 Task: Research Airbnb options in San Pa Tong, Thailand from 8th November, 2023 to 16th November, 2023 for 2 adults.1  bedroom having 1 bed and 1 bathroom. Property type can be hotel. Amenities needed are: wifi. Booking option can be shelf check-in. Look for 5 properties as per requirement.
Action: Mouse moved to (498, 117)
Screenshot: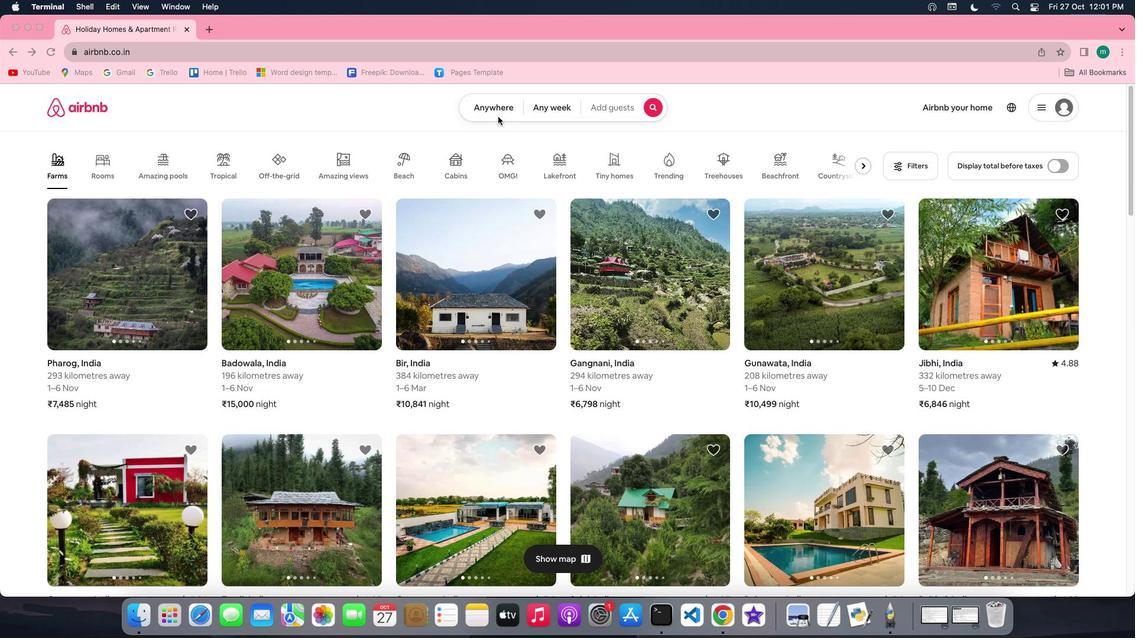
Action: Mouse pressed left at (498, 117)
Screenshot: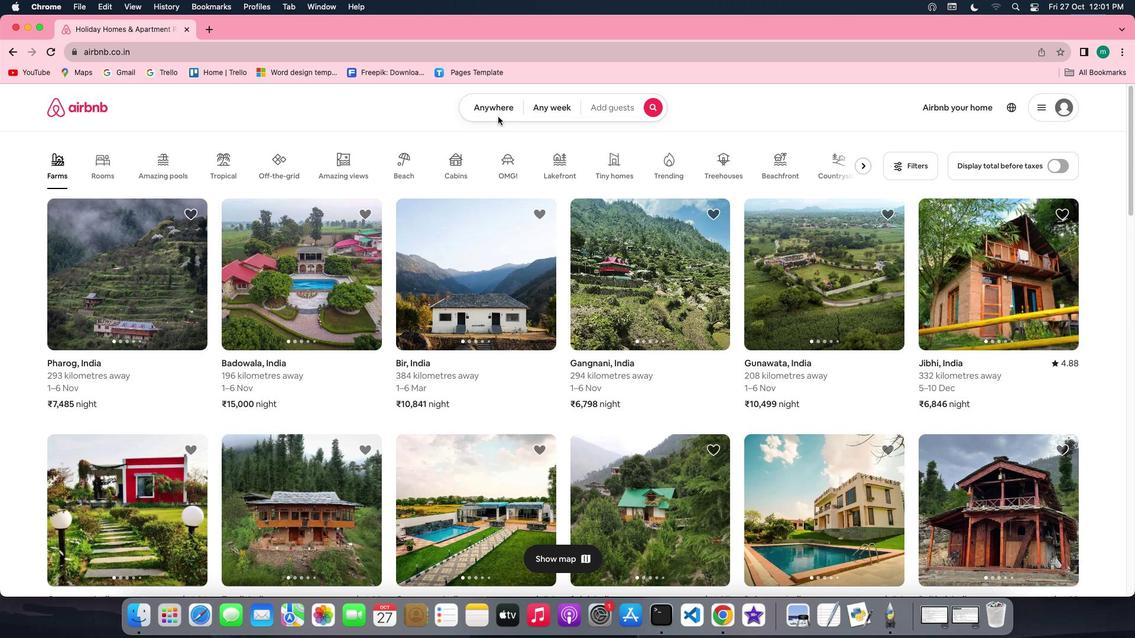 
Action: Mouse moved to (495, 108)
Screenshot: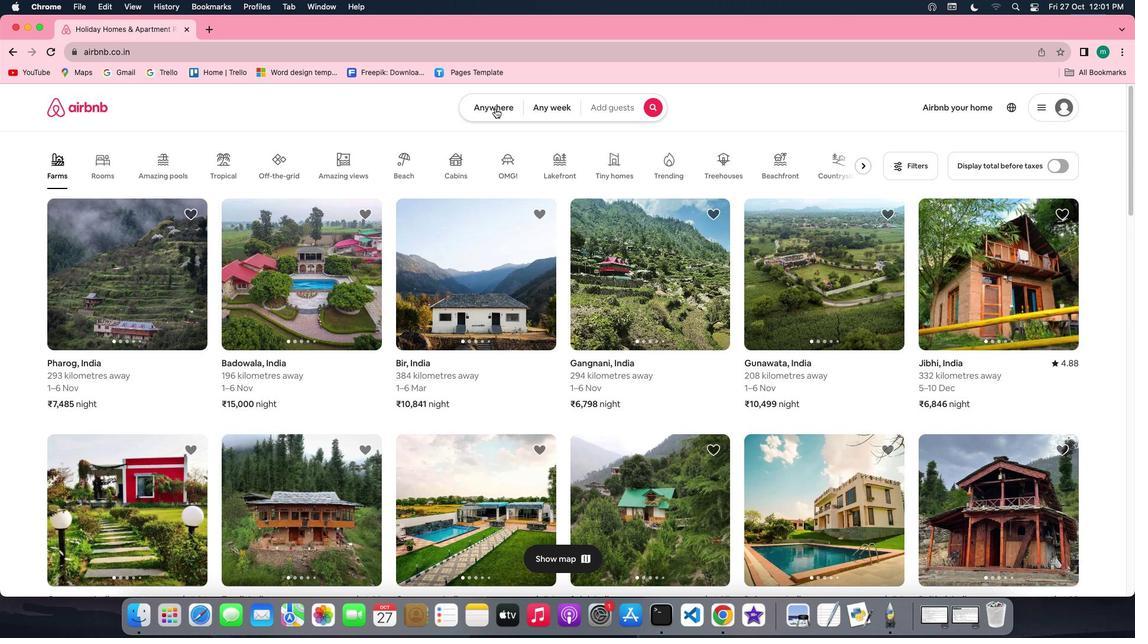 
Action: Mouse pressed left at (495, 108)
Screenshot: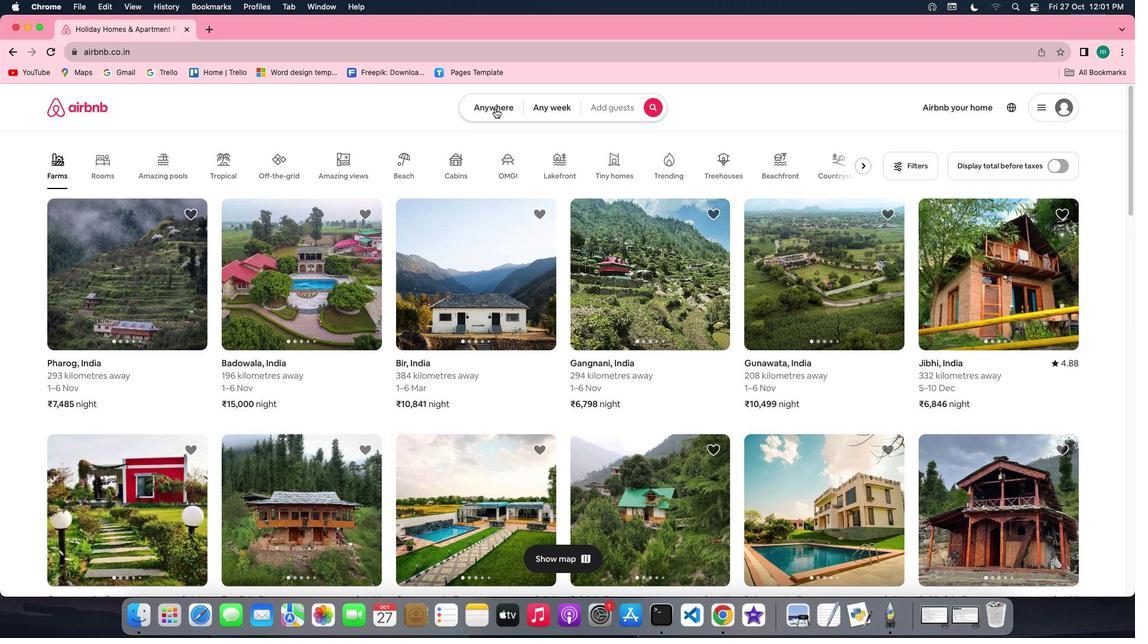 
Action: Mouse moved to (423, 151)
Screenshot: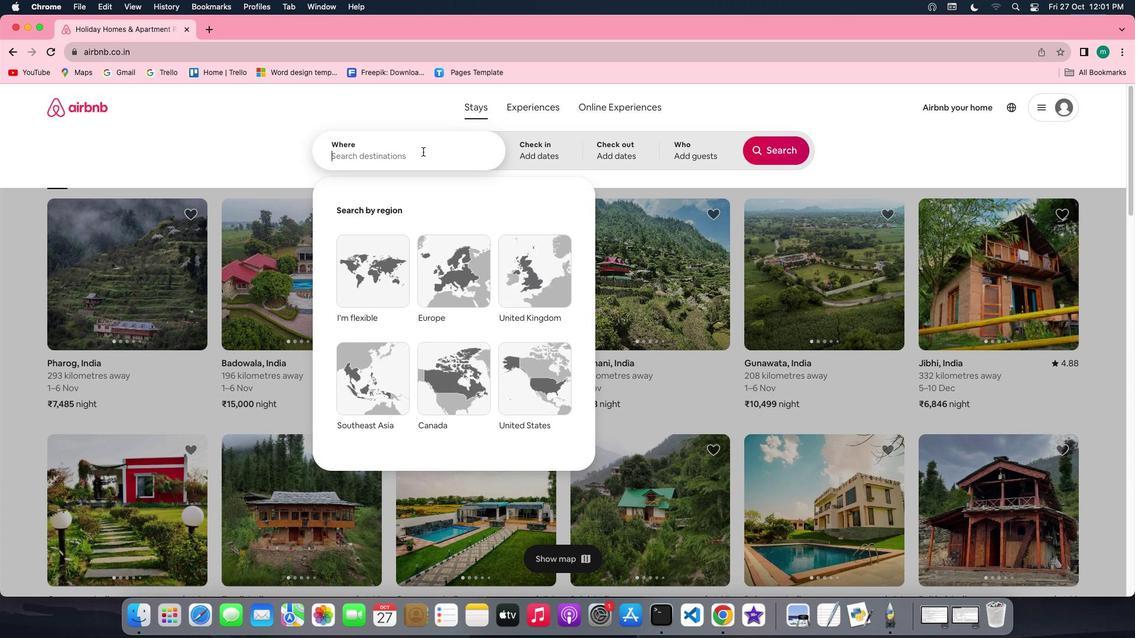 
Action: Key pressed Key.shift'S''a''n'Key.spaceKey.shift'P''a'Key.spaceKey.shift'T''o''n''g'','Key.spaceKey.shift'T''h''a''i''l''a''n''d'
Screenshot: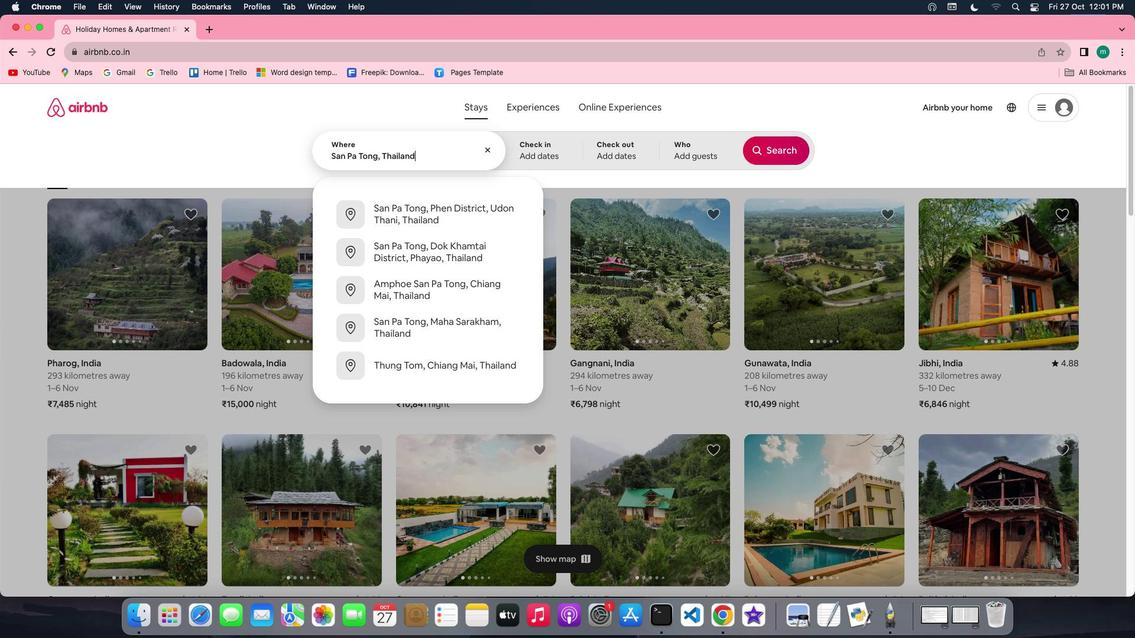 
Action: Mouse moved to (551, 133)
Screenshot: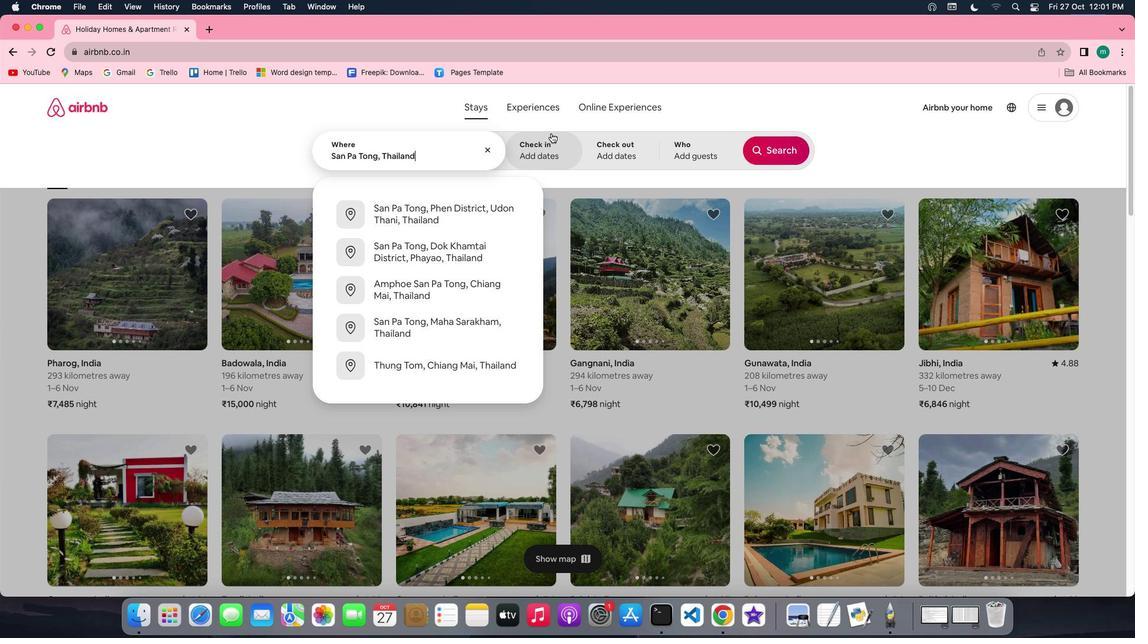
Action: Mouse pressed left at (551, 133)
Screenshot: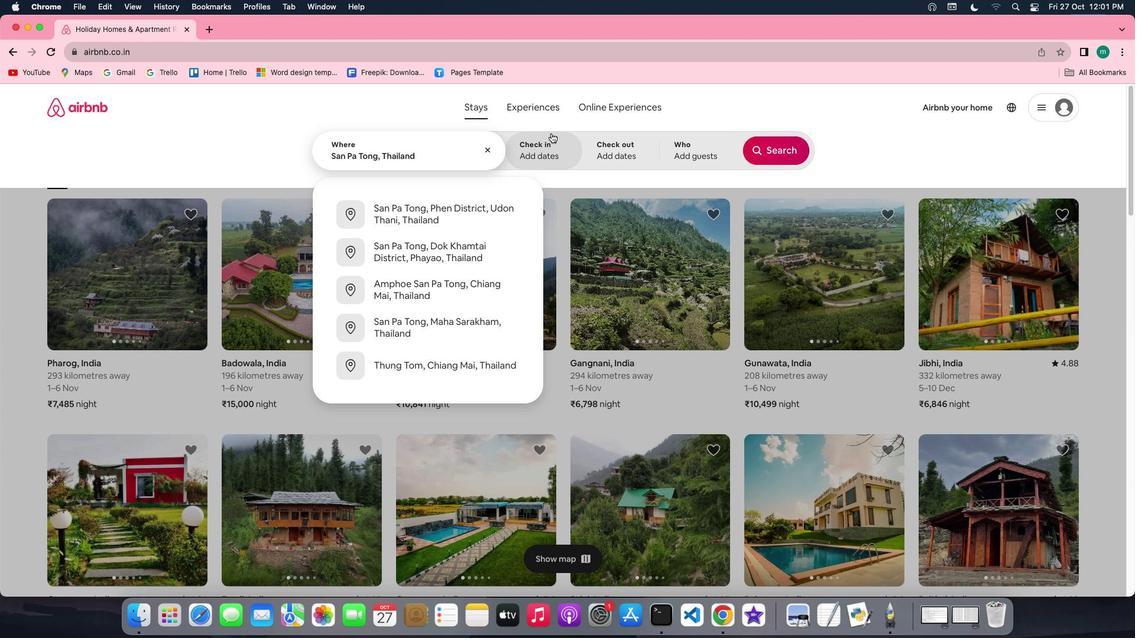 
Action: Mouse moved to (674, 326)
Screenshot: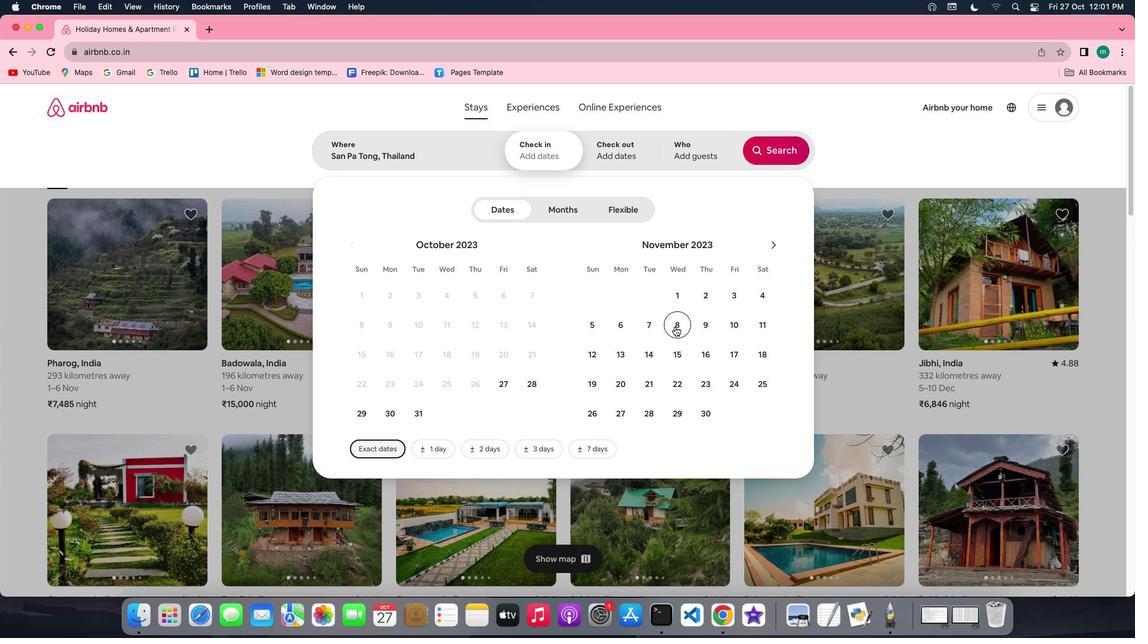
Action: Mouse pressed left at (674, 326)
Screenshot: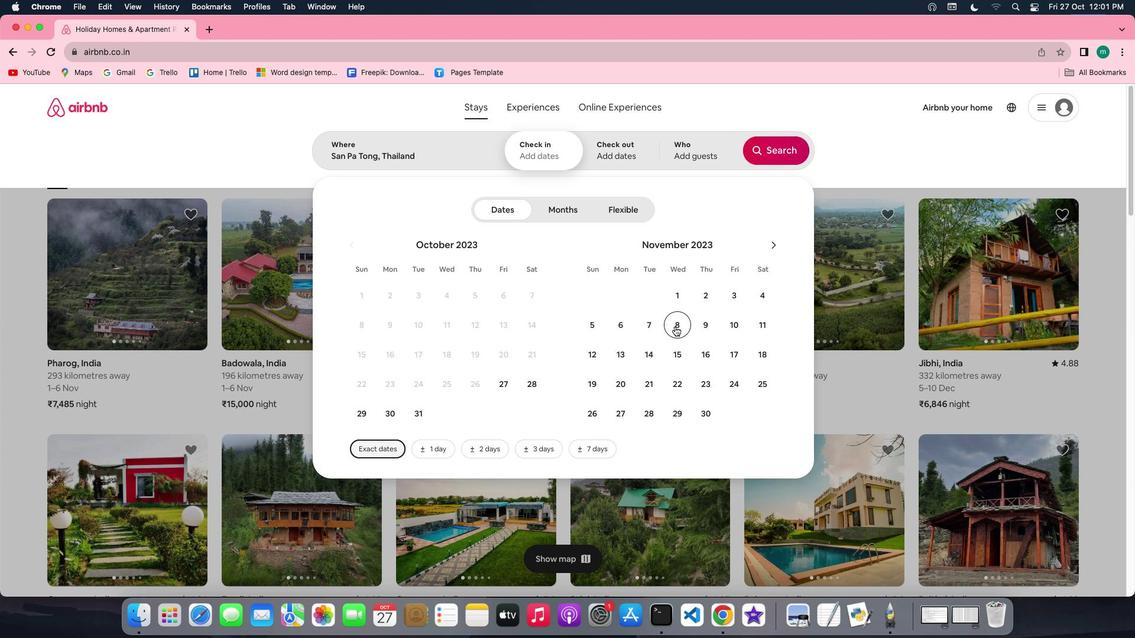 
Action: Mouse moved to (707, 353)
Screenshot: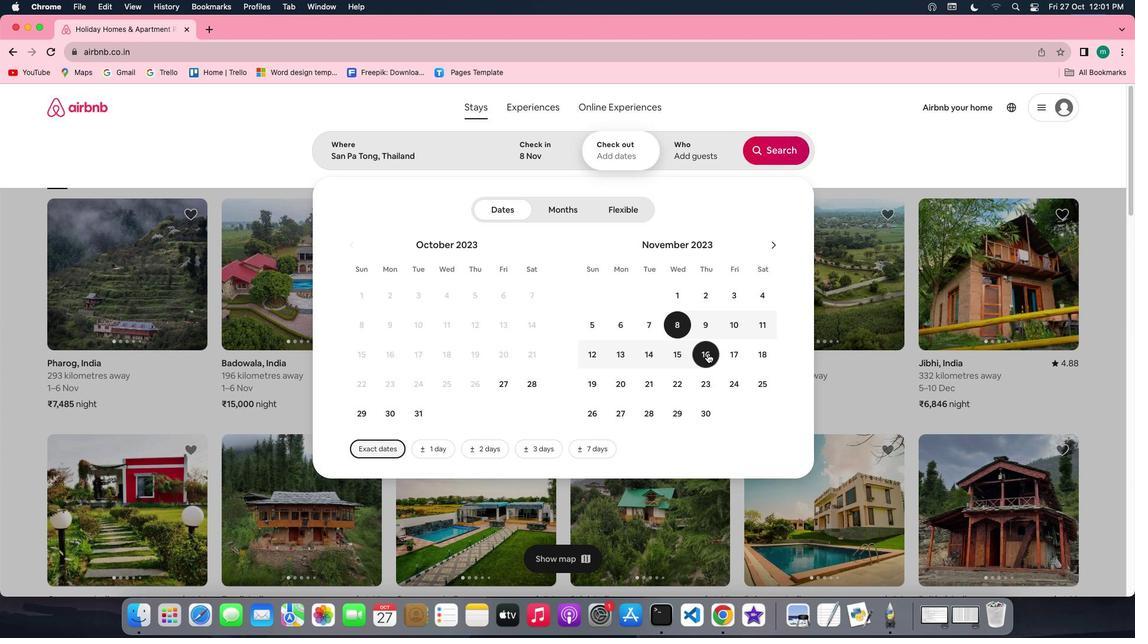 
Action: Mouse pressed left at (707, 353)
Screenshot: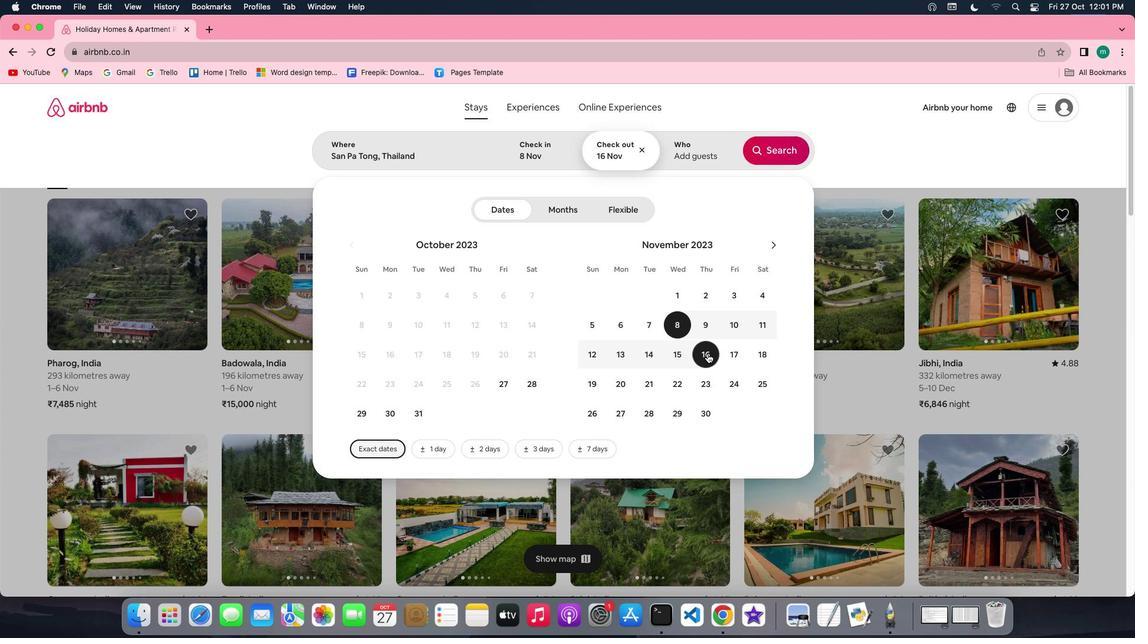 
Action: Mouse moved to (704, 143)
Screenshot: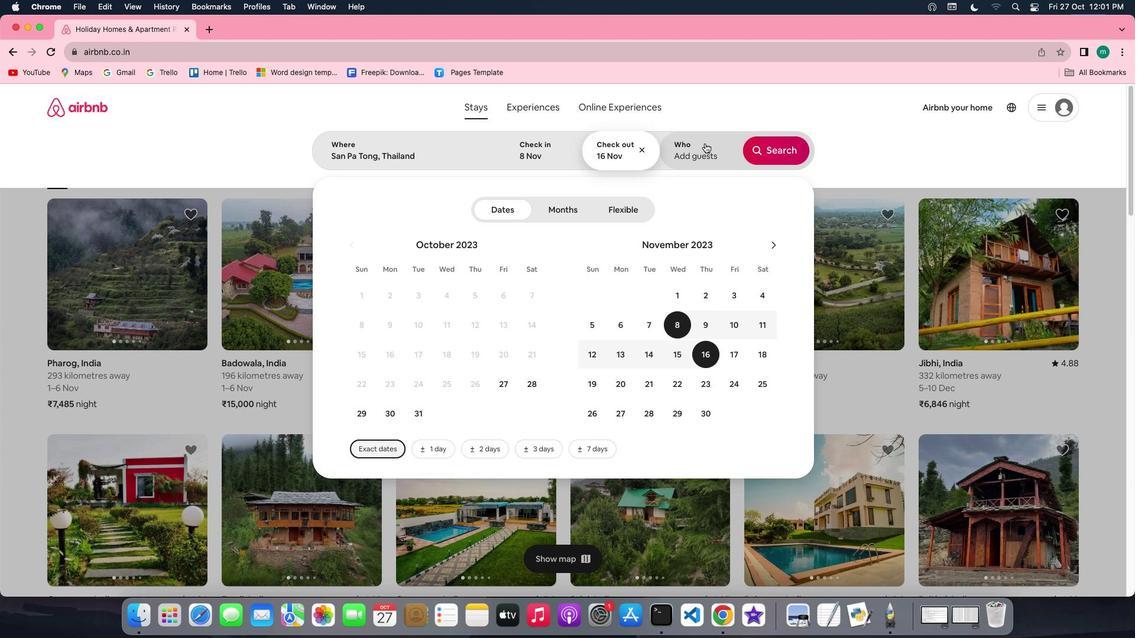 
Action: Mouse pressed left at (704, 143)
Screenshot: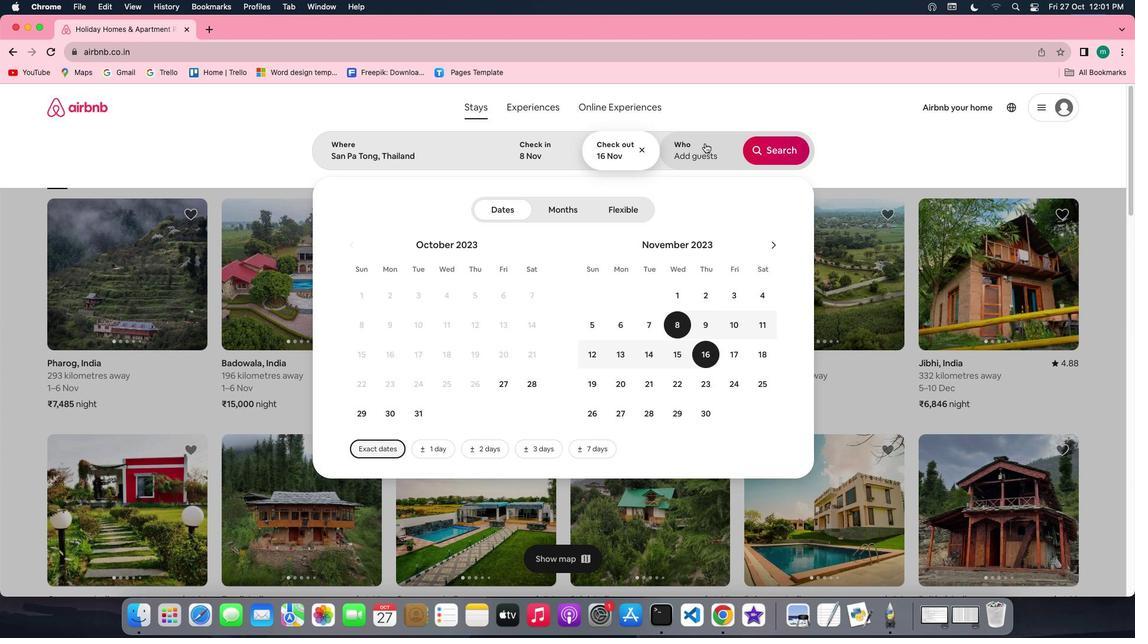 
Action: Mouse moved to (778, 215)
Screenshot: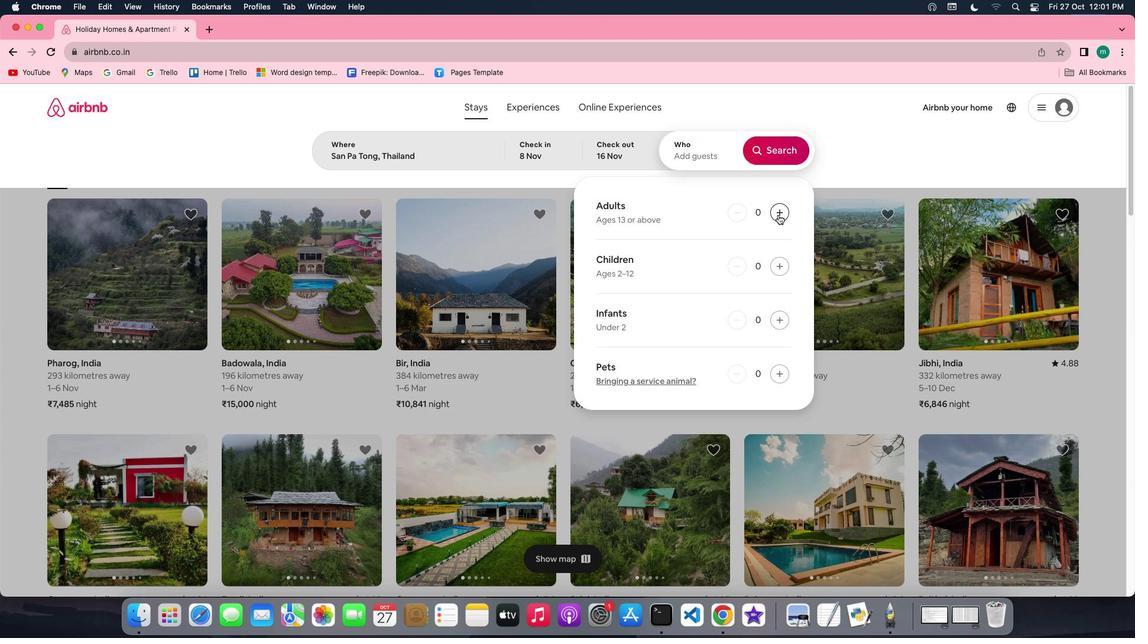 
Action: Mouse pressed left at (778, 215)
Screenshot: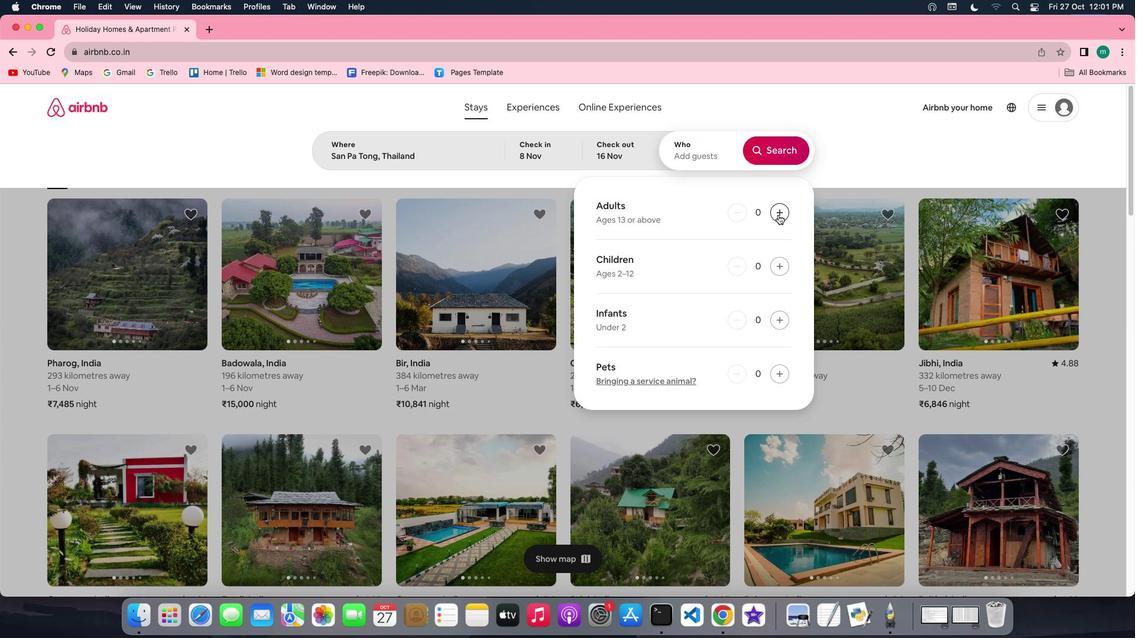 
Action: Mouse pressed left at (778, 215)
Screenshot: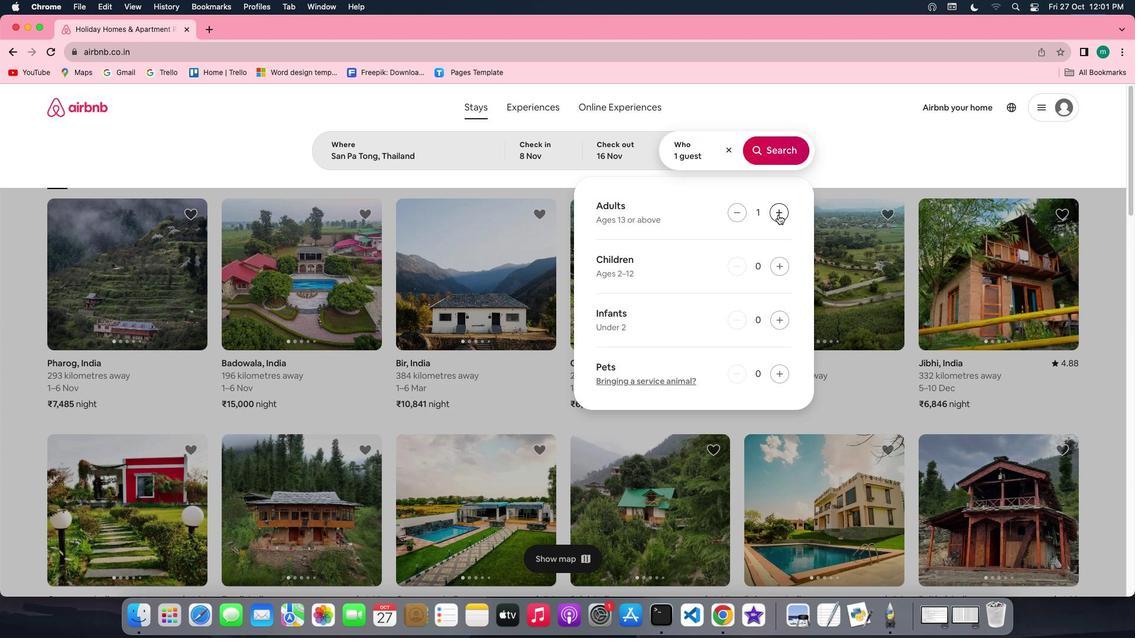 
Action: Mouse moved to (777, 148)
Screenshot: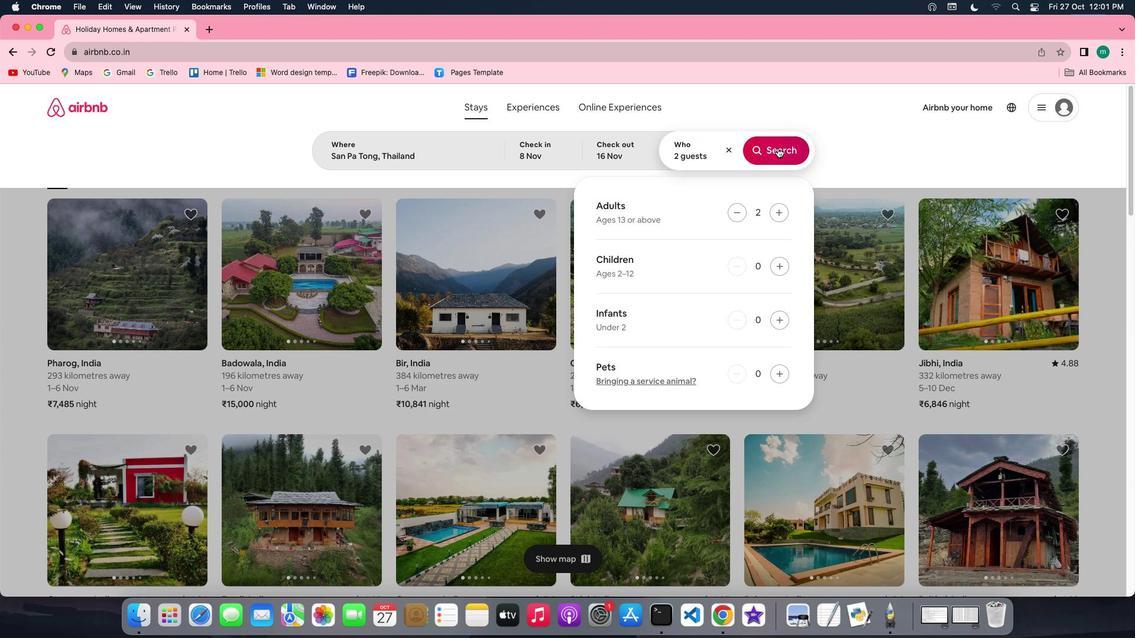 
Action: Mouse pressed left at (777, 148)
Screenshot: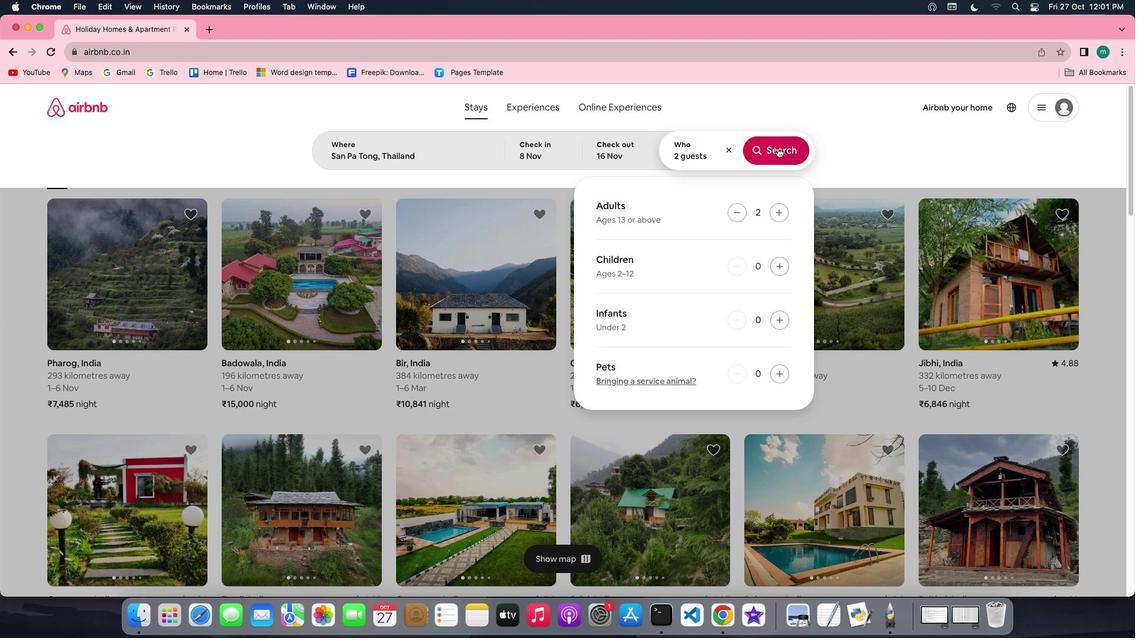 
Action: Mouse moved to (944, 152)
Screenshot: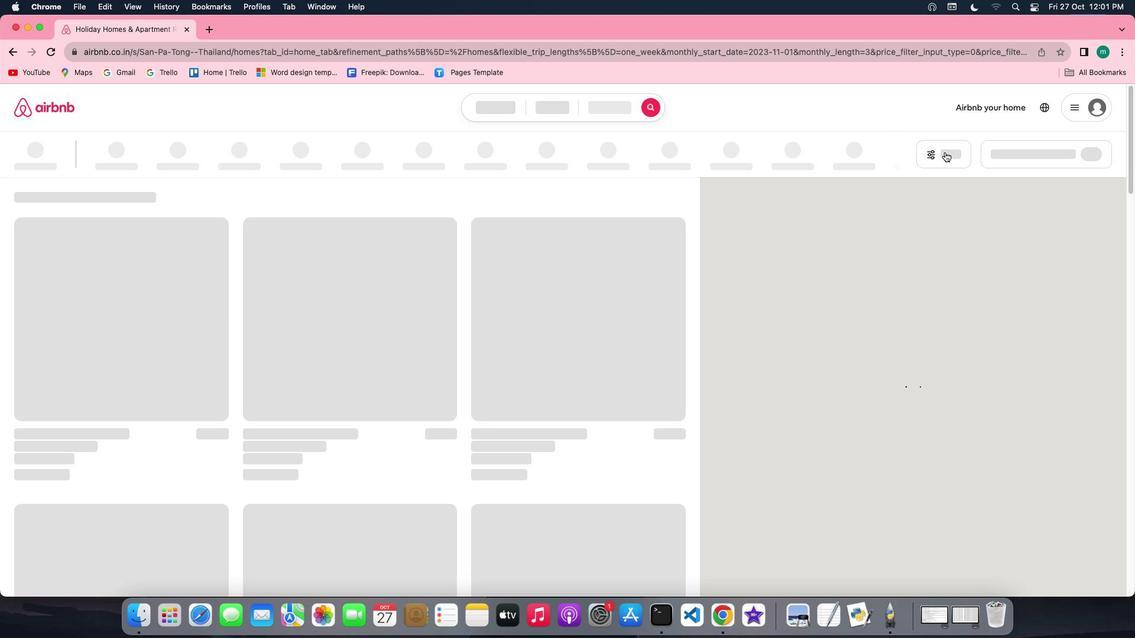 
Action: Mouse pressed left at (944, 152)
Screenshot: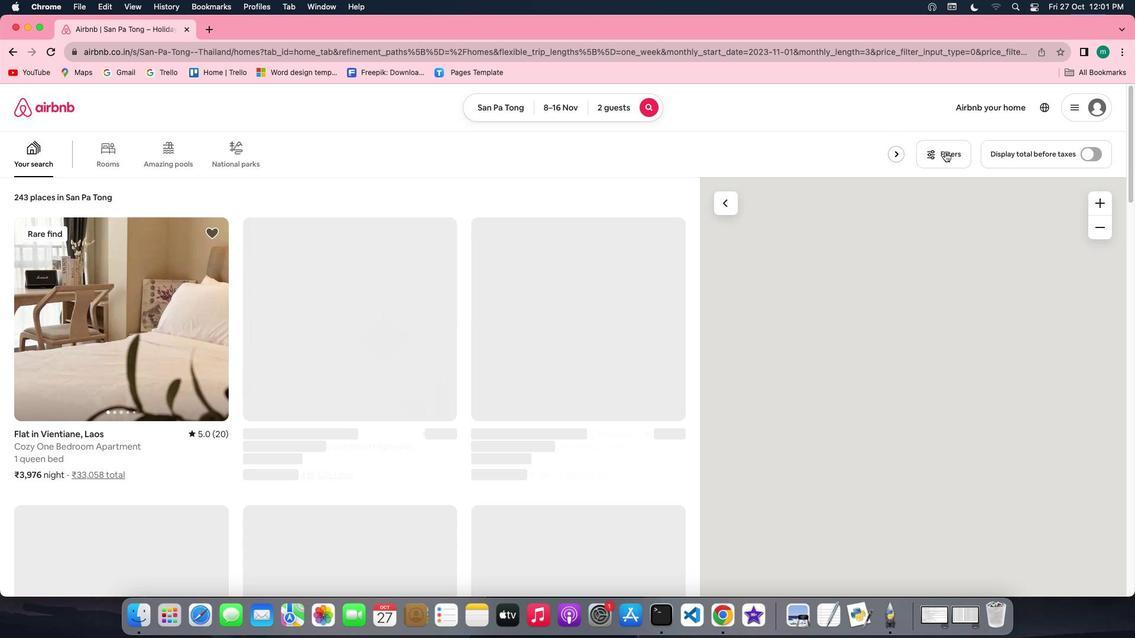 
Action: Mouse moved to (575, 312)
Screenshot: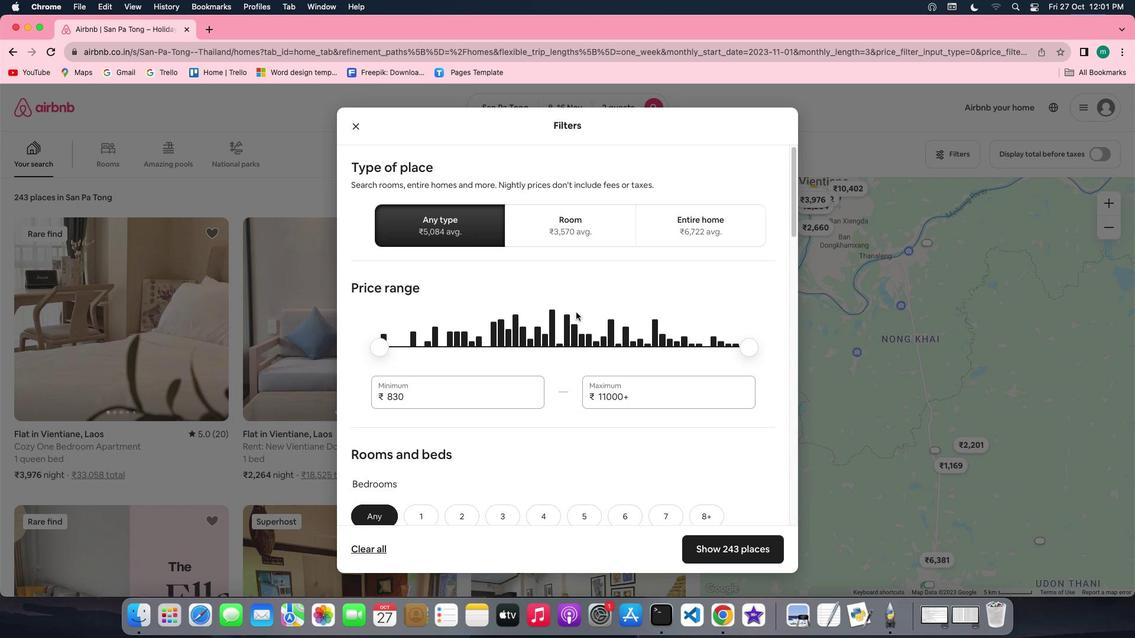 
Action: Mouse scrolled (575, 312) with delta (0, 0)
Screenshot: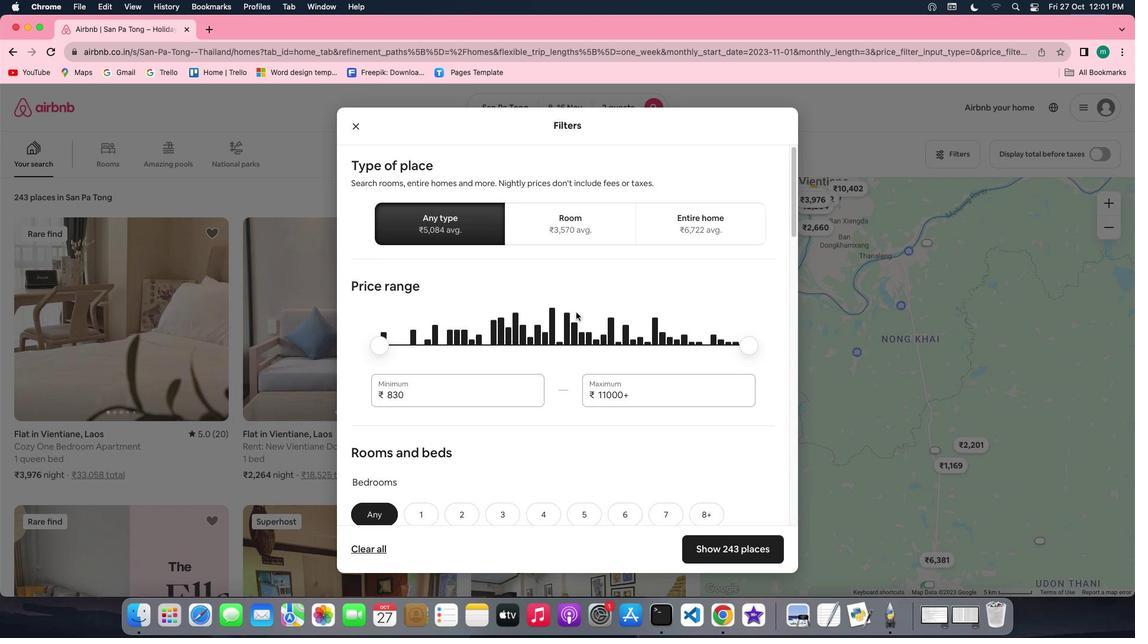 
Action: Mouse scrolled (575, 312) with delta (0, 0)
Screenshot: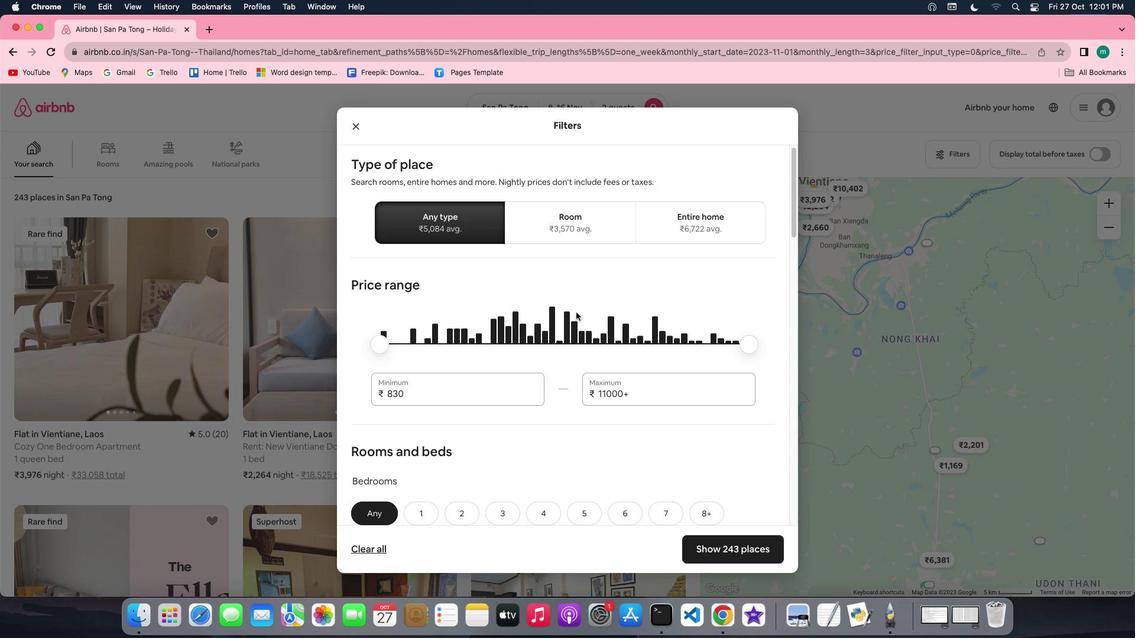 
Action: Mouse scrolled (575, 312) with delta (0, 0)
Screenshot: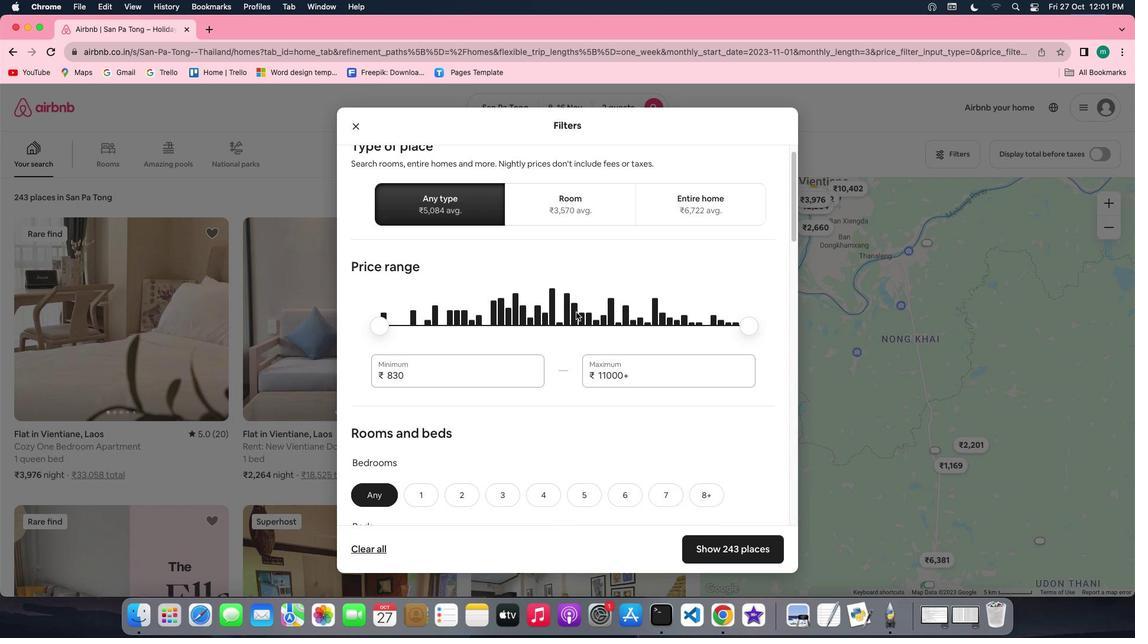 
Action: Mouse scrolled (575, 312) with delta (0, 0)
Screenshot: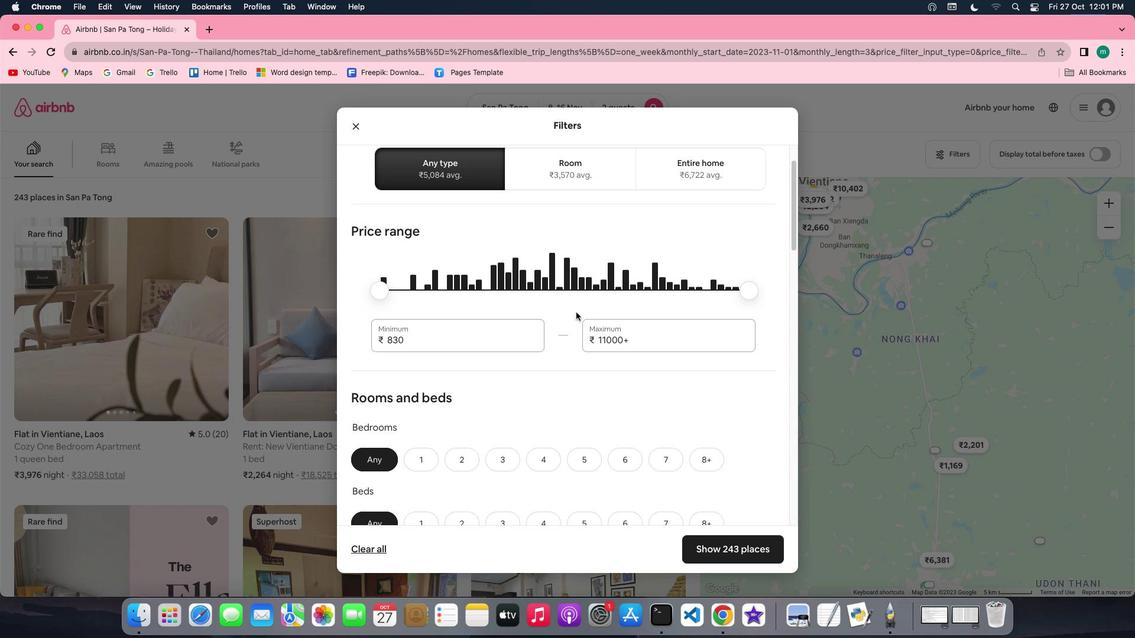 
Action: Mouse scrolled (575, 312) with delta (0, 0)
Screenshot: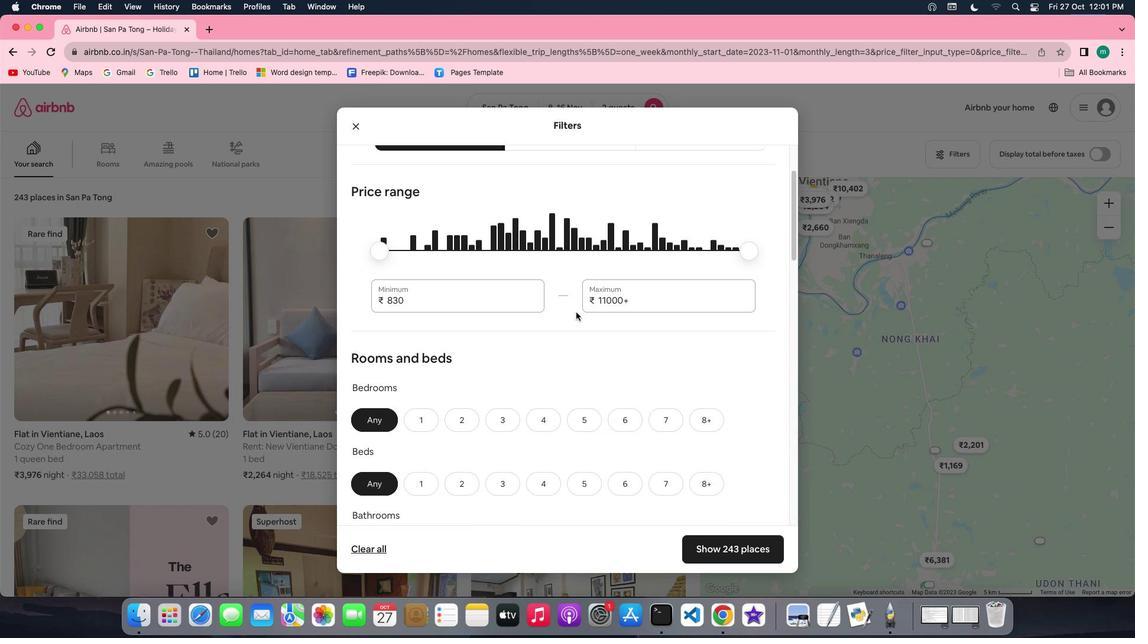 
Action: Mouse scrolled (575, 312) with delta (0, 0)
Screenshot: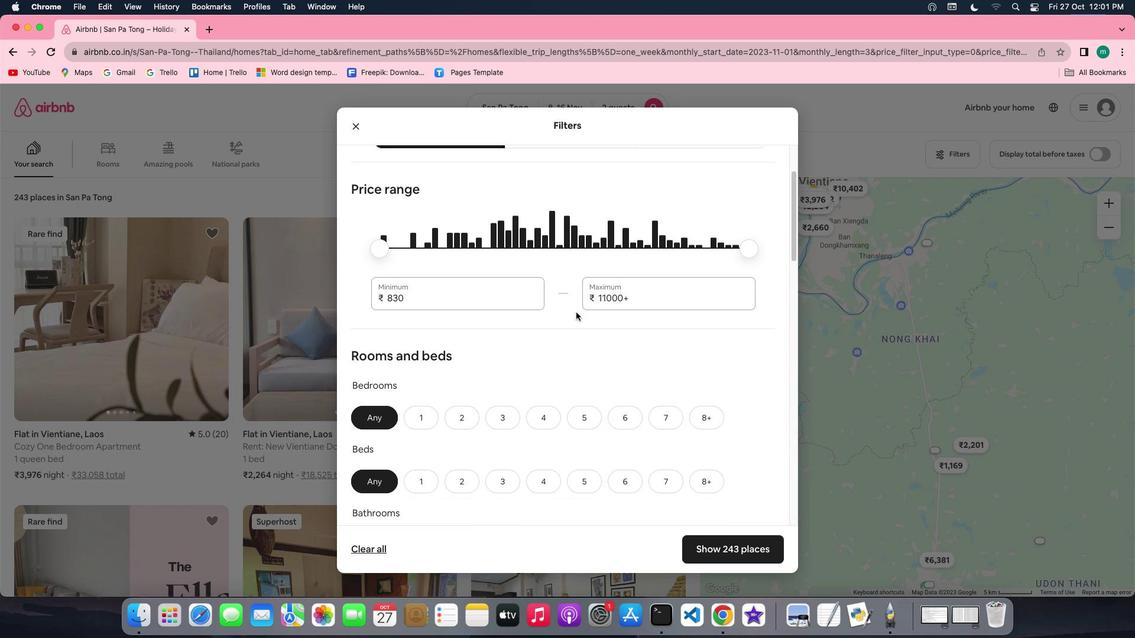 
Action: Mouse scrolled (575, 312) with delta (0, -1)
Screenshot: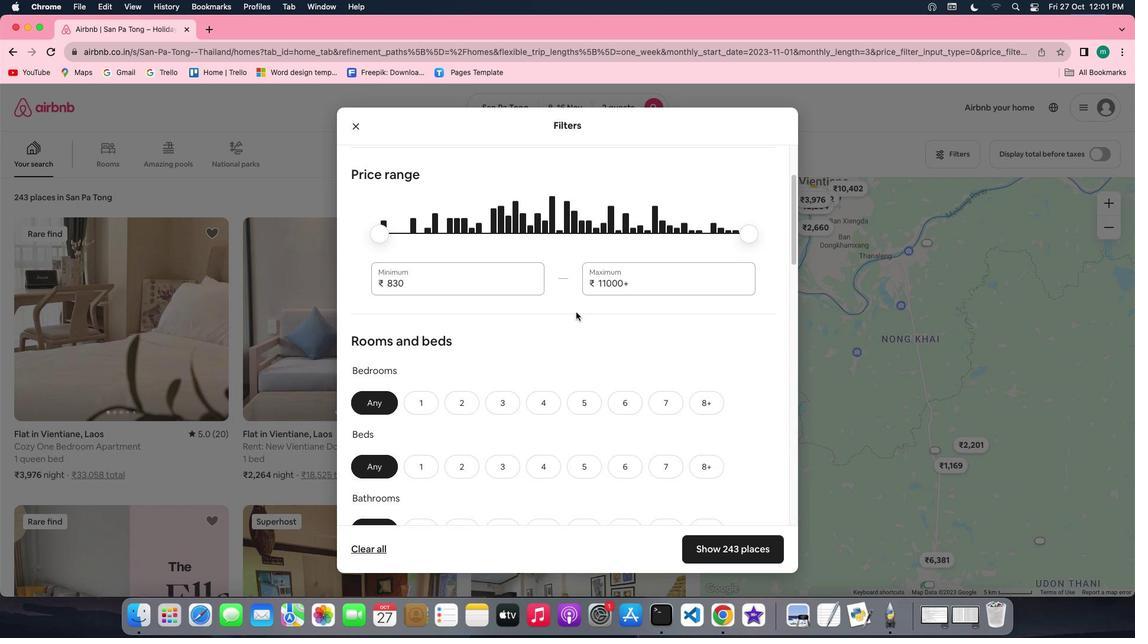 
Action: Mouse scrolled (575, 312) with delta (0, -1)
Screenshot: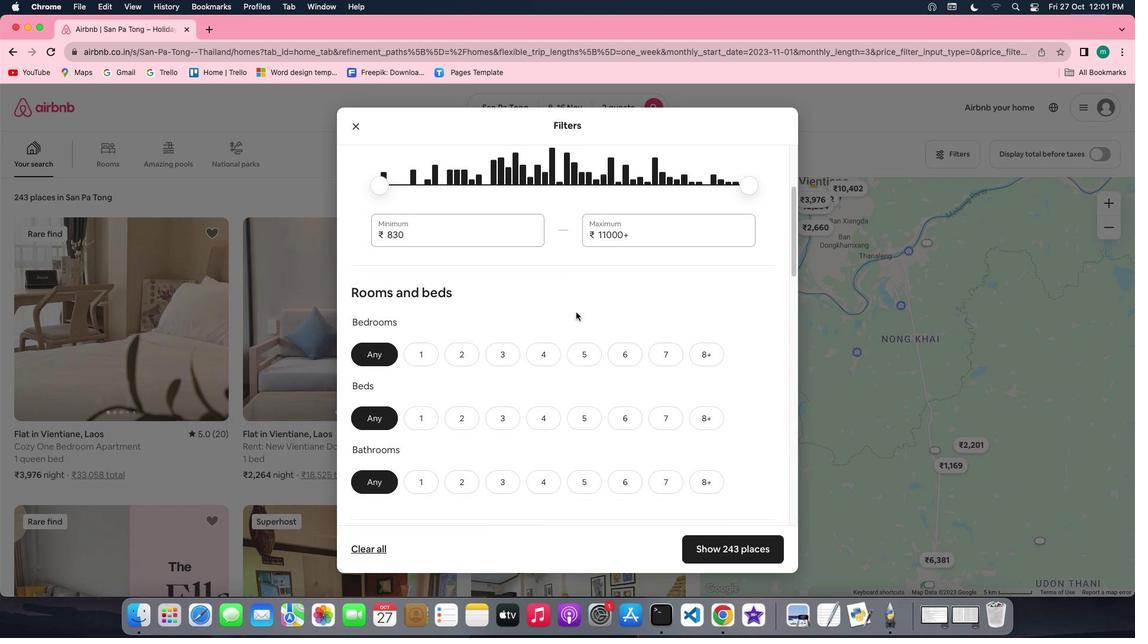 
Action: Mouse scrolled (575, 312) with delta (0, 0)
Screenshot: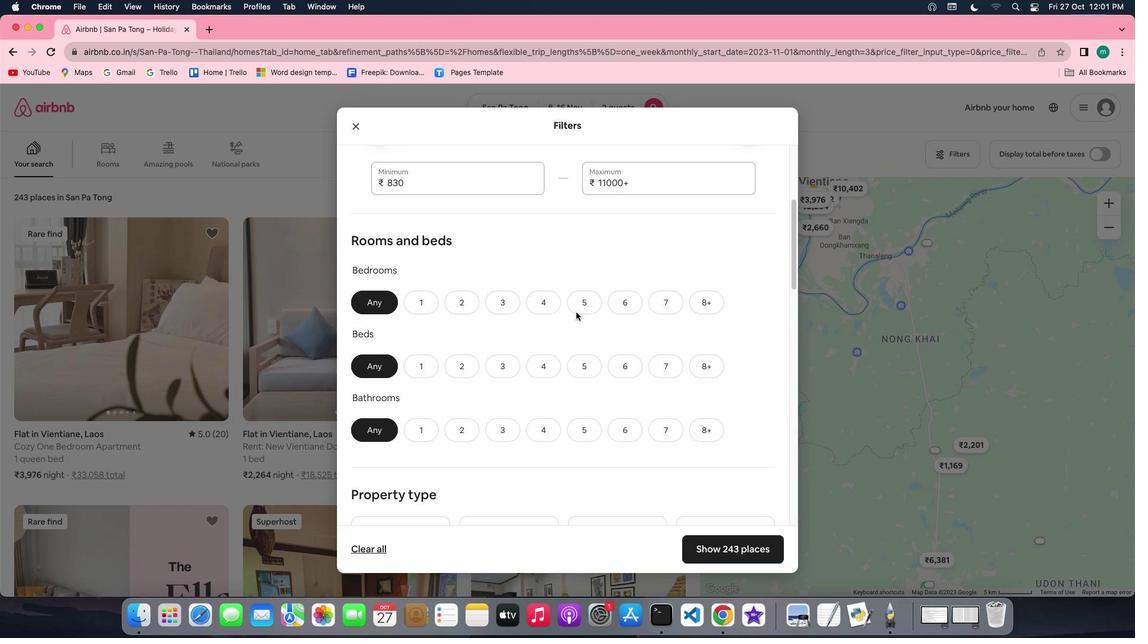 
Action: Mouse scrolled (575, 312) with delta (0, 0)
Screenshot: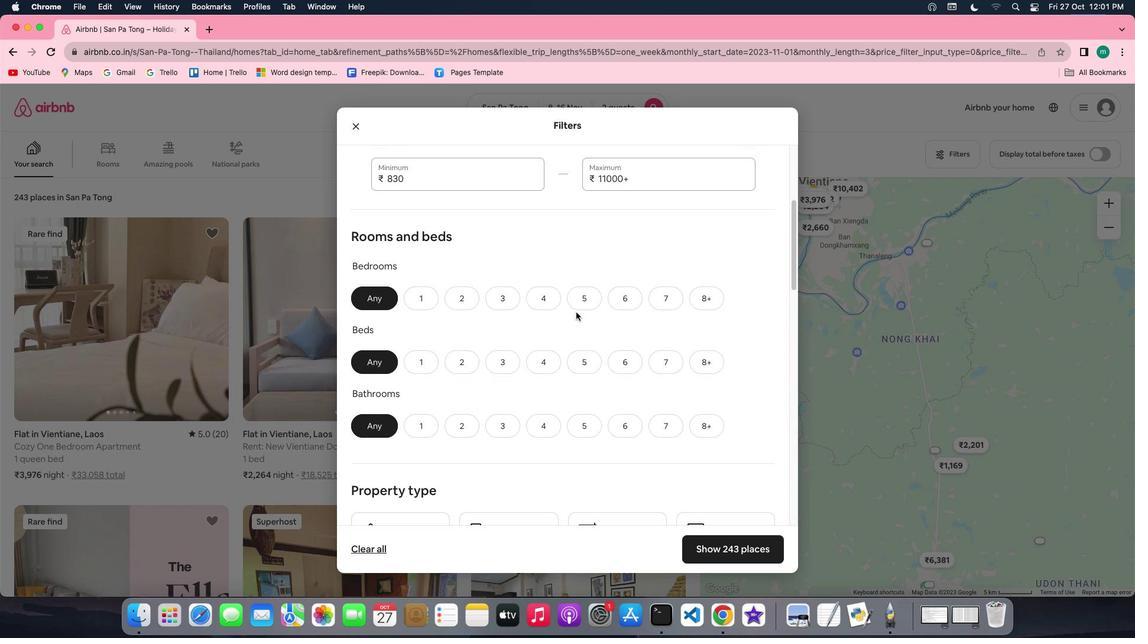 
Action: Mouse scrolled (575, 312) with delta (0, 0)
Screenshot: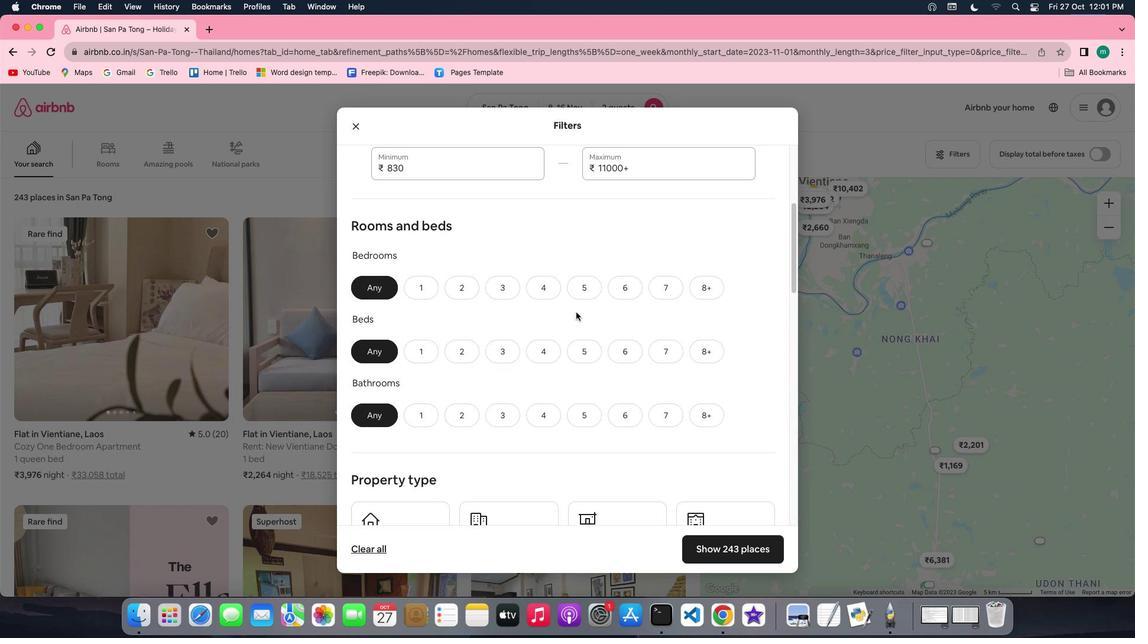 
Action: Mouse moved to (417, 259)
Screenshot: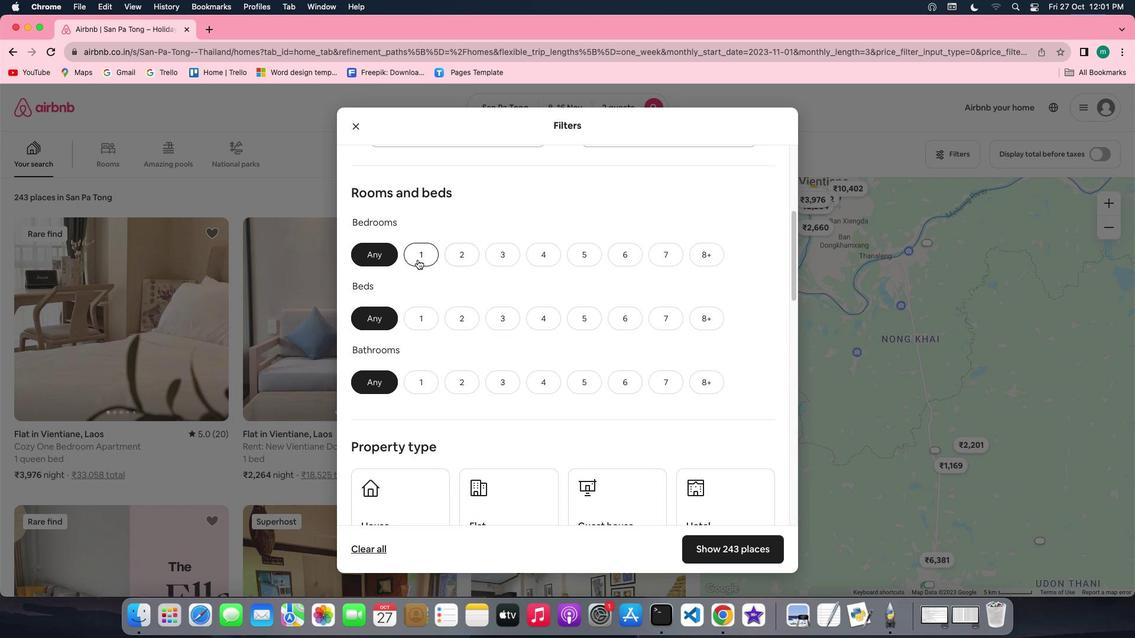 
Action: Mouse pressed left at (417, 259)
Screenshot: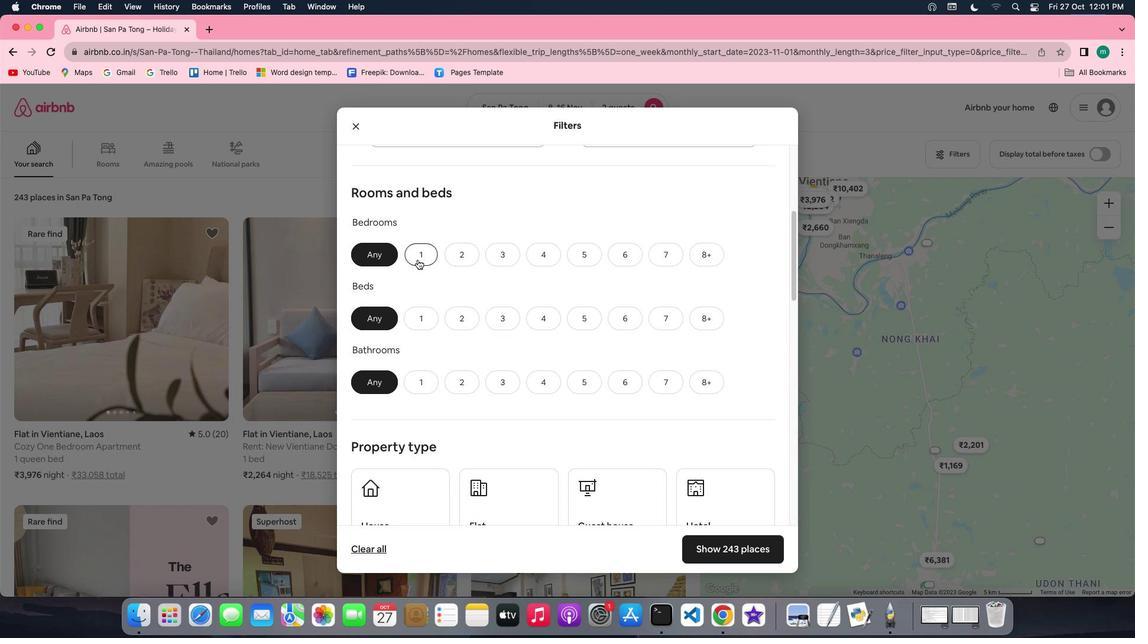 
Action: Mouse moved to (430, 312)
Screenshot: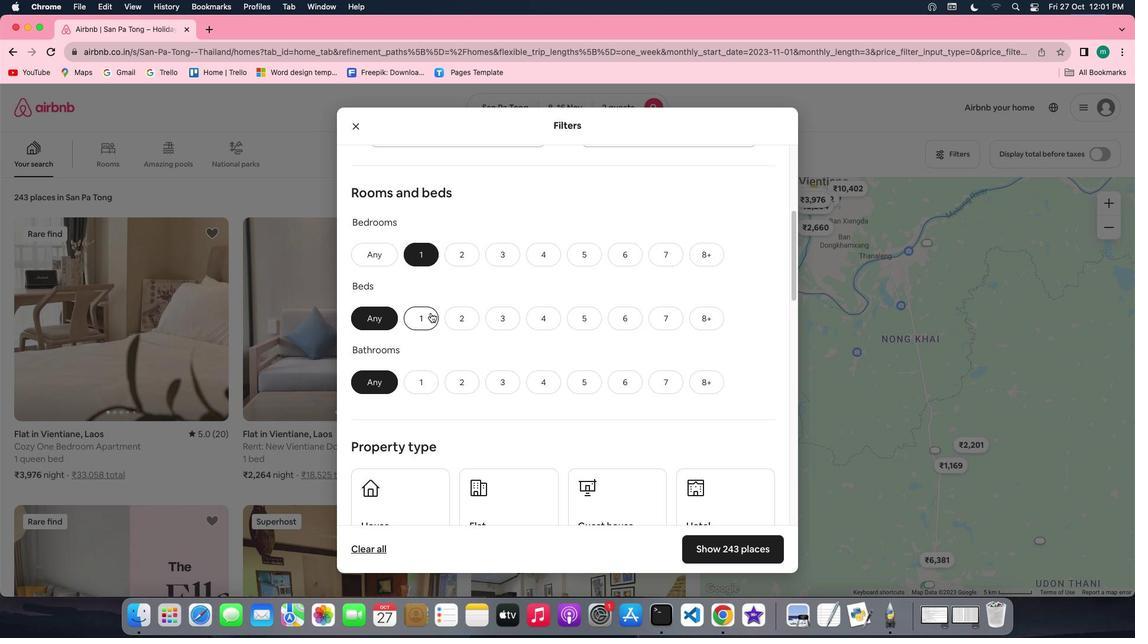 
Action: Mouse pressed left at (430, 312)
Screenshot: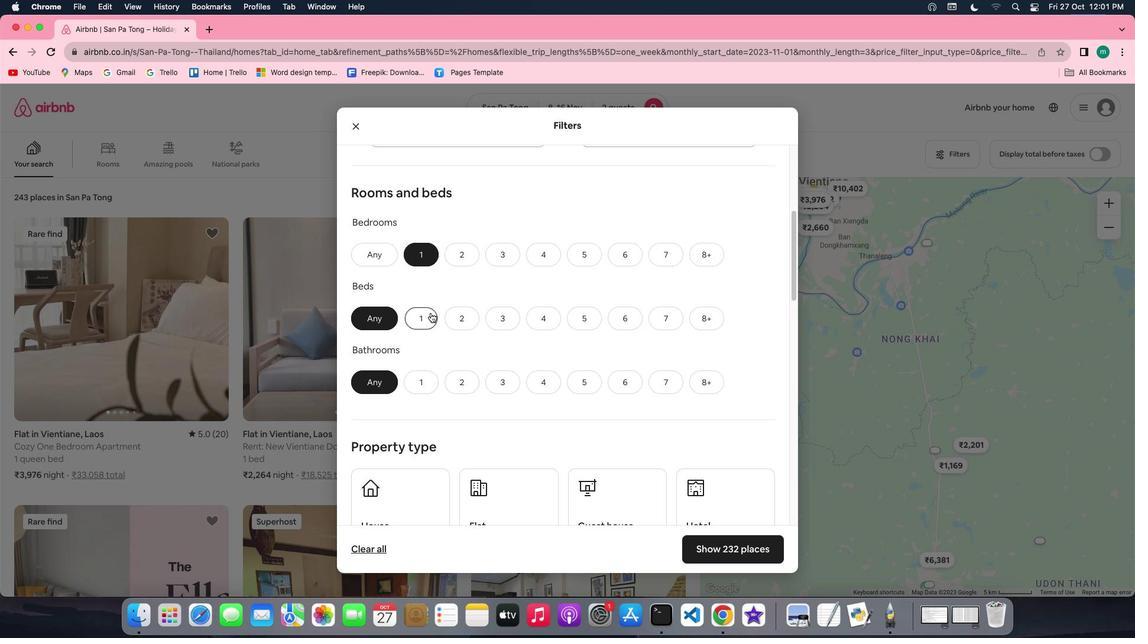 
Action: Mouse moved to (428, 383)
Screenshot: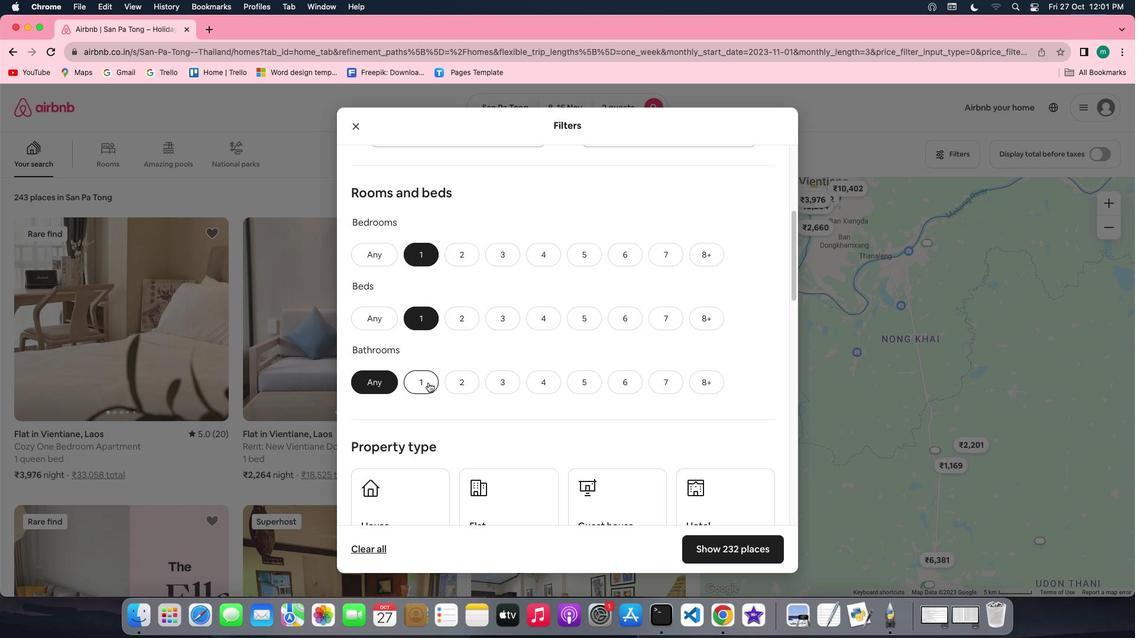 
Action: Mouse pressed left at (428, 383)
Screenshot: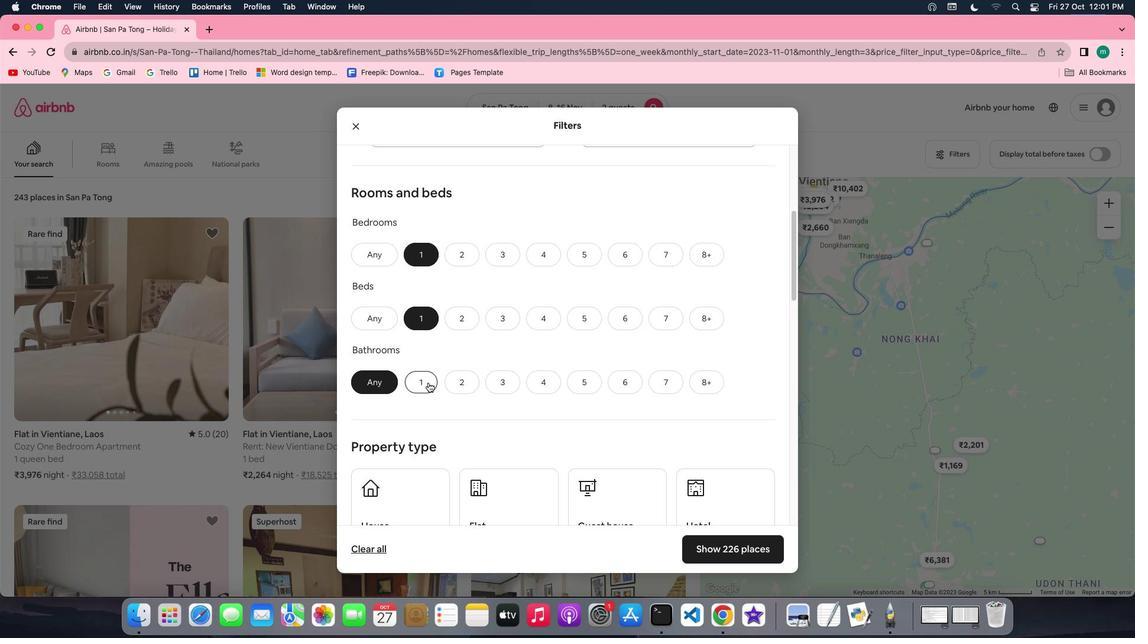 
Action: Mouse moved to (683, 377)
Screenshot: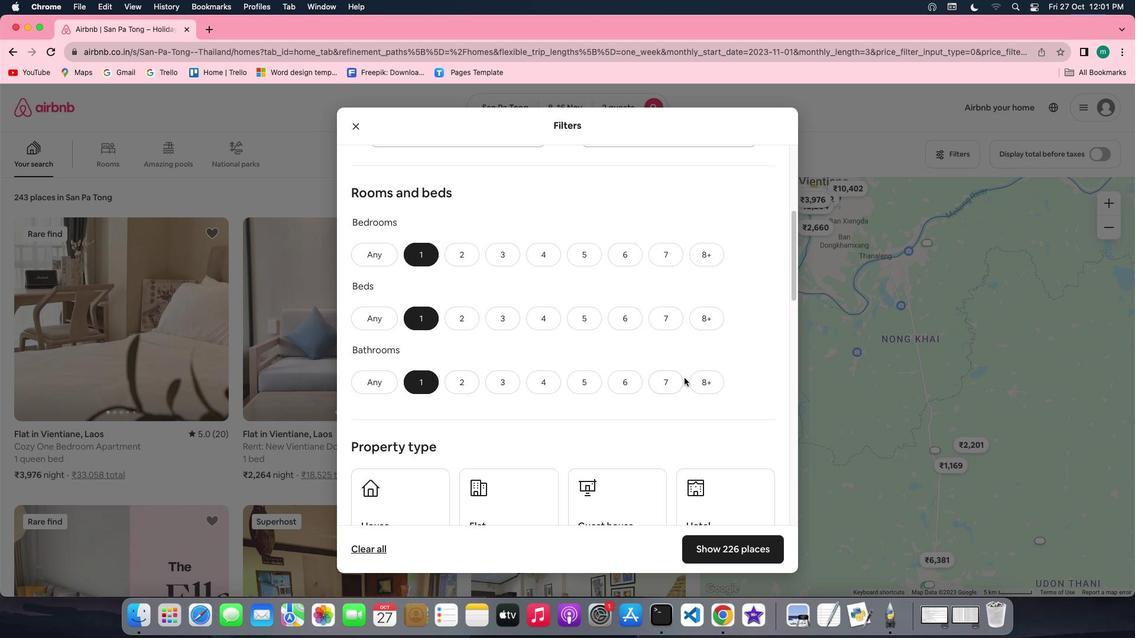 
Action: Mouse scrolled (683, 377) with delta (0, 0)
Screenshot: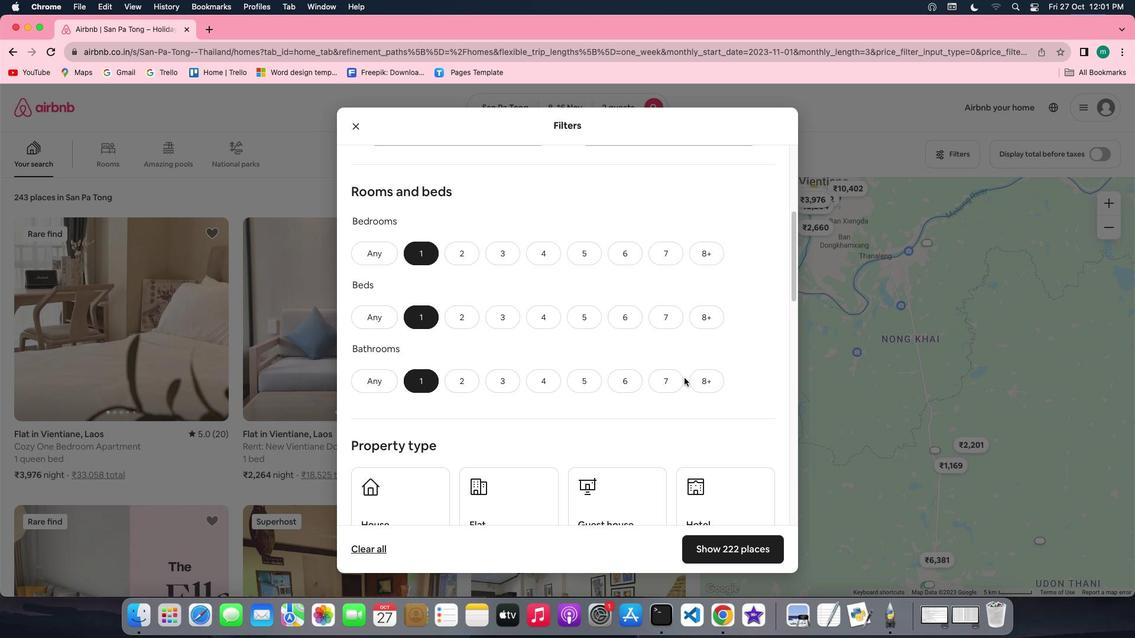 
Action: Mouse scrolled (683, 377) with delta (0, 0)
Screenshot: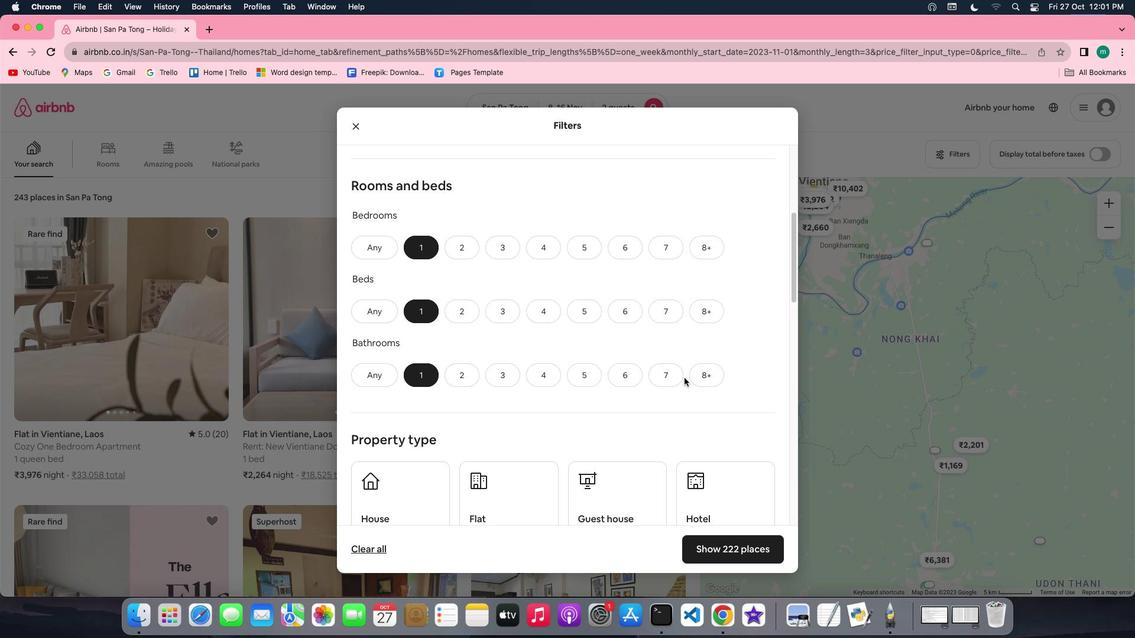 
Action: Mouse scrolled (683, 377) with delta (0, 0)
Screenshot: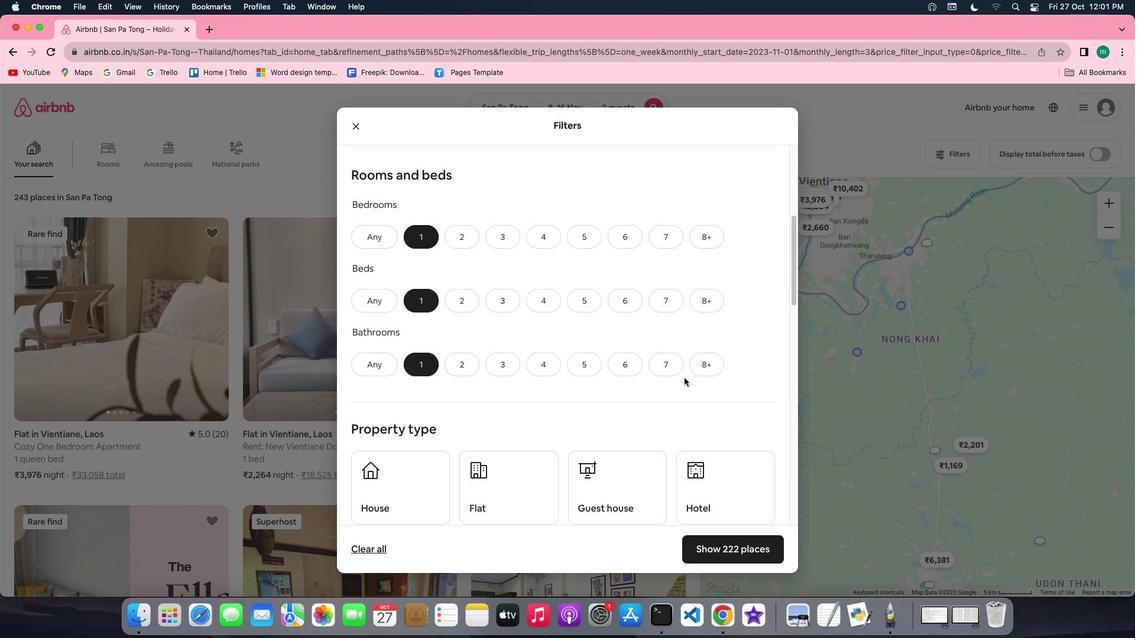 
Action: Mouse scrolled (683, 377) with delta (0, 0)
Screenshot: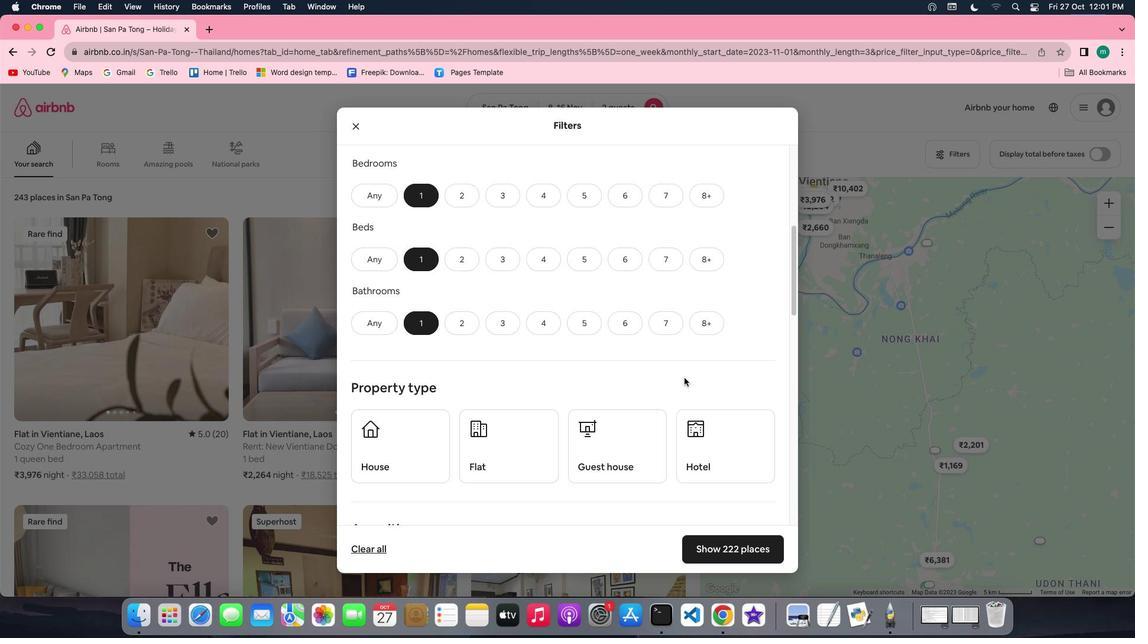 
Action: Mouse scrolled (683, 377) with delta (0, 0)
Screenshot: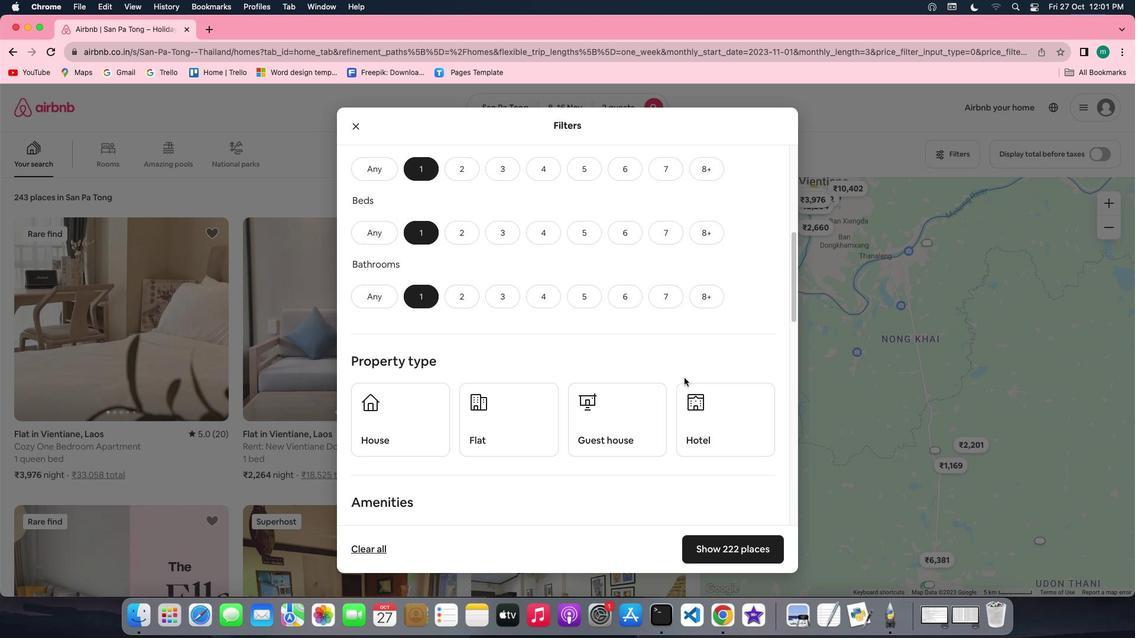
Action: Mouse scrolled (683, 377) with delta (0, 0)
Screenshot: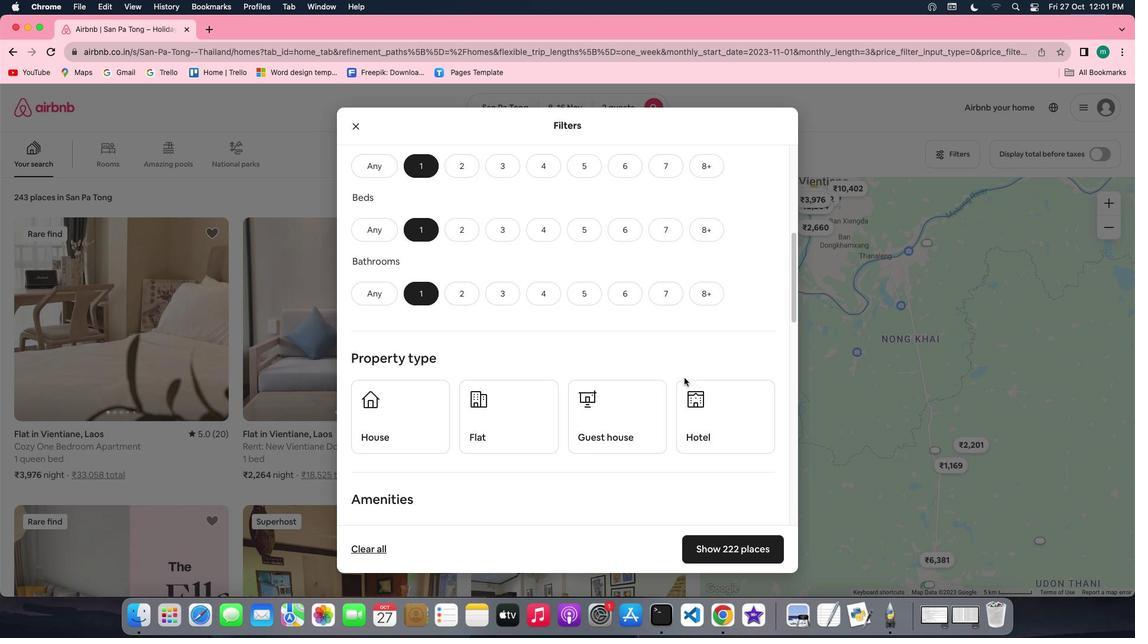 
Action: Mouse scrolled (683, 377) with delta (0, 0)
Screenshot: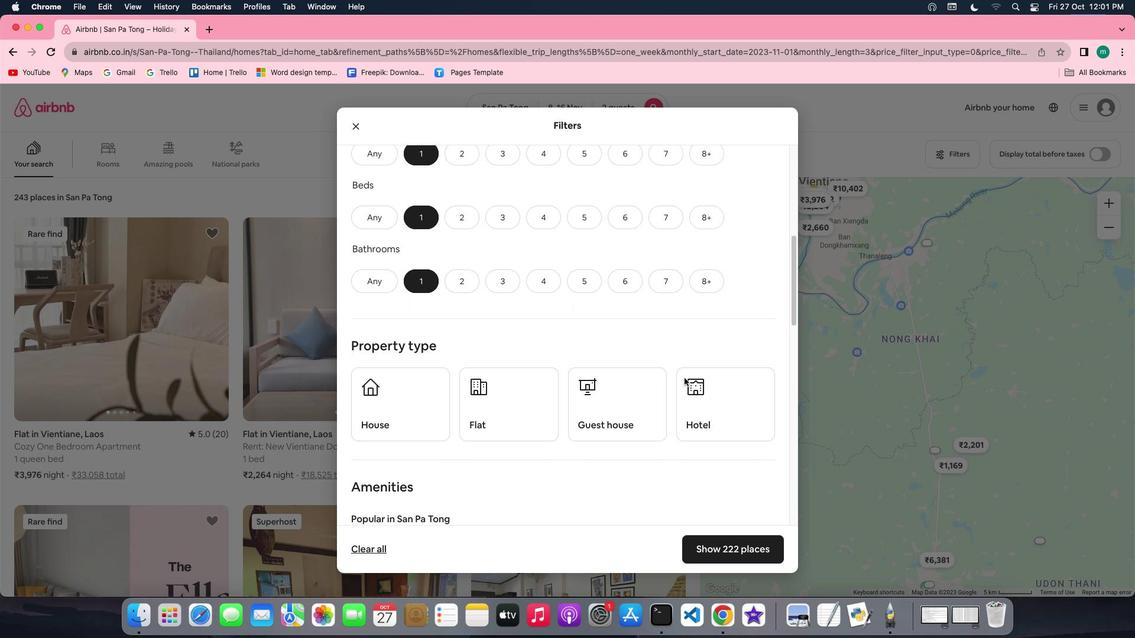 
Action: Mouse scrolled (683, 377) with delta (0, 0)
Screenshot: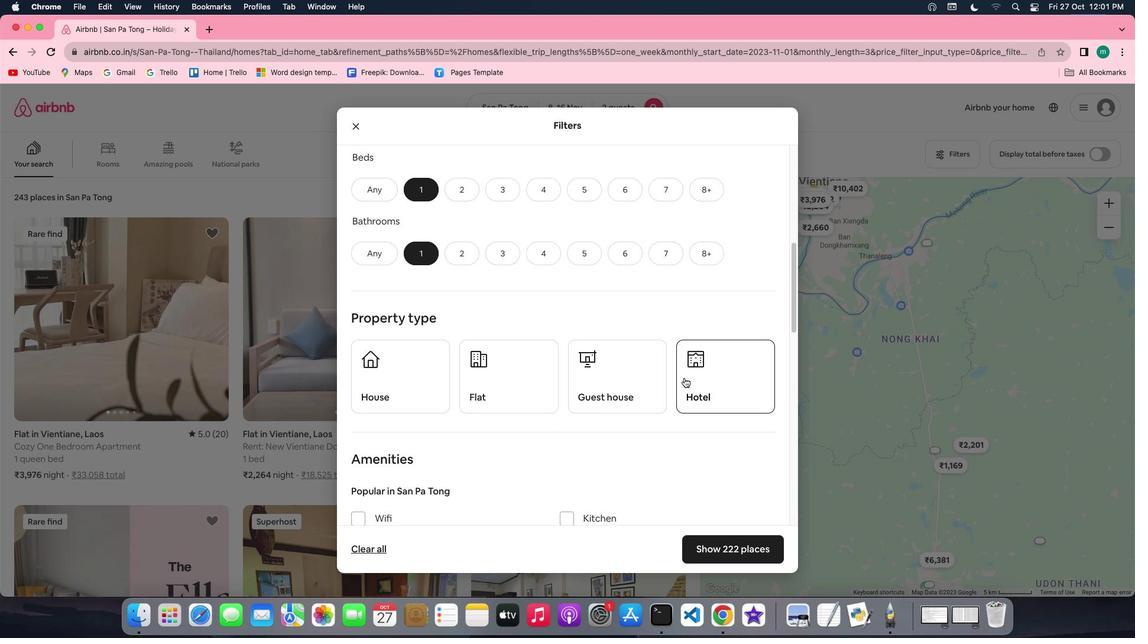 
Action: Mouse scrolled (683, 377) with delta (0, 0)
Screenshot: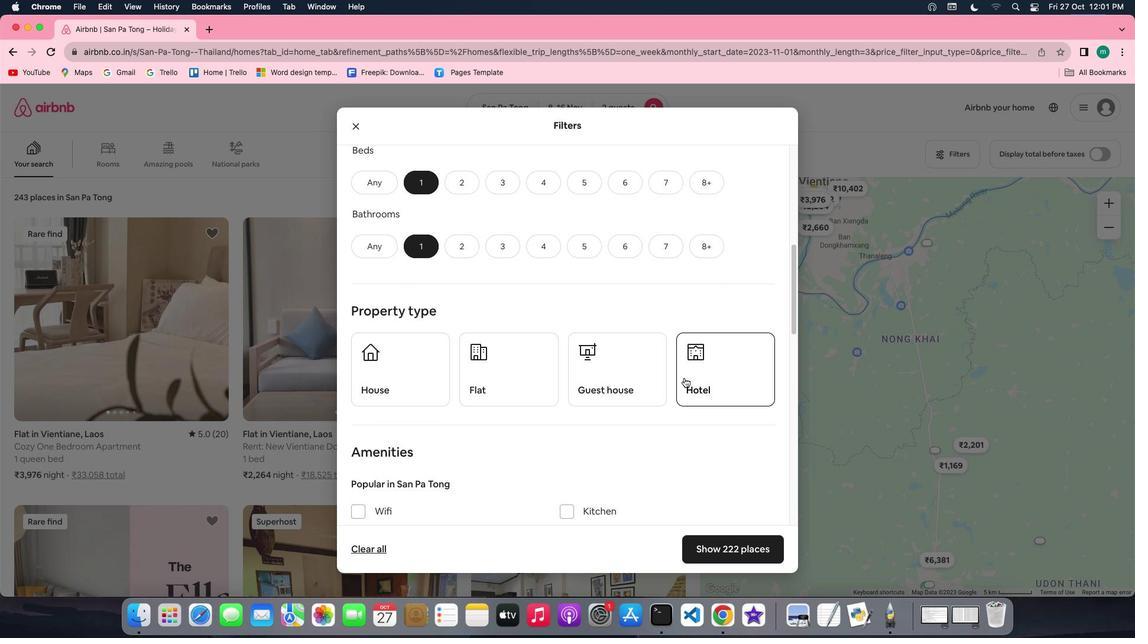 
Action: Mouse scrolled (683, 377) with delta (0, 0)
Screenshot: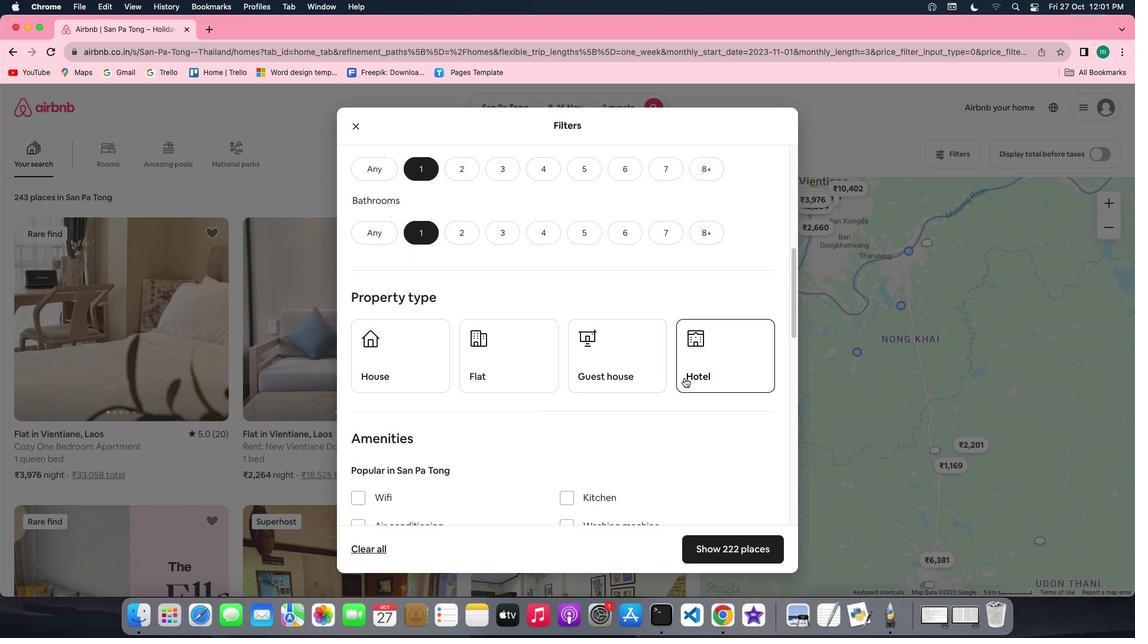 
Action: Mouse scrolled (683, 377) with delta (0, 0)
Screenshot: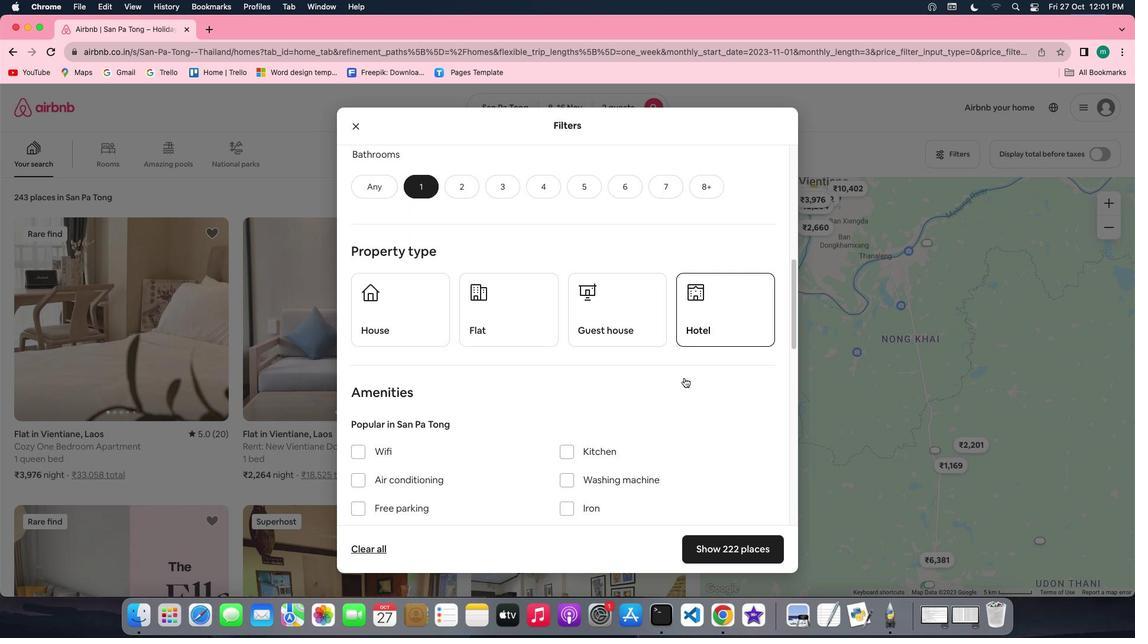 
Action: Mouse moved to (715, 292)
Screenshot: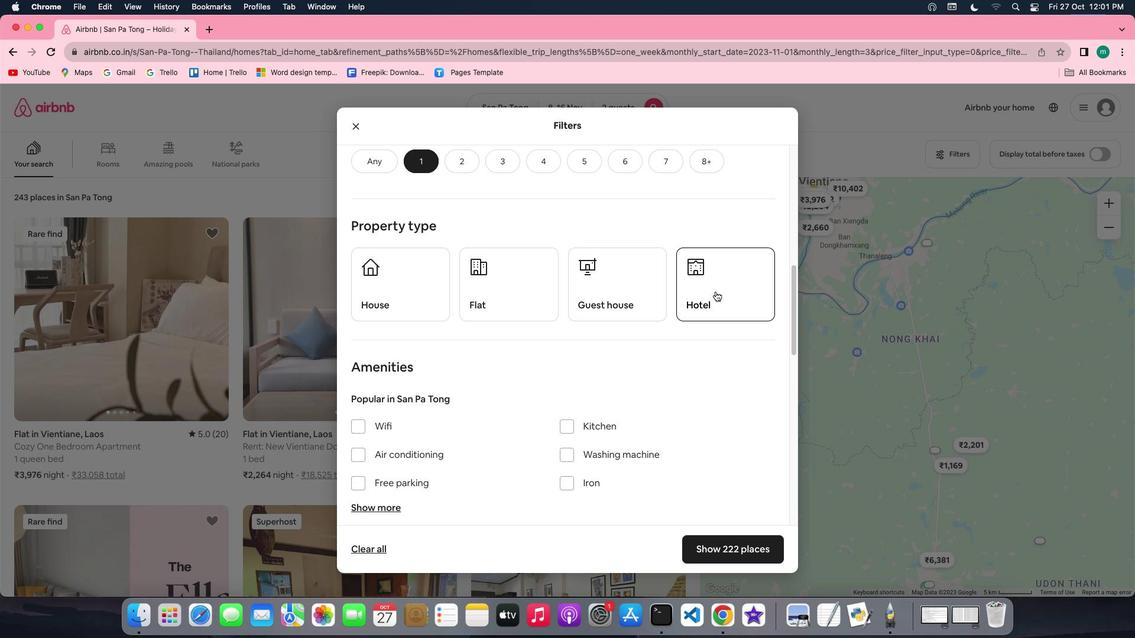 
Action: Mouse pressed left at (715, 292)
Screenshot: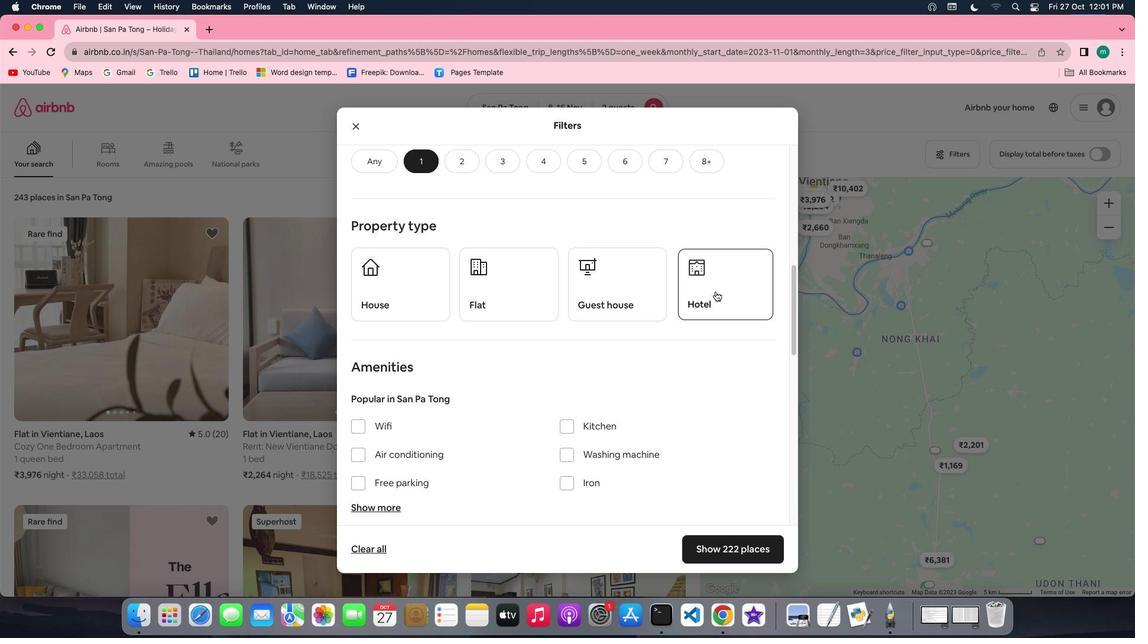 
Action: Mouse moved to (731, 384)
Screenshot: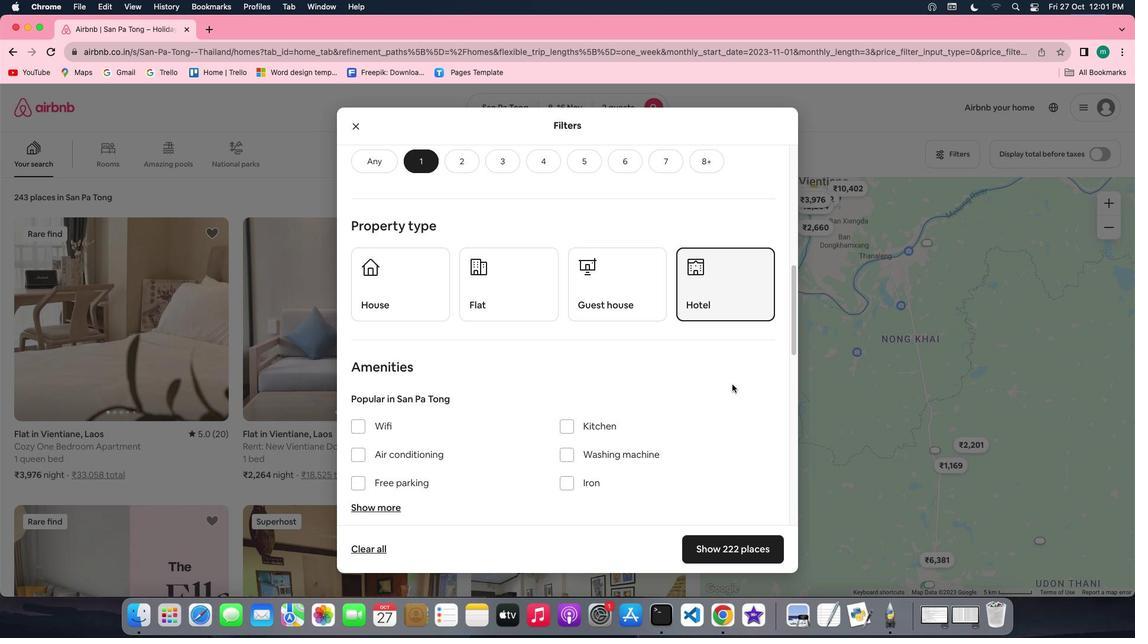 
Action: Mouse scrolled (731, 384) with delta (0, 0)
Screenshot: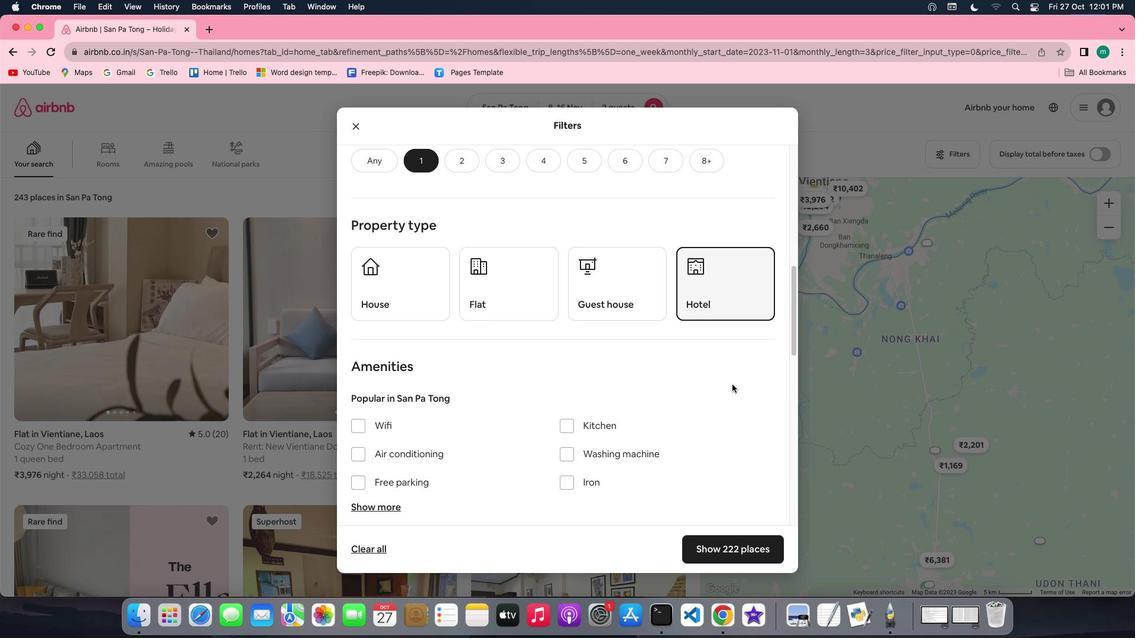 
Action: Mouse scrolled (731, 384) with delta (0, 0)
Screenshot: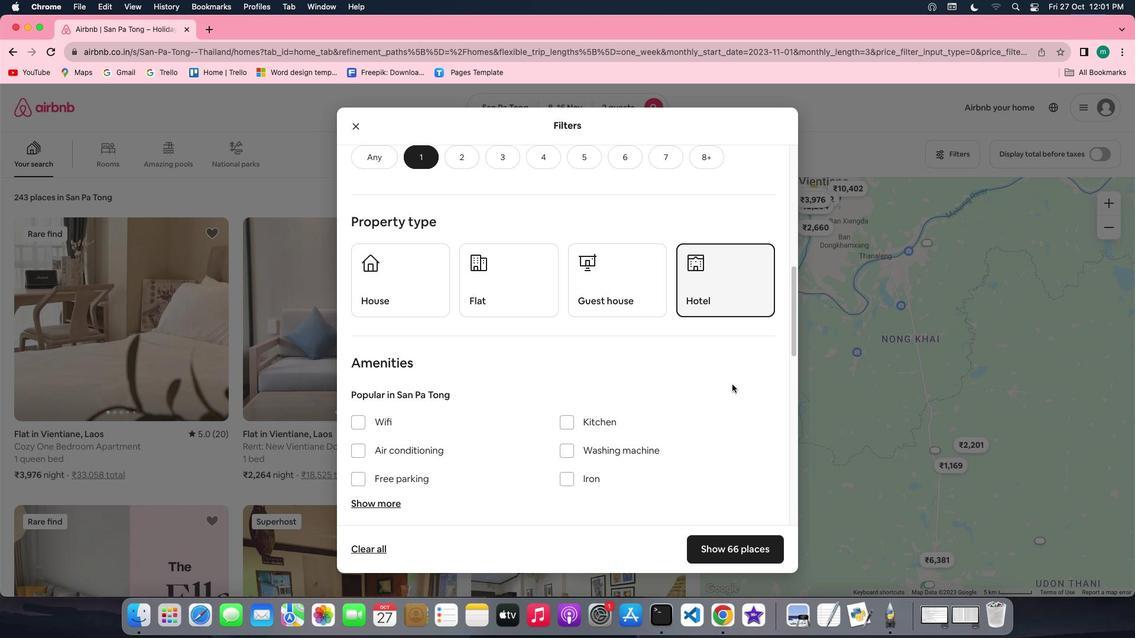 
Action: Mouse scrolled (731, 384) with delta (0, 0)
Screenshot: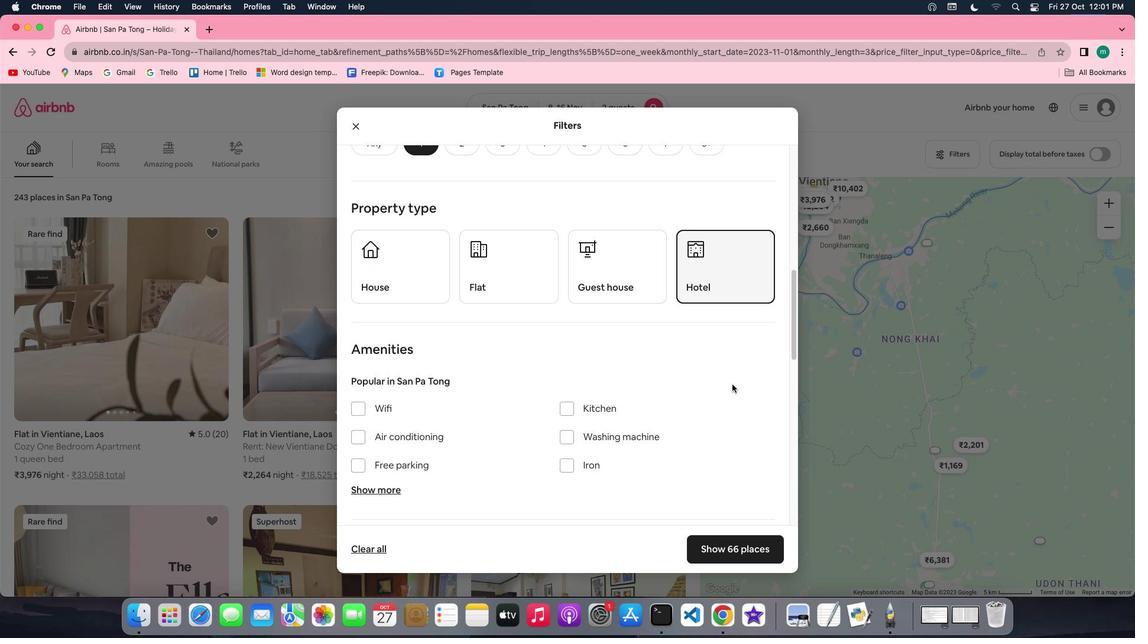 
Action: Mouse scrolled (731, 384) with delta (0, 0)
Screenshot: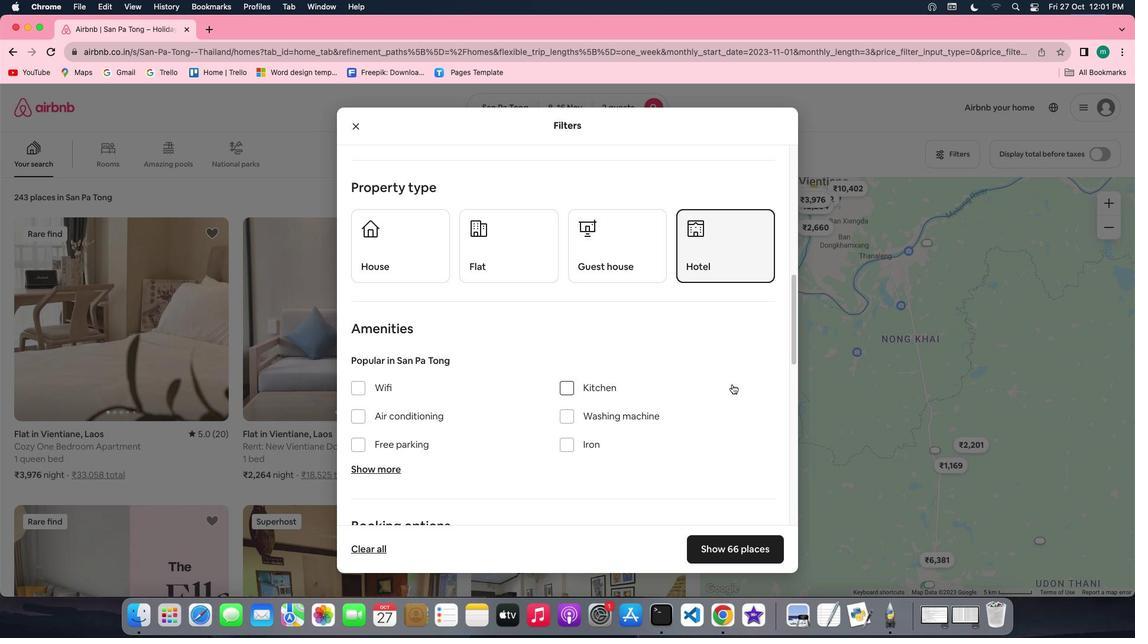 
Action: Mouse scrolled (731, 384) with delta (0, 0)
Screenshot: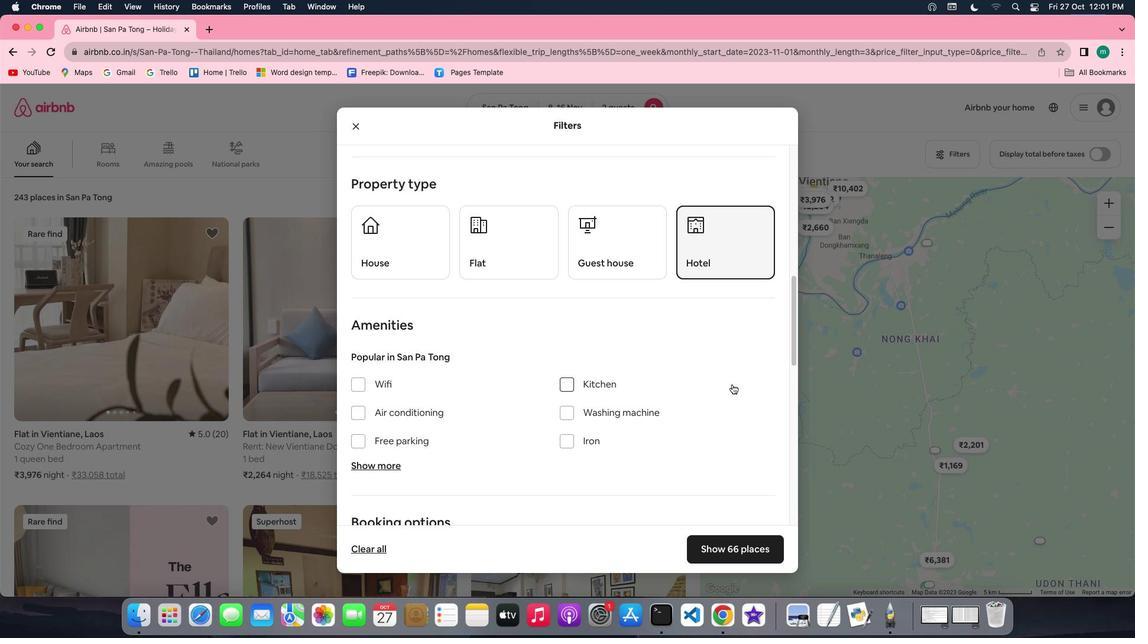
Action: Mouse scrolled (731, 384) with delta (0, 0)
Screenshot: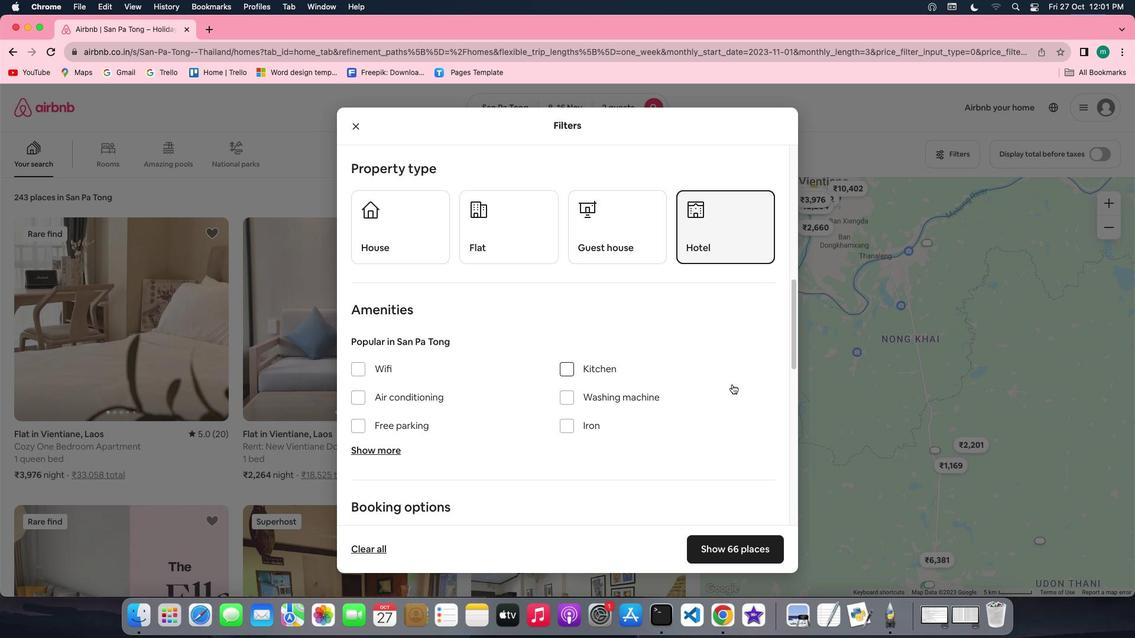 
Action: Mouse scrolled (731, 384) with delta (0, 0)
Screenshot: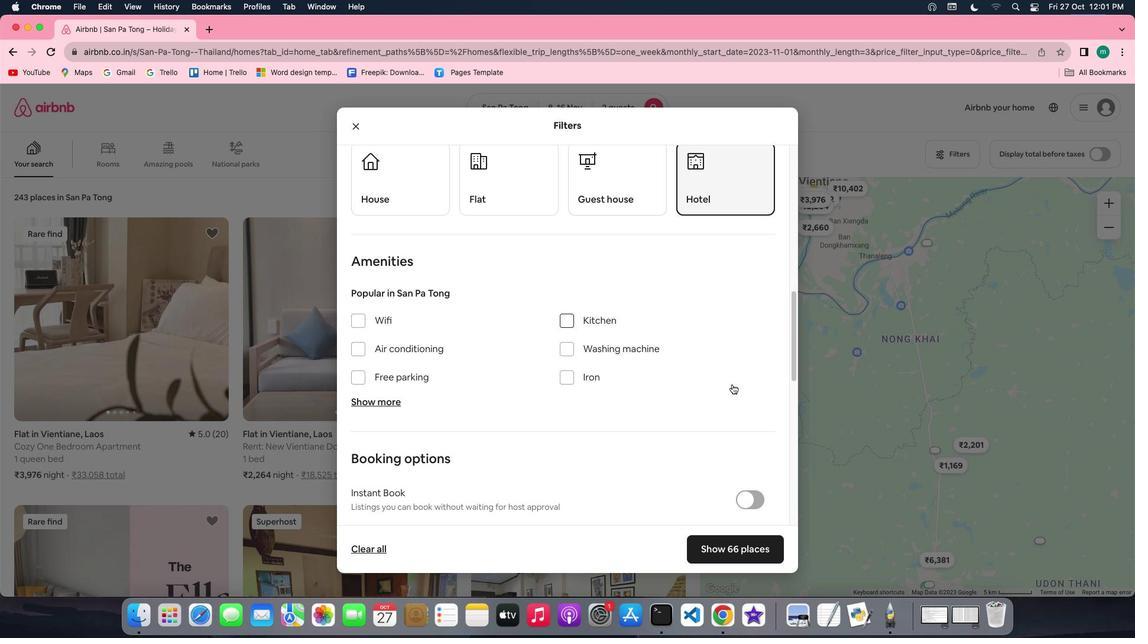 
Action: Mouse scrolled (731, 384) with delta (0, 0)
Screenshot: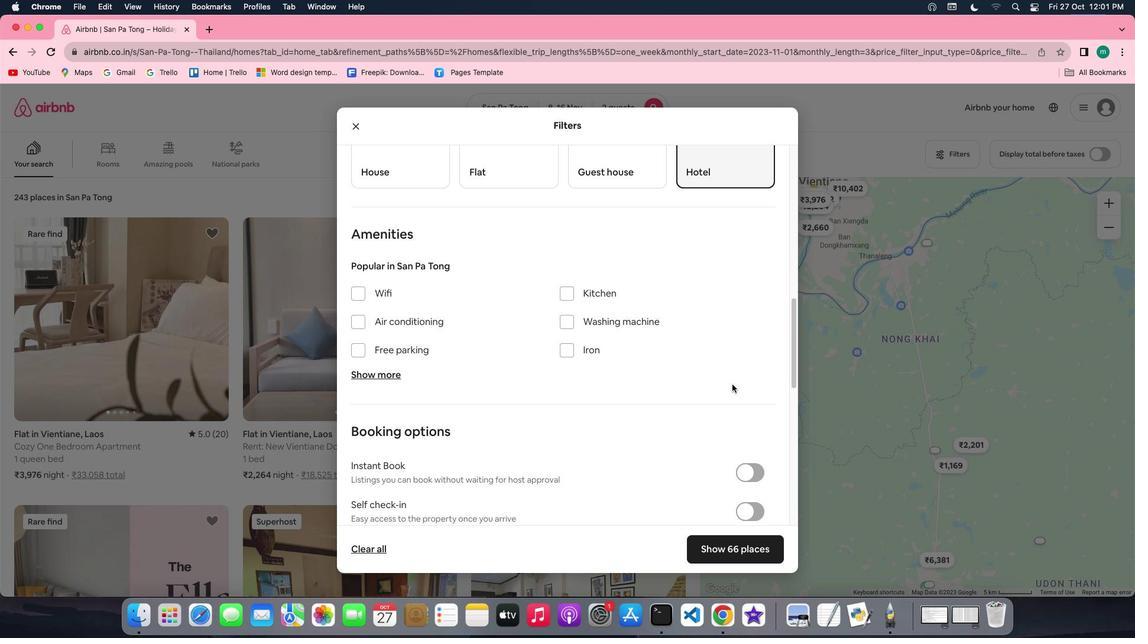 
Action: Mouse scrolled (731, 384) with delta (0, 0)
Screenshot: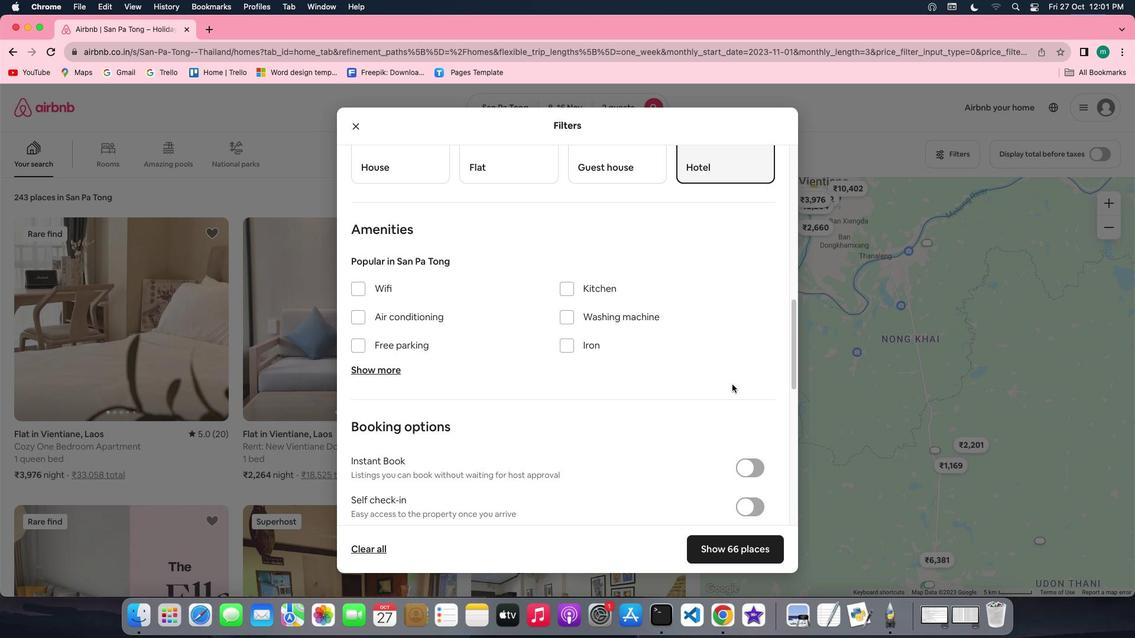 
Action: Mouse moved to (362, 274)
Screenshot: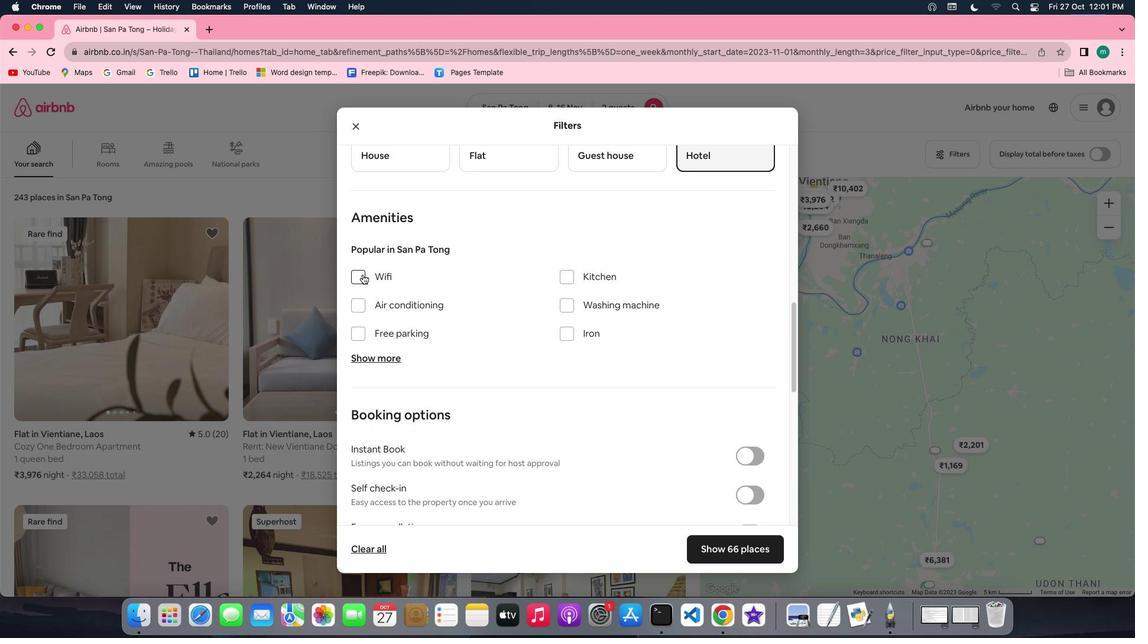 
Action: Mouse pressed left at (362, 274)
Screenshot: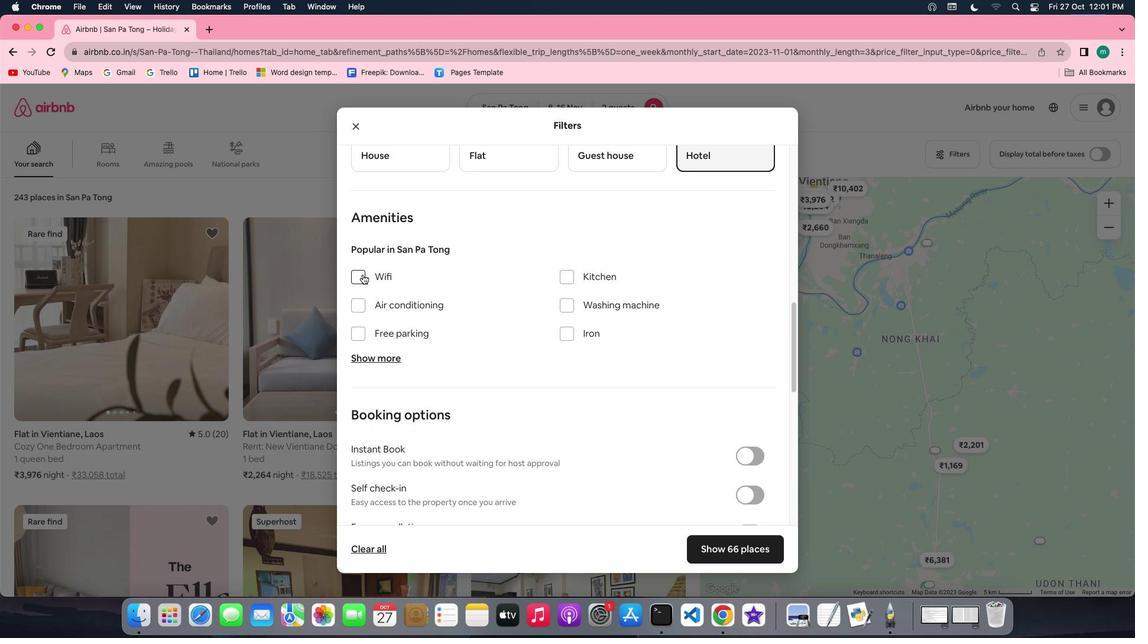 
Action: Mouse moved to (383, 357)
Screenshot: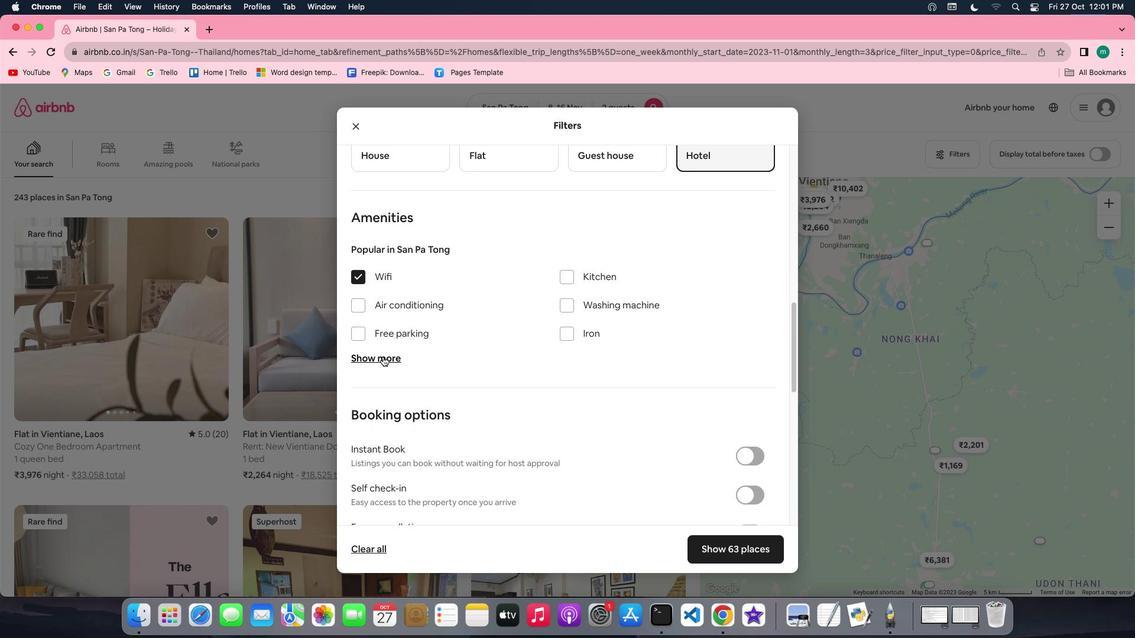 
Action: Mouse pressed left at (383, 357)
Screenshot: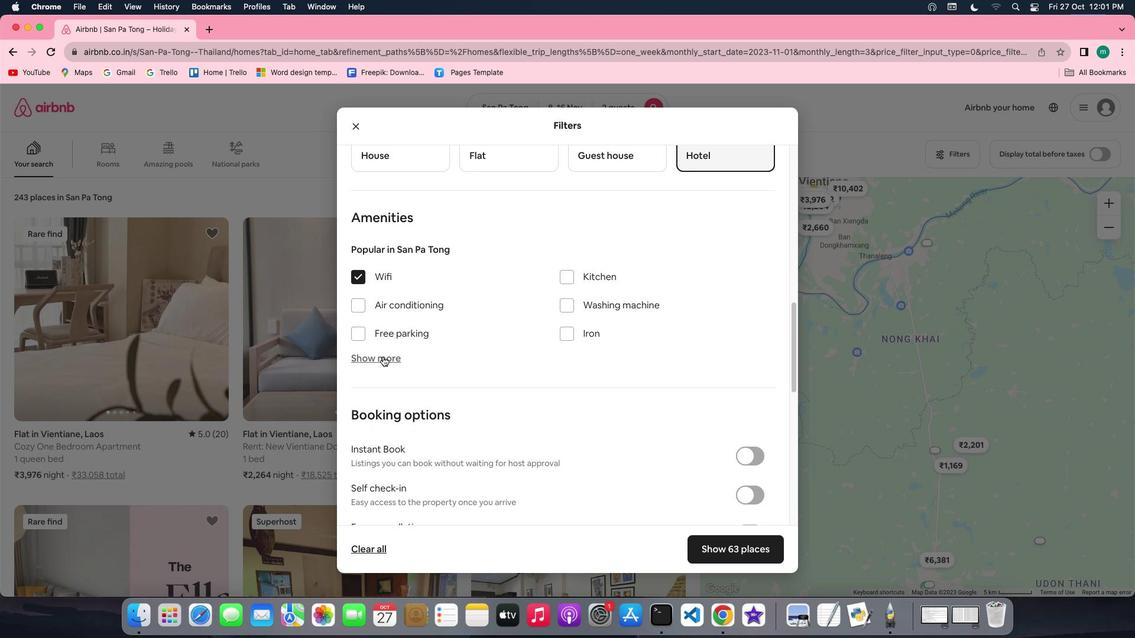 
Action: Mouse moved to (461, 358)
Screenshot: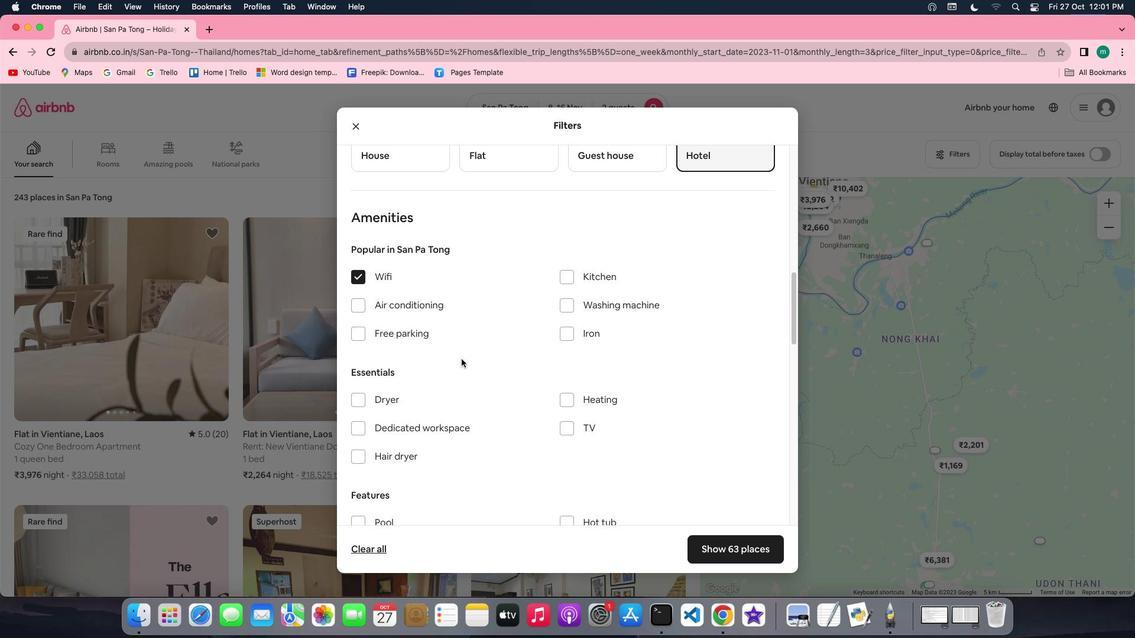
Action: Mouse scrolled (461, 358) with delta (0, 0)
Screenshot: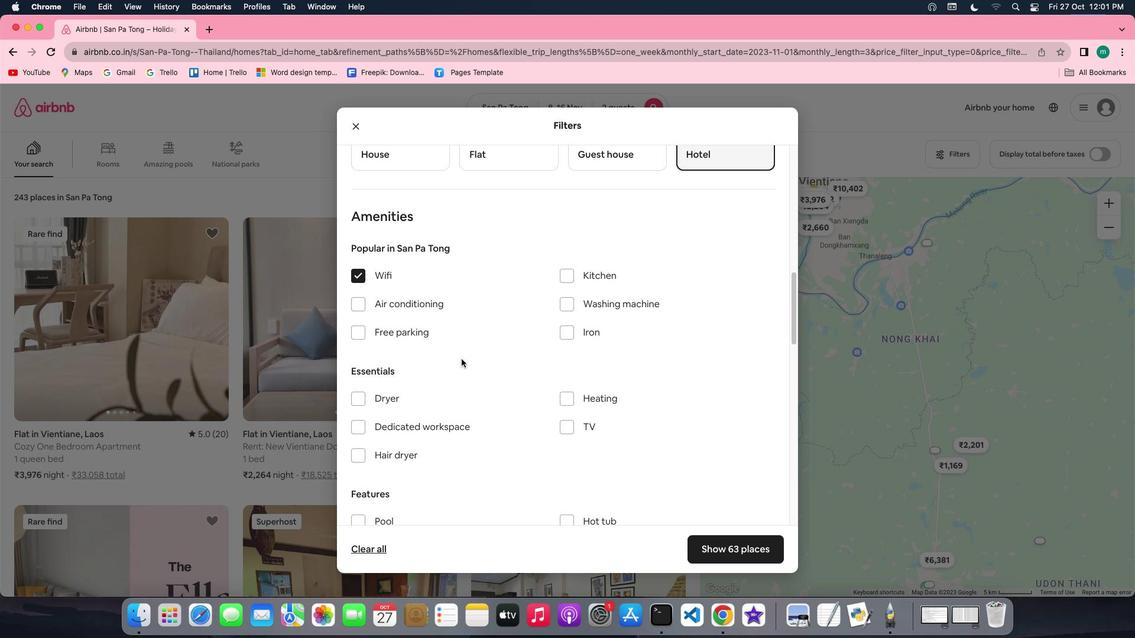
Action: Mouse scrolled (461, 358) with delta (0, 0)
Screenshot: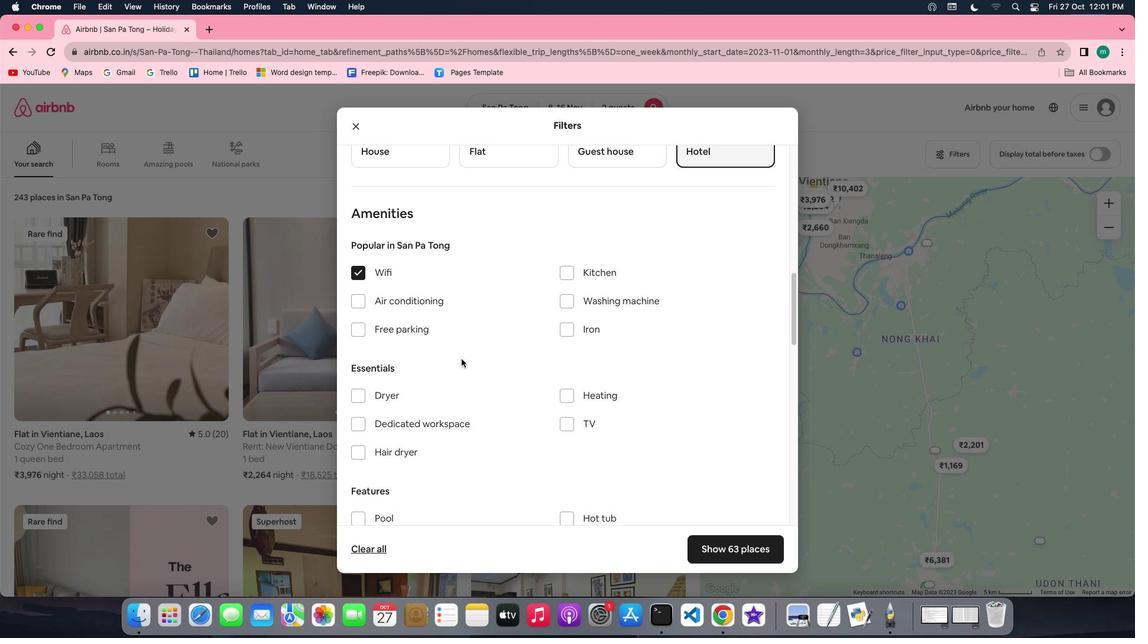 
Action: Mouse scrolled (461, 358) with delta (0, 0)
Screenshot: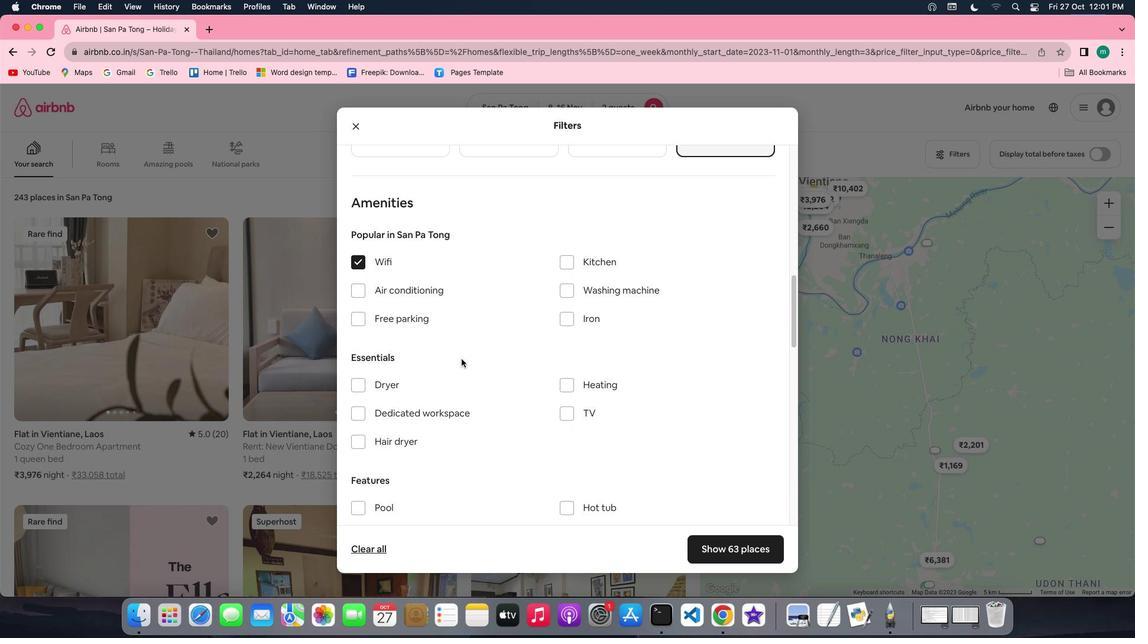 
Action: Mouse scrolled (461, 358) with delta (0, 0)
Screenshot: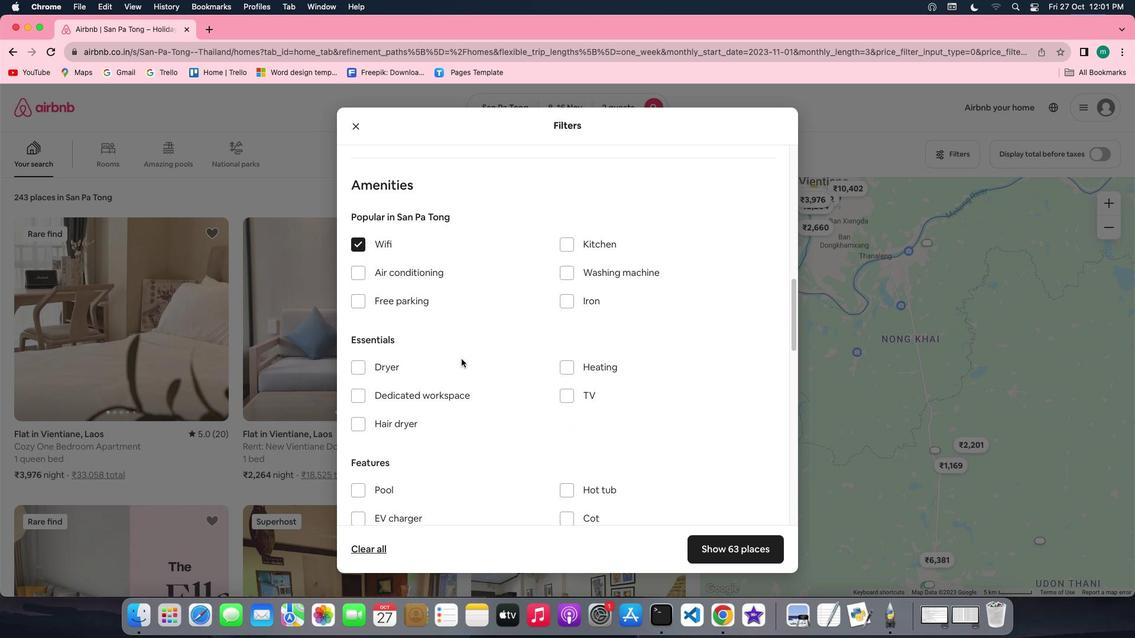 
Action: Mouse scrolled (461, 358) with delta (0, 0)
Screenshot: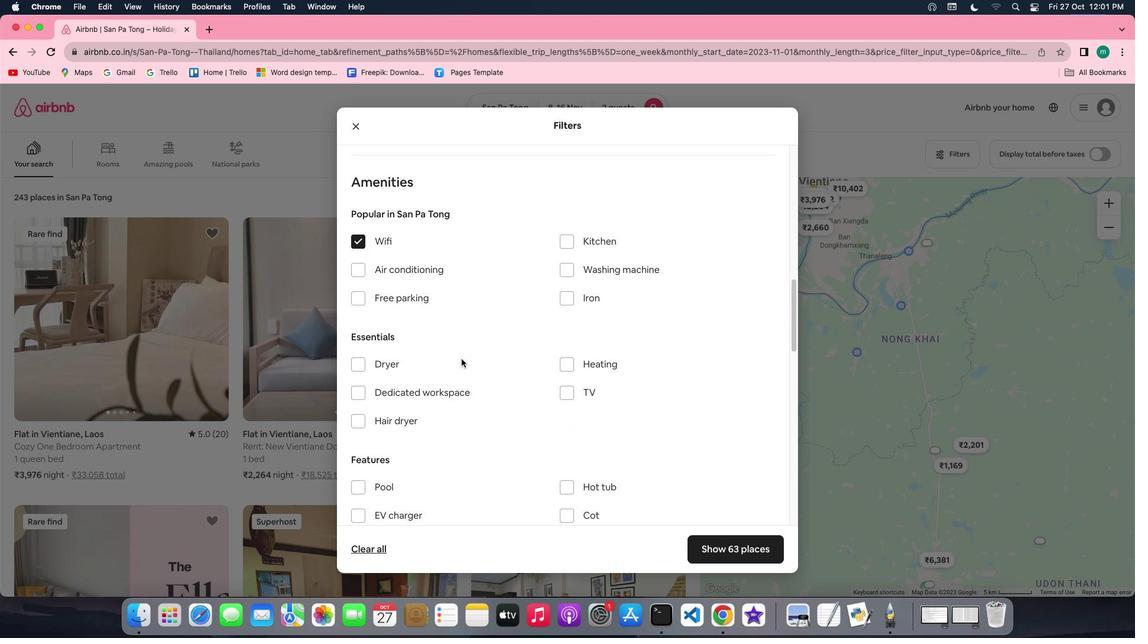 
Action: Mouse scrolled (461, 358) with delta (0, 0)
Screenshot: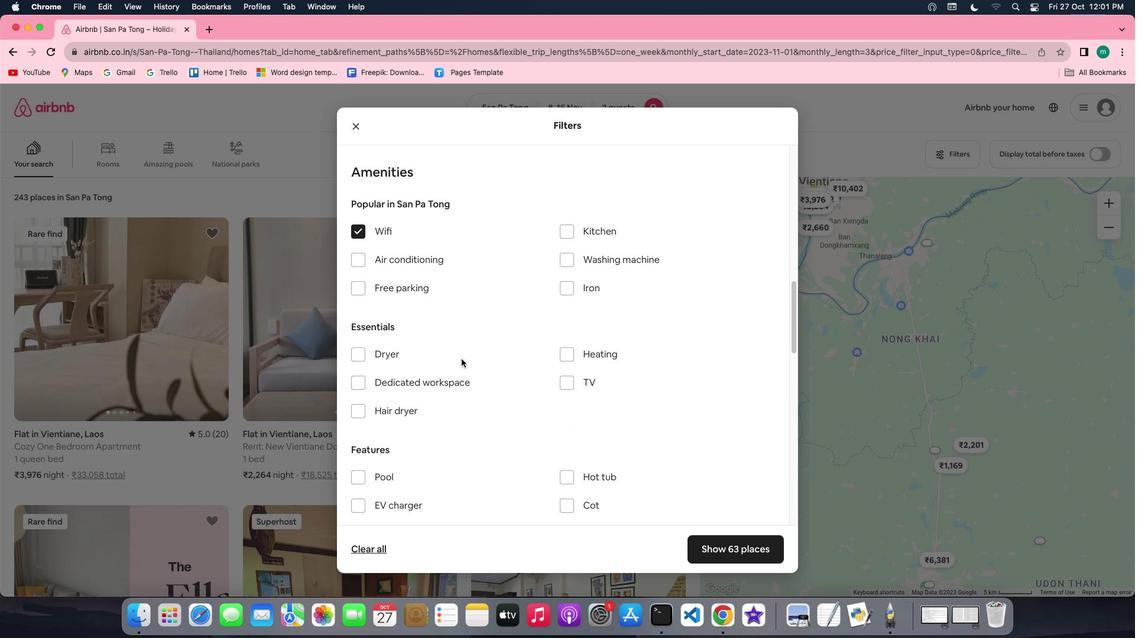 
Action: Mouse moved to (539, 396)
Screenshot: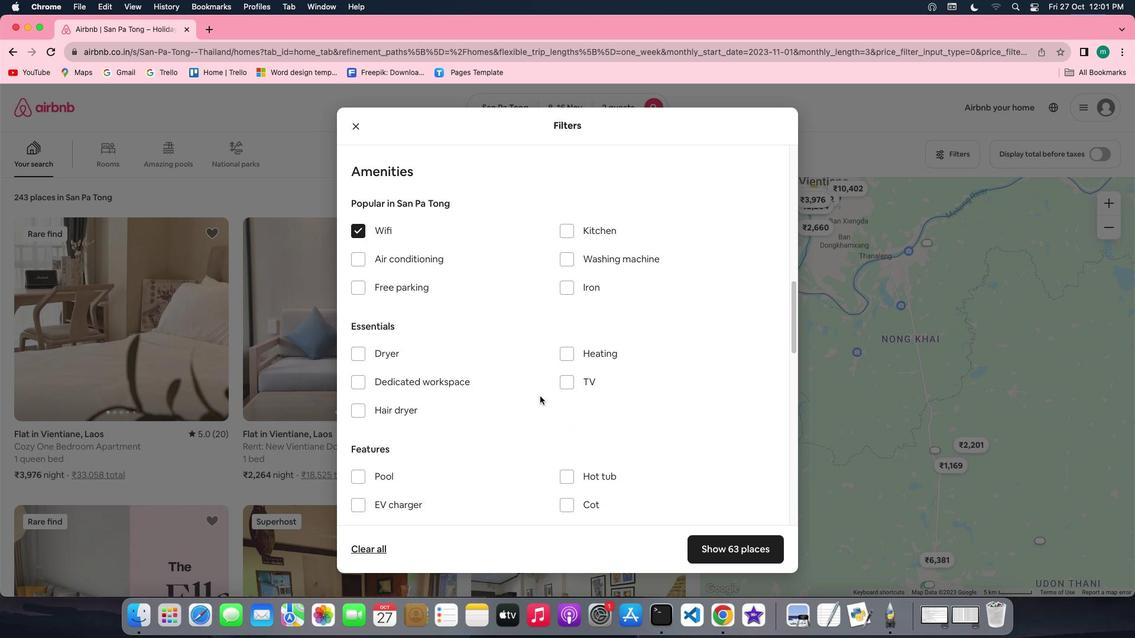 
Action: Mouse scrolled (539, 396) with delta (0, 0)
Screenshot: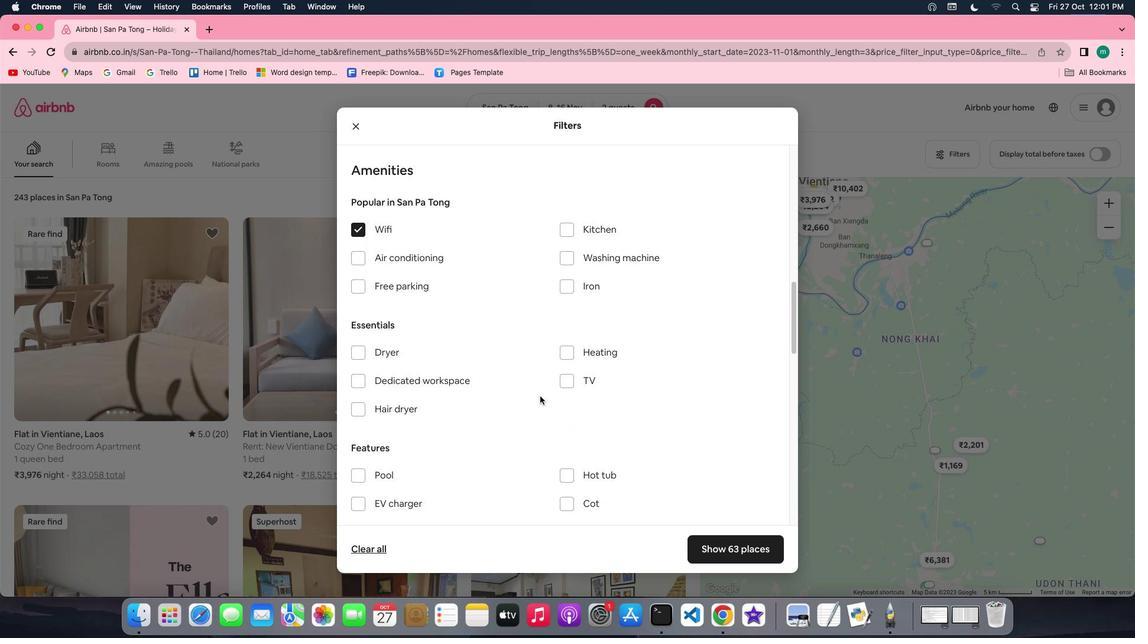 
Action: Mouse scrolled (539, 396) with delta (0, 0)
Screenshot: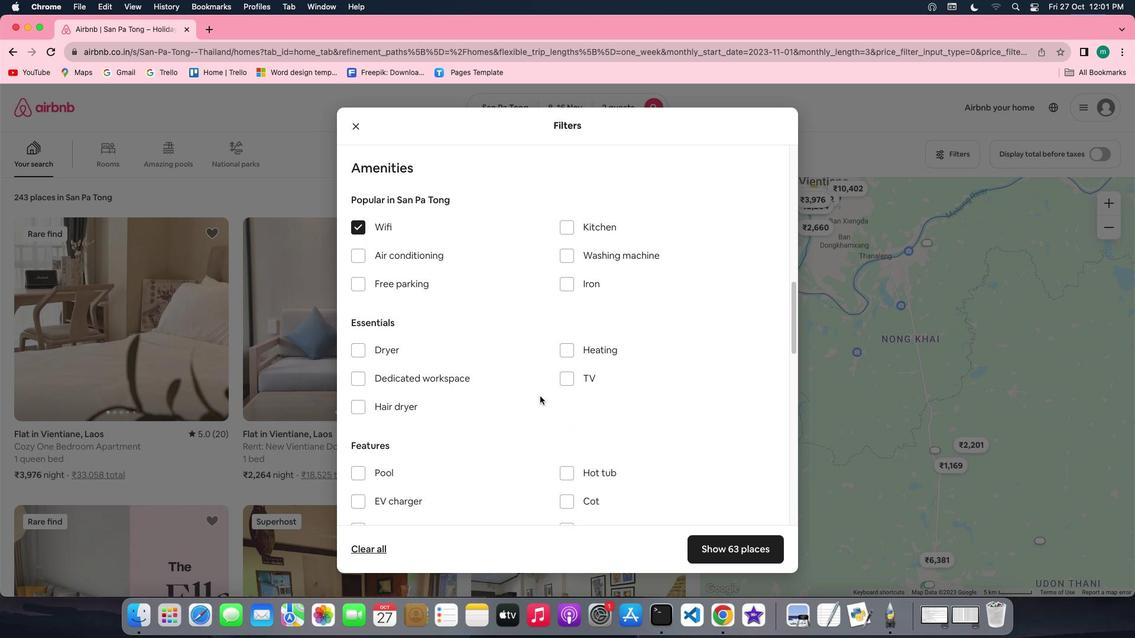 
Action: Mouse scrolled (539, 396) with delta (0, -1)
Screenshot: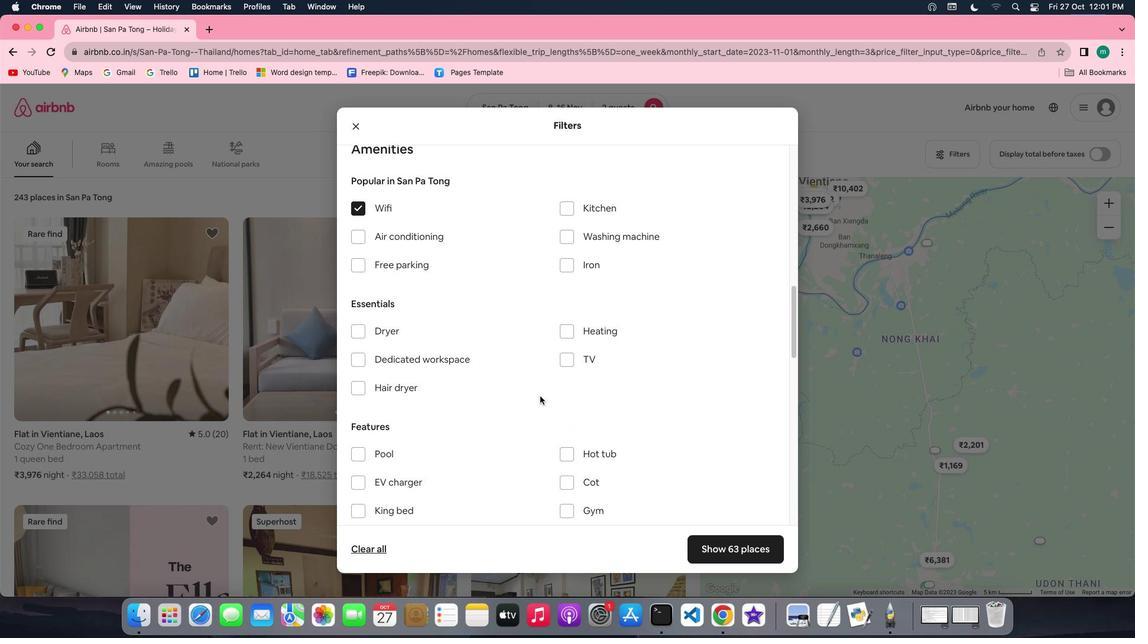 
Action: Mouse scrolled (539, 396) with delta (0, -1)
Screenshot: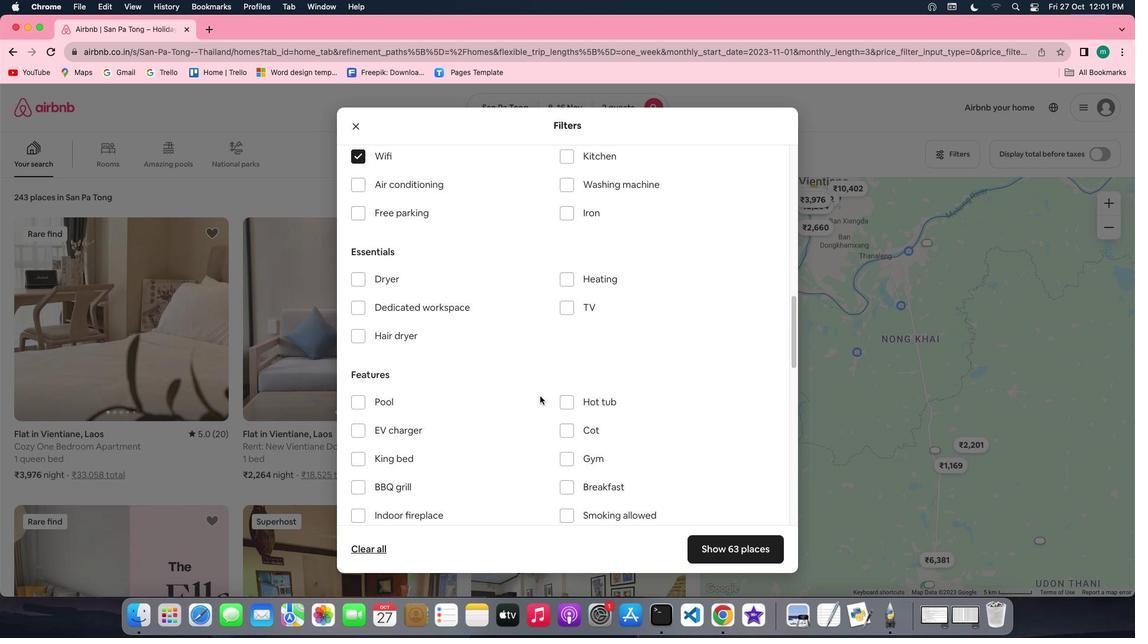 
Action: Mouse scrolled (539, 396) with delta (0, 0)
Screenshot: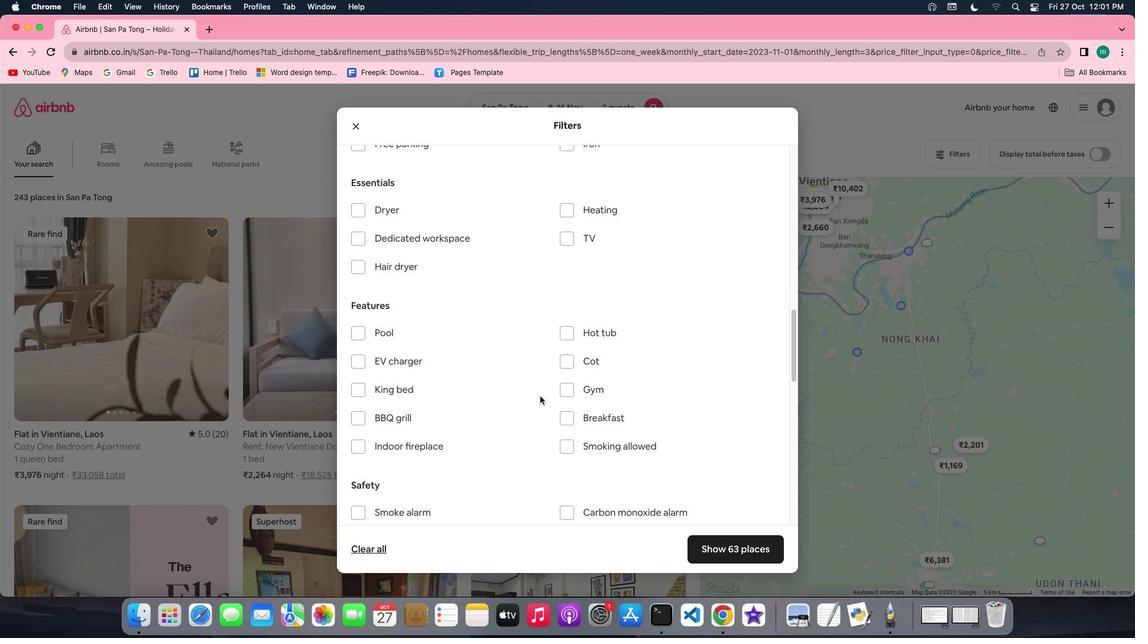 
Action: Mouse scrolled (539, 396) with delta (0, 0)
Screenshot: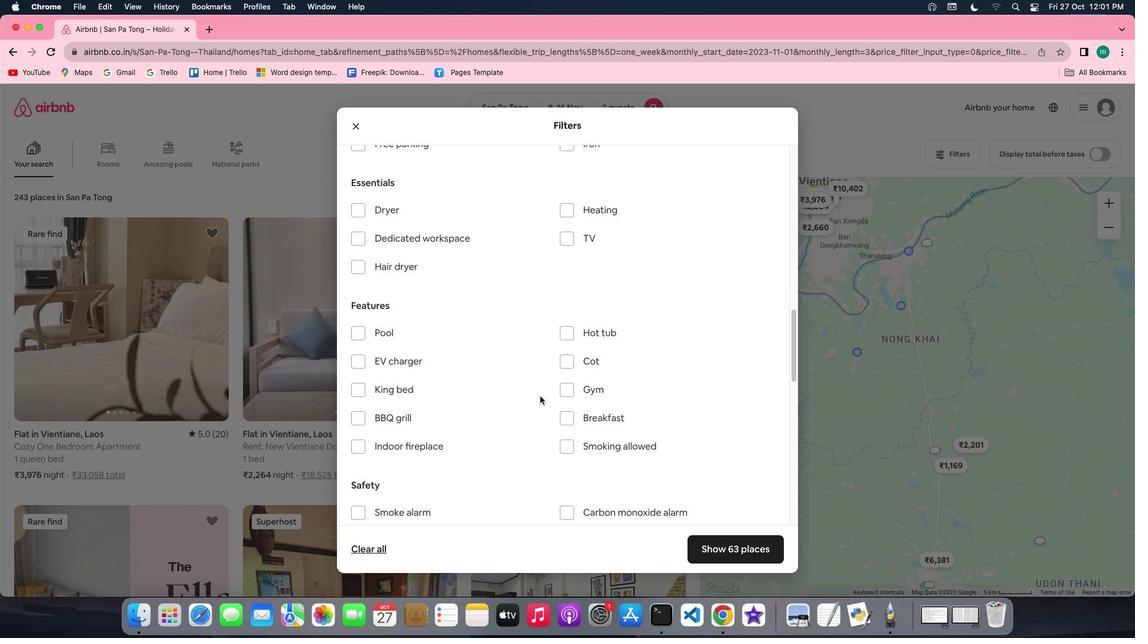 
Action: Mouse scrolled (539, 396) with delta (0, -1)
Screenshot: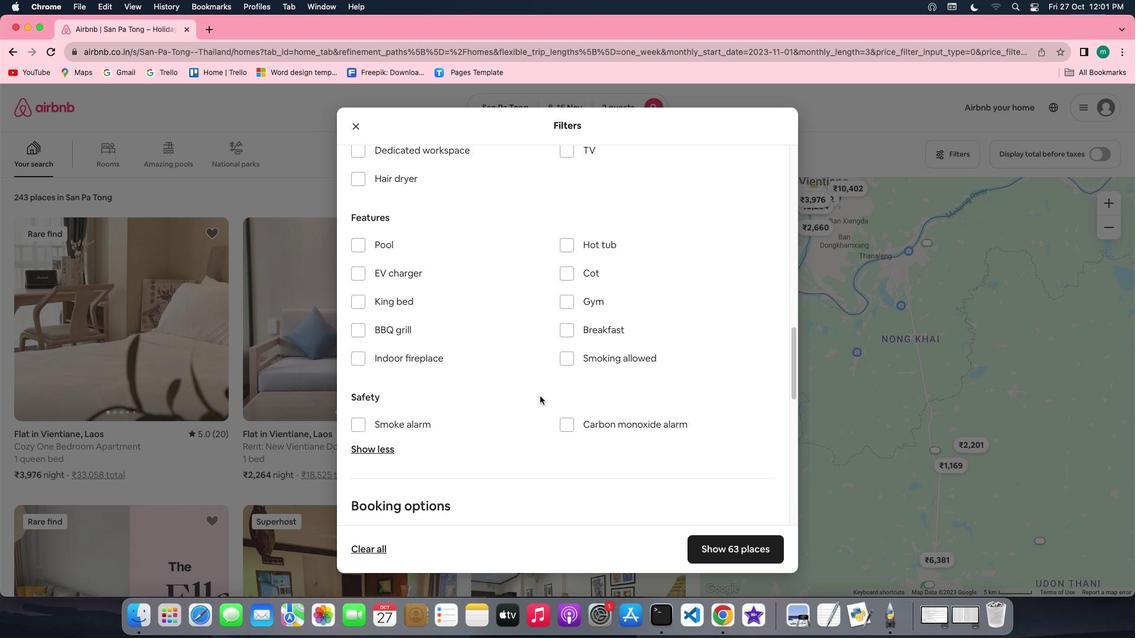 
Action: Mouse scrolled (539, 396) with delta (0, -2)
Screenshot: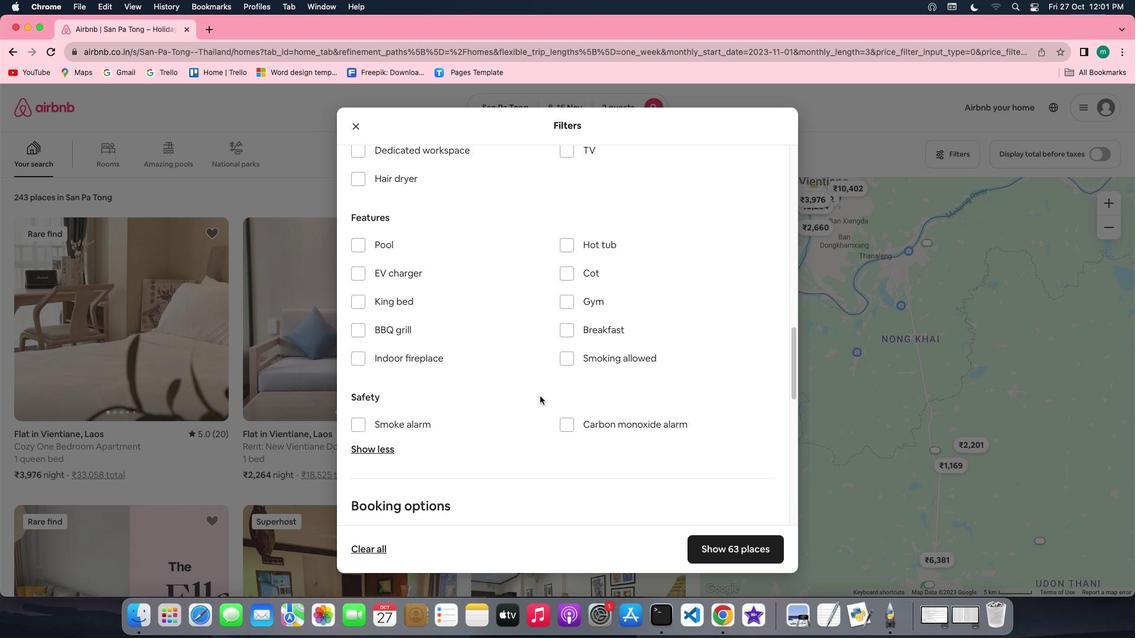 
Action: Mouse scrolled (539, 396) with delta (0, -2)
Screenshot: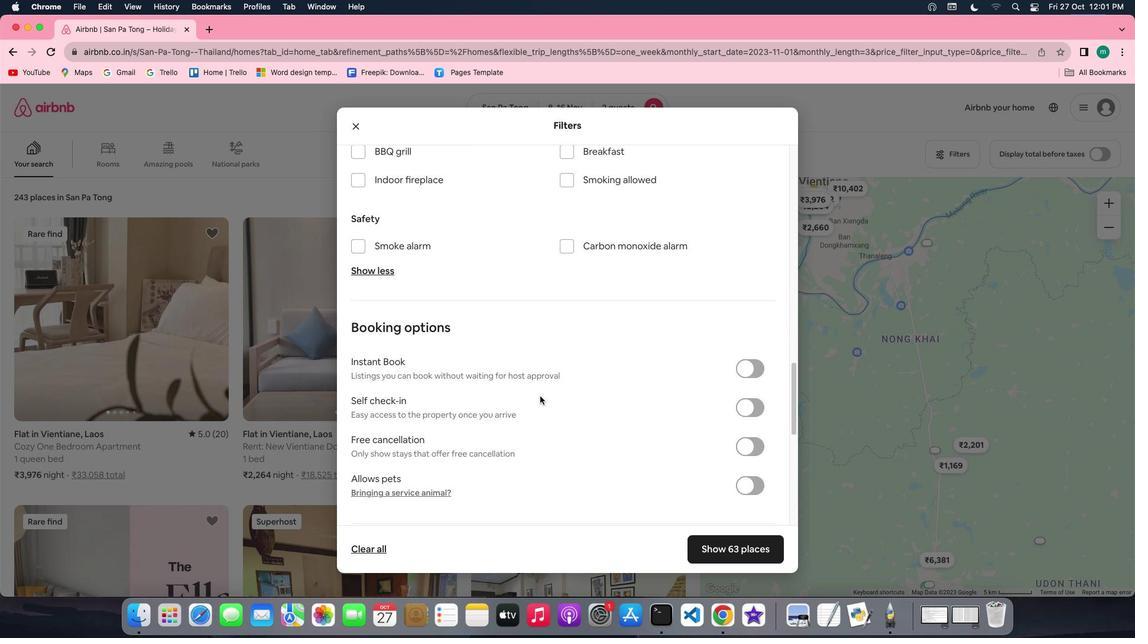 
Action: Mouse moved to (752, 331)
Screenshot: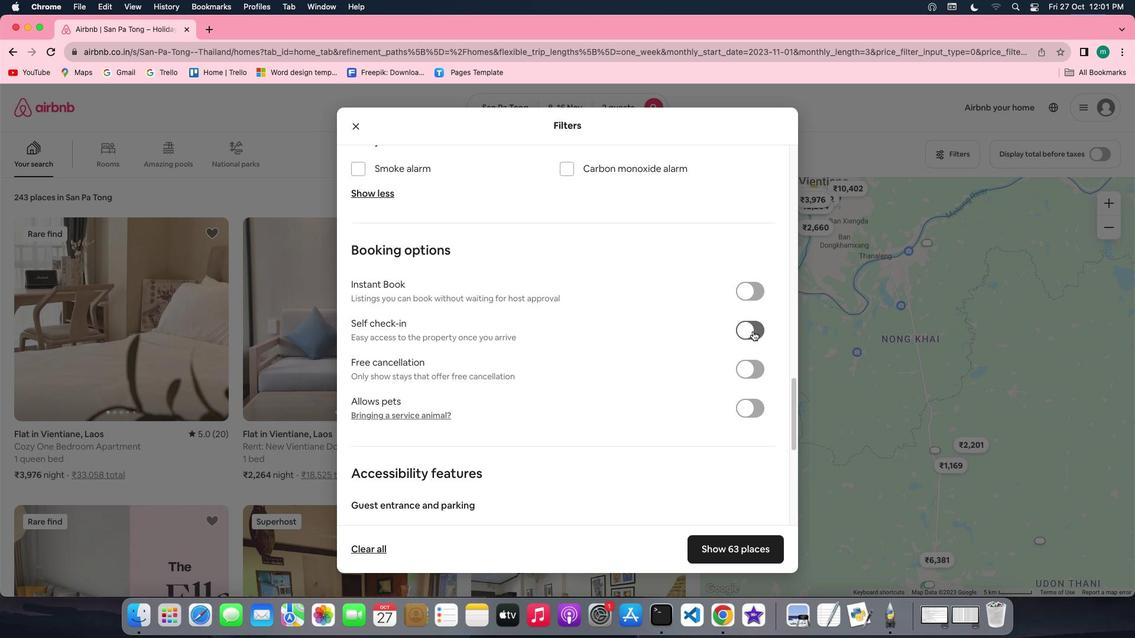 
Action: Mouse pressed left at (752, 331)
Screenshot: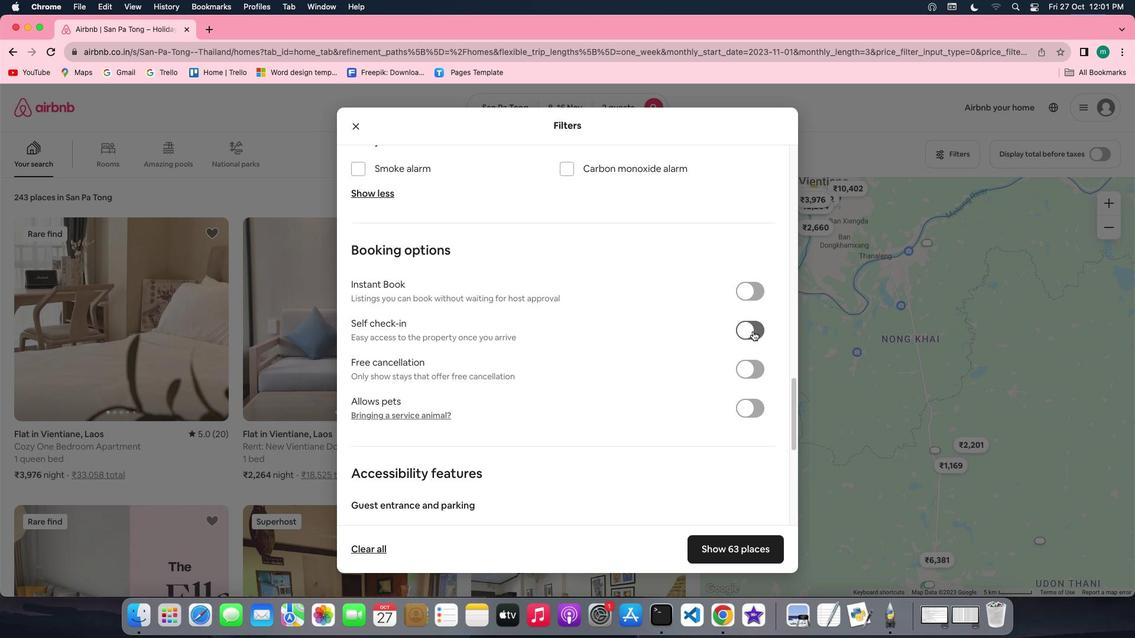 
Action: Mouse moved to (640, 394)
Screenshot: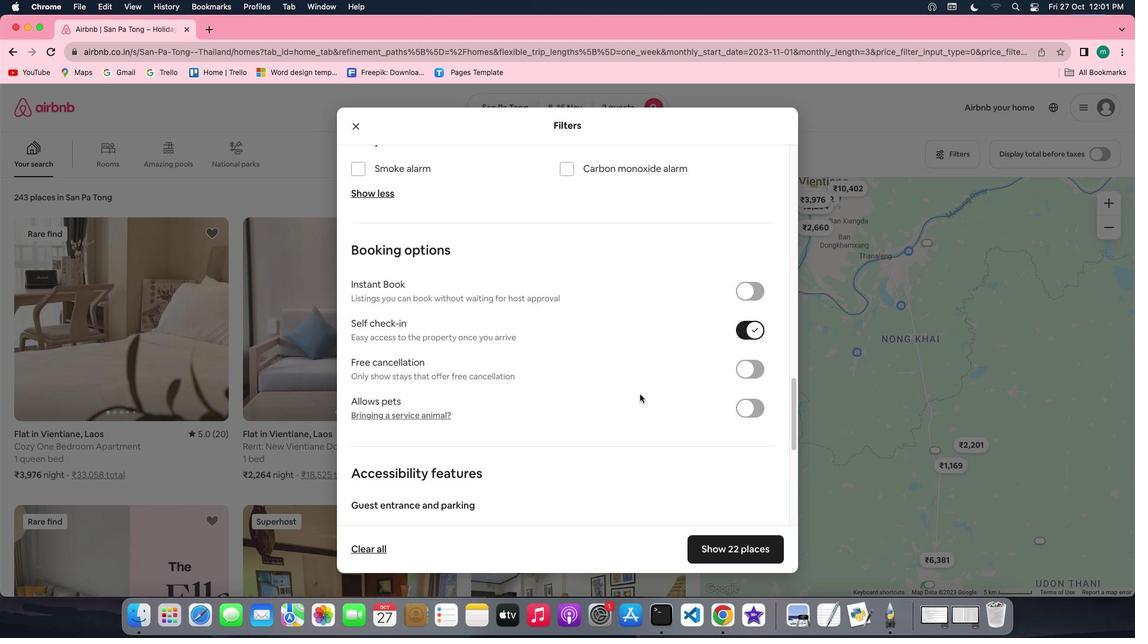 
Action: Mouse scrolled (640, 394) with delta (0, 0)
Screenshot: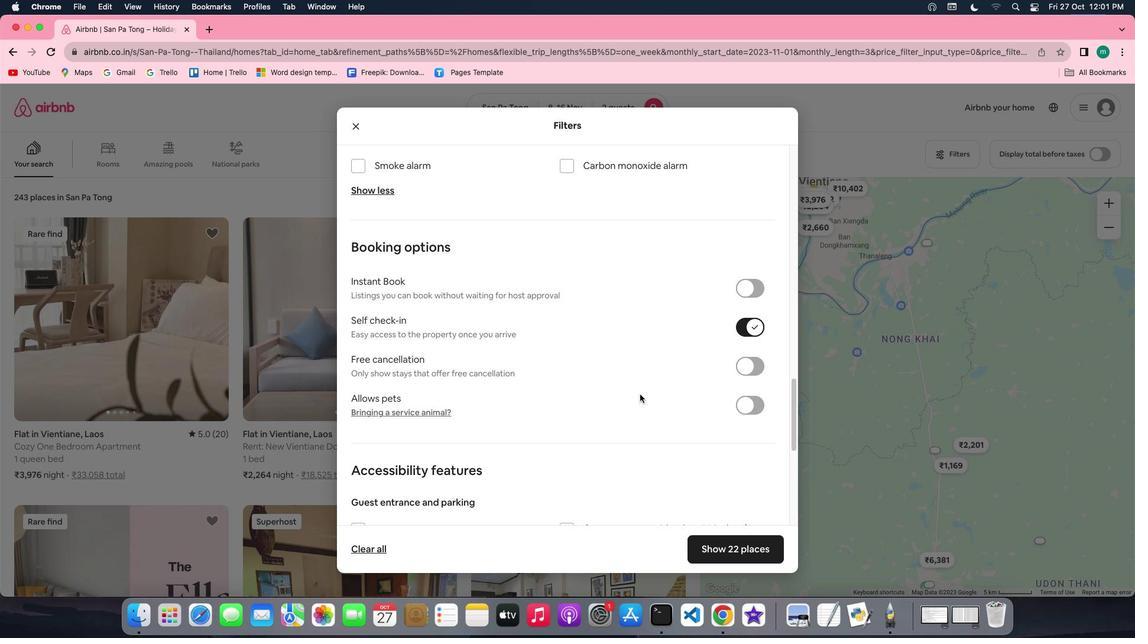
Action: Mouse scrolled (640, 394) with delta (0, 0)
Screenshot: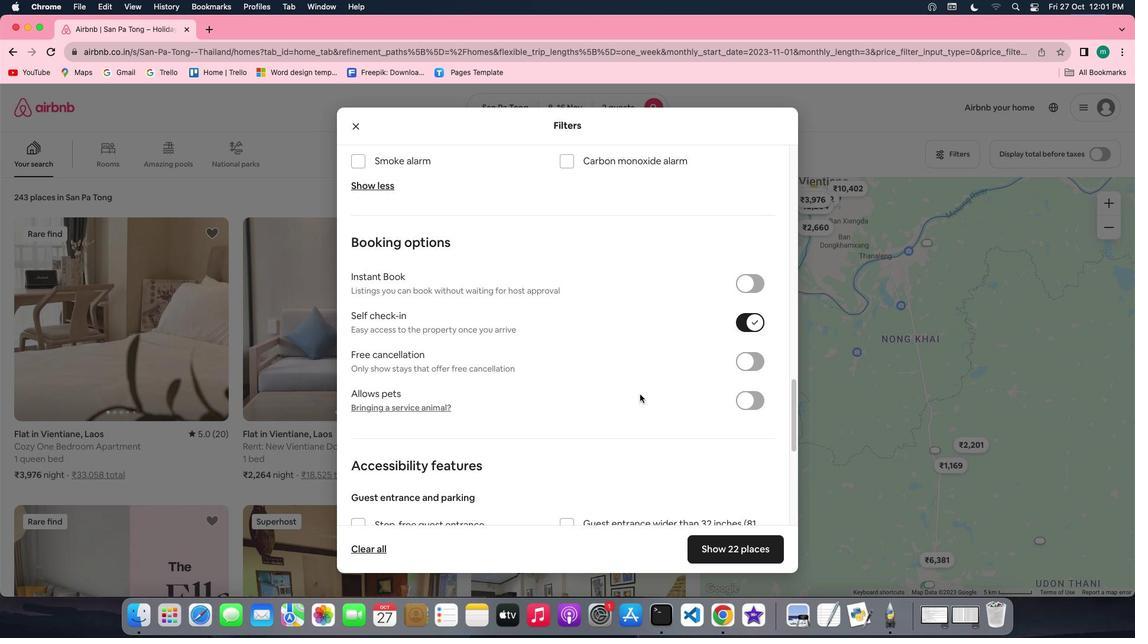
Action: Mouse scrolled (640, 394) with delta (0, -1)
Screenshot: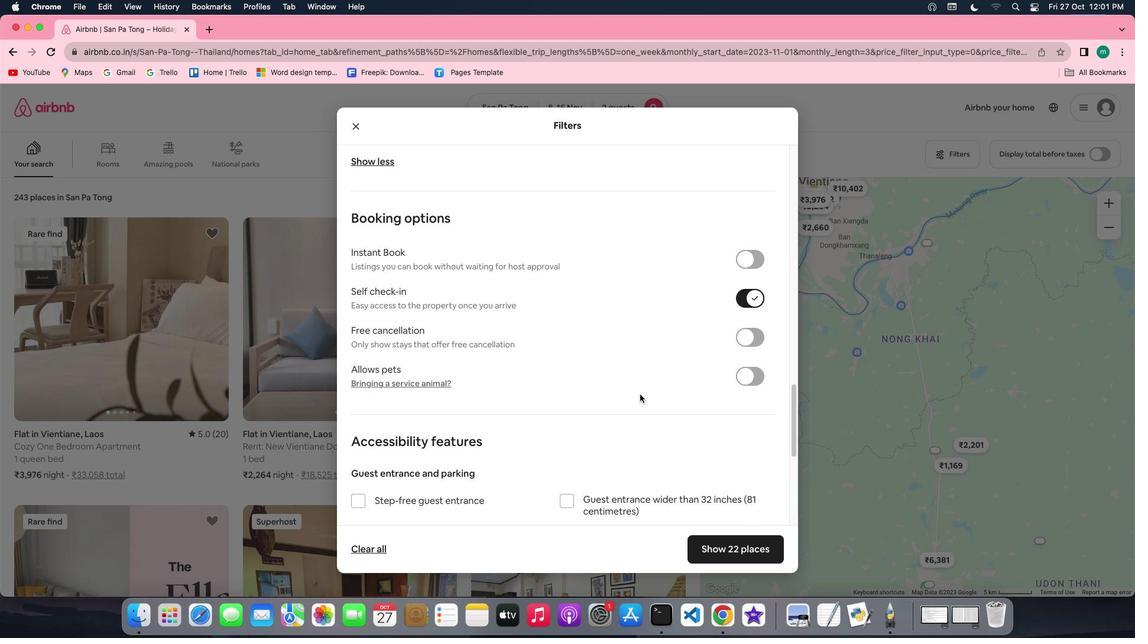 
Action: Mouse scrolled (640, 394) with delta (0, 0)
Screenshot: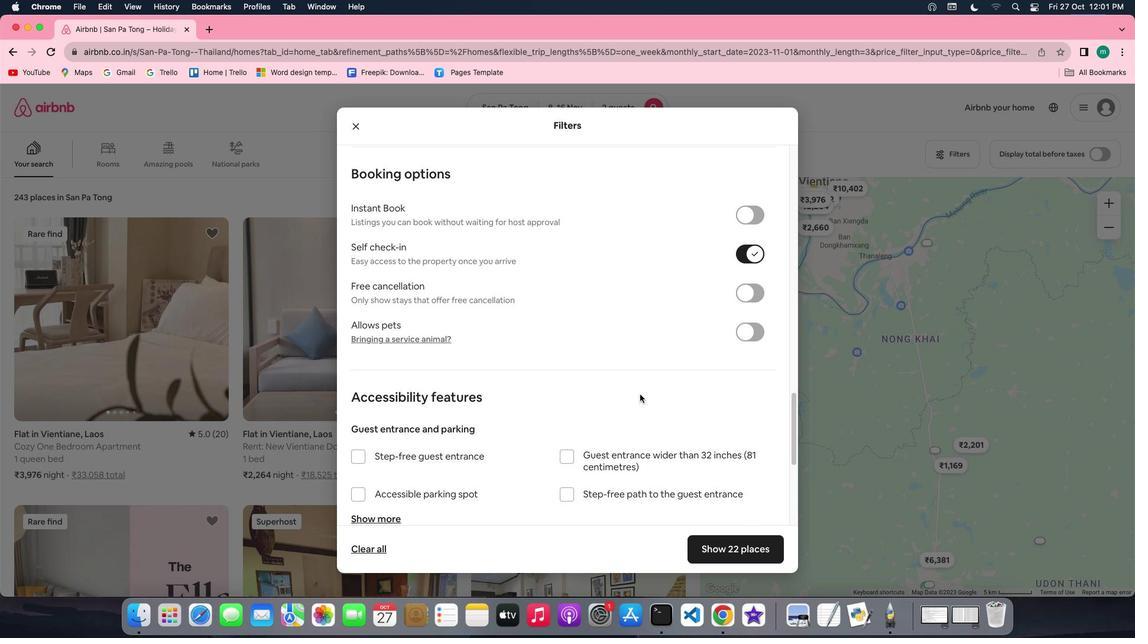
Action: Mouse scrolled (640, 394) with delta (0, 0)
Screenshot: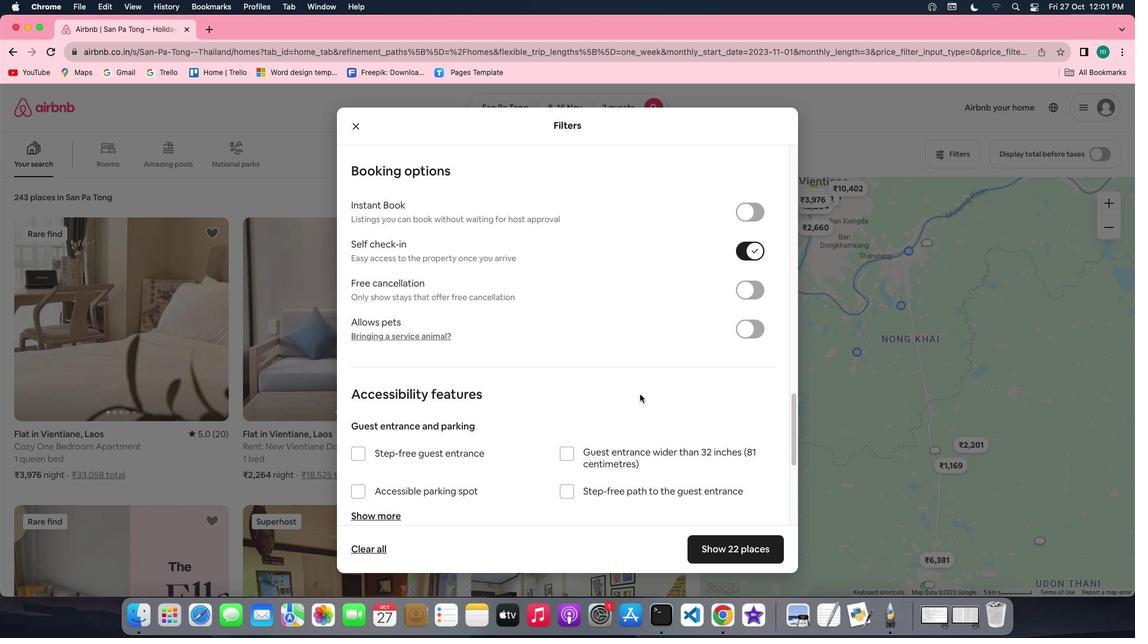 
Action: Mouse scrolled (640, 394) with delta (0, 0)
Screenshot: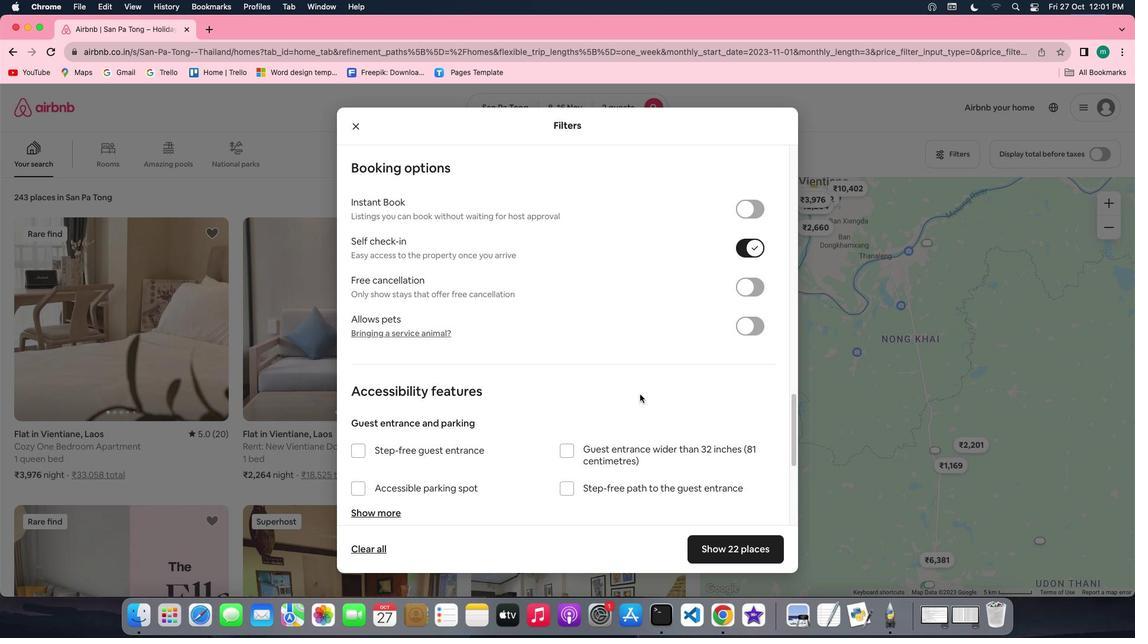
Action: Mouse scrolled (640, 394) with delta (0, 0)
Screenshot: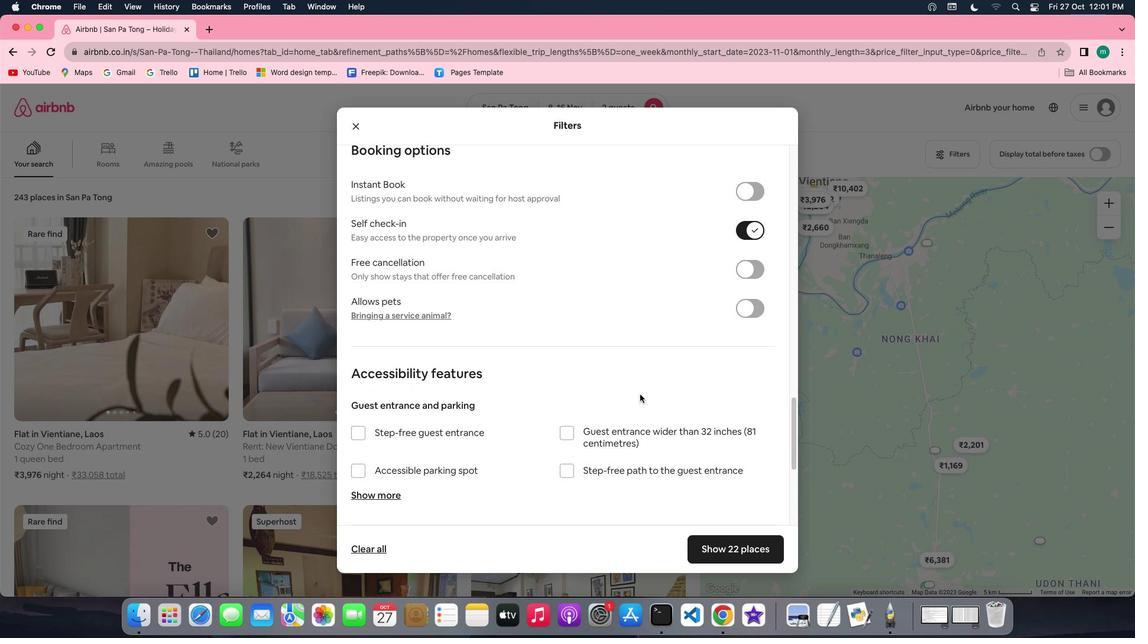 
Action: Mouse scrolled (640, 394) with delta (0, 0)
Screenshot: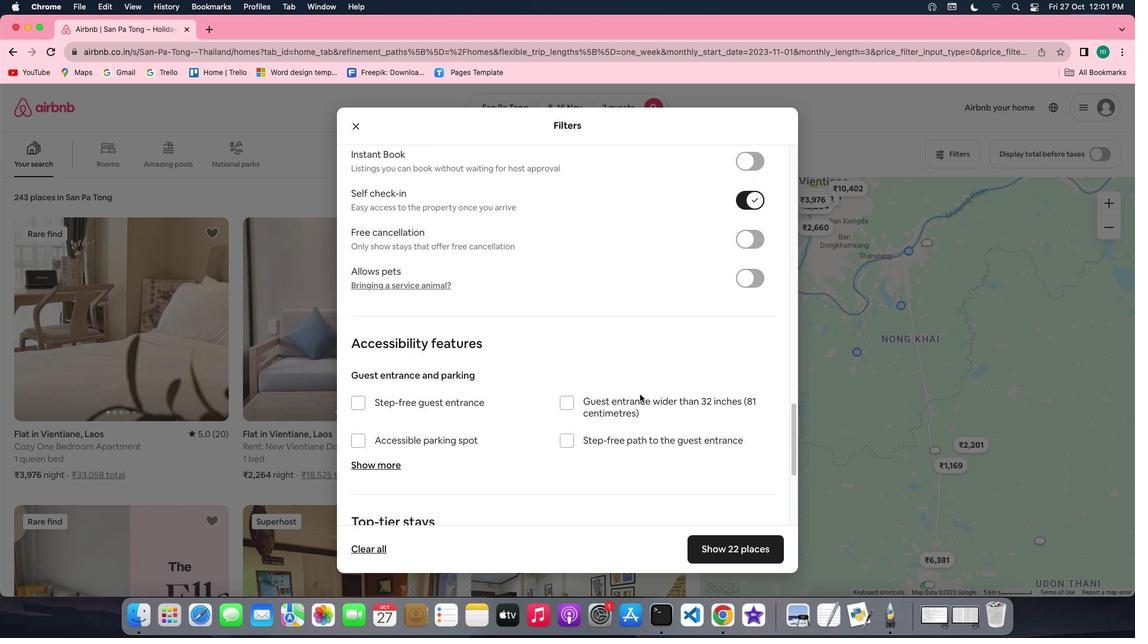
Action: Mouse moved to (651, 417)
Screenshot: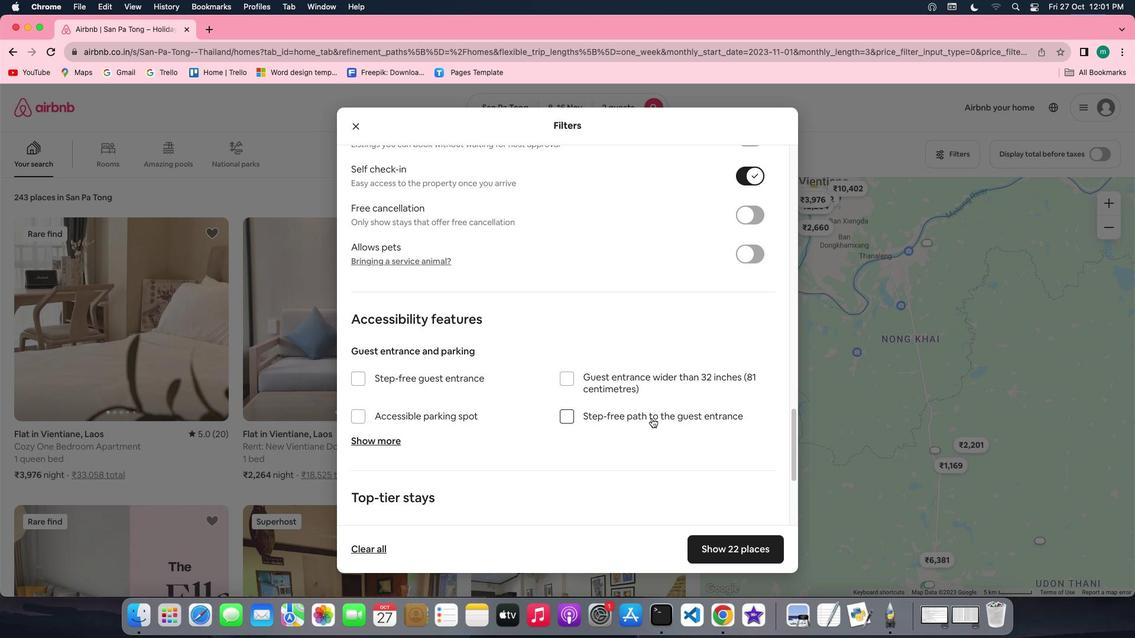 
Action: Mouse scrolled (651, 417) with delta (0, 0)
Screenshot: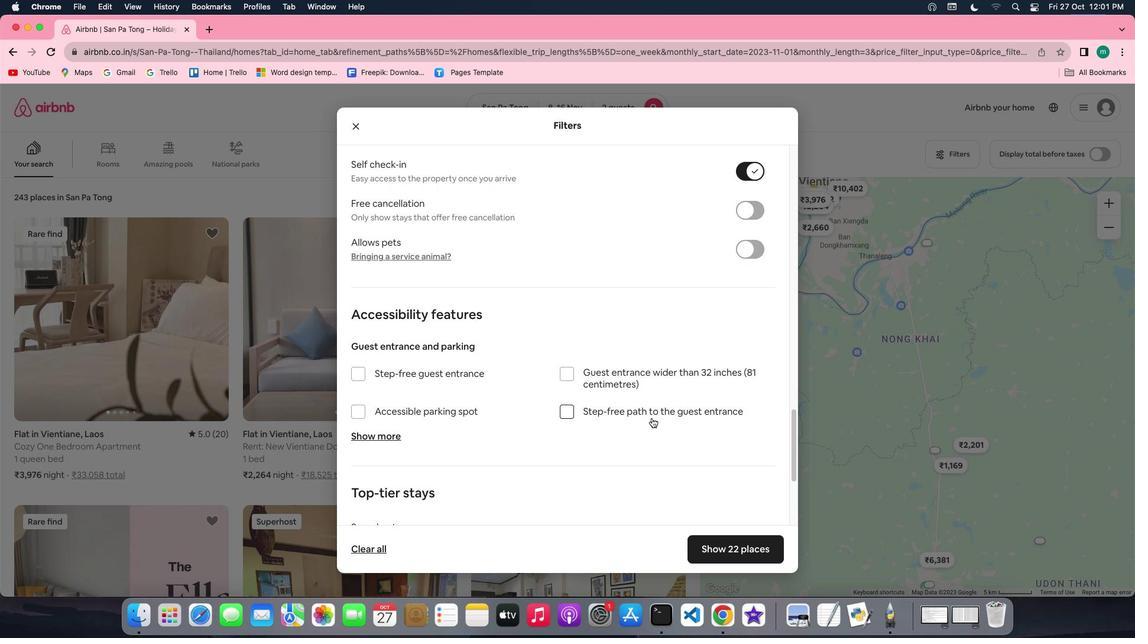
Action: Mouse scrolled (651, 417) with delta (0, 0)
Screenshot: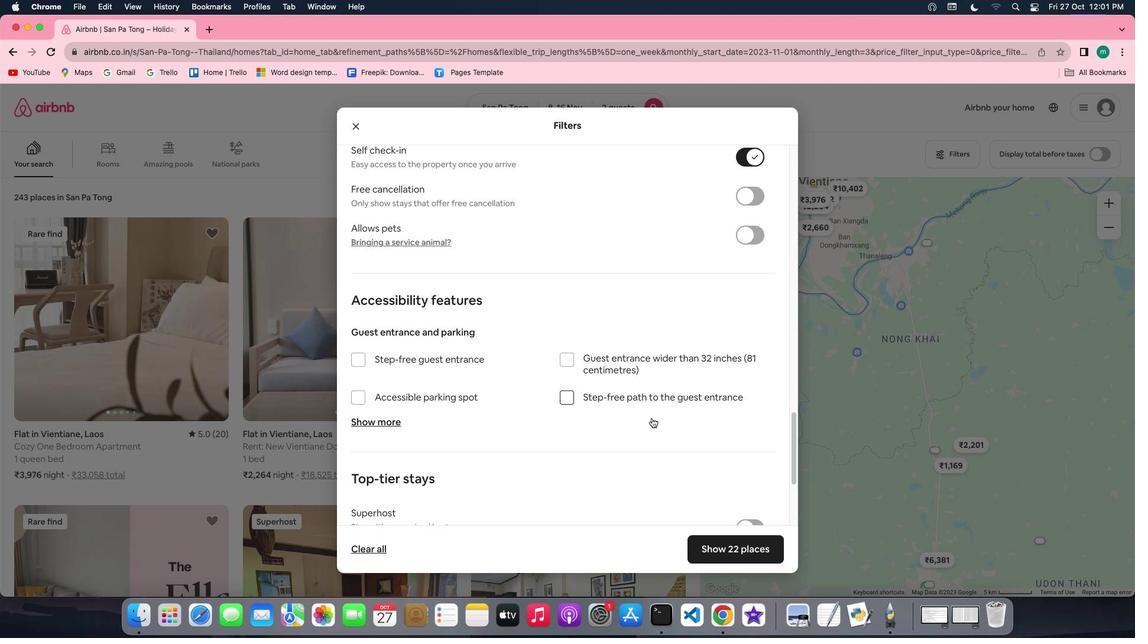 
Action: Mouse scrolled (651, 417) with delta (0, -1)
Screenshot: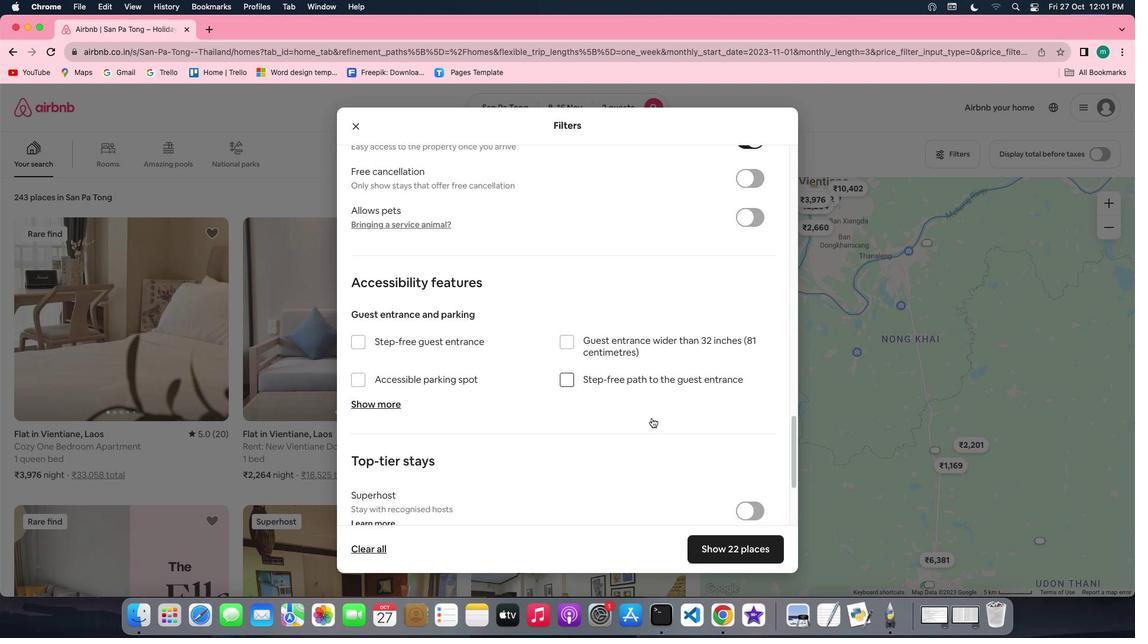 
Action: Mouse scrolled (651, 417) with delta (0, -2)
Screenshot: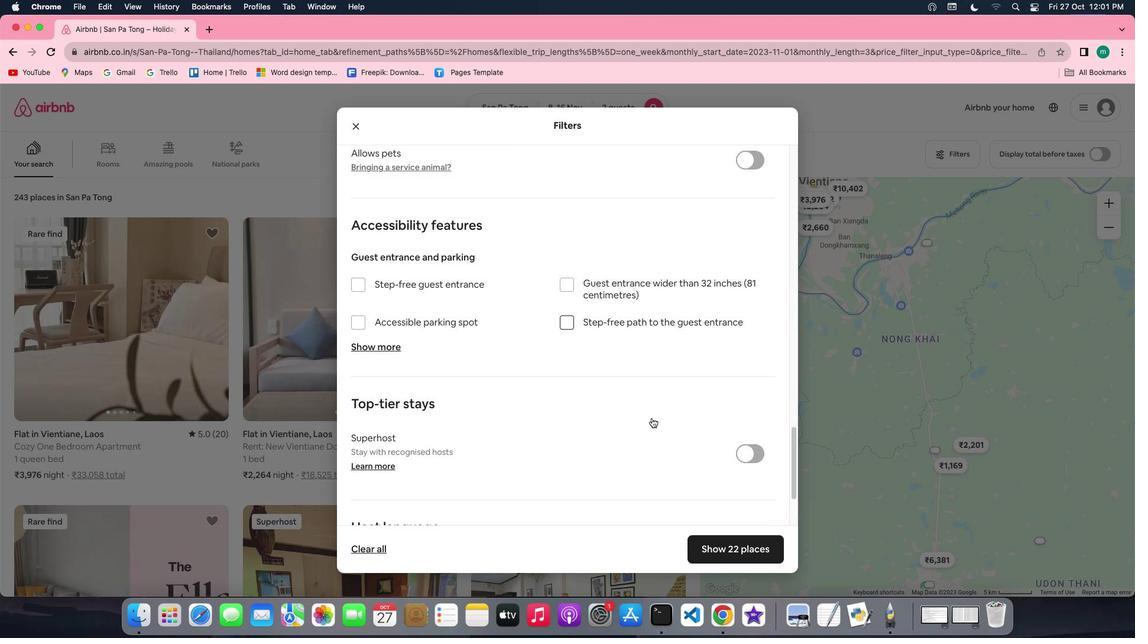 
Action: Mouse scrolled (651, 417) with delta (0, 0)
Screenshot: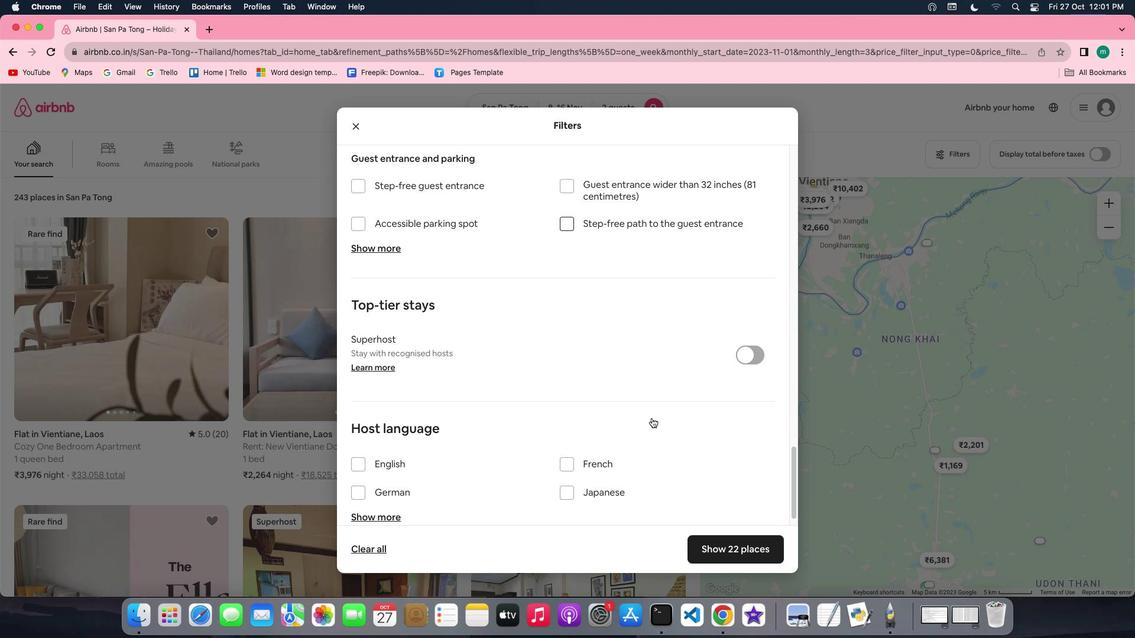 
Action: Mouse scrolled (651, 417) with delta (0, 0)
Screenshot: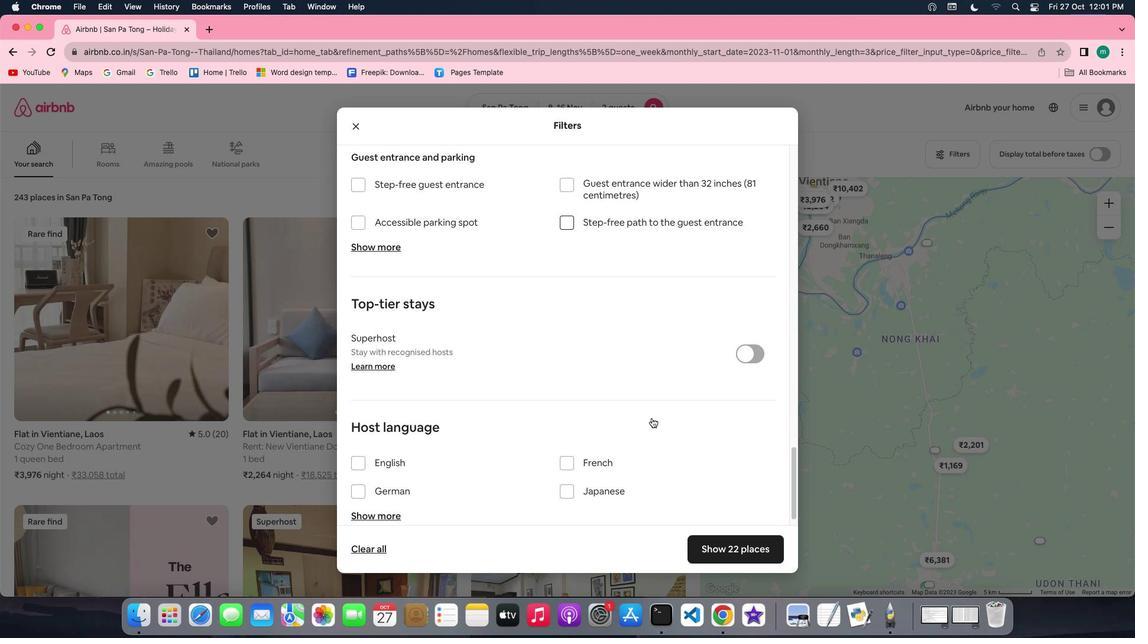 
Action: Mouse scrolled (651, 417) with delta (0, -1)
Screenshot: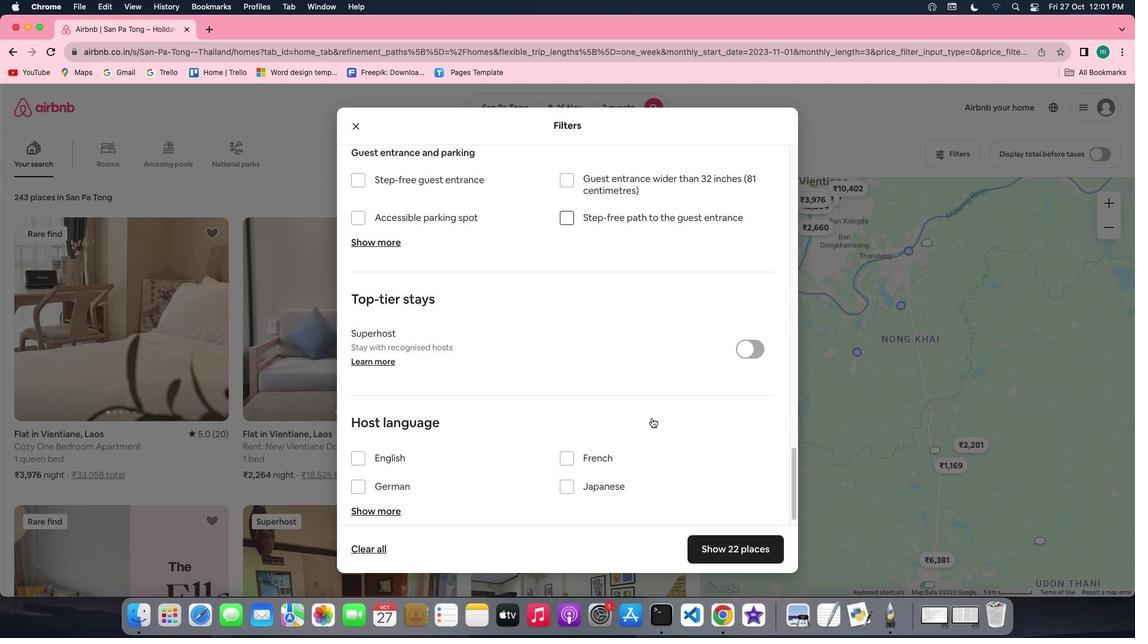 
Action: Mouse scrolled (651, 417) with delta (0, -2)
Screenshot: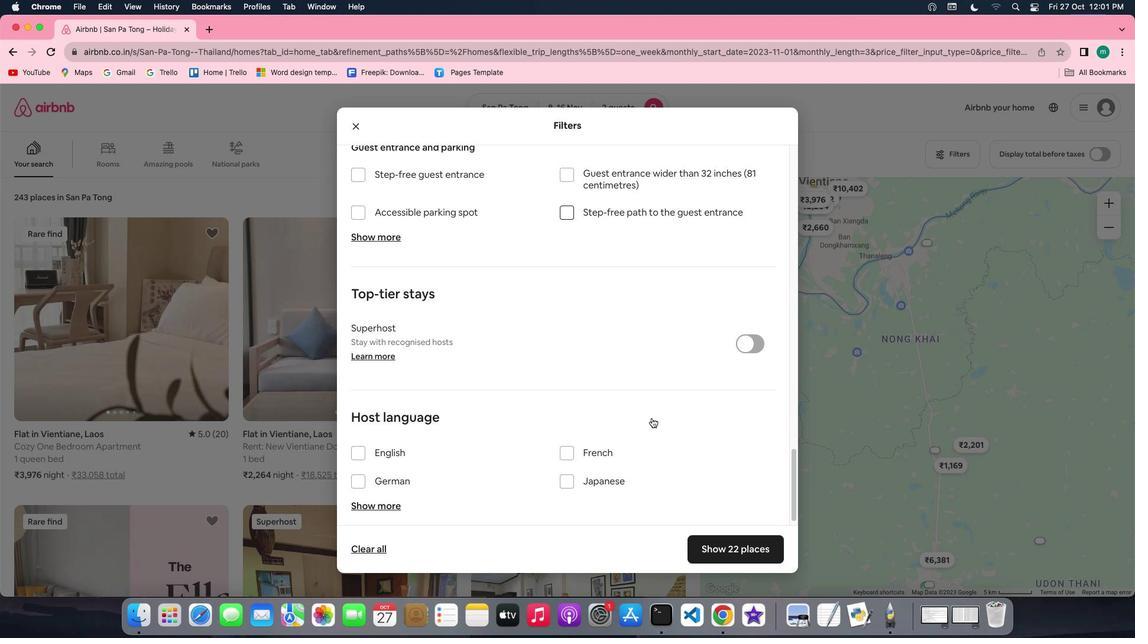 
Action: Mouse scrolled (651, 417) with delta (0, -2)
Screenshot: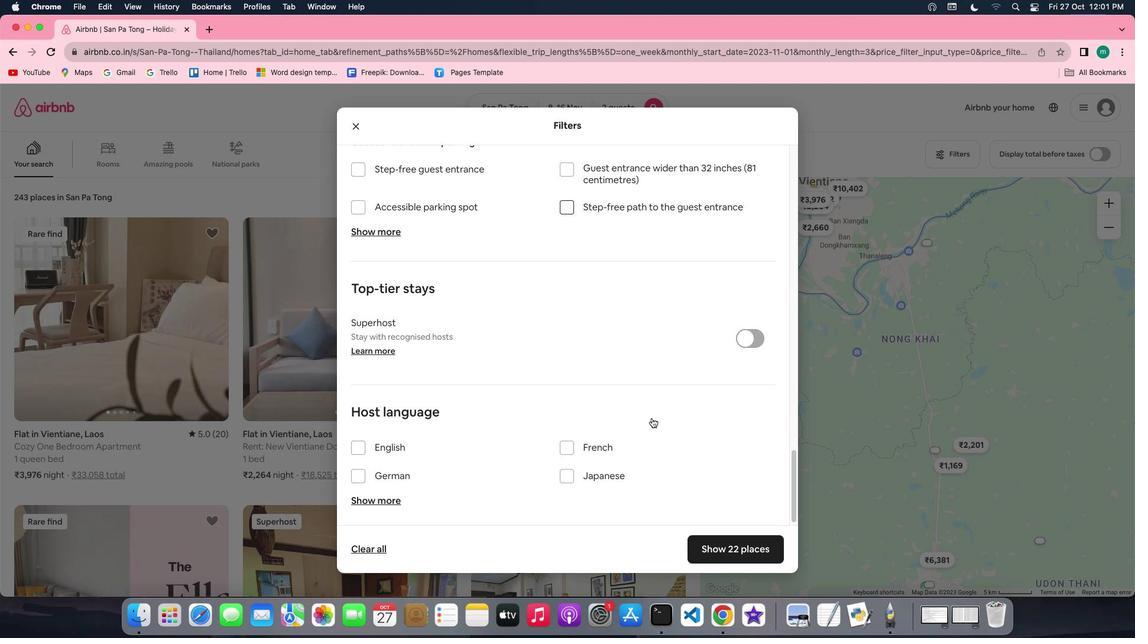 
Action: Mouse scrolled (651, 417) with delta (0, -2)
Screenshot: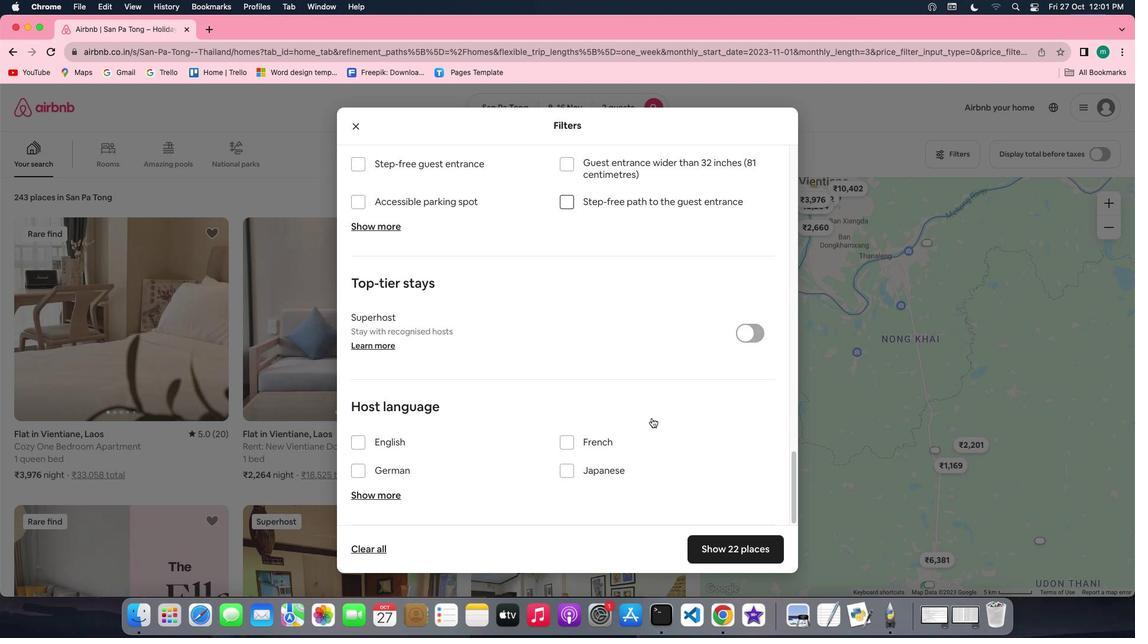 
Action: Mouse moved to (778, 552)
Screenshot: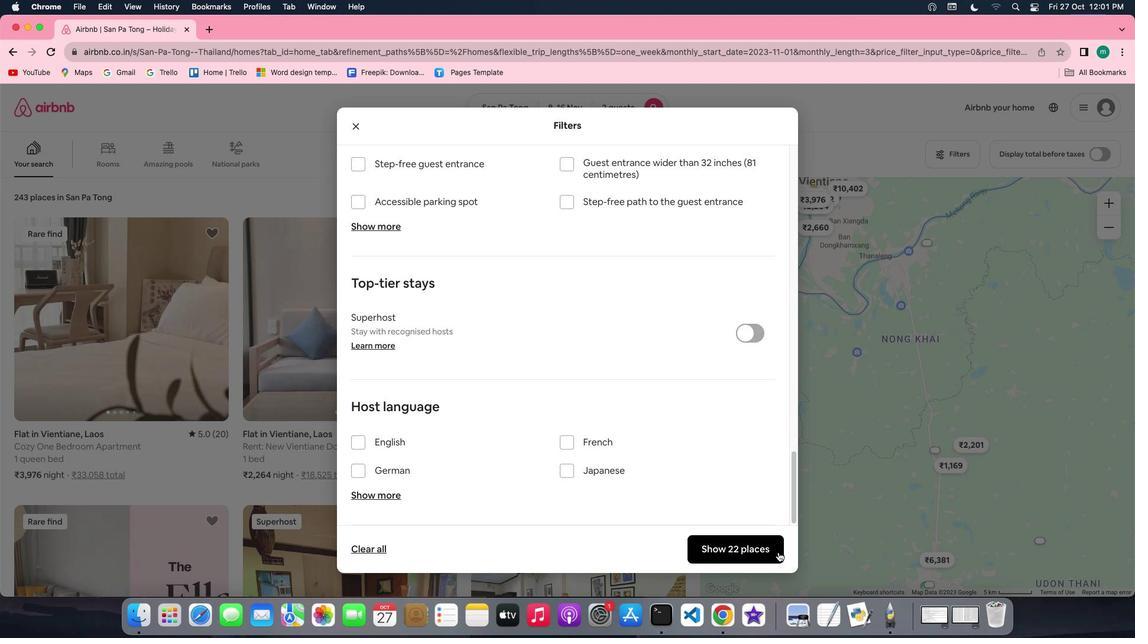 
Action: Mouse pressed left at (778, 552)
Screenshot: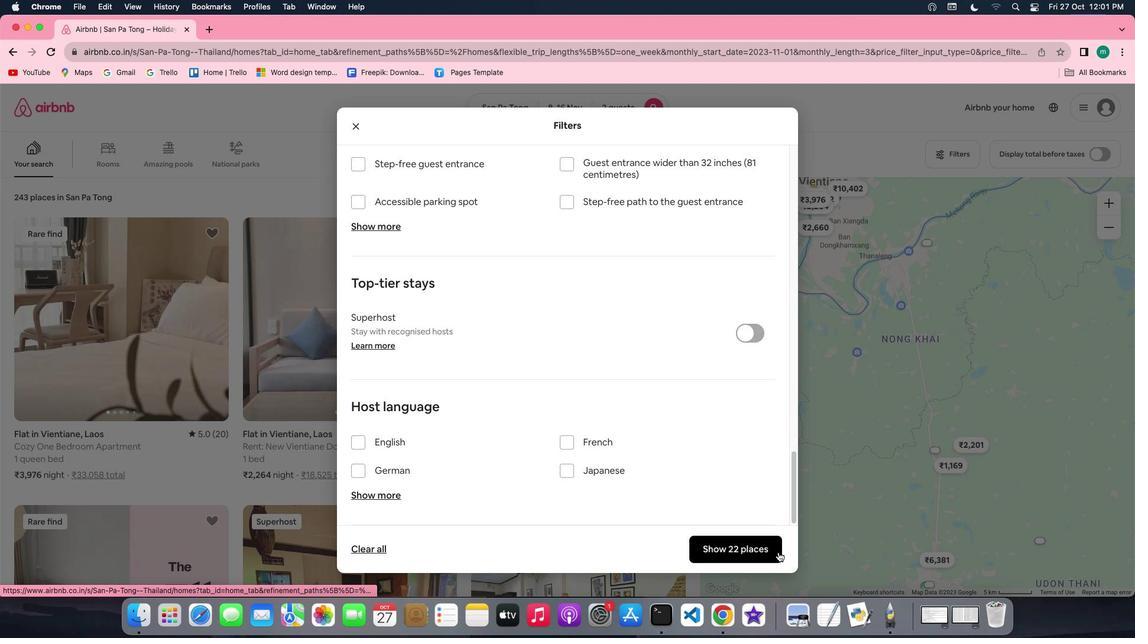 
Action: Mouse moved to (116, 345)
Screenshot: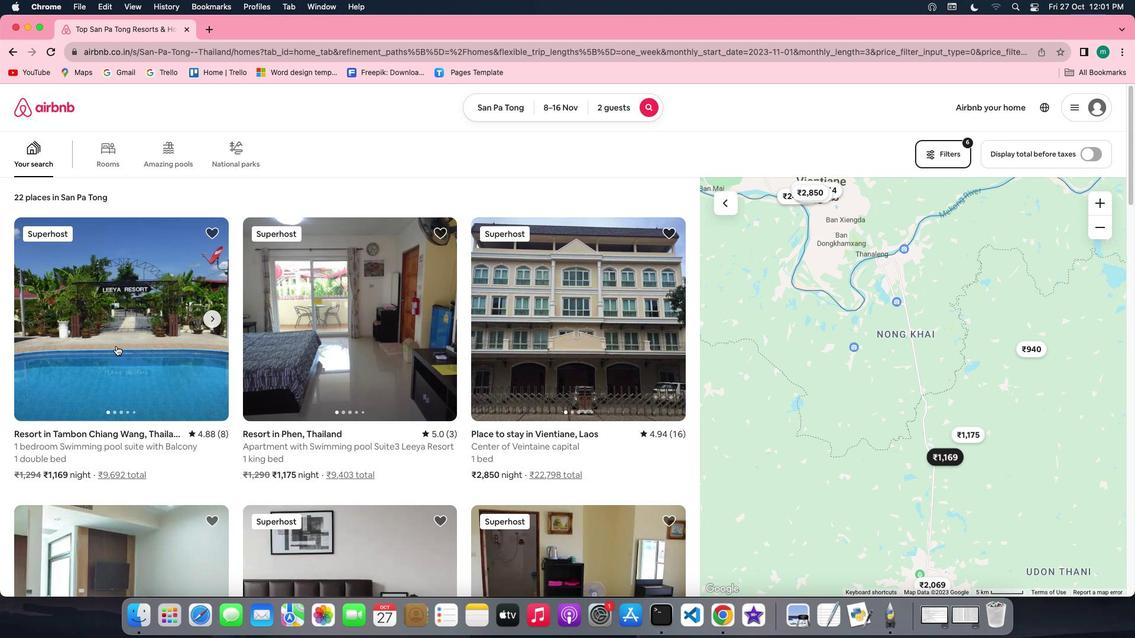 
Action: Mouse pressed left at (116, 345)
Screenshot: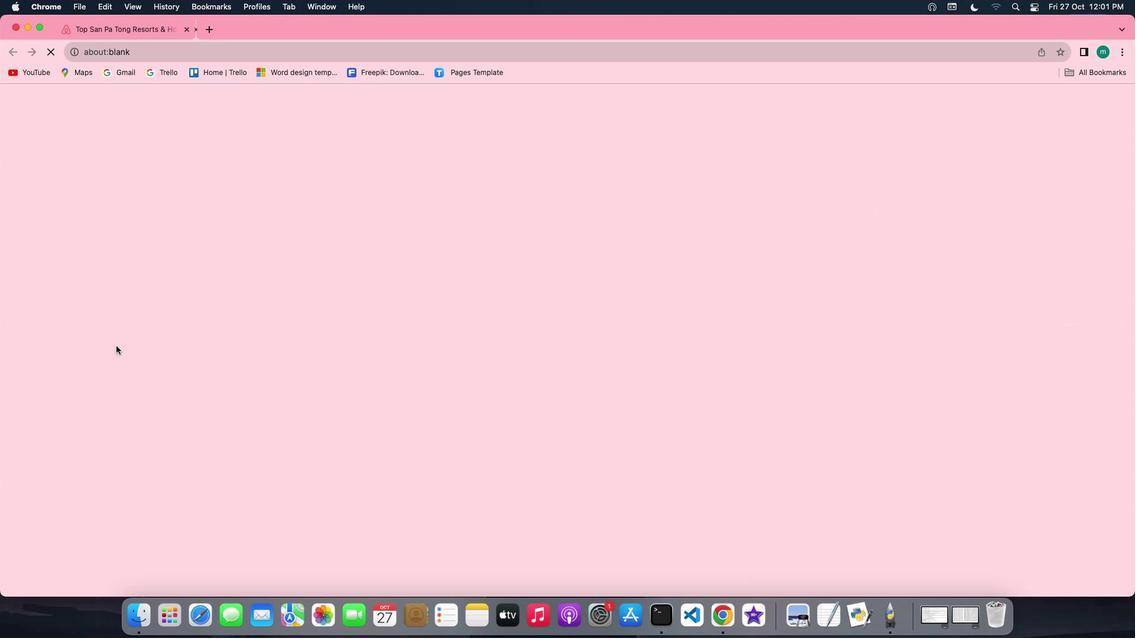 
Action: Mouse moved to (831, 433)
Screenshot: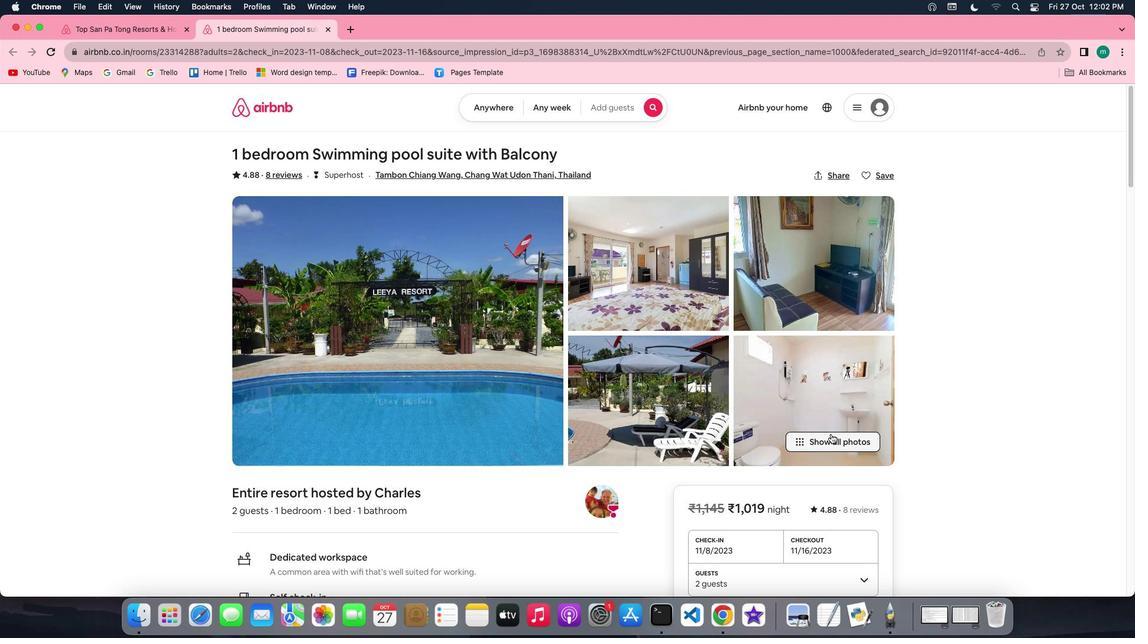 
Action: Mouse pressed left at (831, 433)
Screenshot: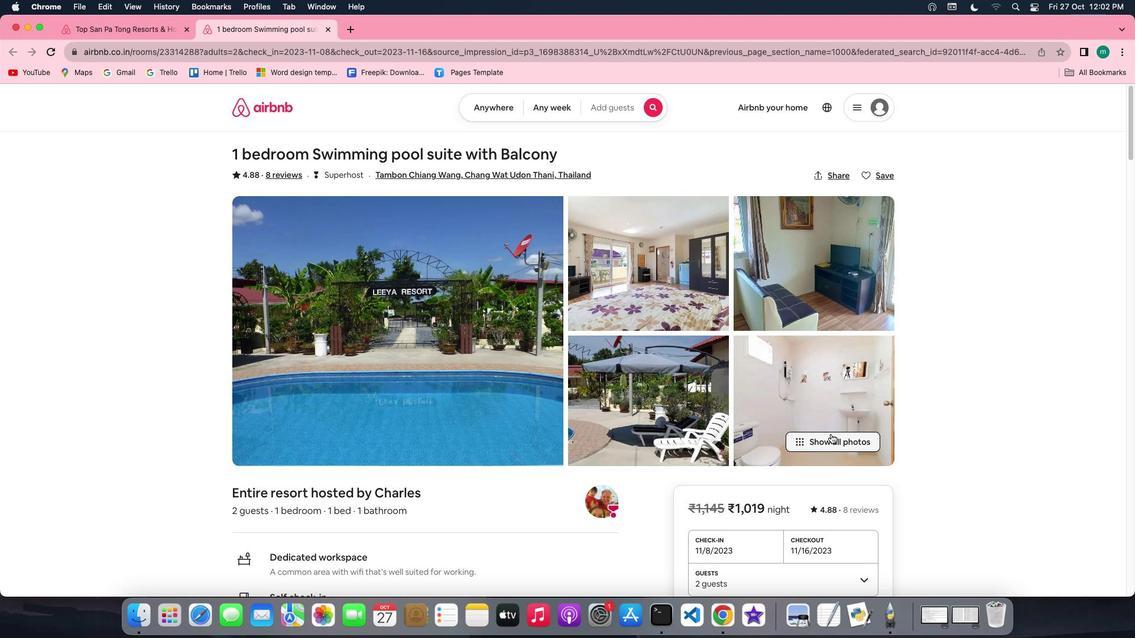 
Action: Mouse moved to (625, 428)
Screenshot: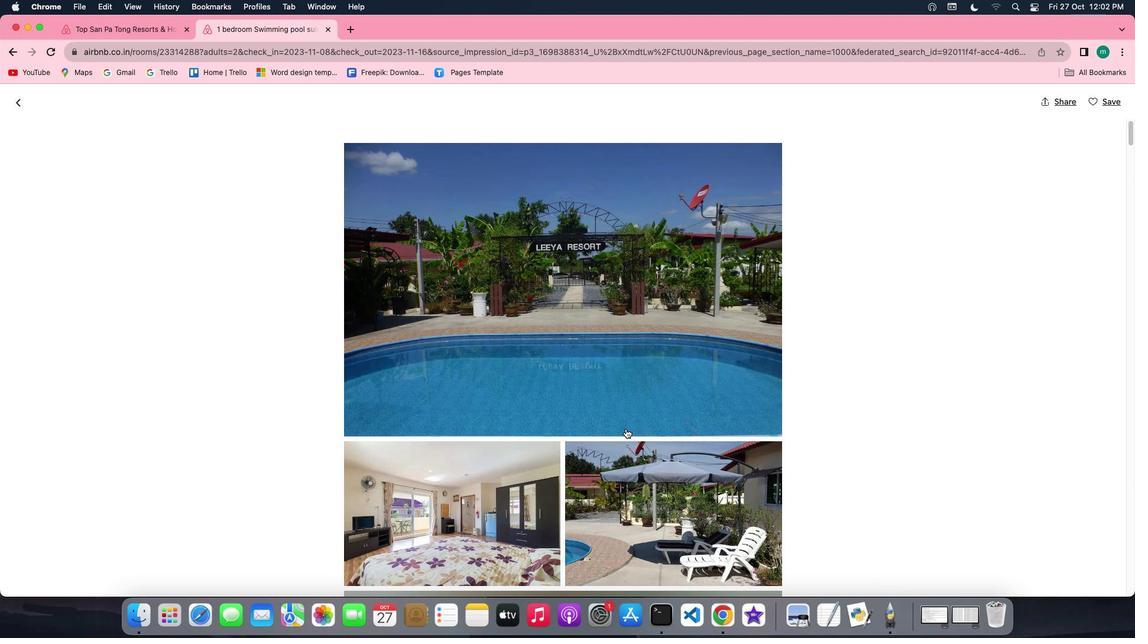 
Action: Mouse scrolled (625, 428) with delta (0, 0)
Screenshot: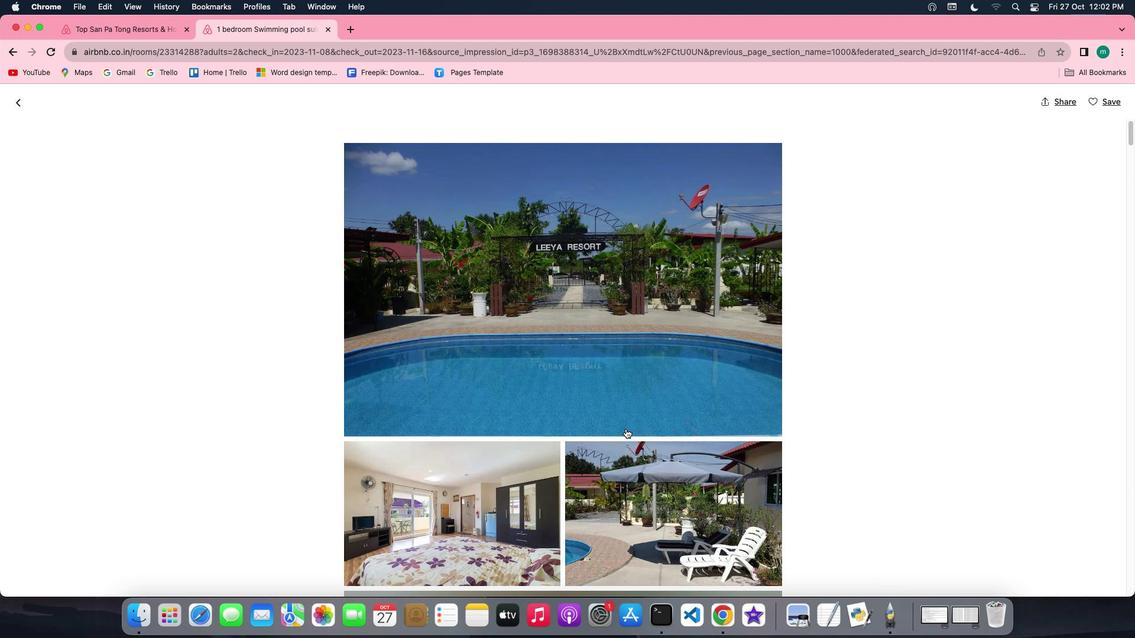 
Action: Mouse scrolled (625, 428) with delta (0, 0)
Screenshot: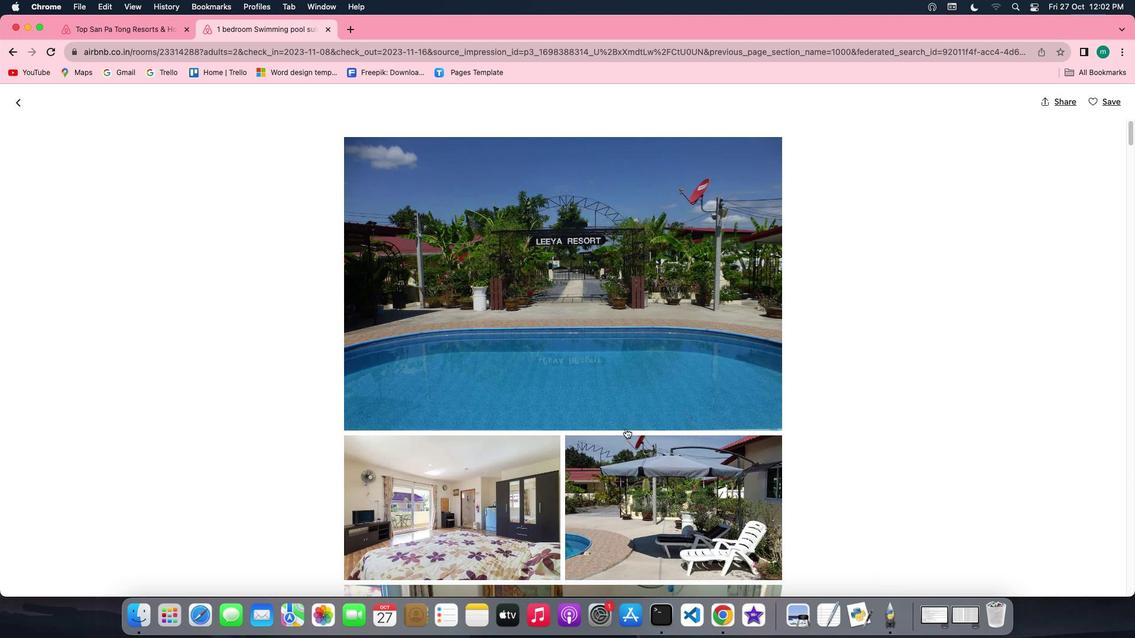 
Action: Mouse scrolled (625, 428) with delta (0, -1)
Screenshot: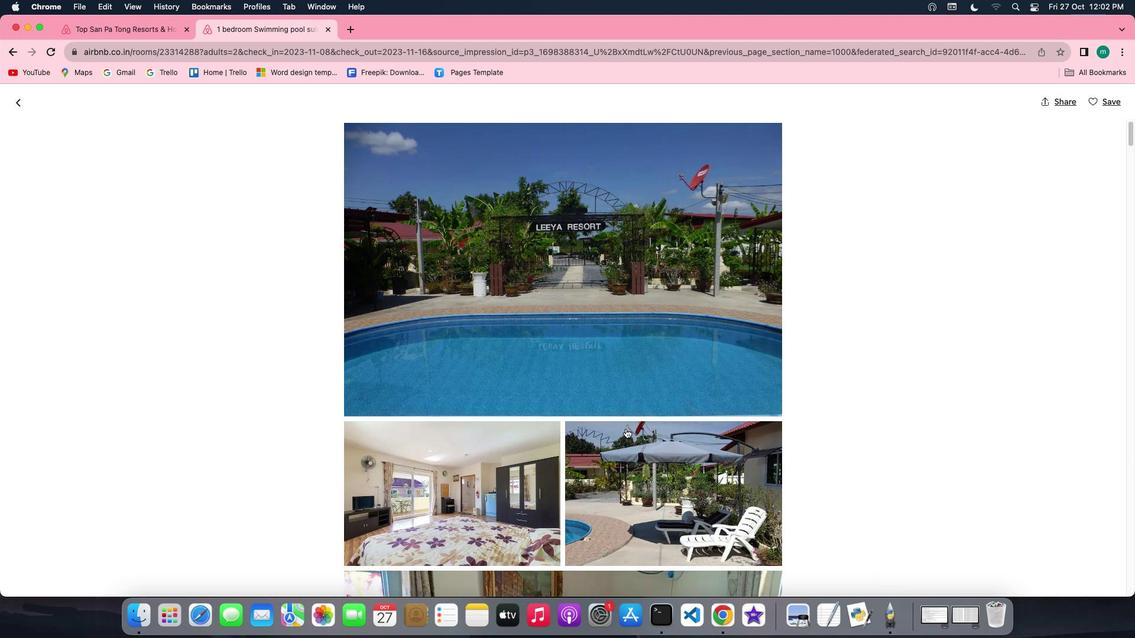 
Action: Mouse scrolled (625, 428) with delta (0, 0)
Screenshot: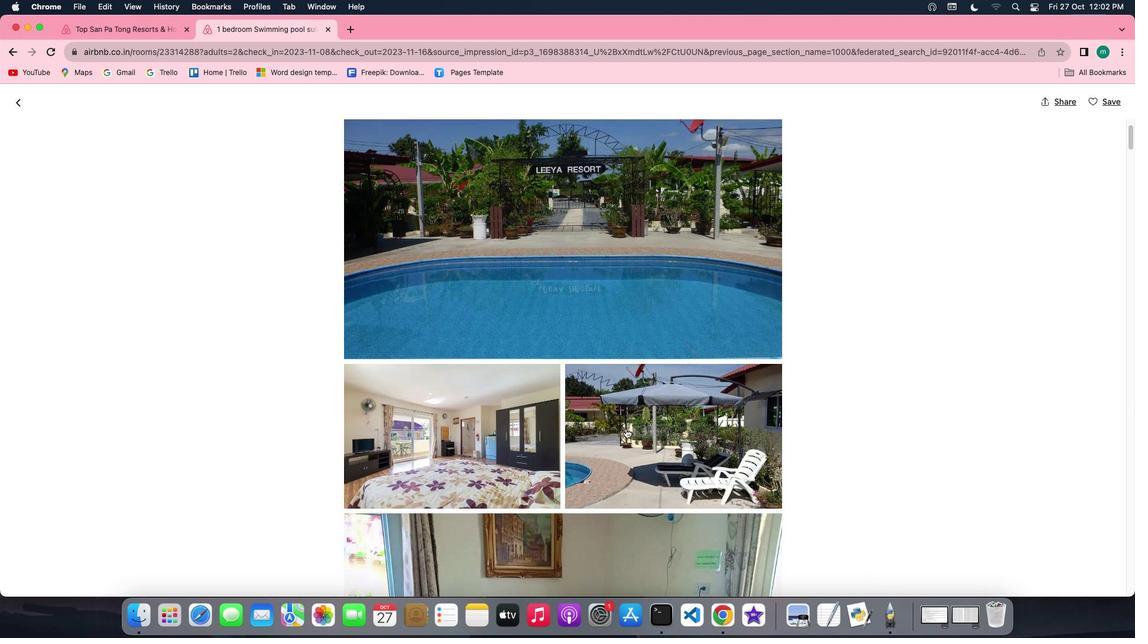 
Action: Mouse scrolled (625, 428) with delta (0, 0)
Screenshot: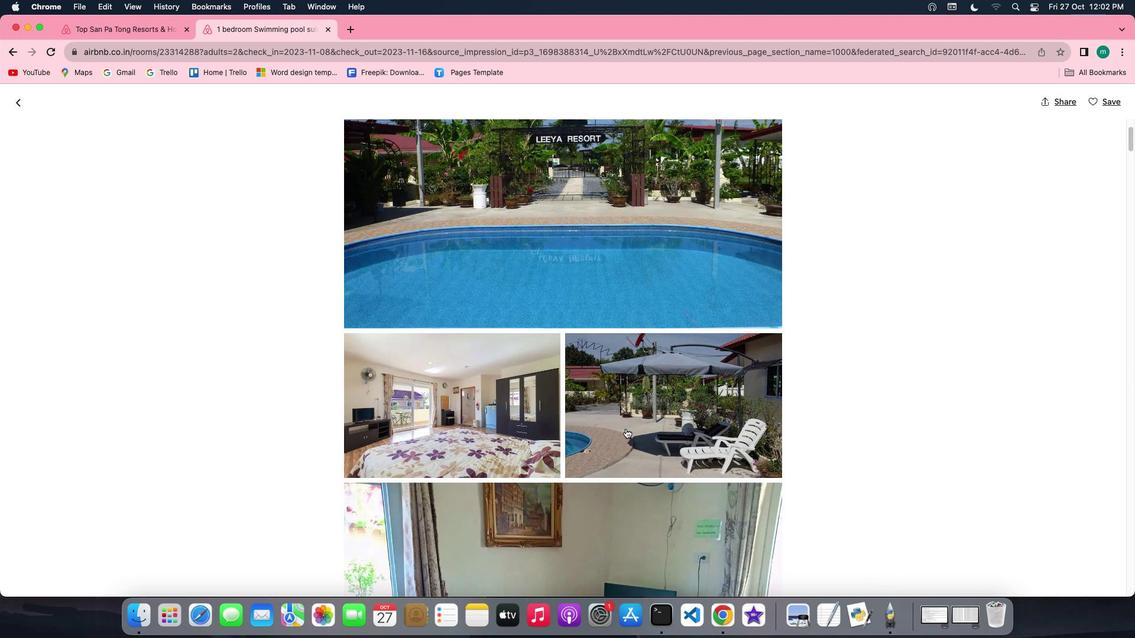 
Action: Mouse scrolled (625, 428) with delta (0, 0)
Screenshot: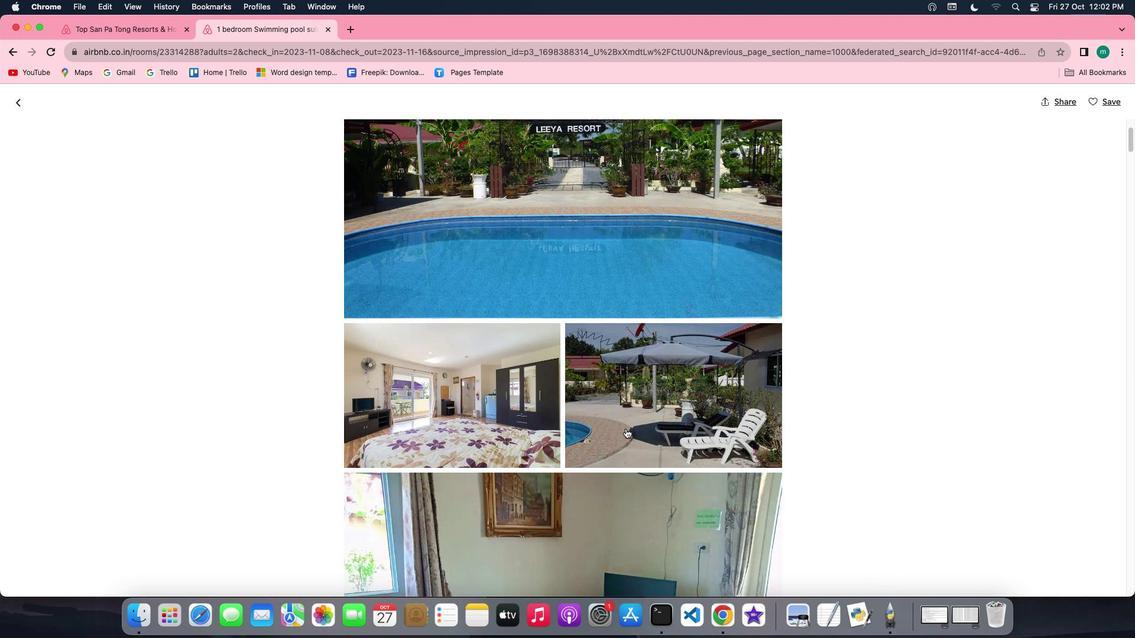 
Action: Mouse scrolled (625, 428) with delta (0, -1)
Screenshot: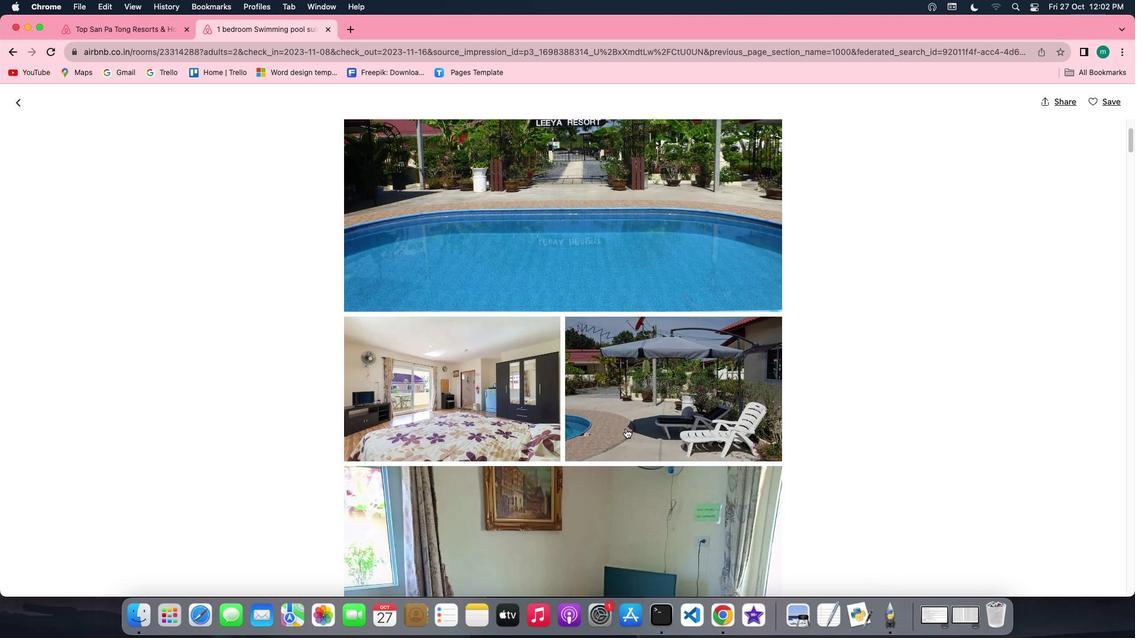 
Action: Mouse scrolled (625, 428) with delta (0, -1)
Screenshot: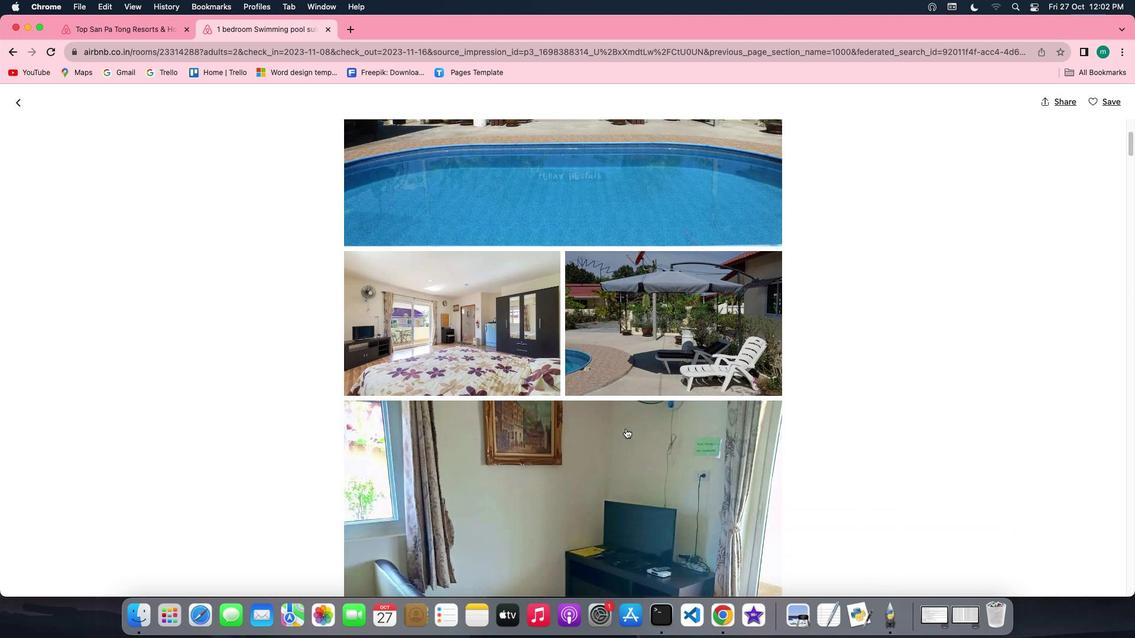 
Action: Mouse scrolled (625, 428) with delta (0, 0)
Screenshot: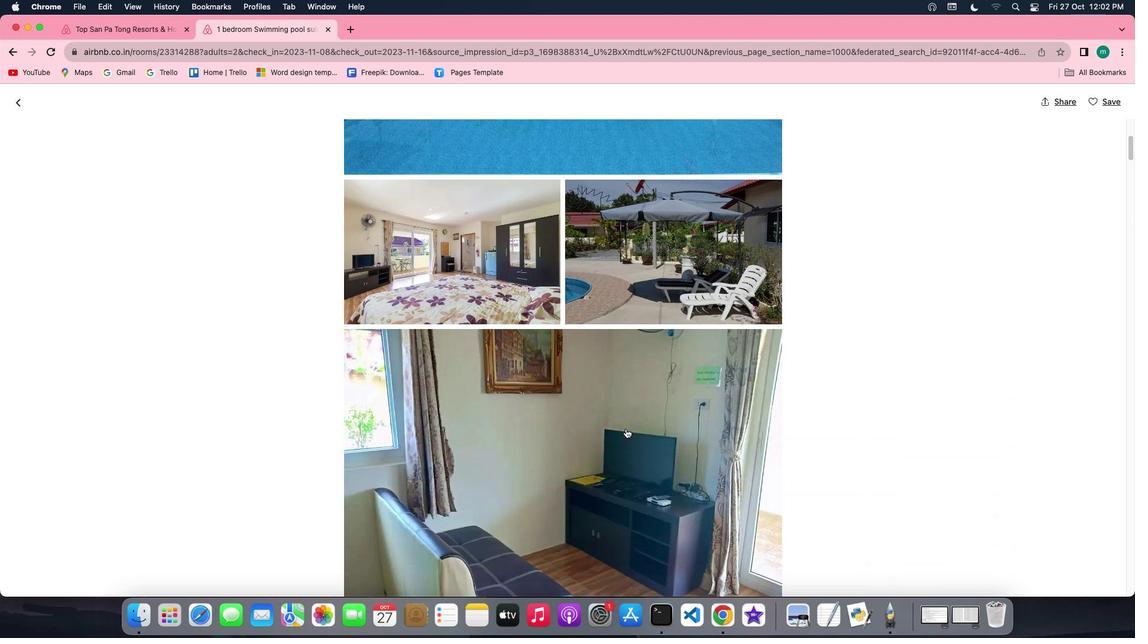 
Action: Mouse scrolled (625, 428) with delta (0, 0)
Screenshot: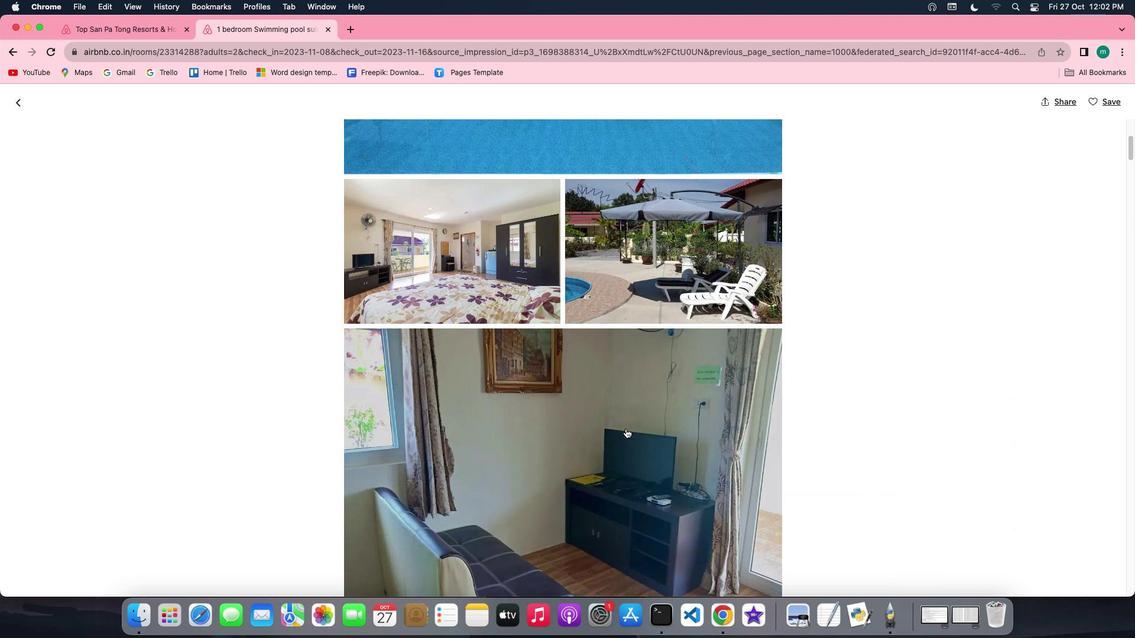 
Action: Mouse scrolled (625, 428) with delta (0, 0)
Screenshot: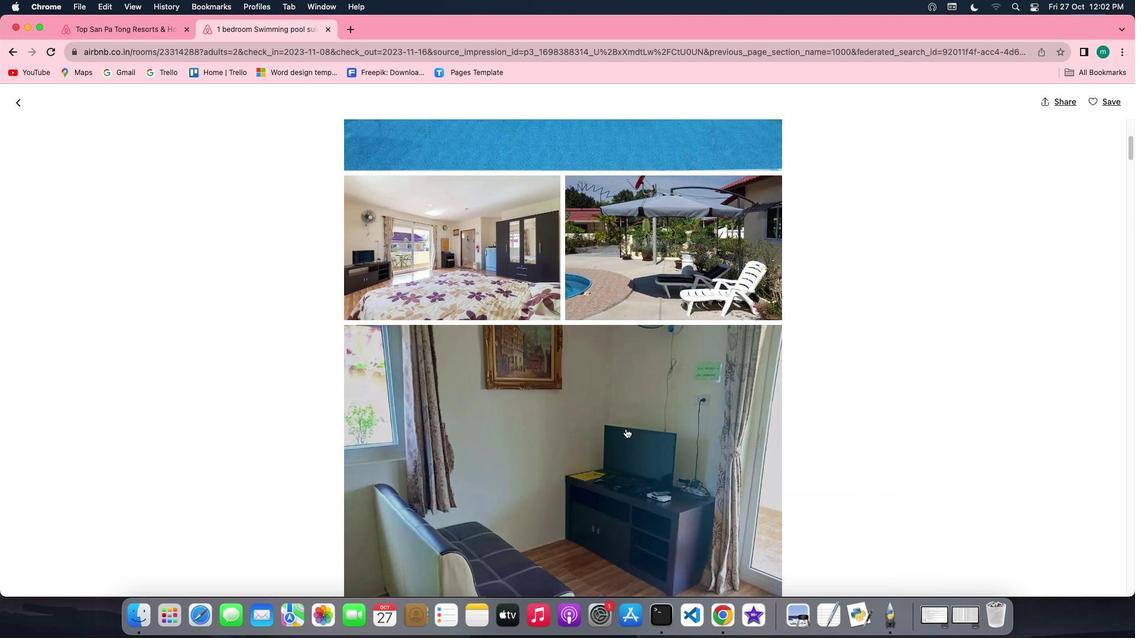 
Action: Mouse scrolled (625, 428) with delta (0, -1)
Screenshot: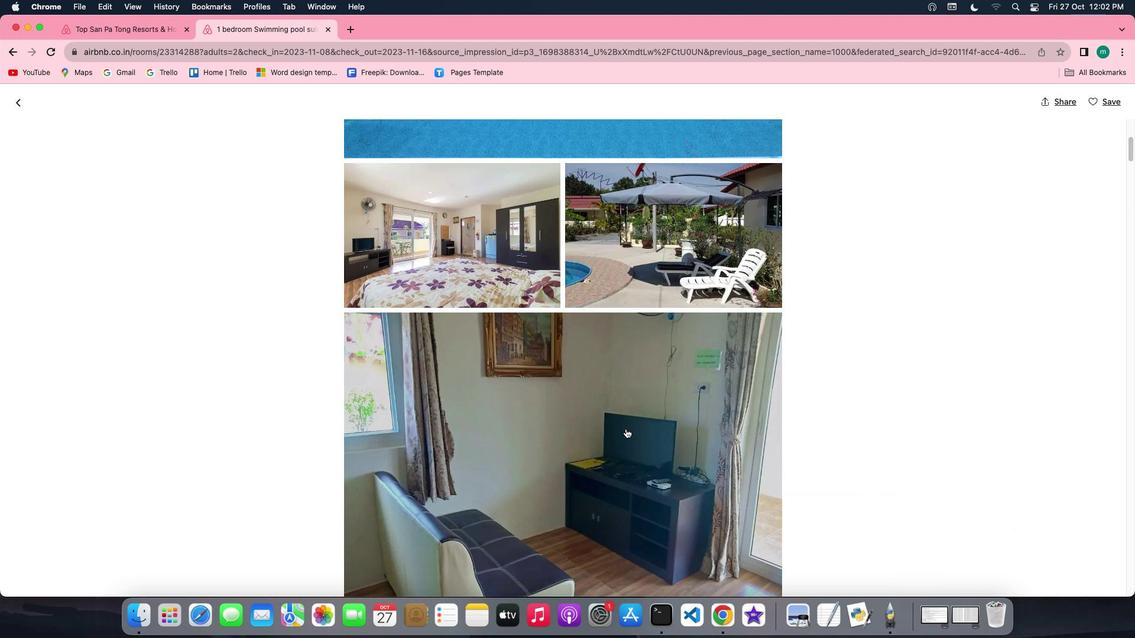 
Action: Mouse scrolled (625, 428) with delta (0, -1)
Screenshot: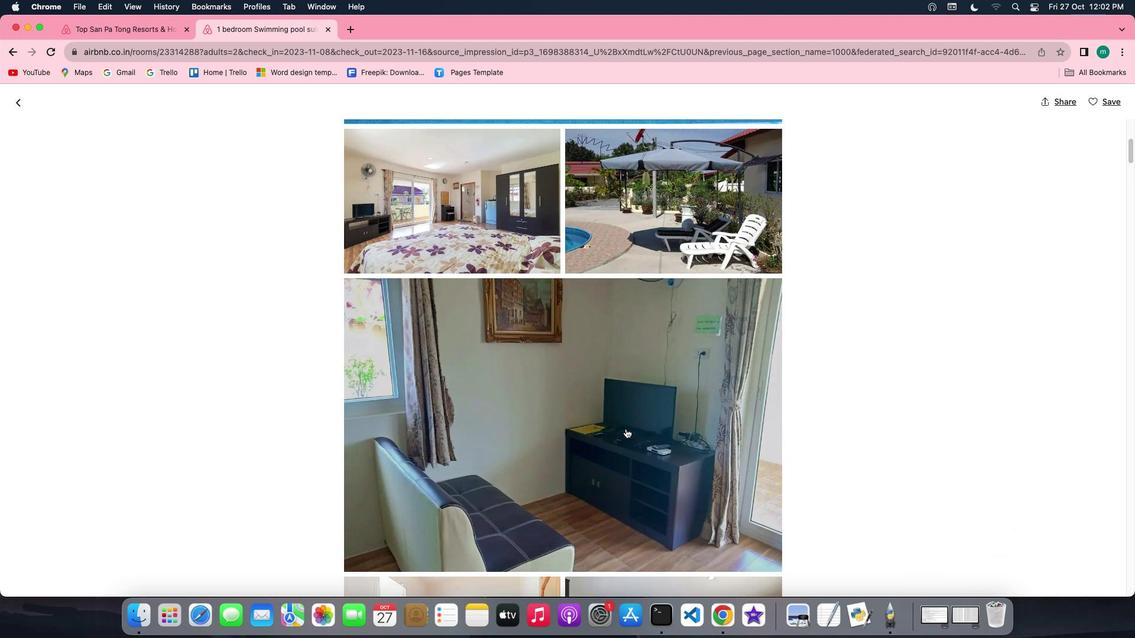 
Action: Mouse scrolled (625, 428) with delta (0, -1)
Screenshot: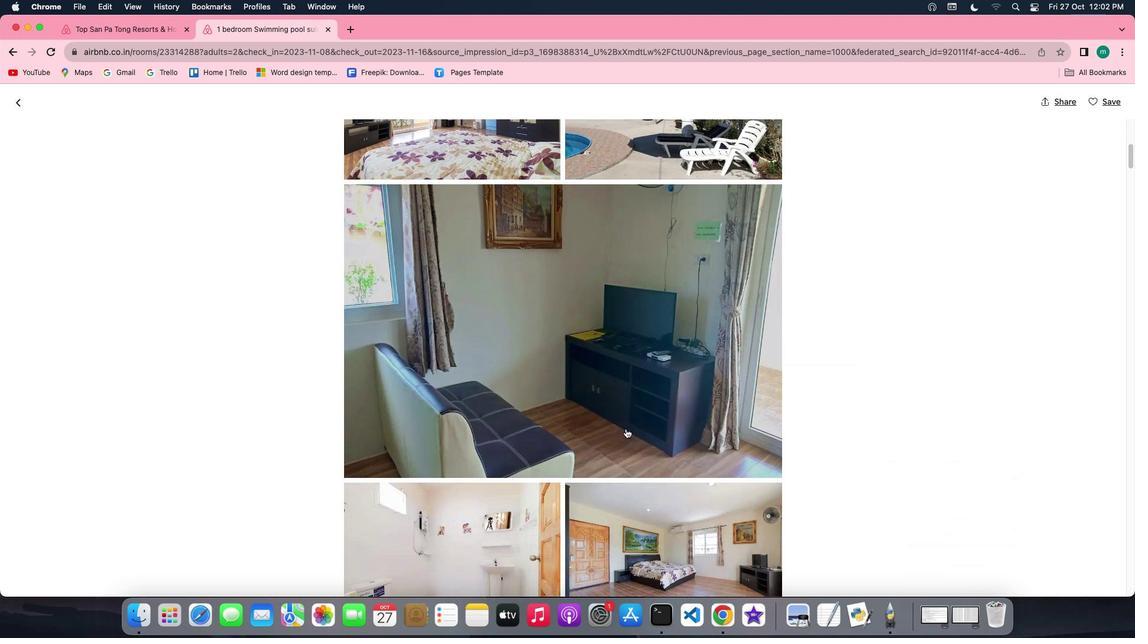 
Action: Mouse scrolled (625, 428) with delta (0, 0)
Screenshot: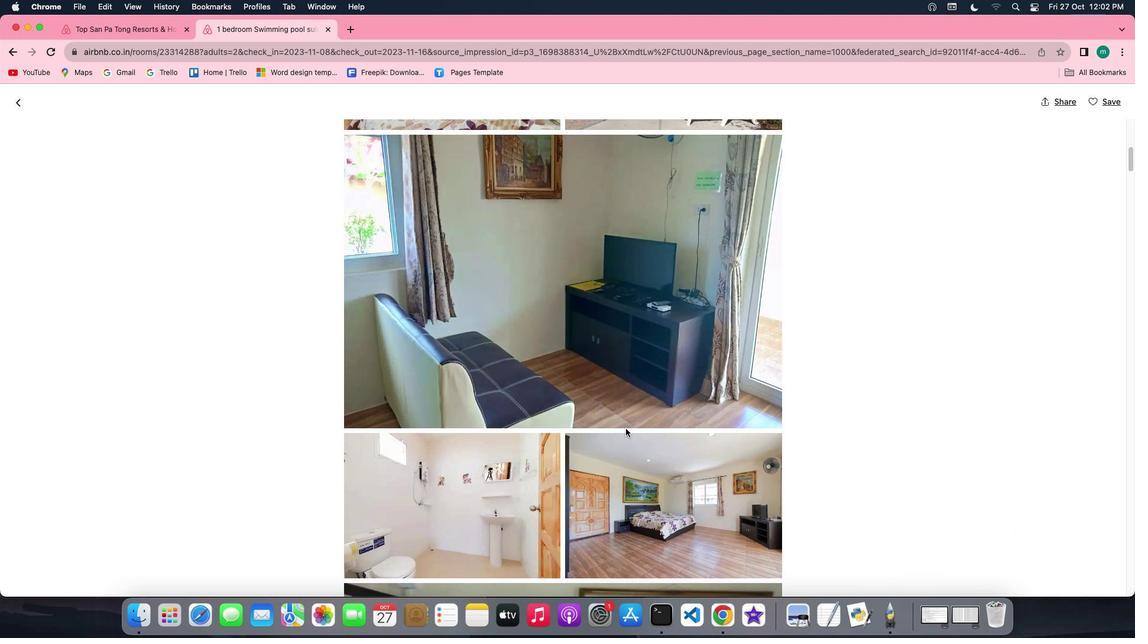 
Action: Mouse scrolled (625, 428) with delta (0, 0)
Screenshot: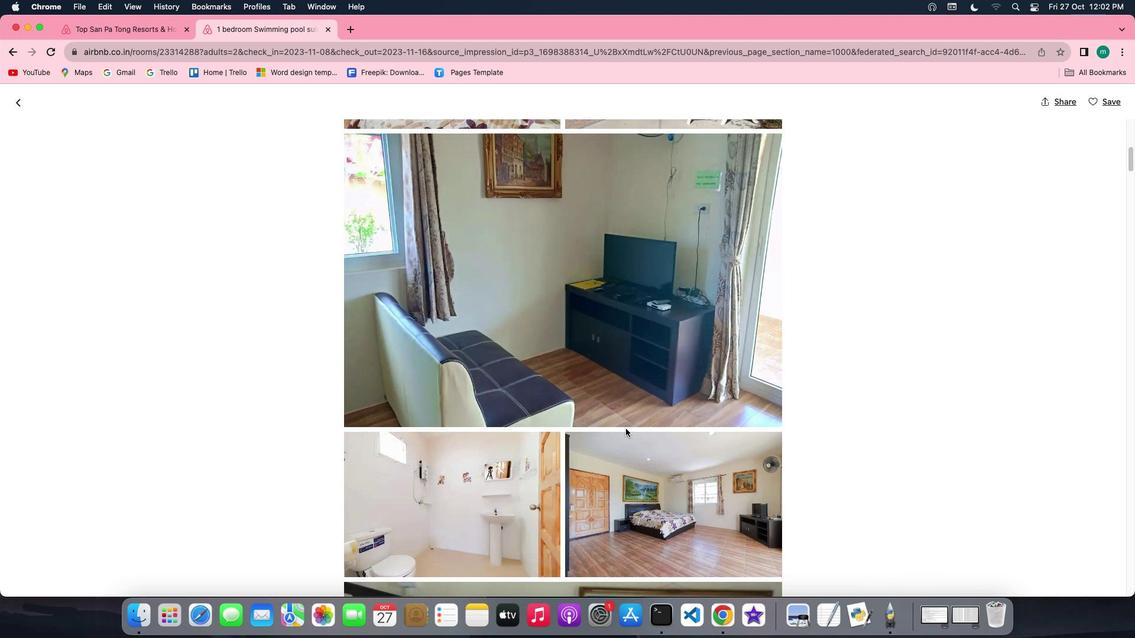 
Action: Mouse scrolled (625, 428) with delta (0, -1)
Screenshot: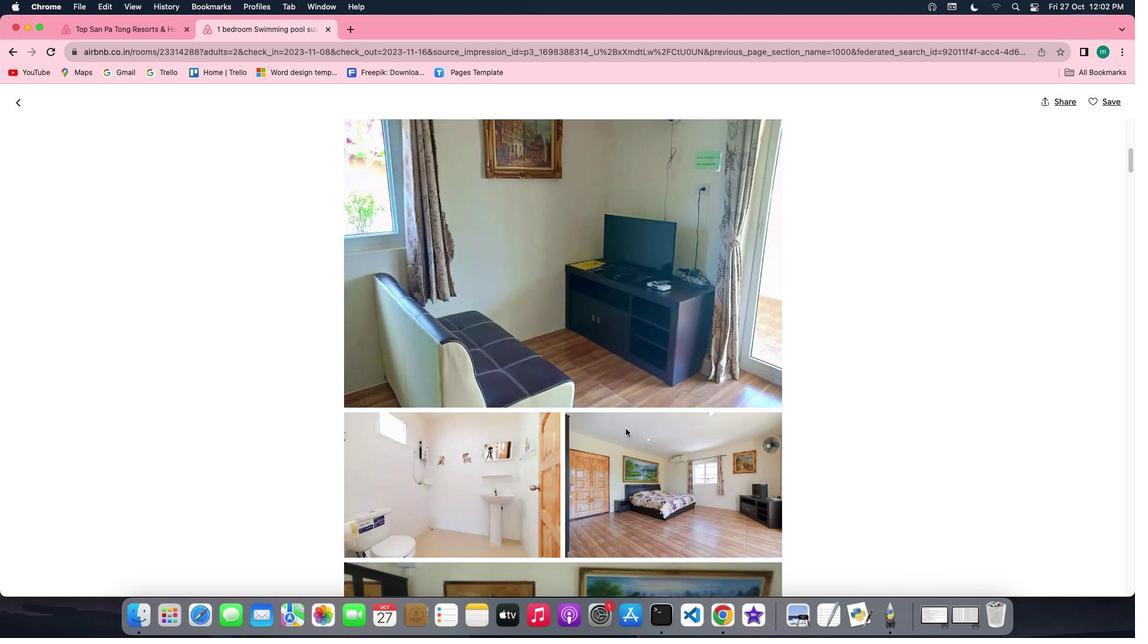
Action: Mouse scrolled (625, 428) with delta (0, 0)
Screenshot: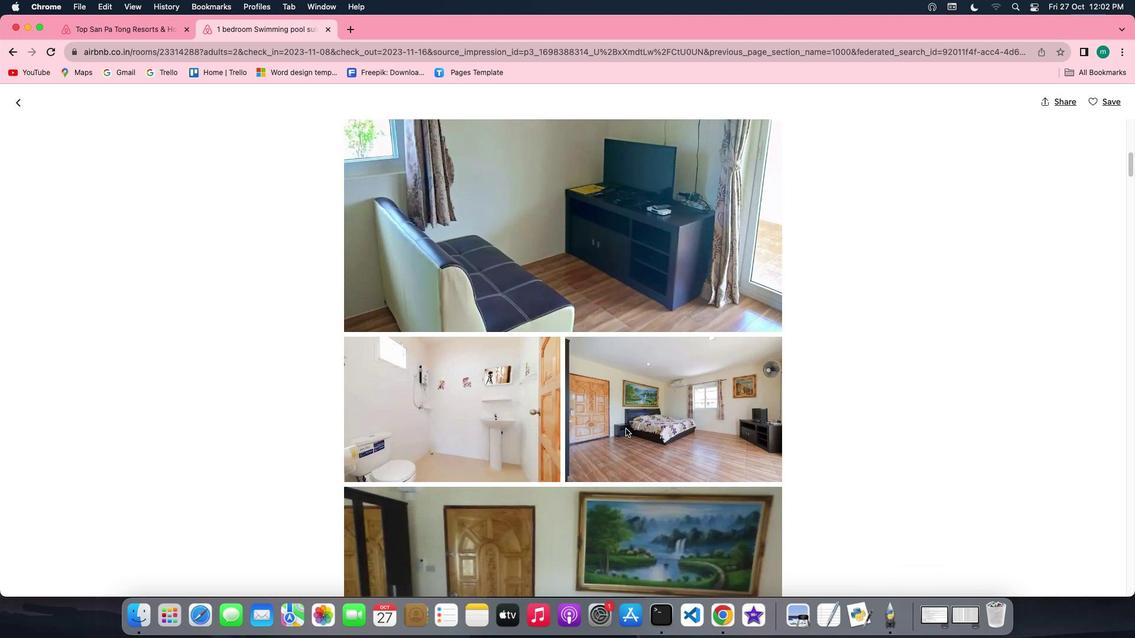 
Action: Mouse scrolled (625, 428) with delta (0, 0)
Screenshot: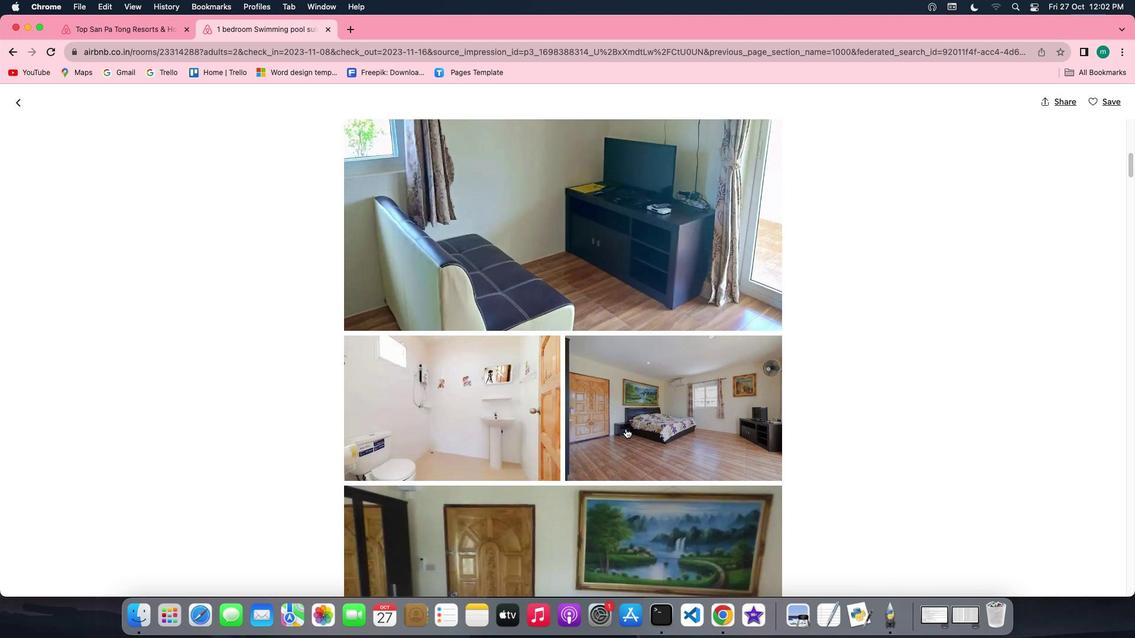 
Action: Mouse scrolled (625, 428) with delta (0, 0)
Screenshot: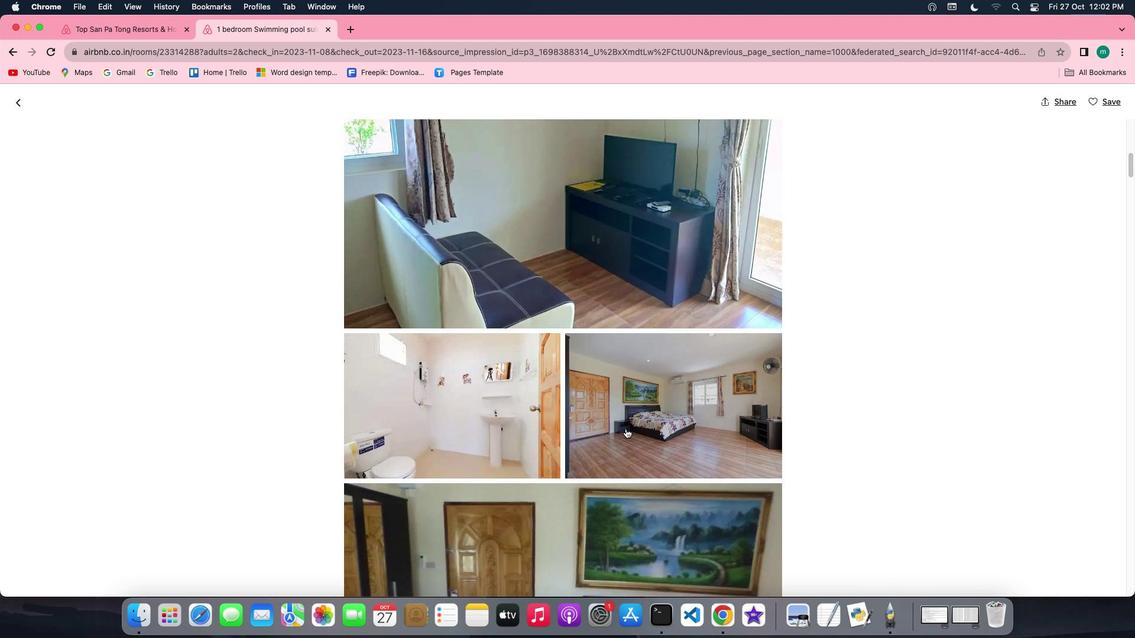 
Action: Mouse scrolled (625, 428) with delta (0, 0)
Screenshot: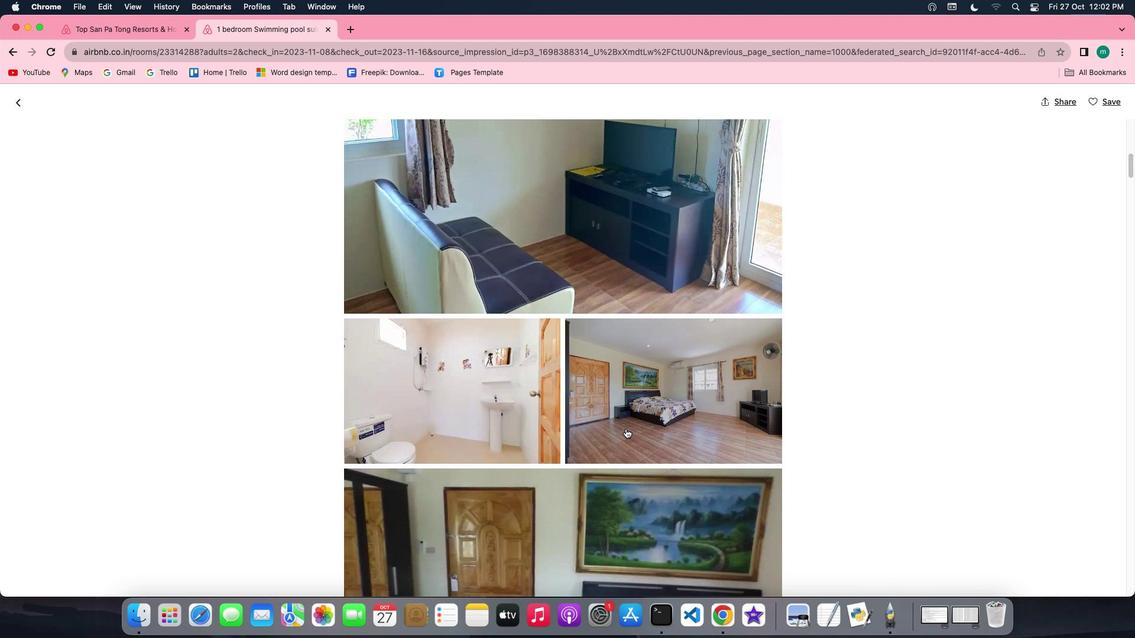 
Action: Mouse scrolled (625, 428) with delta (0, 0)
Screenshot: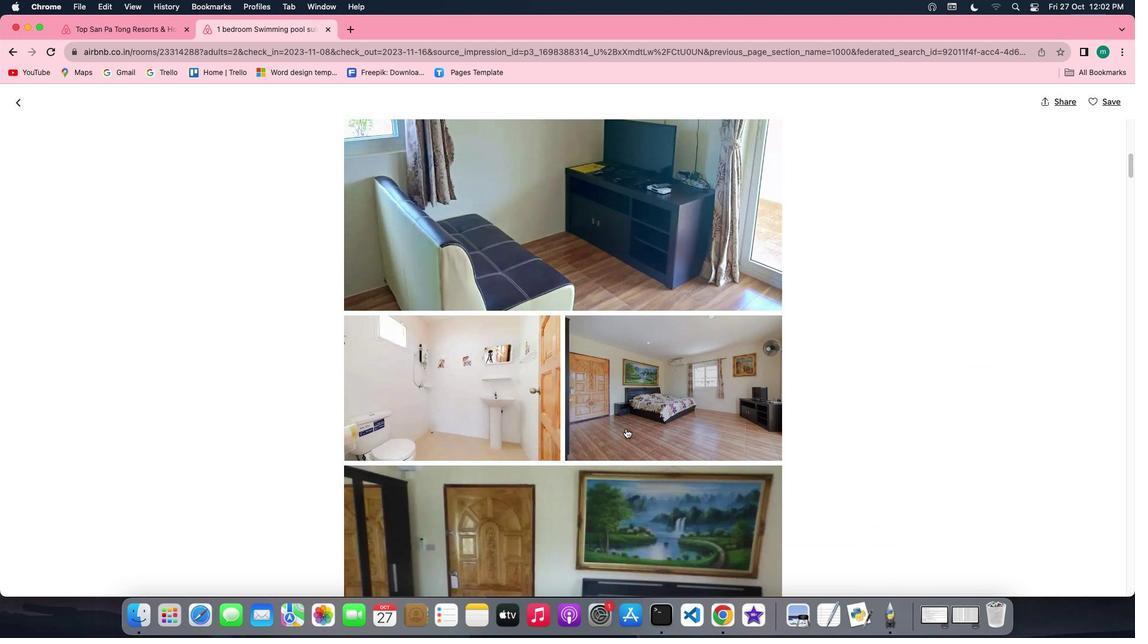 
Action: Mouse scrolled (625, 428) with delta (0, 0)
Screenshot: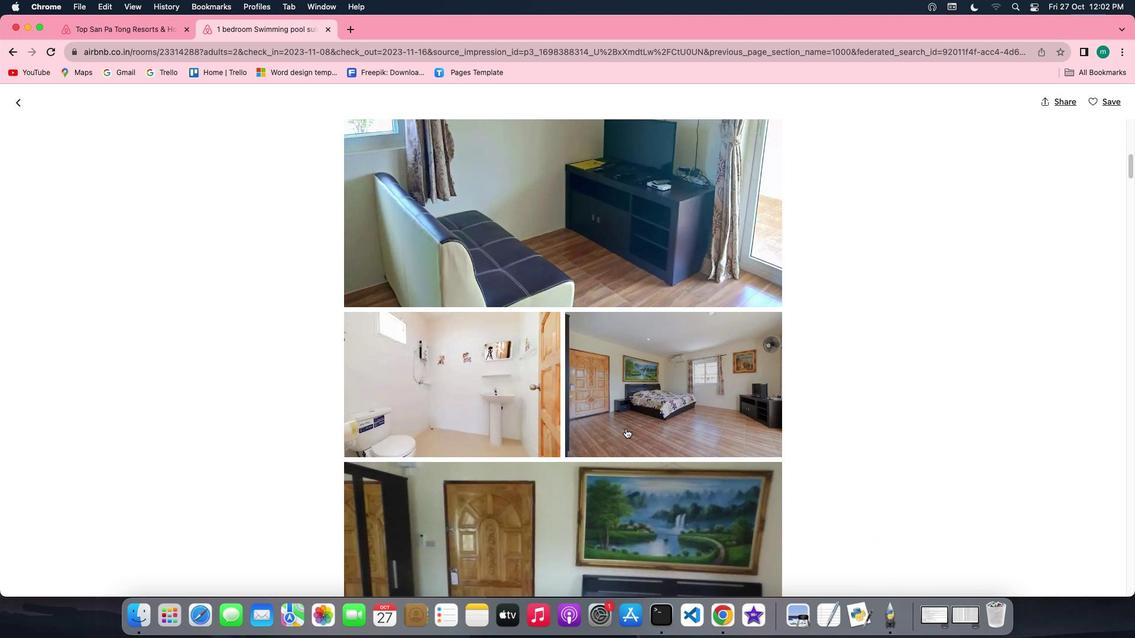 
Action: Mouse scrolled (625, 428) with delta (0, -1)
Screenshot: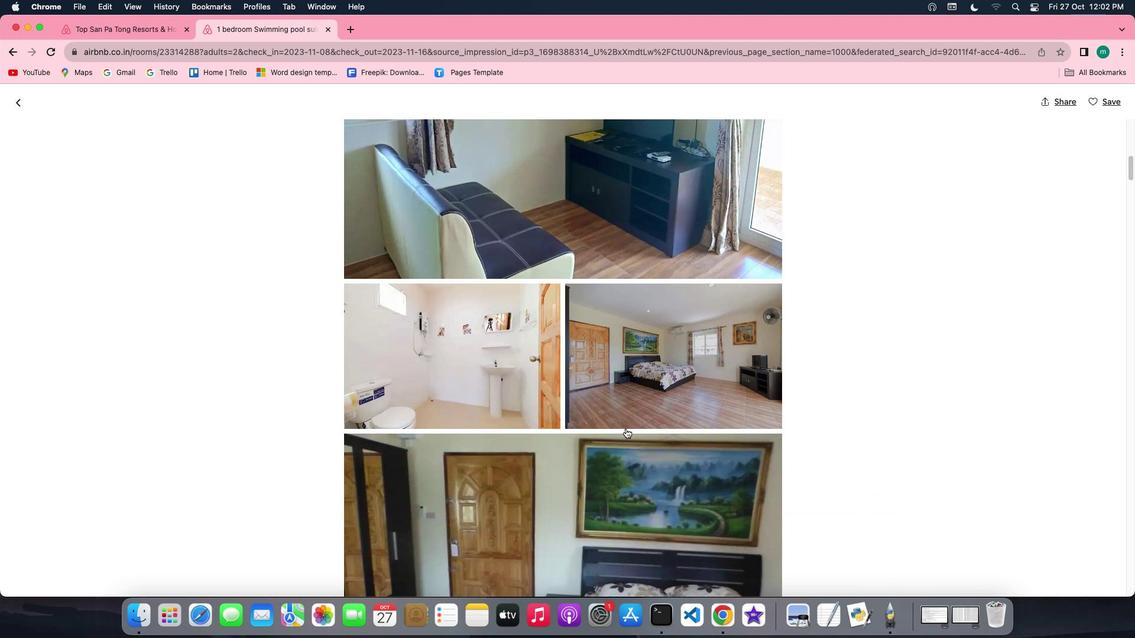 
Action: Mouse scrolled (625, 428) with delta (0, -1)
Screenshot: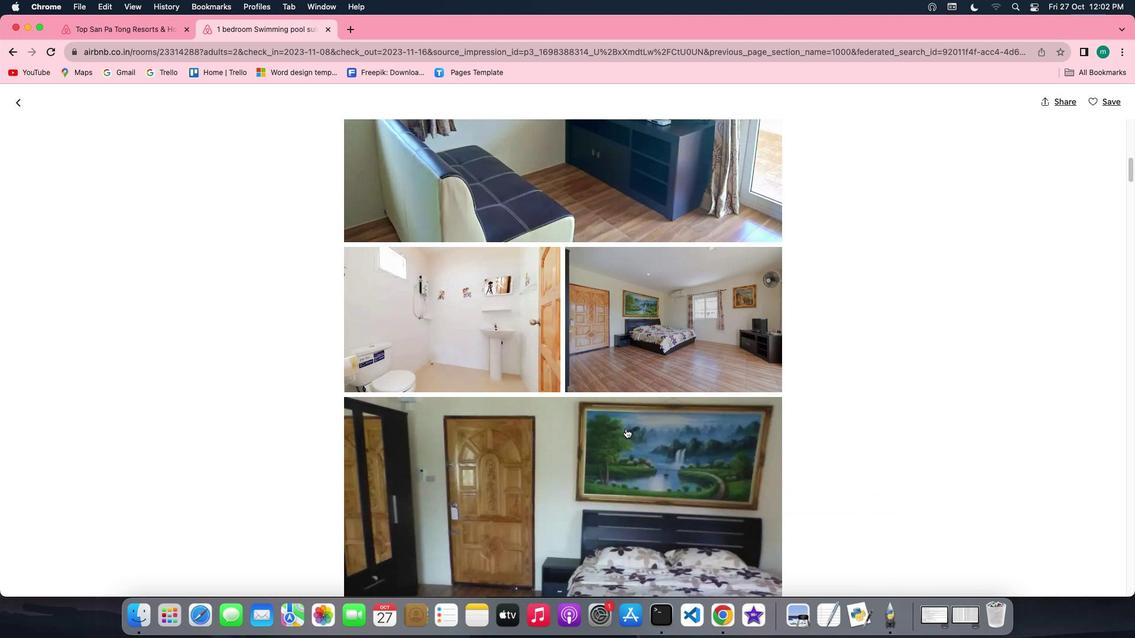 
Action: Mouse scrolled (625, 428) with delta (0, 0)
Screenshot: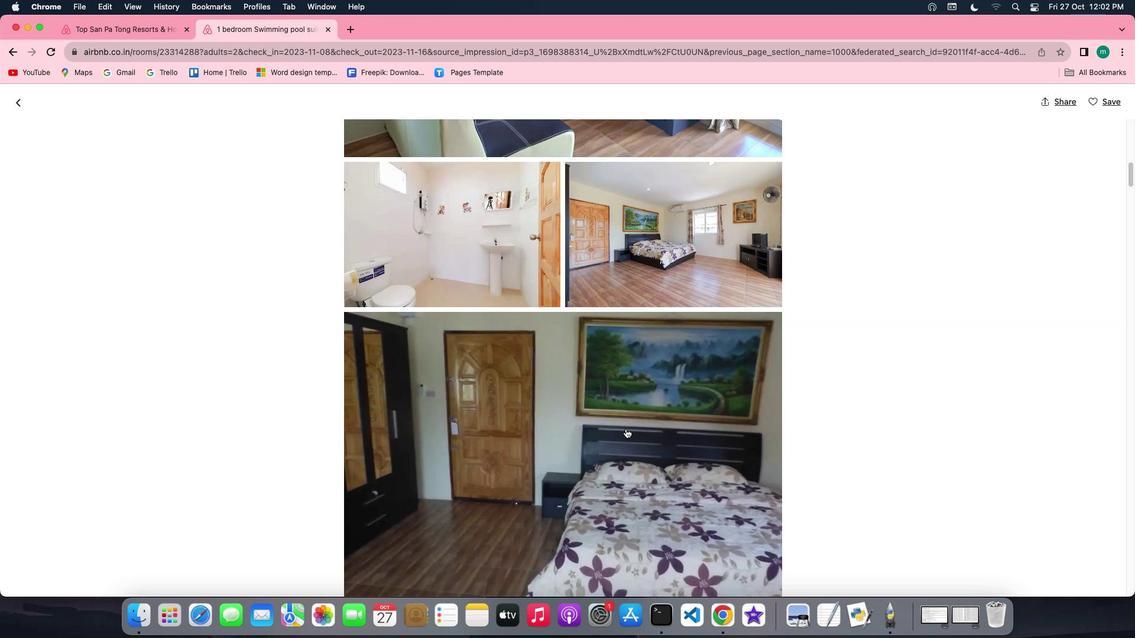 
Action: Mouse scrolled (625, 428) with delta (0, 0)
Screenshot: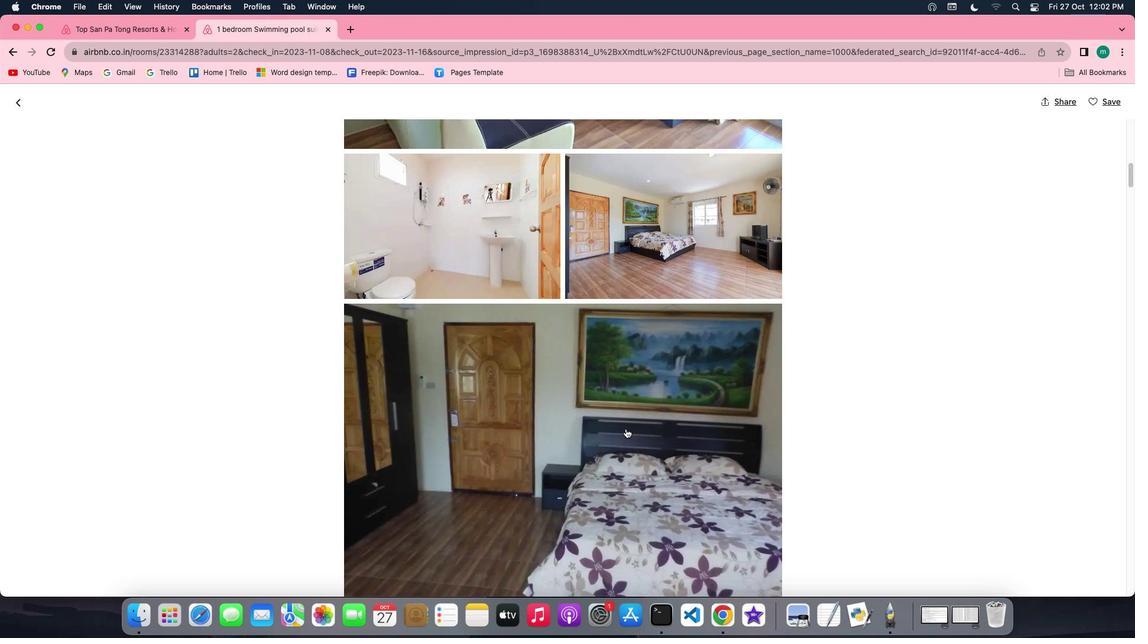 
Action: Mouse scrolled (625, 428) with delta (0, -1)
Screenshot: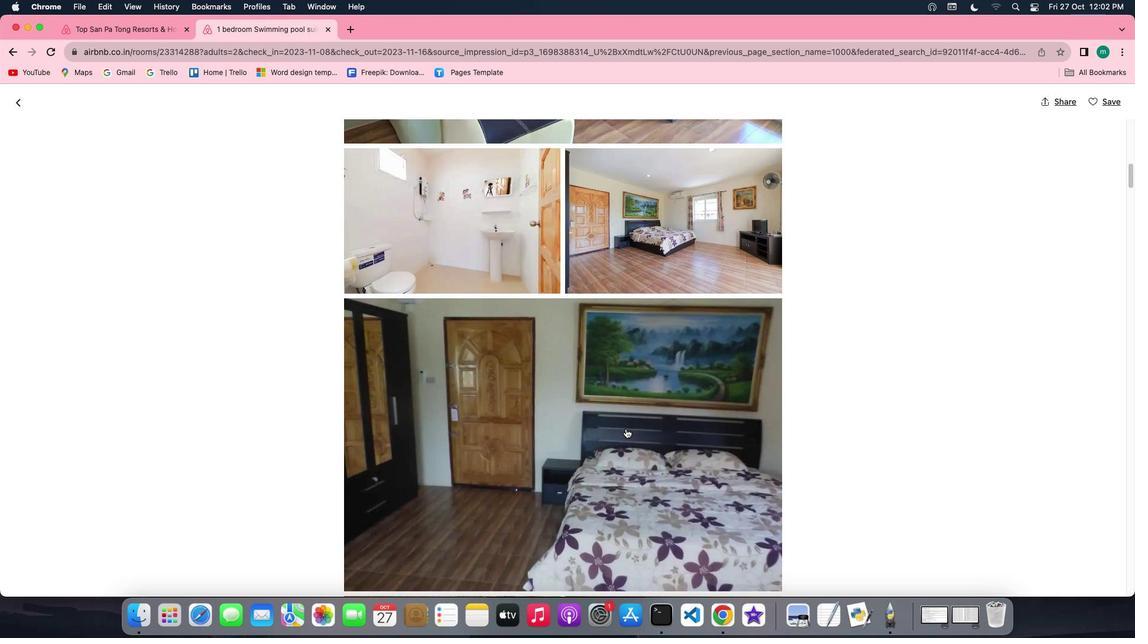 
Action: Mouse scrolled (625, 428) with delta (0, -1)
Screenshot: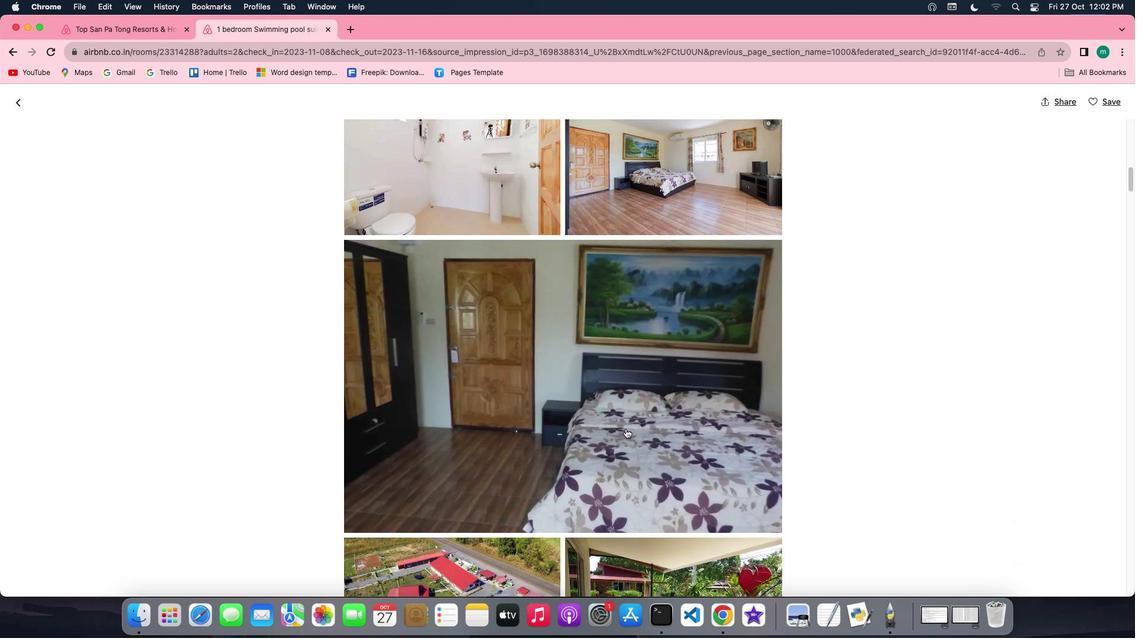 
Action: Mouse scrolled (625, 428) with delta (0, 0)
Screenshot: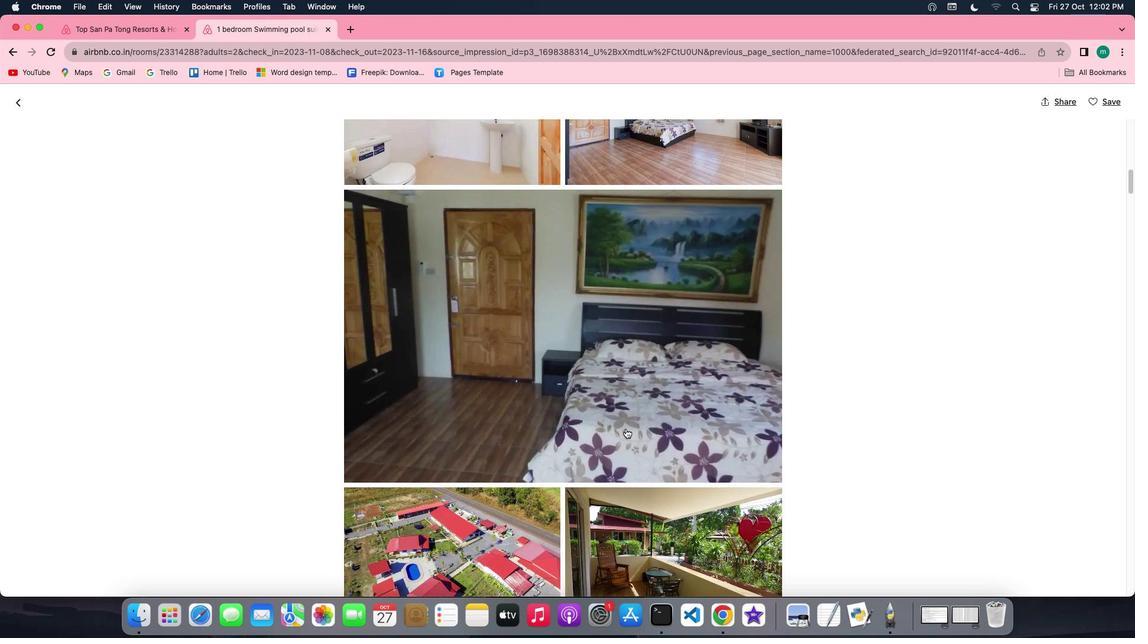 
Action: Mouse scrolled (625, 428) with delta (0, 0)
Screenshot: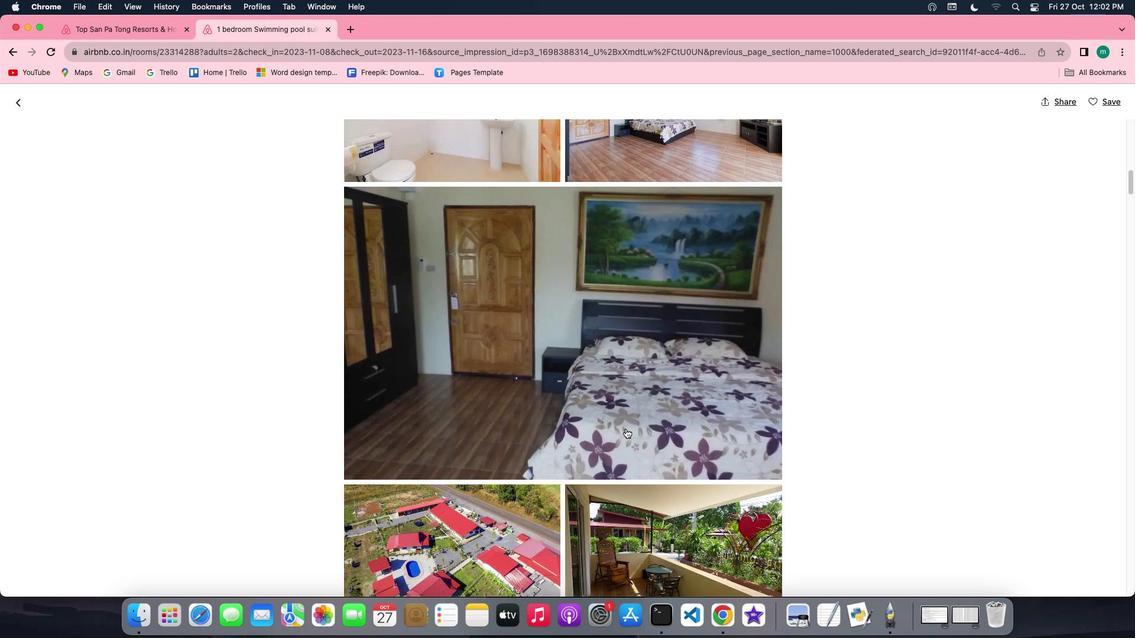 
Action: Mouse scrolled (625, 428) with delta (0, -1)
Screenshot: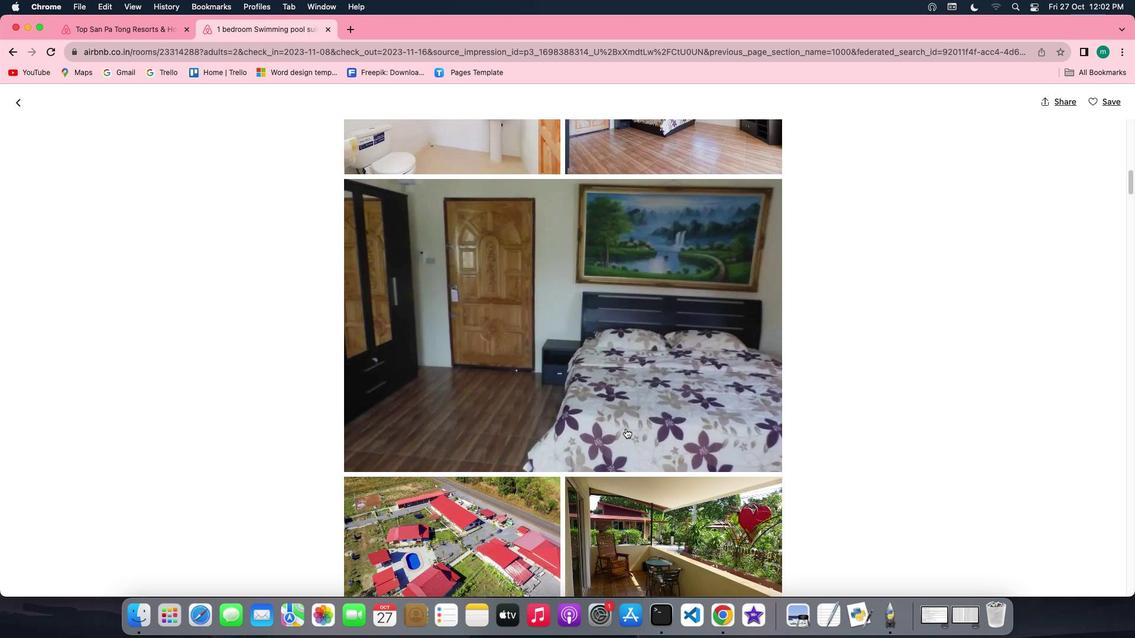 
Action: Mouse scrolled (625, 428) with delta (0, -1)
Screenshot: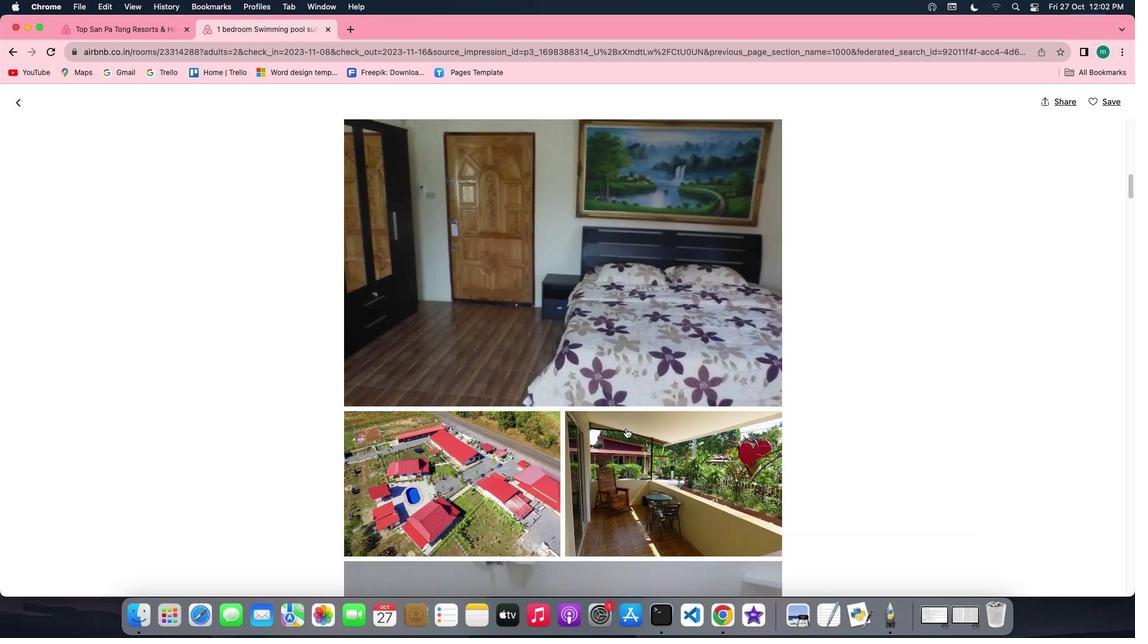 
Action: Mouse scrolled (625, 428) with delta (0, 0)
Screenshot: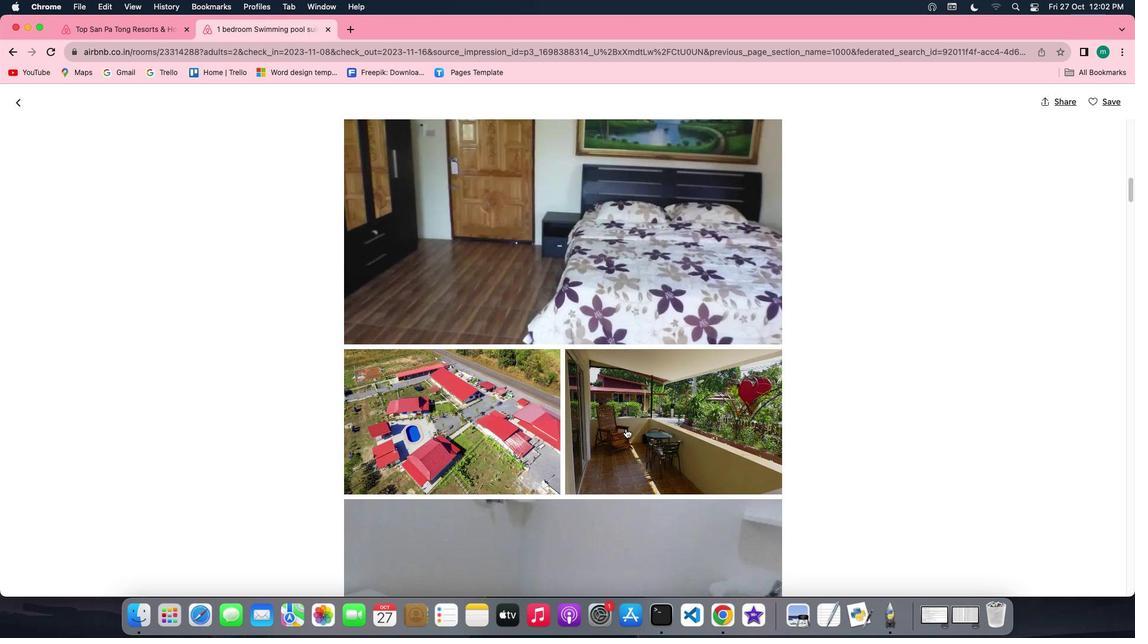 
Action: Mouse scrolled (625, 428) with delta (0, 0)
Screenshot: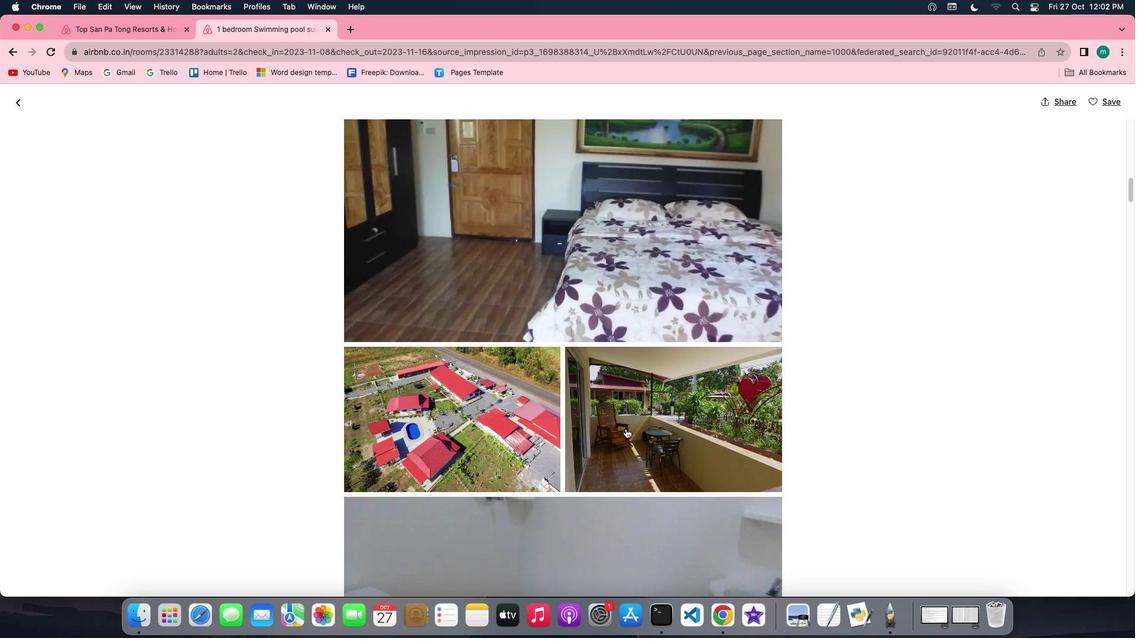 
Action: Mouse scrolled (625, 428) with delta (0, -1)
Screenshot: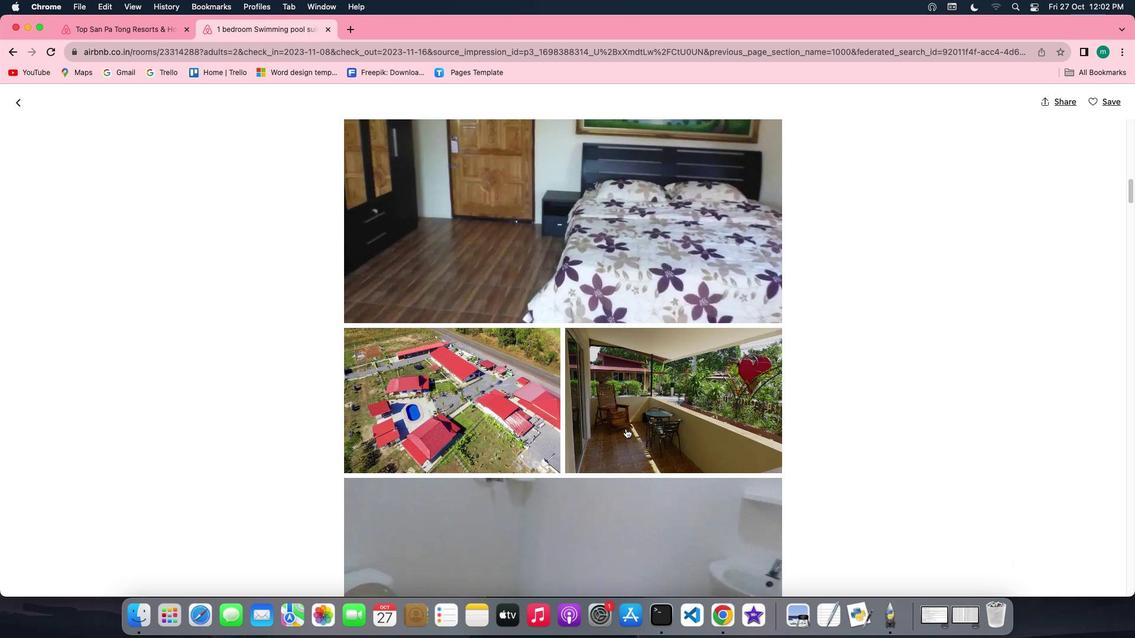 
Action: Mouse scrolled (625, 428) with delta (0, -1)
Screenshot: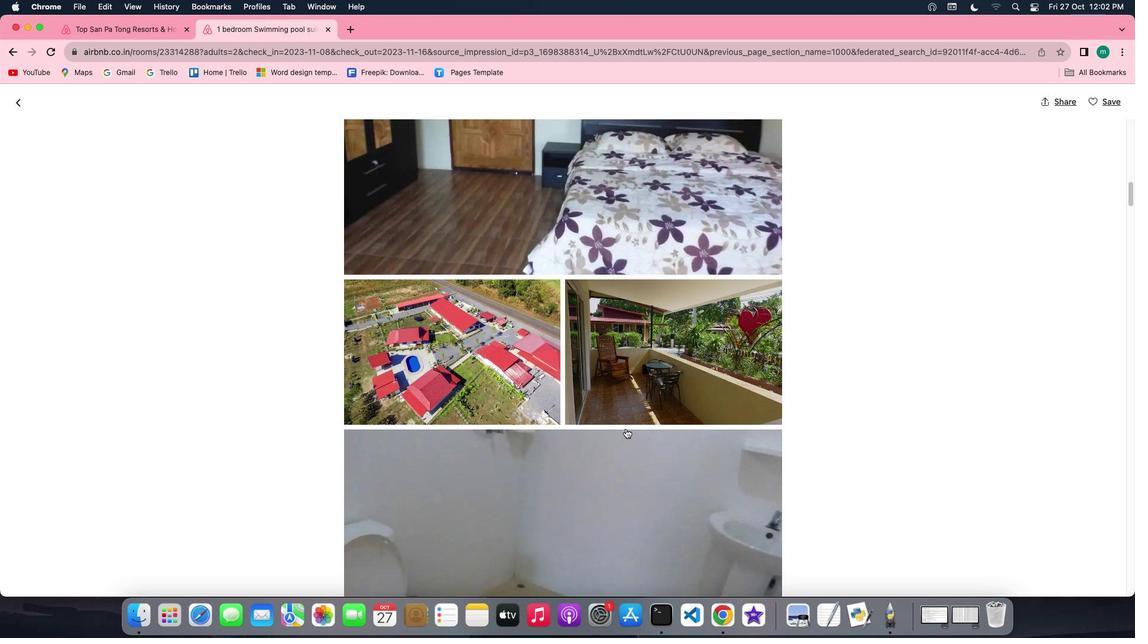 
Action: Mouse scrolled (625, 428) with delta (0, 0)
Screenshot: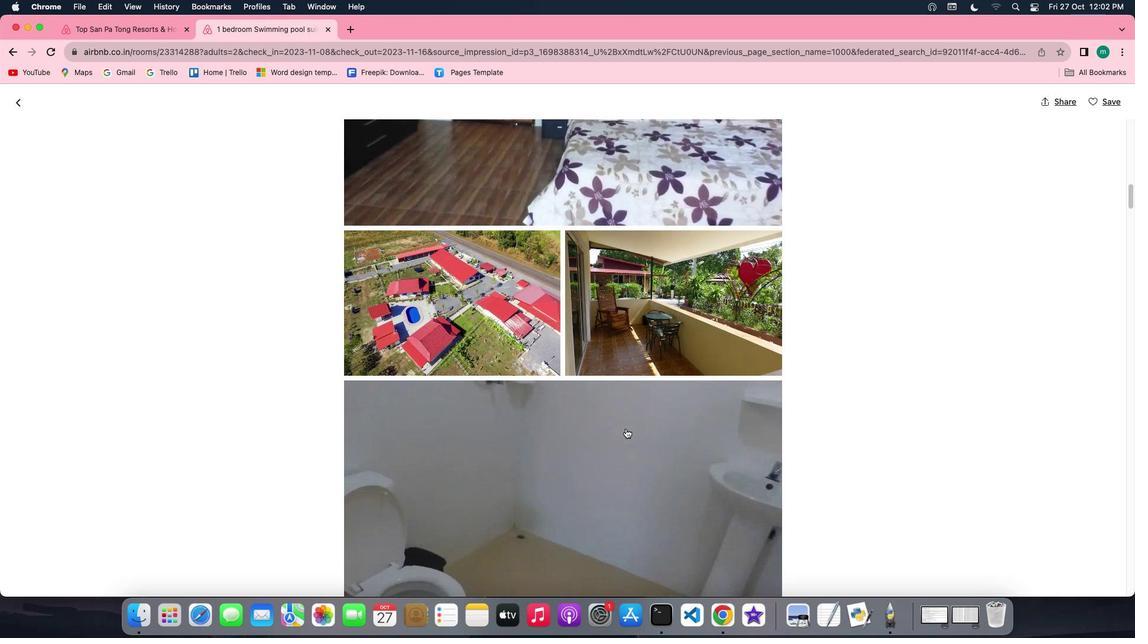 
Action: Mouse scrolled (625, 428) with delta (0, 0)
Screenshot: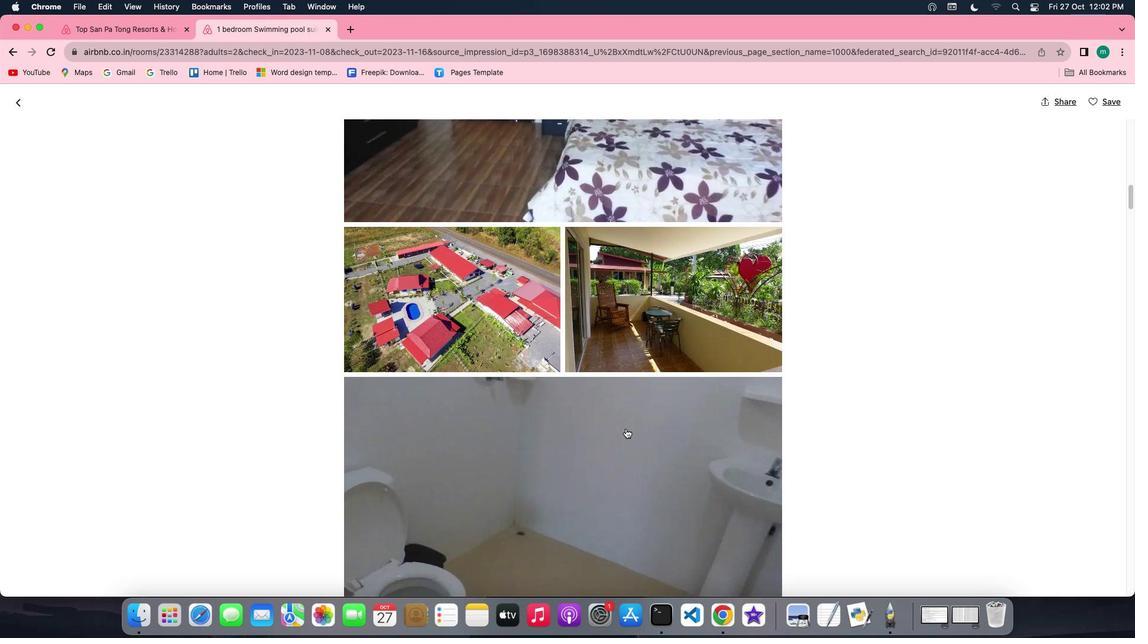 
Action: Mouse scrolled (625, 428) with delta (0, 0)
Screenshot: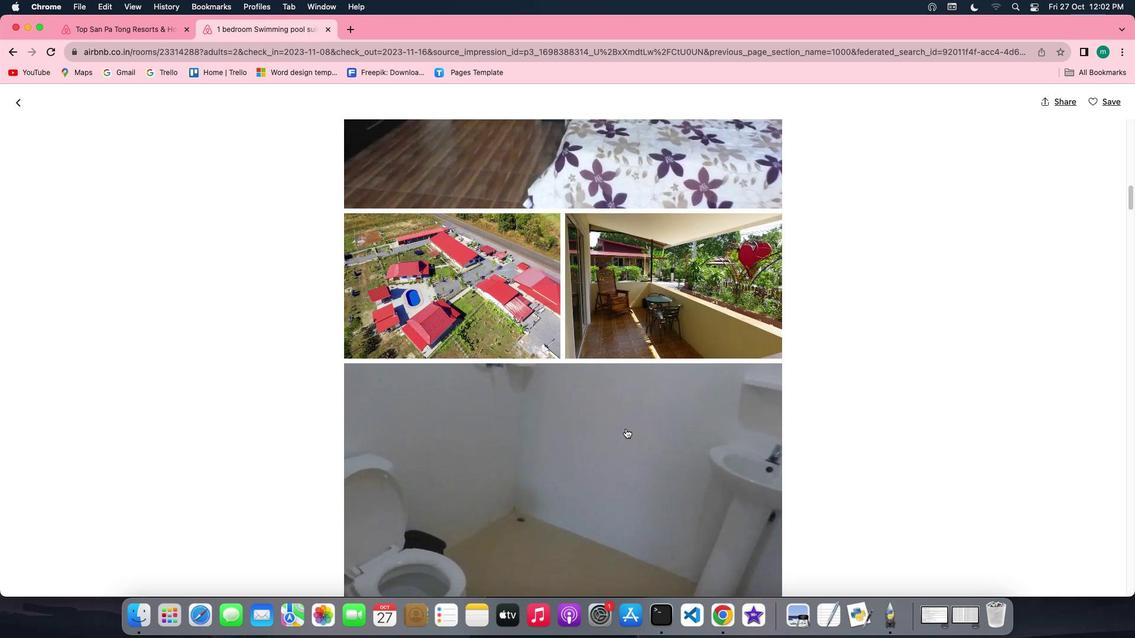 
Action: Mouse scrolled (625, 428) with delta (0, 0)
Screenshot: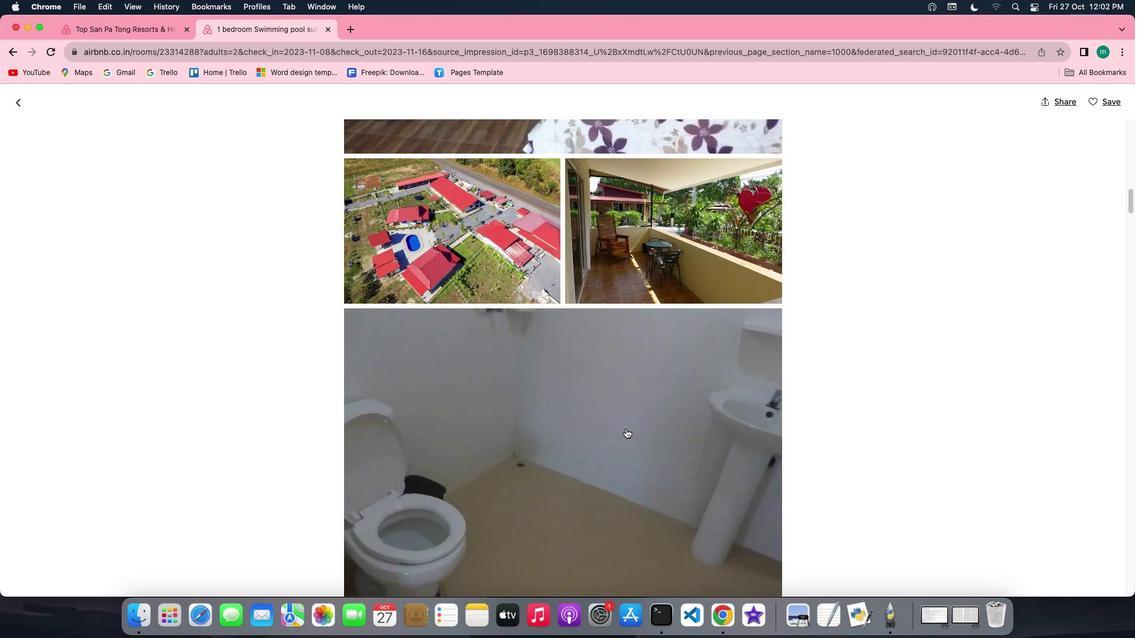 
Action: Mouse scrolled (625, 428) with delta (0, 0)
Screenshot: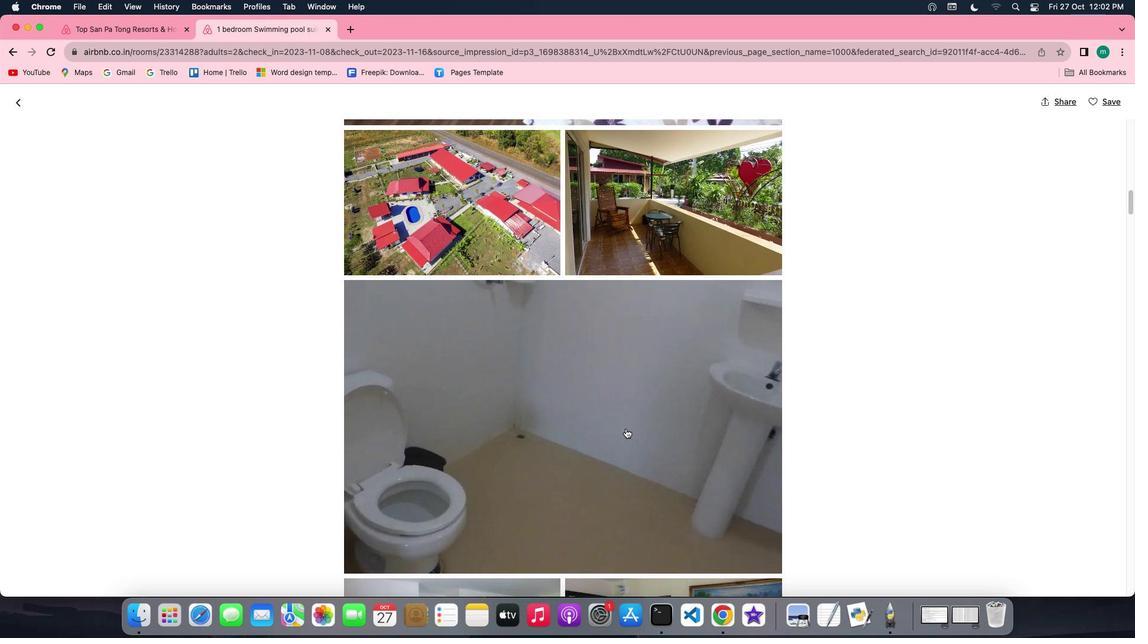 
Action: Mouse scrolled (625, 428) with delta (0, 0)
Screenshot: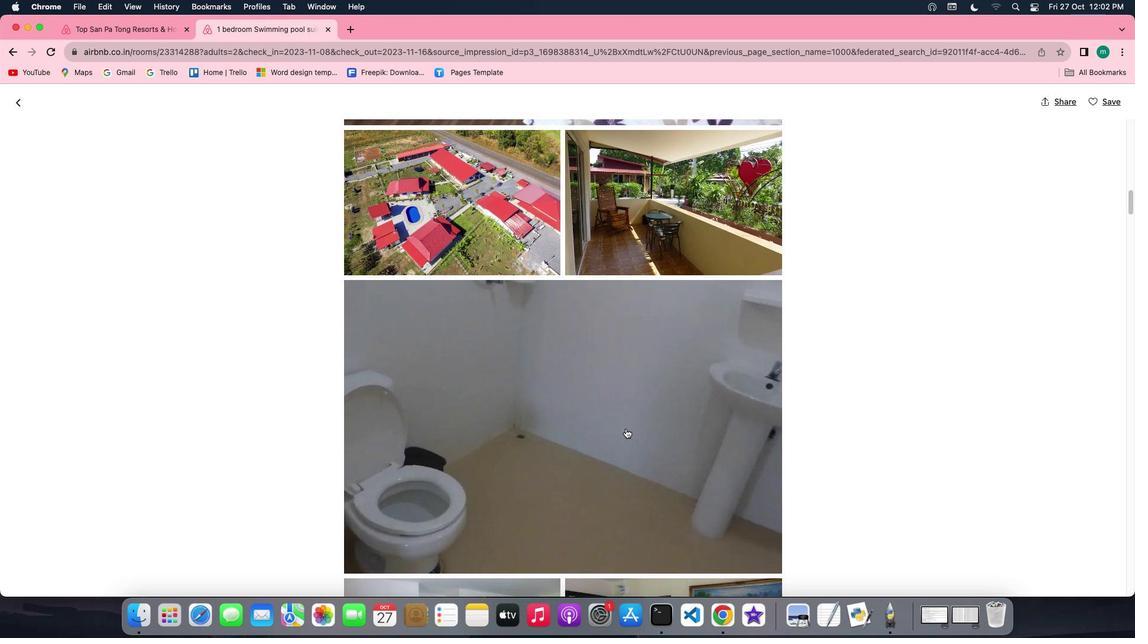 
Action: Mouse scrolled (625, 428) with delta (0, -1)
Screenshot: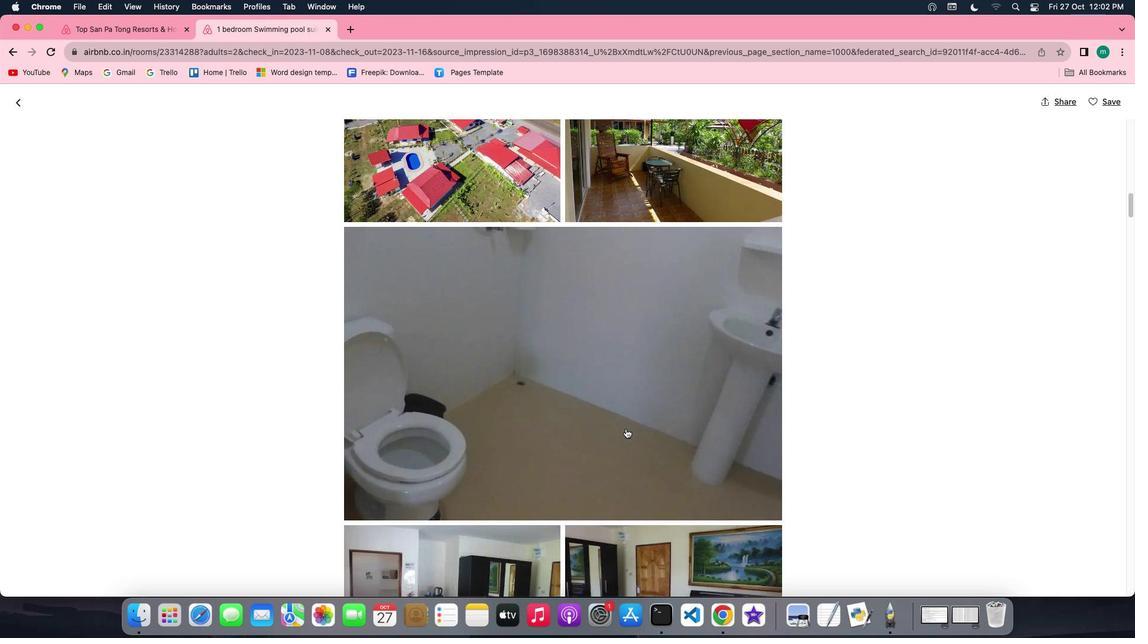
Action: Mouse scrolled (625, 428) with delta (0, -2)
Screenshot: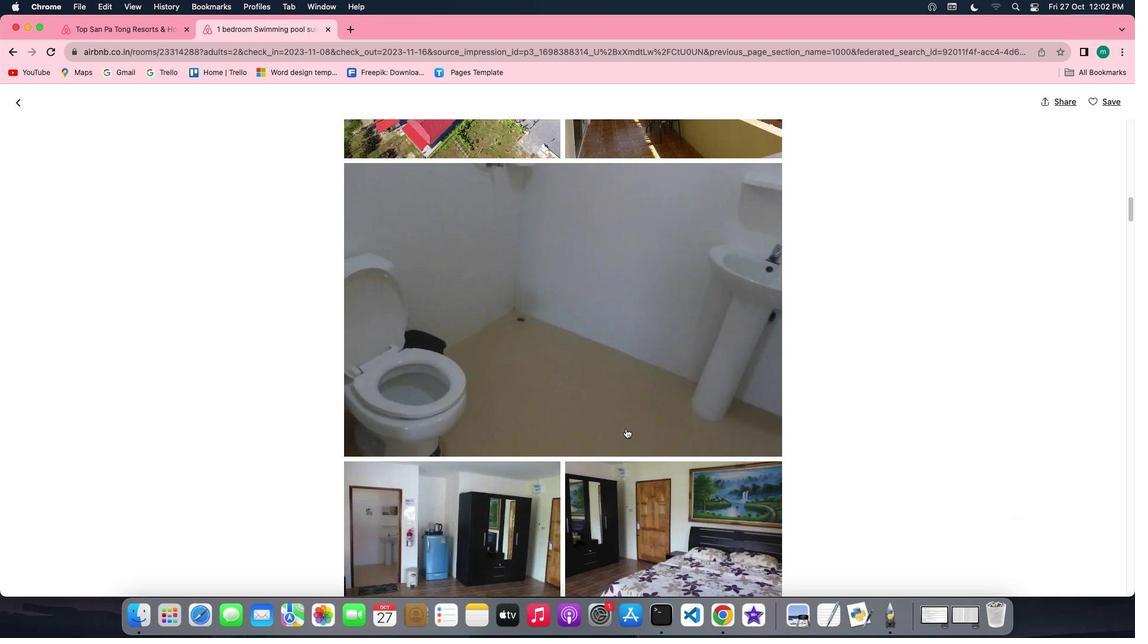 
Action: Mouse scrolled (625, 428) with delta (0, -2)
Screenshot: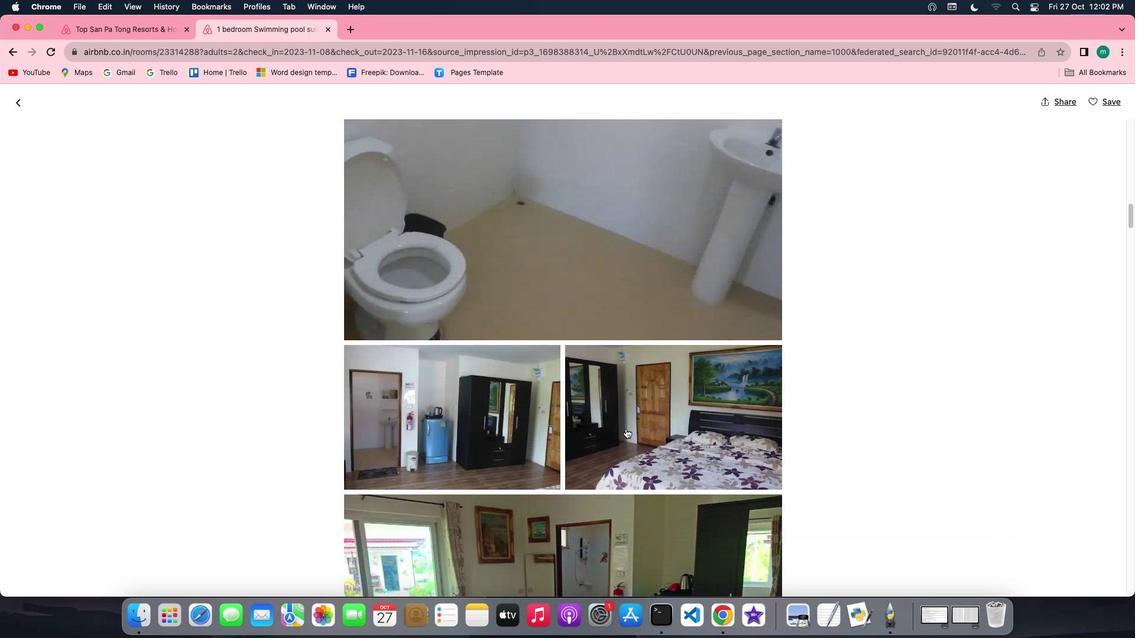 
Action: Mouse scrolled (625, 428) with delta (0, 0)
Screenshot: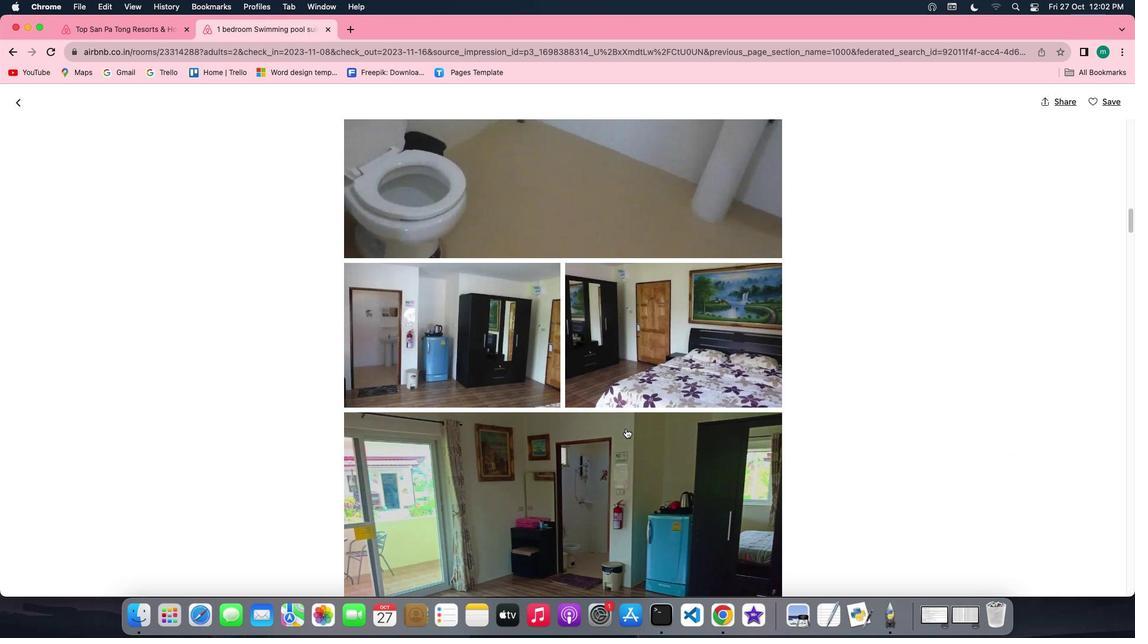 
Action: Mouse scrolled (625, 428) with delta (0, 0)
Screenshot: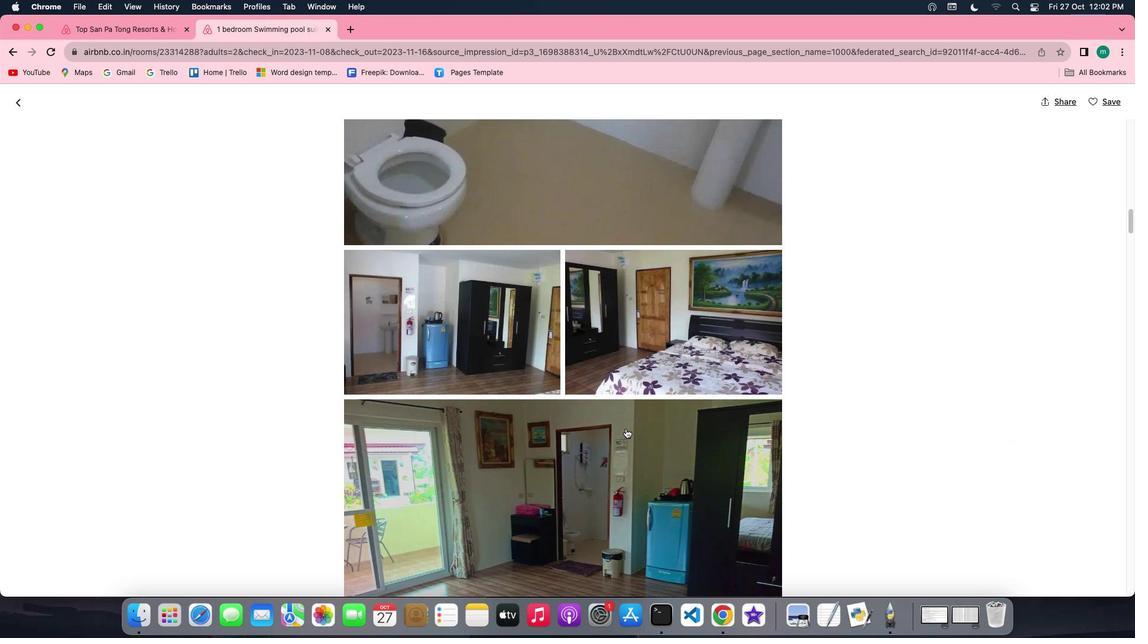
Action: Mouse scrolled (625, 428) with delta (0, -1)
Screenshot: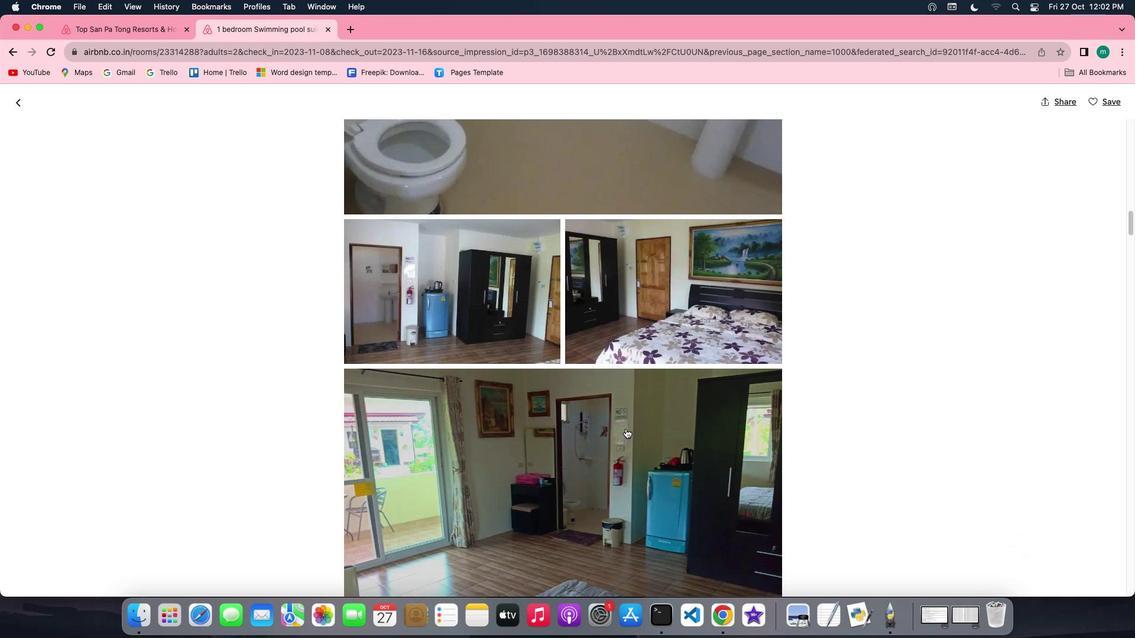 
Action: Mouse scrolled (625, 428) with delta (0, -2)
Screenshot: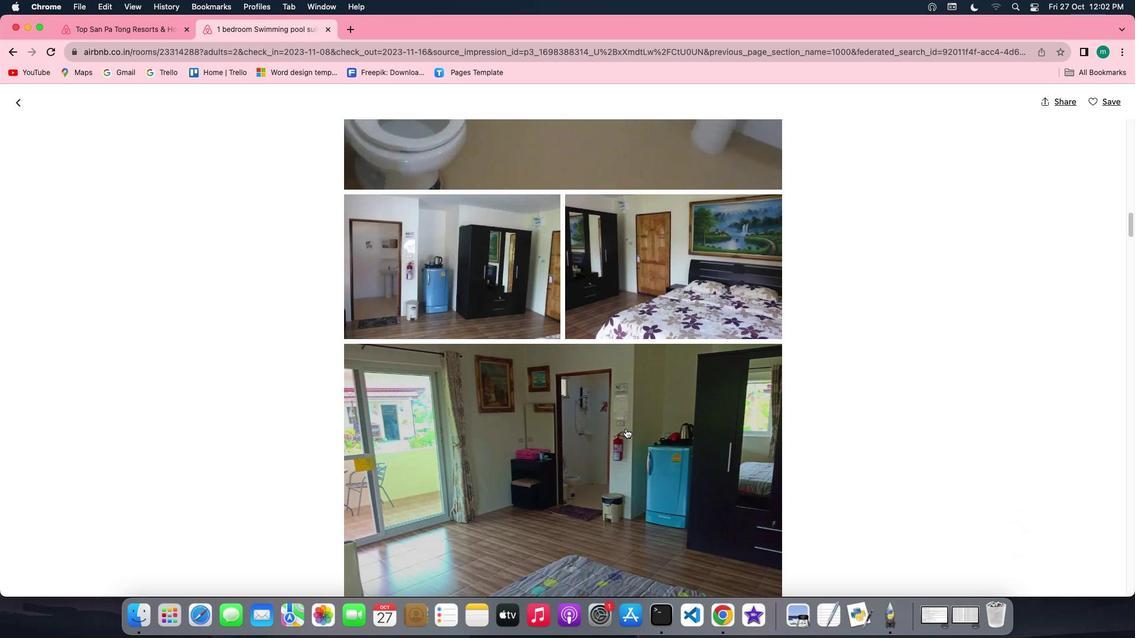 
Action: Mouse scrolled (625, 428) with delta (0, -1)
Screenshot: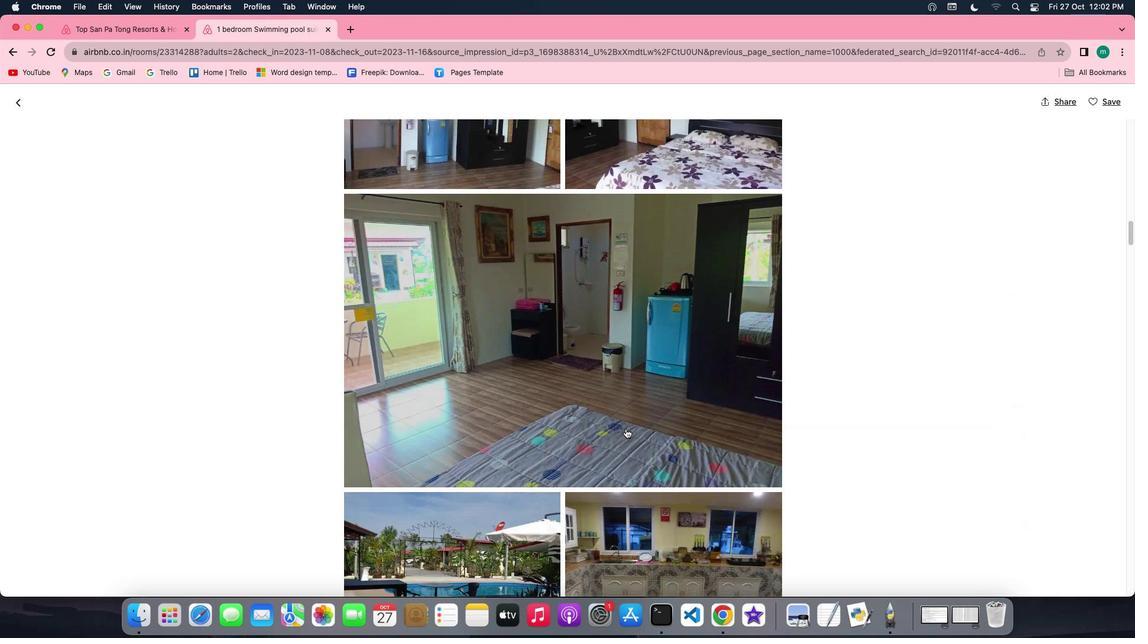 
Action: Mouse scrolled (625, 428) with delta (0, 0)
Screenshot: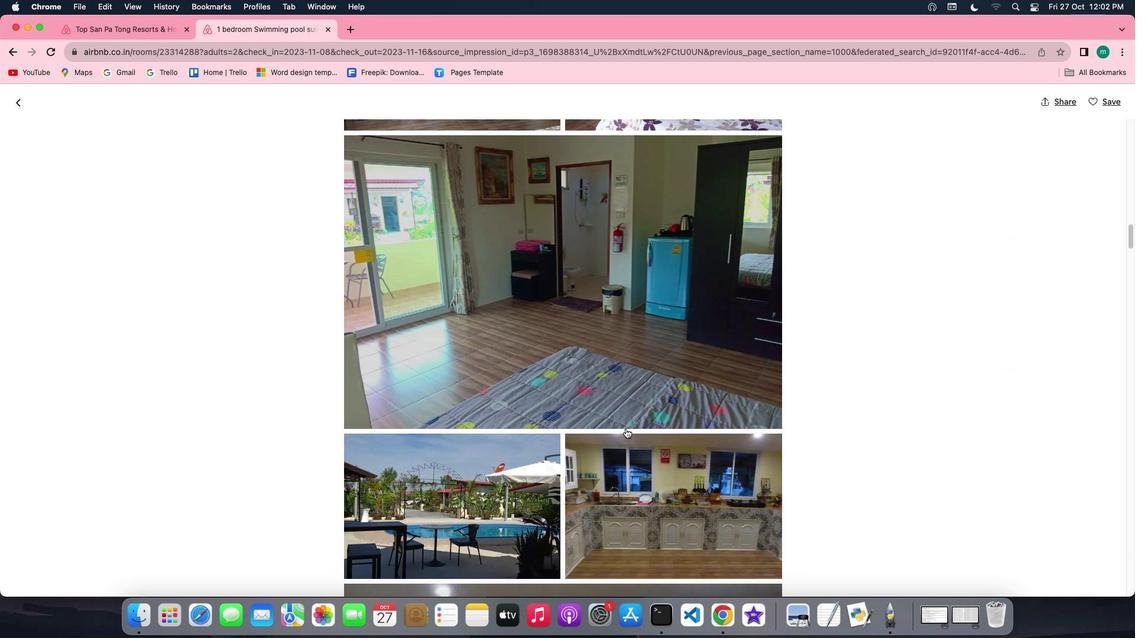
Action: Mouse scrolled (625, 428) with delta (0, 0)
Screenshot: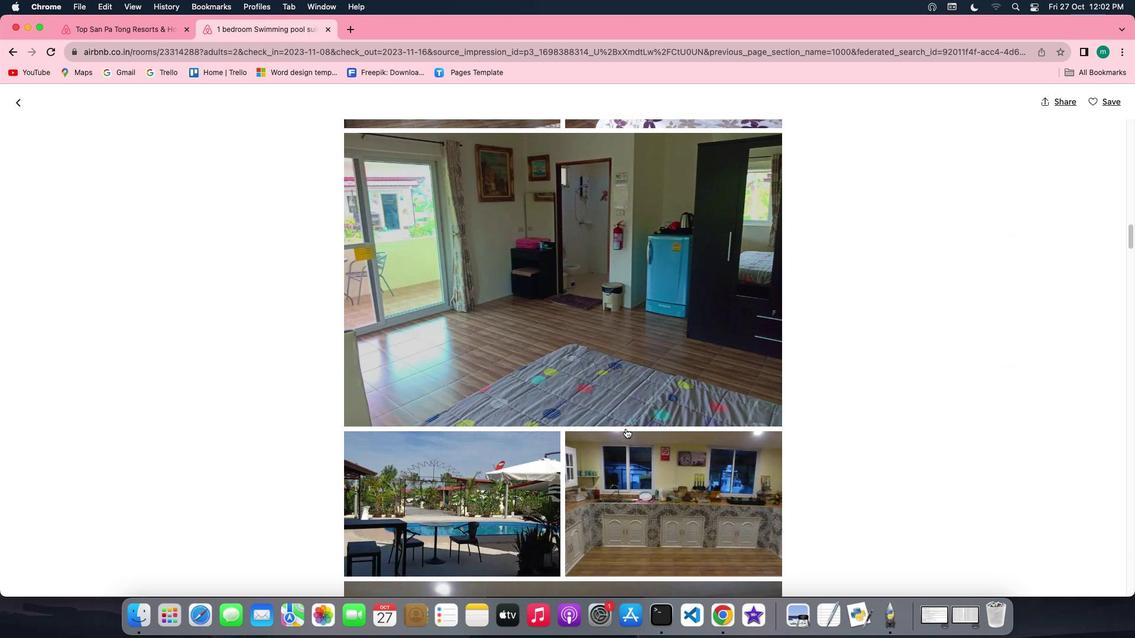 
Action: Mouse scrolled (625, 428) with delta (0, -1)
Screenshot: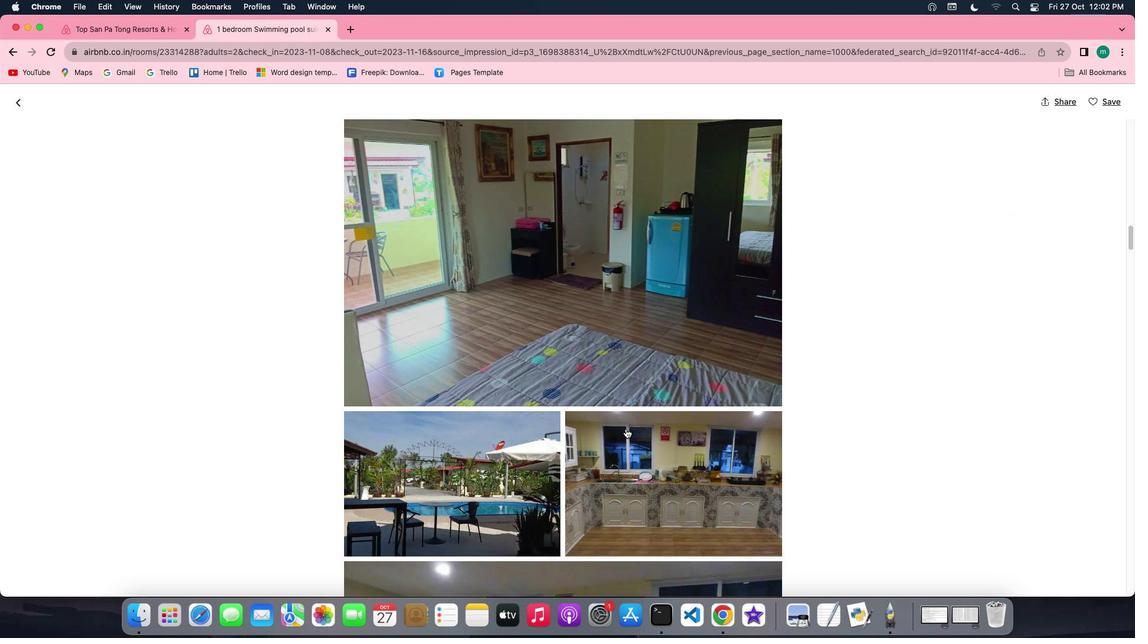 
Action: Mouse scrolled (625, 428) with delta (0, -1)
Screenshot: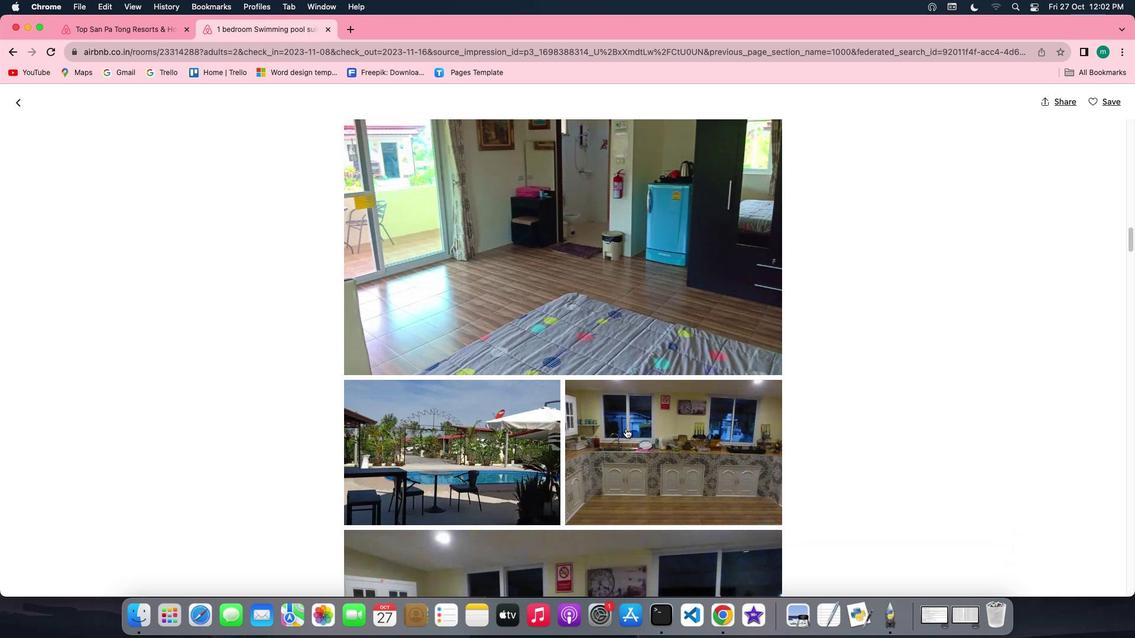 
Action: Mouse scrolled (625, 428) with delta (0, 0)
Screenshot: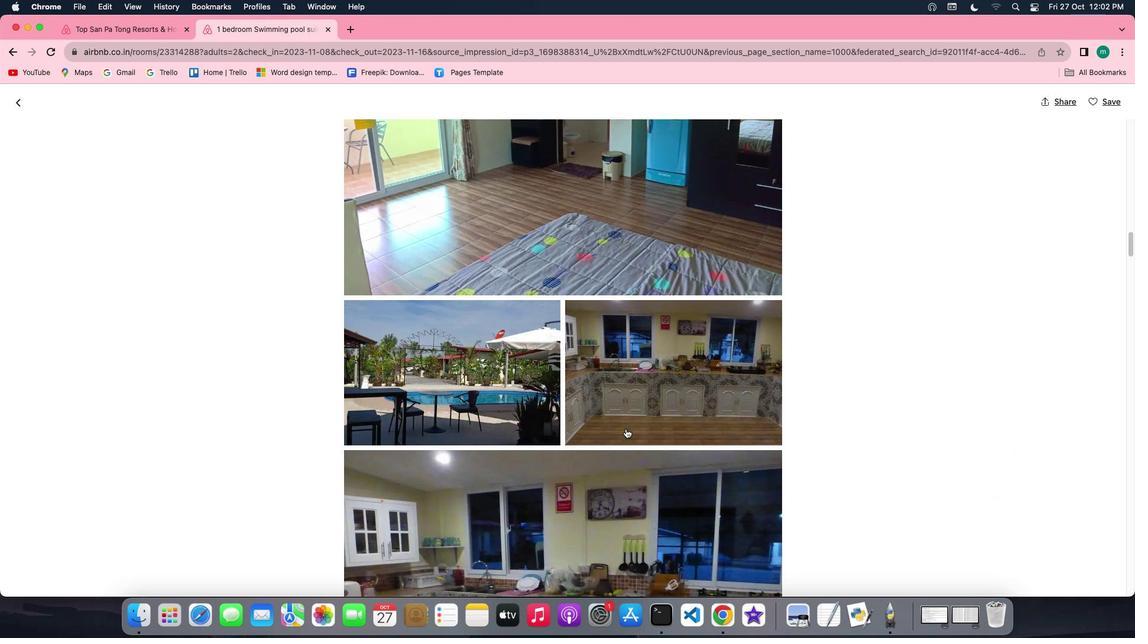 
Action: Mouse scrolled (625, 428) with delta (0, 0)
Screenshot: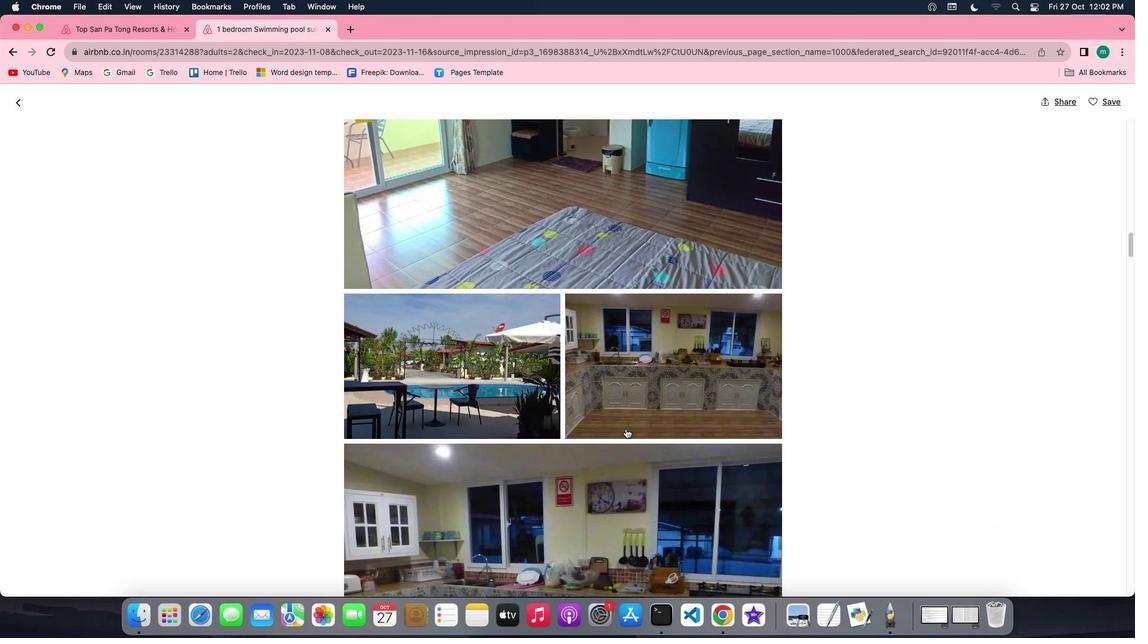 
Action: Mouse scrolled (625, 428) with delta (0, -1)
Screenshot: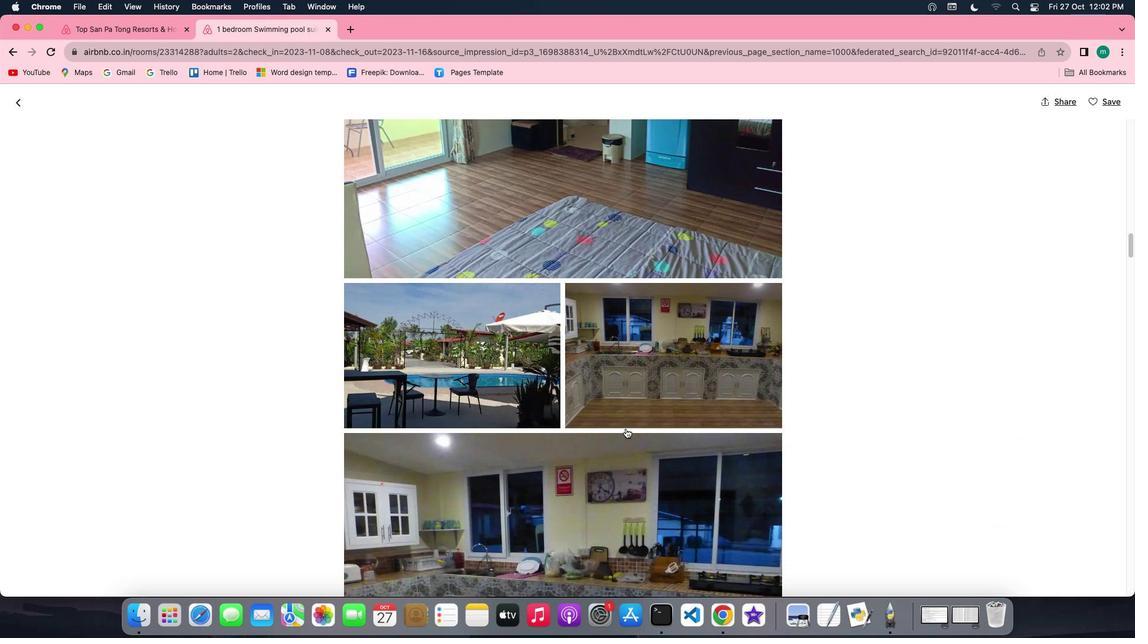 
Action: Mouse scrolled (625, 428) with delta (0, -1)
Screenshot: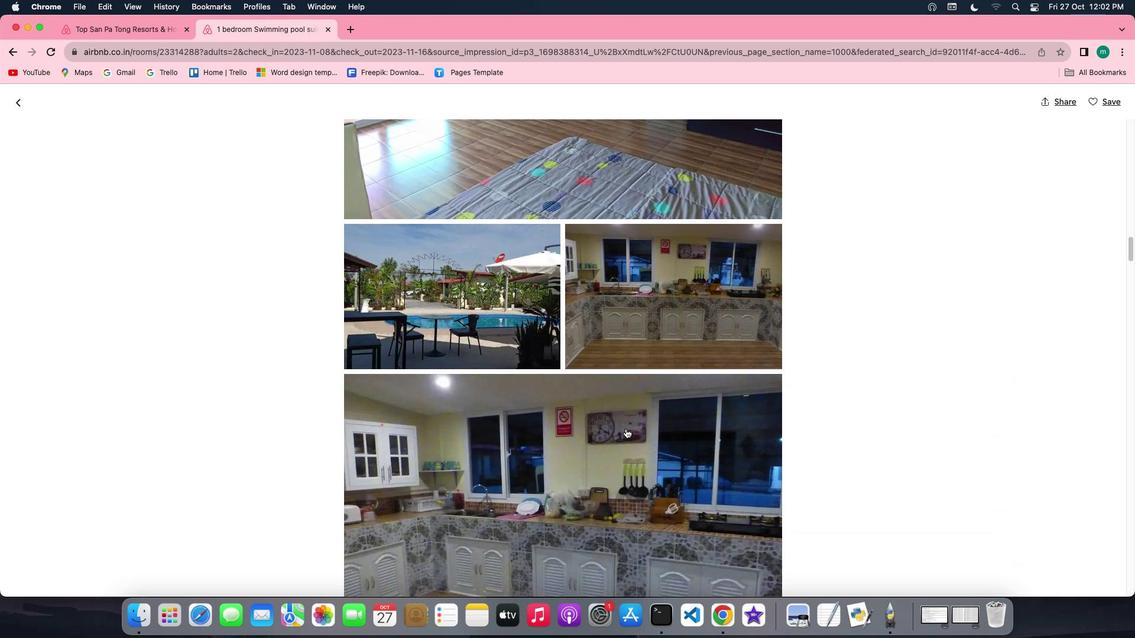 
Action: Mouse scrolled (625, 428) with delta (0, 0)
Screenshot: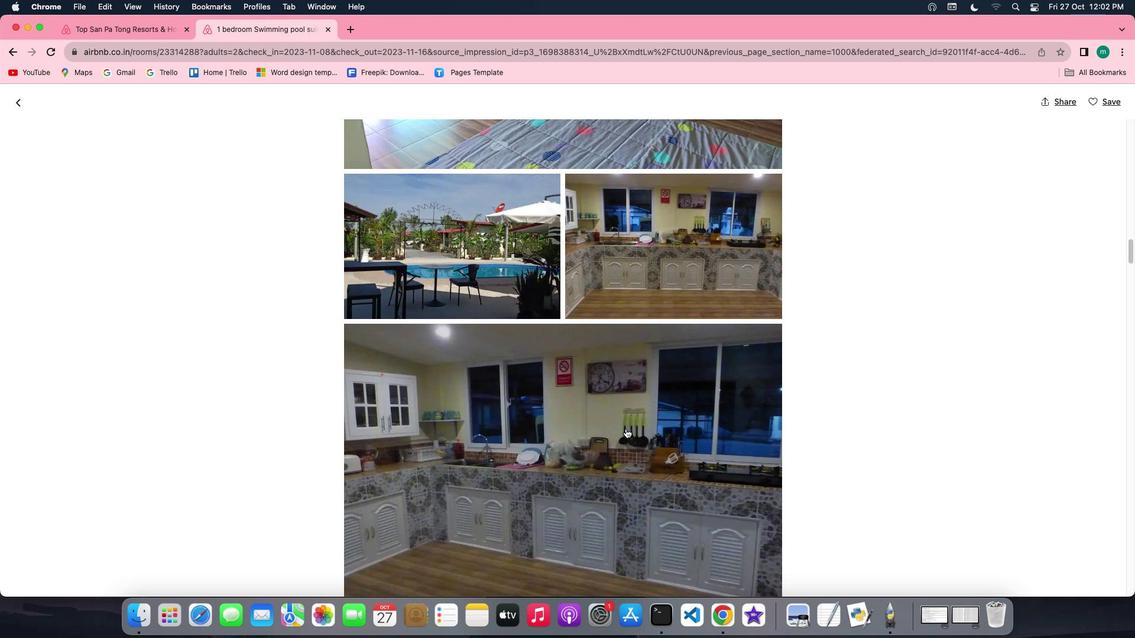 
Action: Mouse scrolled (625, 428) with delta (0, 0)
Screenshot: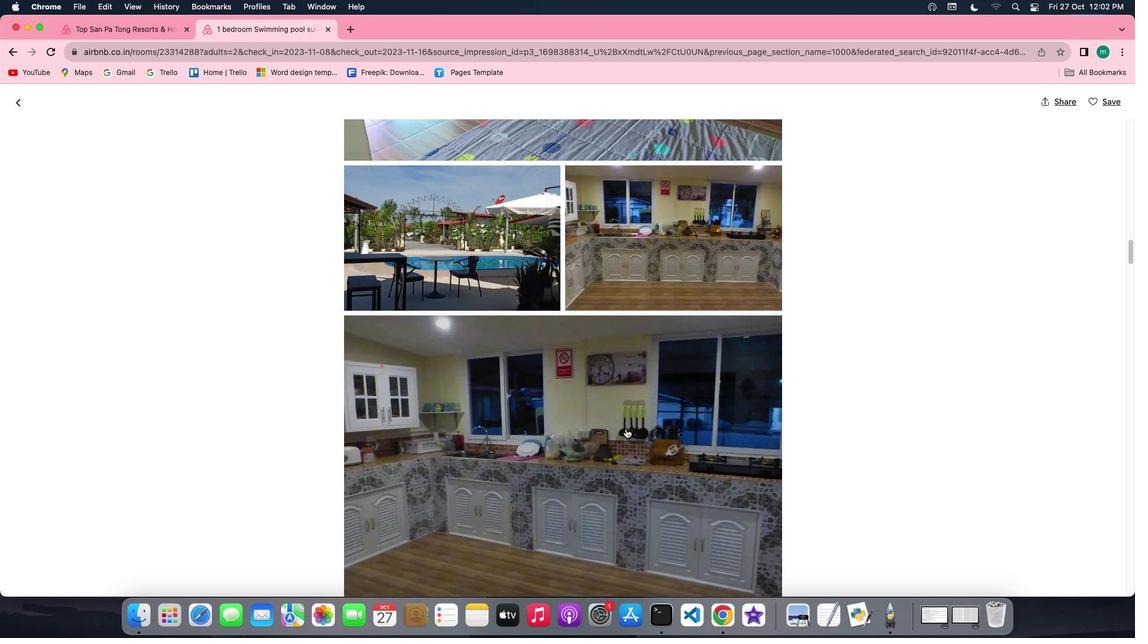 
Action: Mouse scrolled (625, 428) with delta (0, -1)
Screenshot: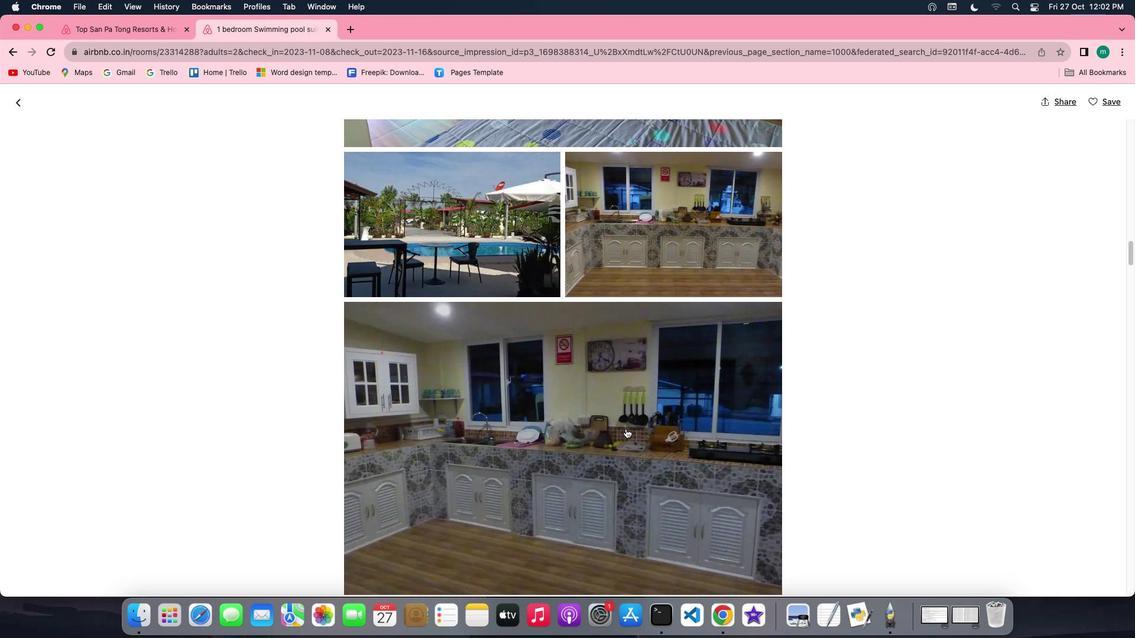 
Action: Mouse scrolled (625, 428) with delta (0, -1)
Screenshot: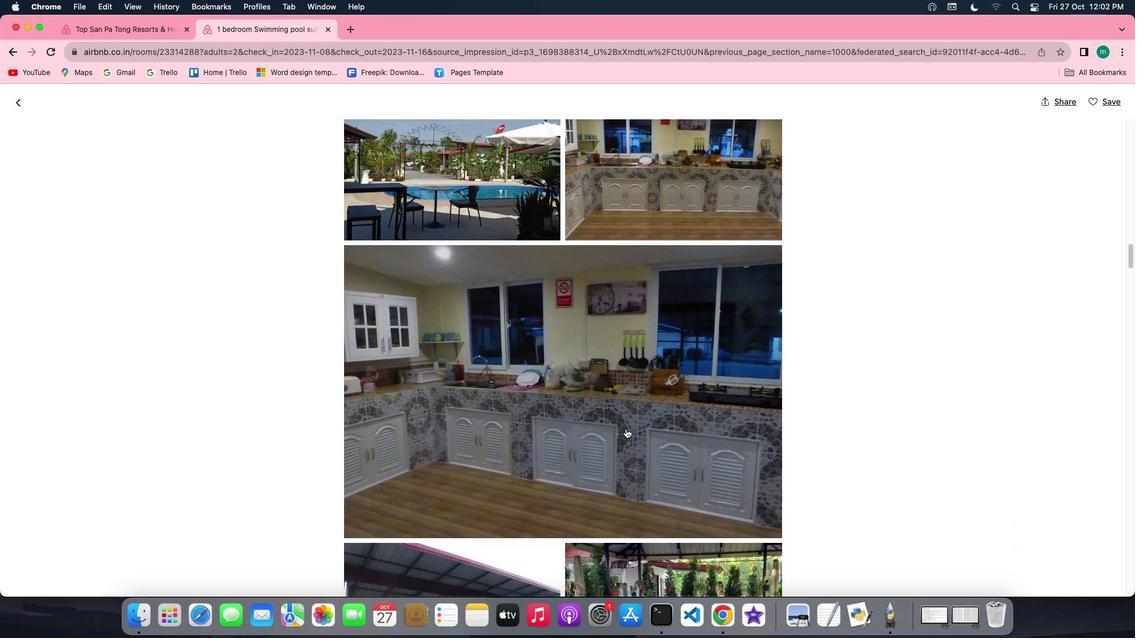
Action: Mouse scrolled (625, 428) with delta (0, -1)
Screenshot: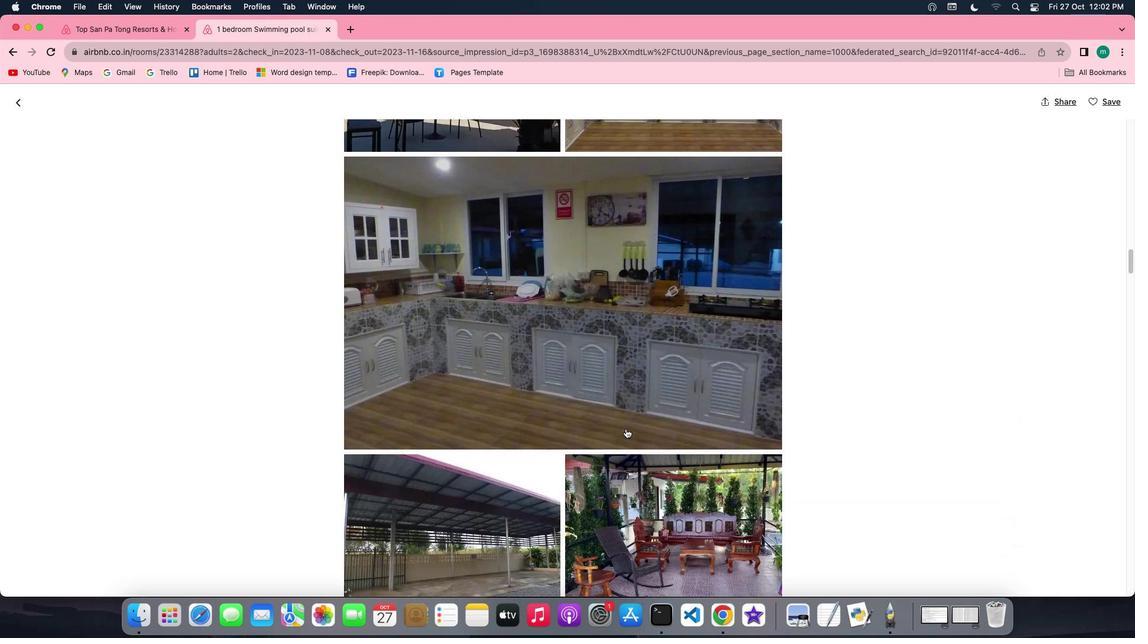 
Action: Mouse scrolled (625, 428) with delta (0, 0)
Screenshot: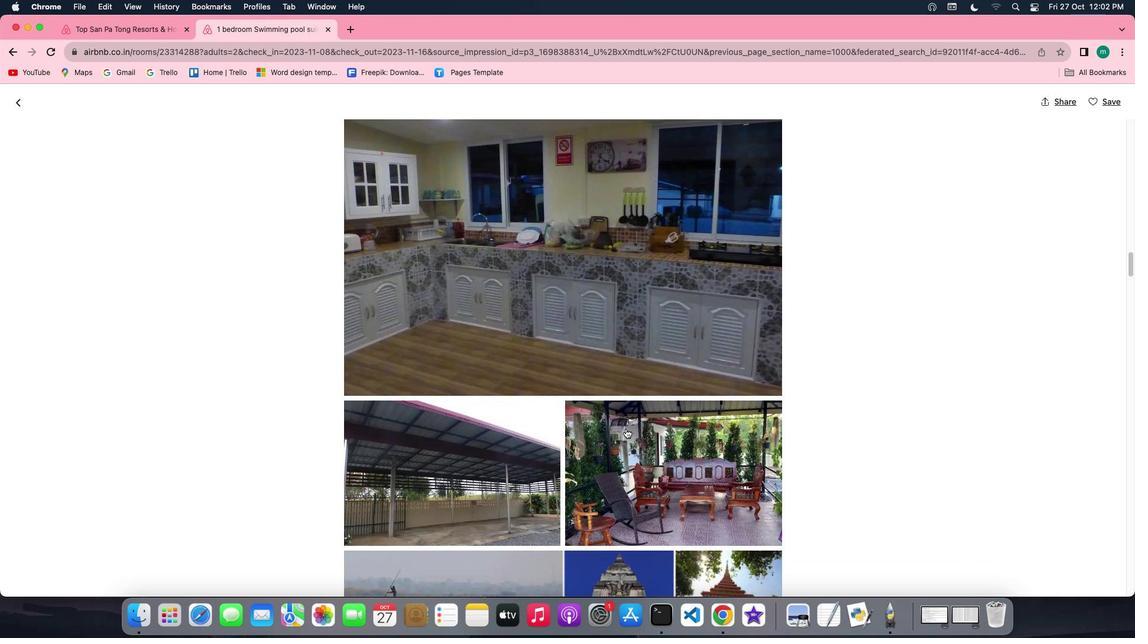 
Action: Mouse scrolled (625, 428) with delta (0, 0)
Screenshot: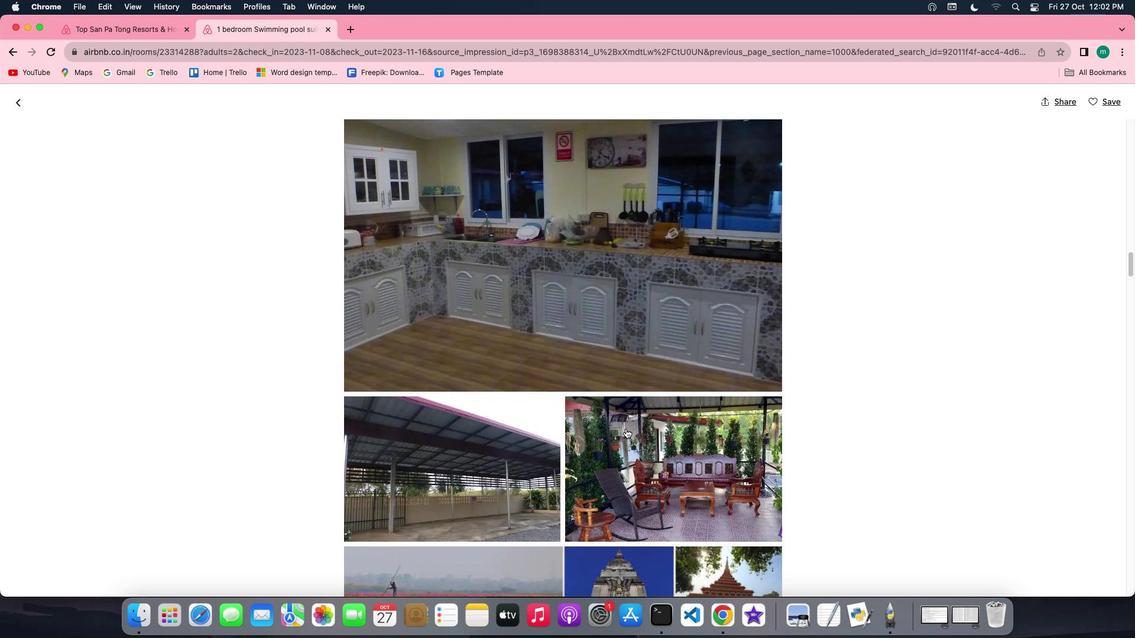 
Action: Mouse scrolled (625, 428) with delta (0, 0)
Screenshot: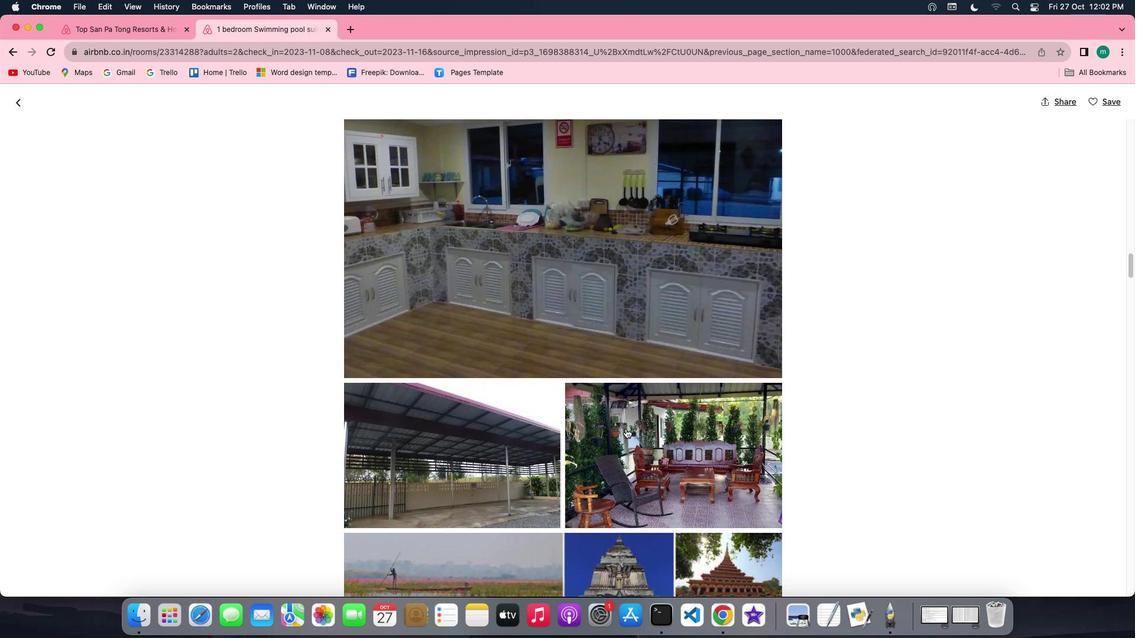 
Action: Mouse scrolled (625, 428) with delta (0, 0)
Screenshot: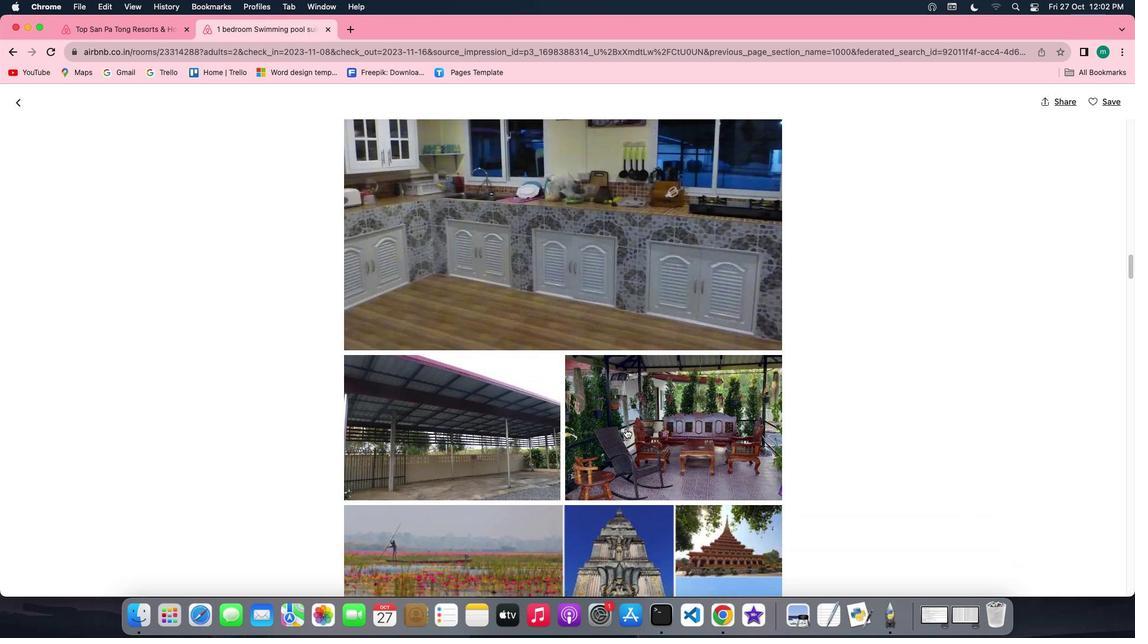 
Action: Mouse scrolled (625, 428) with delta (0, 0)
Screenshot: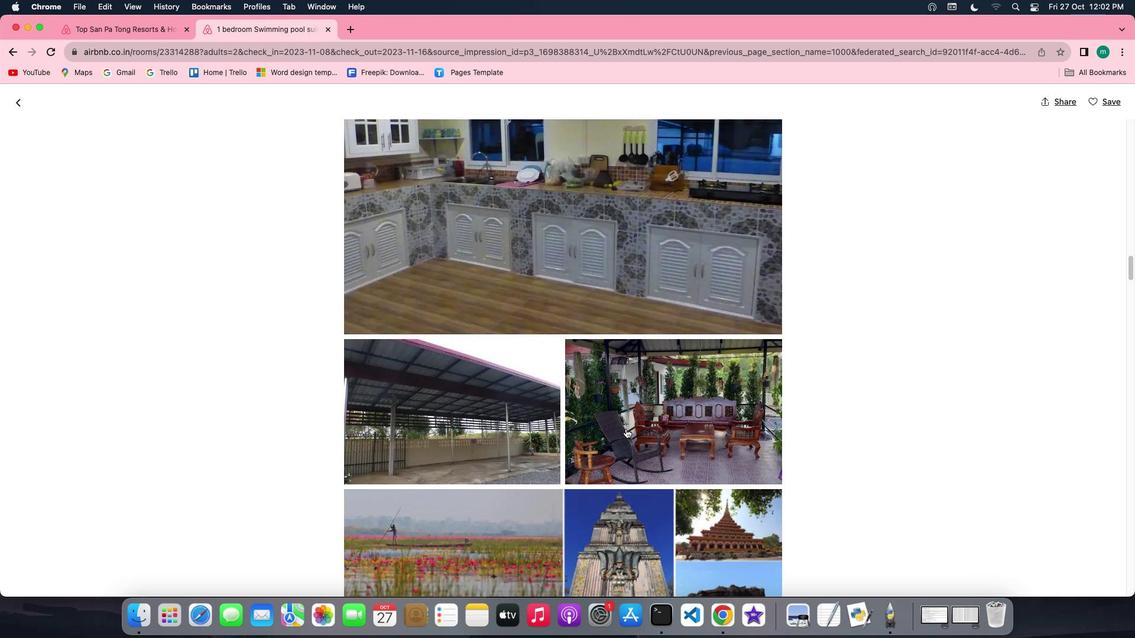 
Action: Mouse scrolled (625, 428) with delta (0, 0)
Screenshot: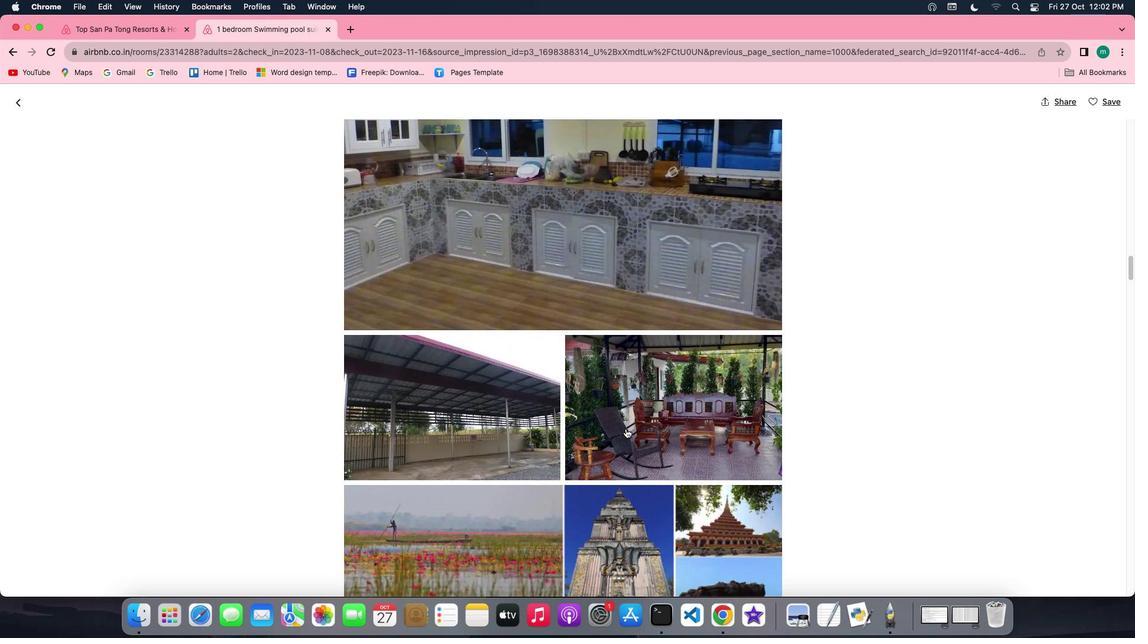 
Action: Mouse scrolled (625, 428) with delta (0, -1)
Screenshot: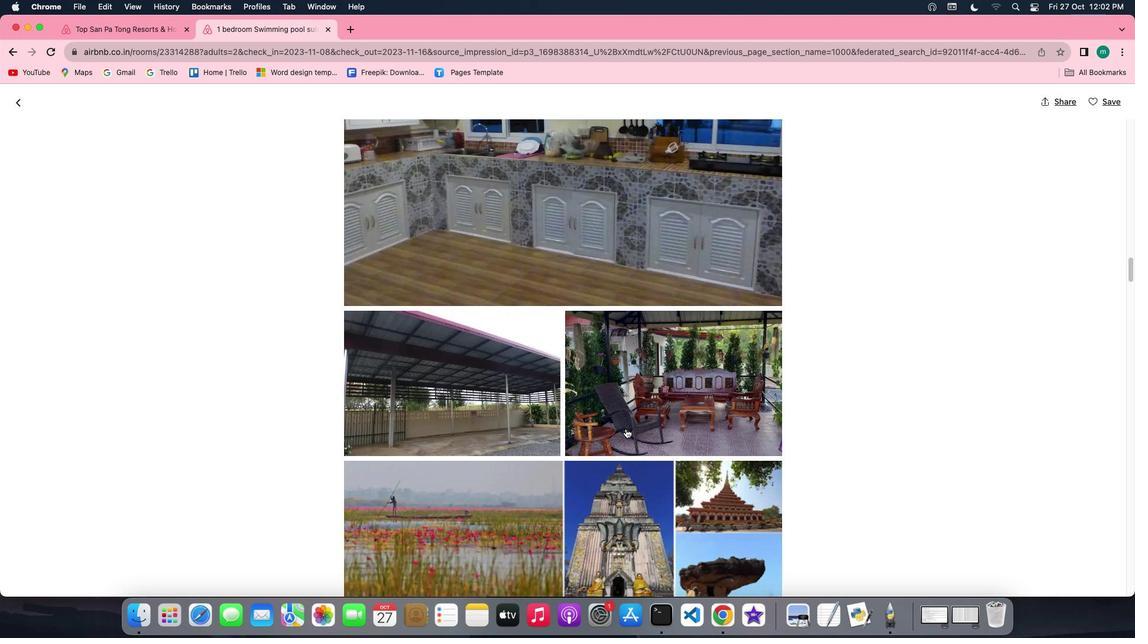 
Action: Mouse scrolled (625, 428) with delta (0, 0)
Screenshot: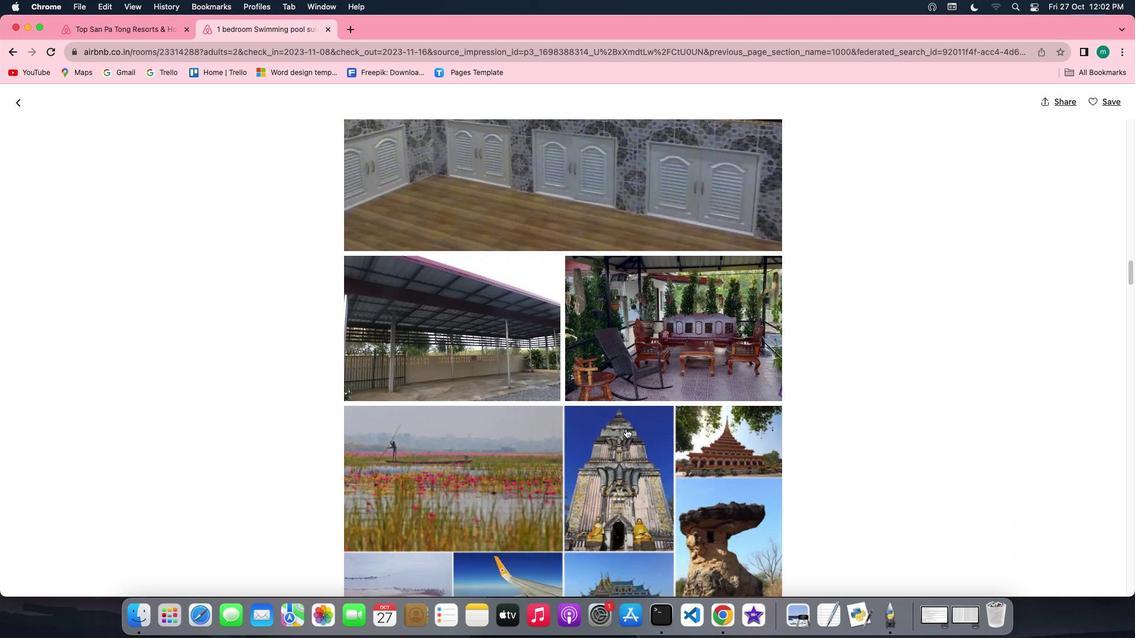 
Action: Mouse scrolled (625, 428) with delta (0, 0)
Screenshot: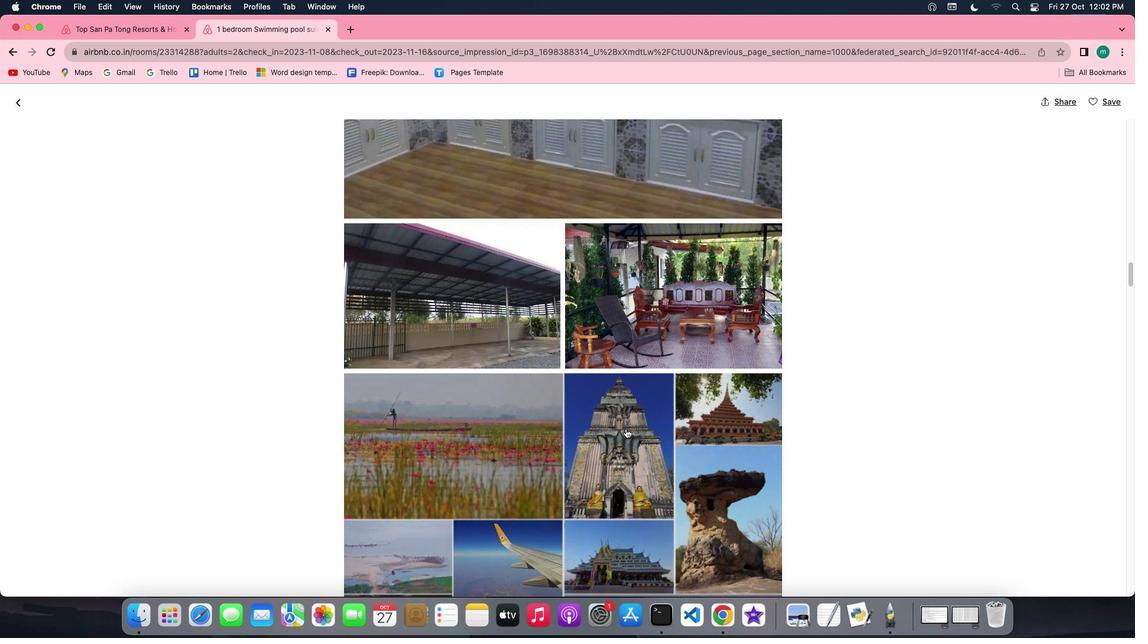 
Action: Mouse scrolled (625, 428) with delta (0, 0)
Screenshot: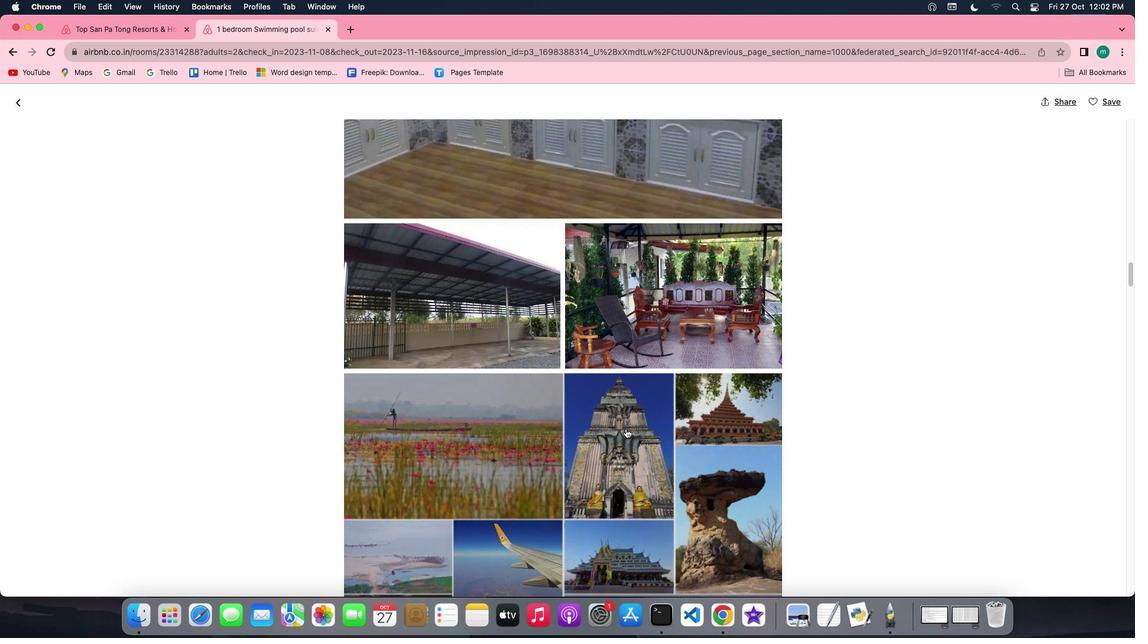 
Action: Mouse scrolled (625, 428) with delta (0, -1)
Screenshot: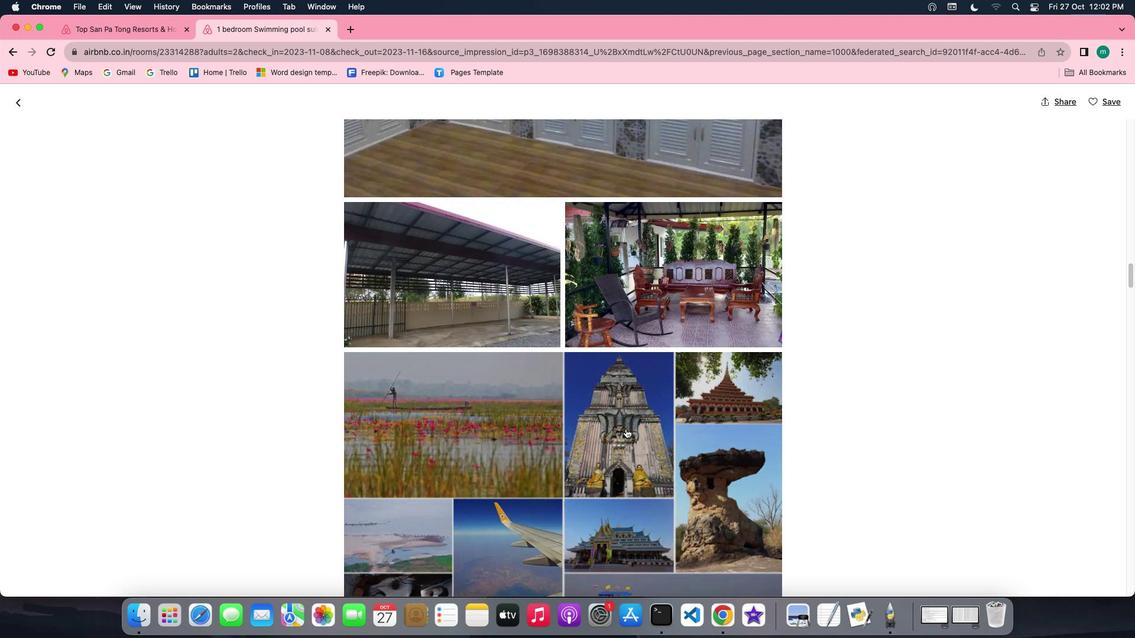 
Action: Mouse scrolled (625, 428) with delta (0, 0)
Screenshot: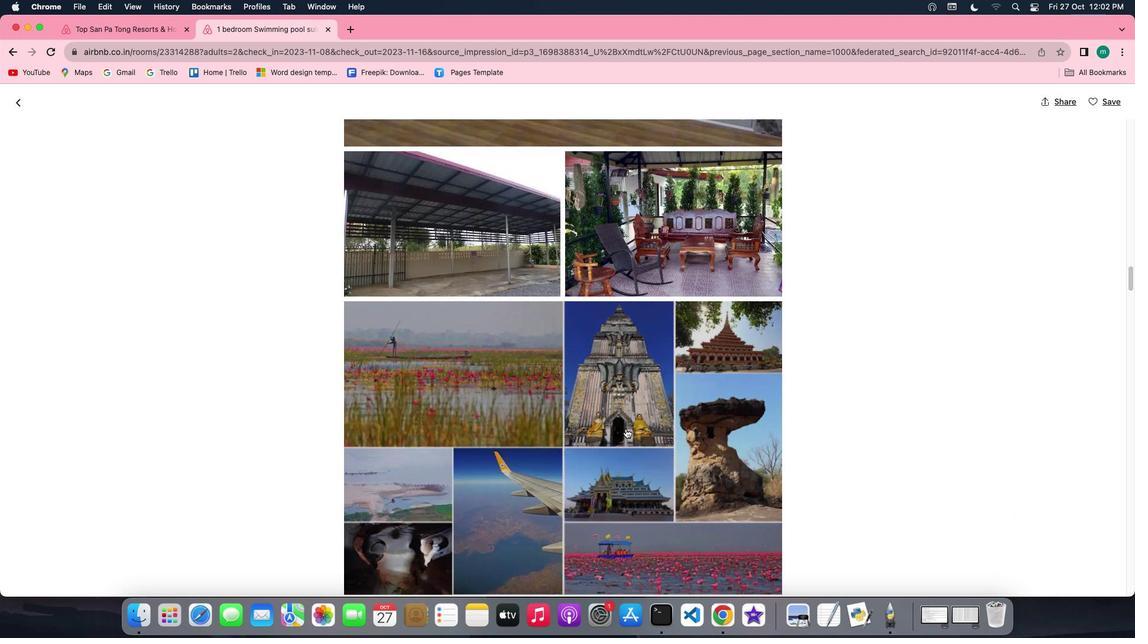 
Action: Mouse scrolled (625, 428) with delta (0, 0)
Screenshot: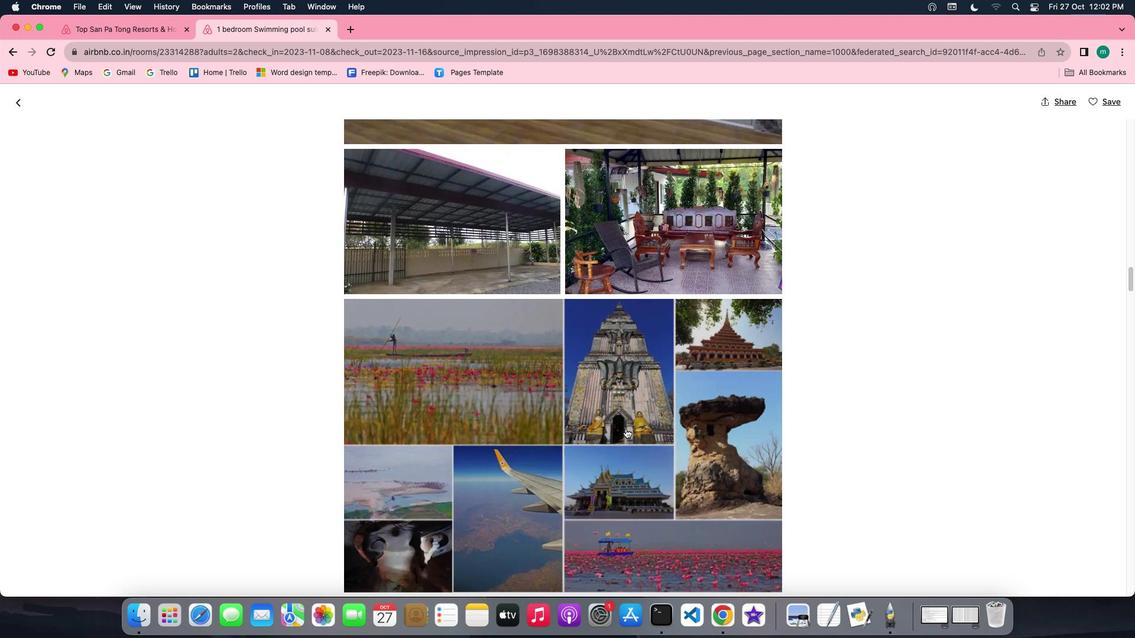 
Action: Mouse scrolled (625, 428) with delta (0, 0)
Screenshot: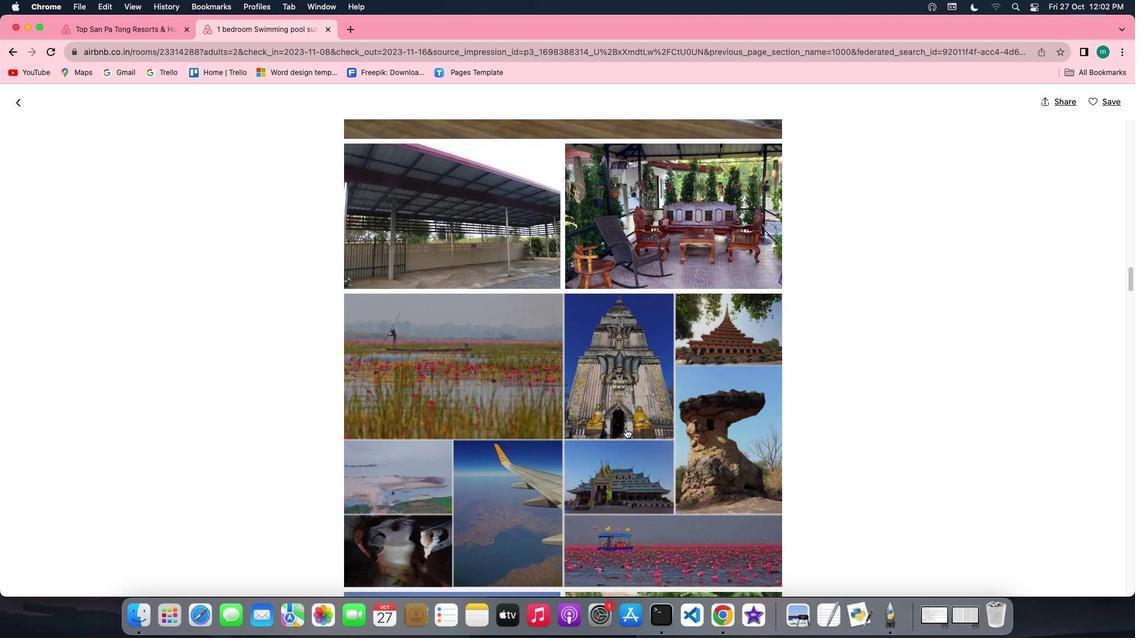 
Action: Mouse scrolled (625, 428) with delta (0, -1)
Screenshot: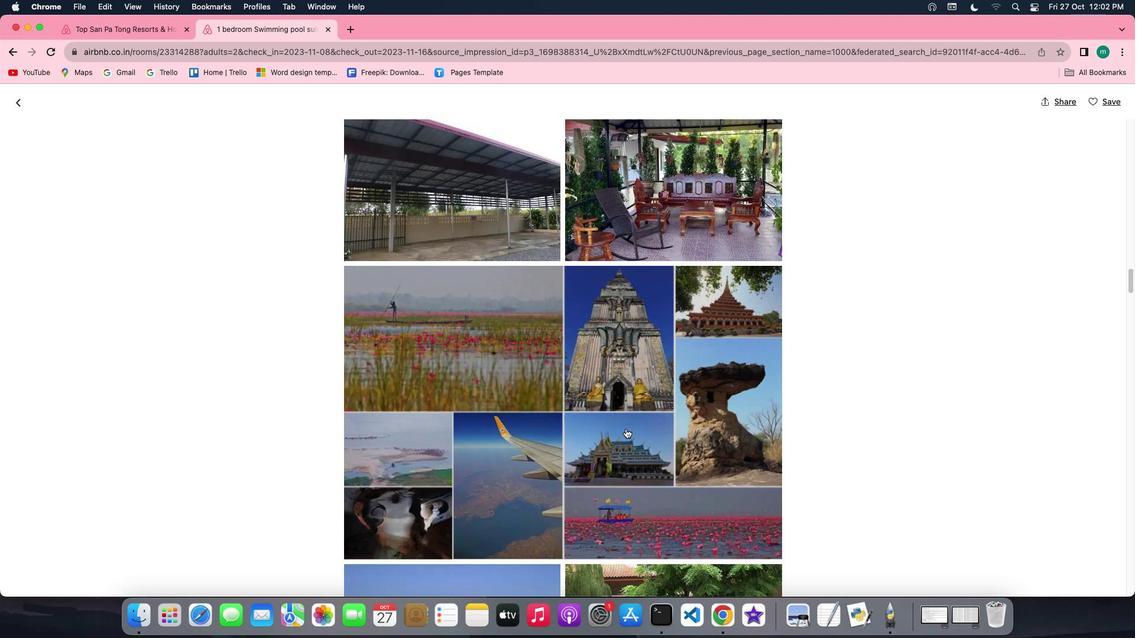 
Action: Mouse scrolled (625, 428) with delta (0, -1)
Screenshot: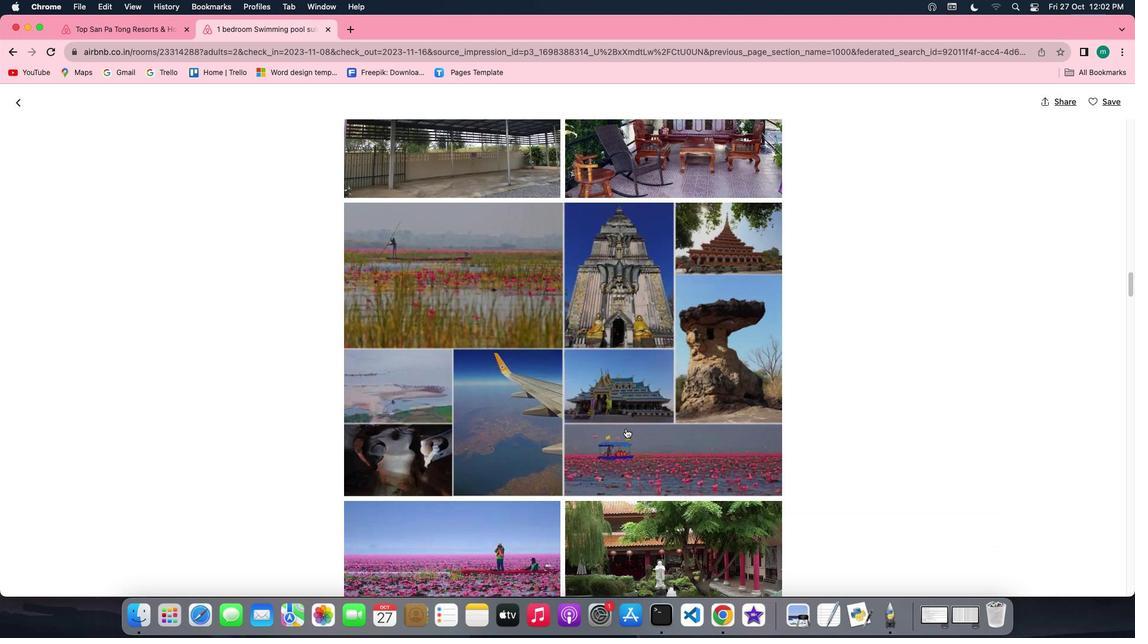
Action: Mouse scrolled (625, 428) with delta (0, 0)
Screenshot: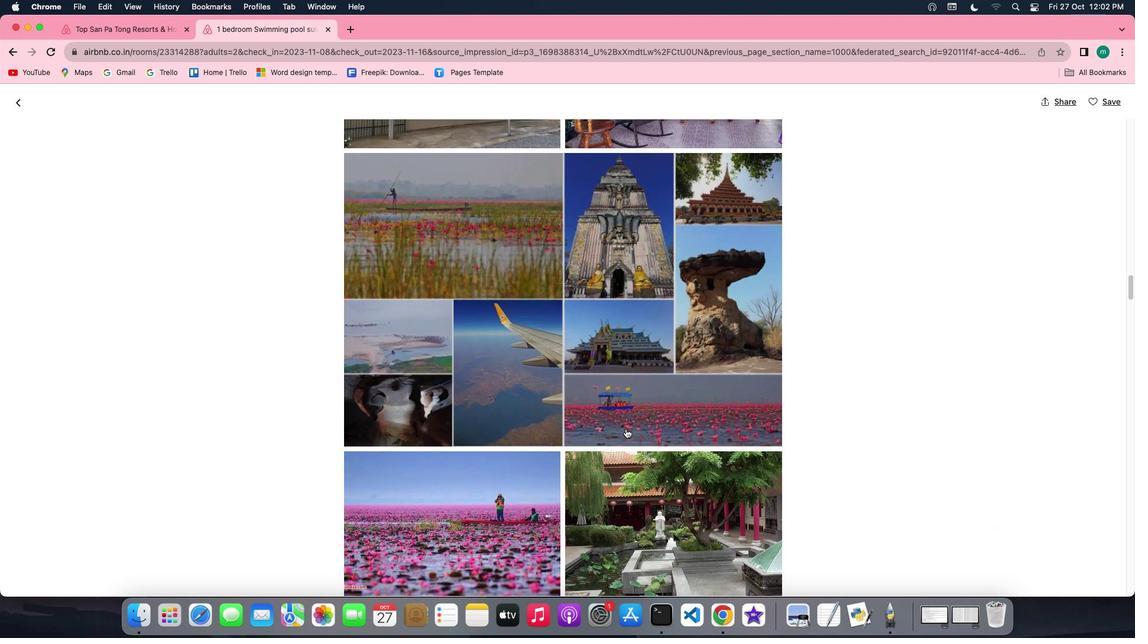
Action: Mouse scrolled (625, 428) with delta (0, 0)
Screenshot: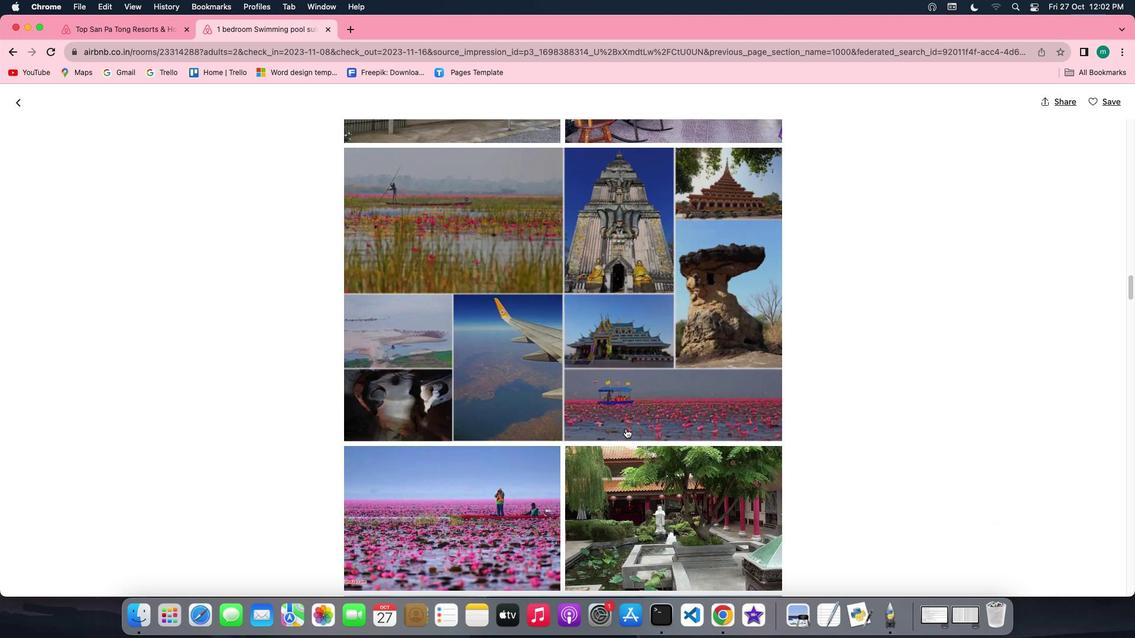 
Action: Mouse scrolled (625, 428) with delta (0, 0)
Screenshot: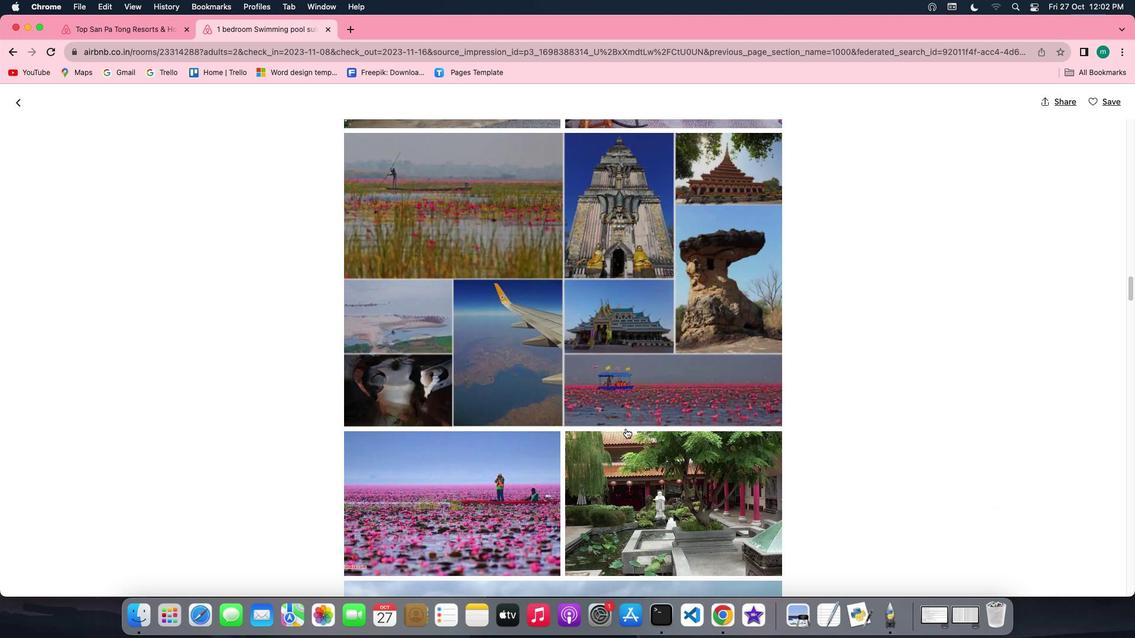 
Action: Mouse scrolled (625, 428) with delta (0, 0)
Screenshot: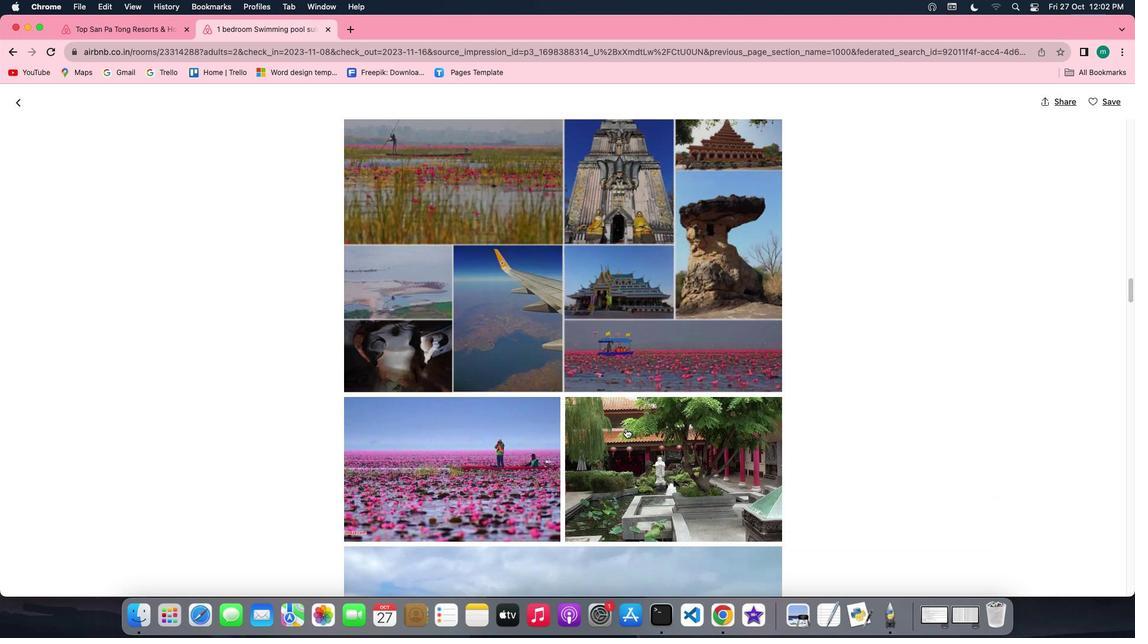 
Action: Mouse scrolled (625, 428) with delta (0, 0)
Screenshot: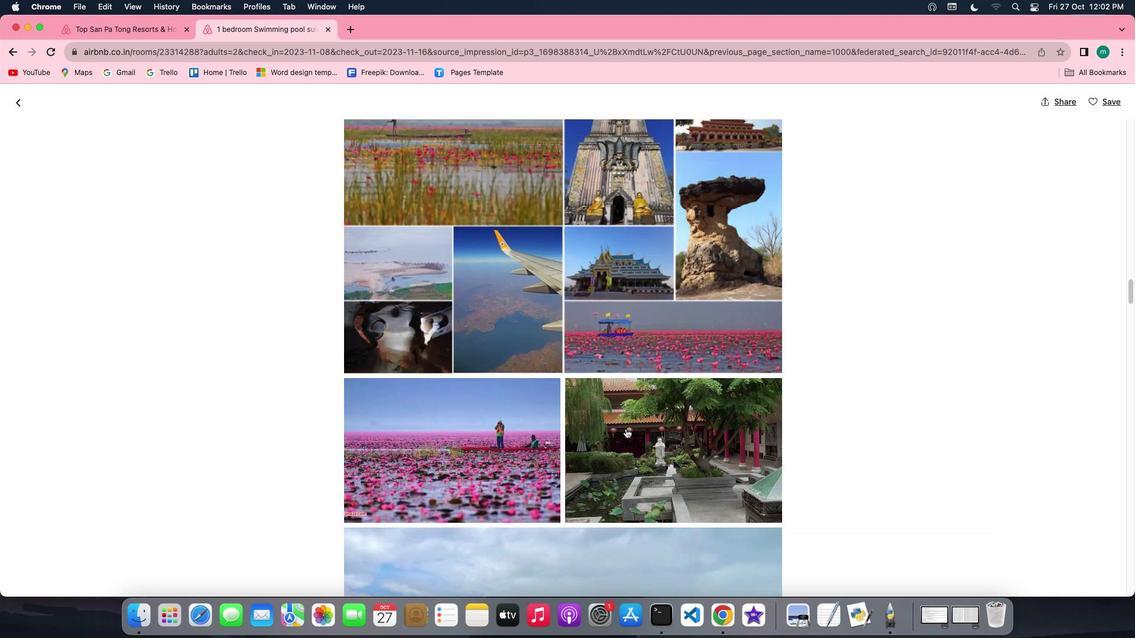 
Action: Mouse scrolled (625, 428) with delta (0, 0)
Screenshot: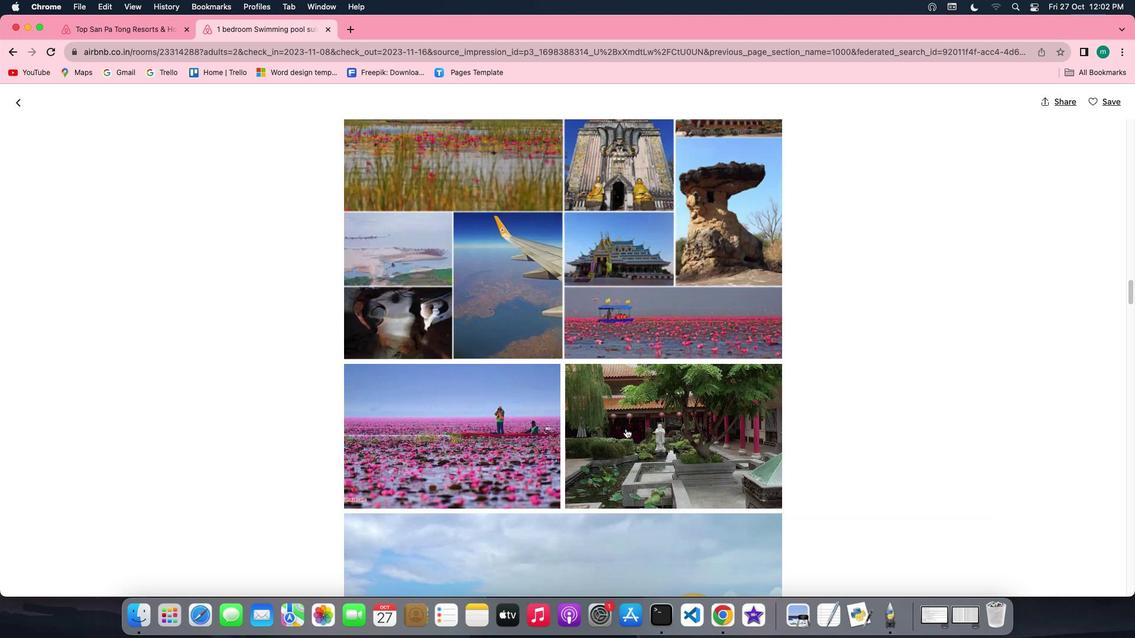 
Action: Mouse scrolled (625, 428) with delta (0, -1)
Screenshot: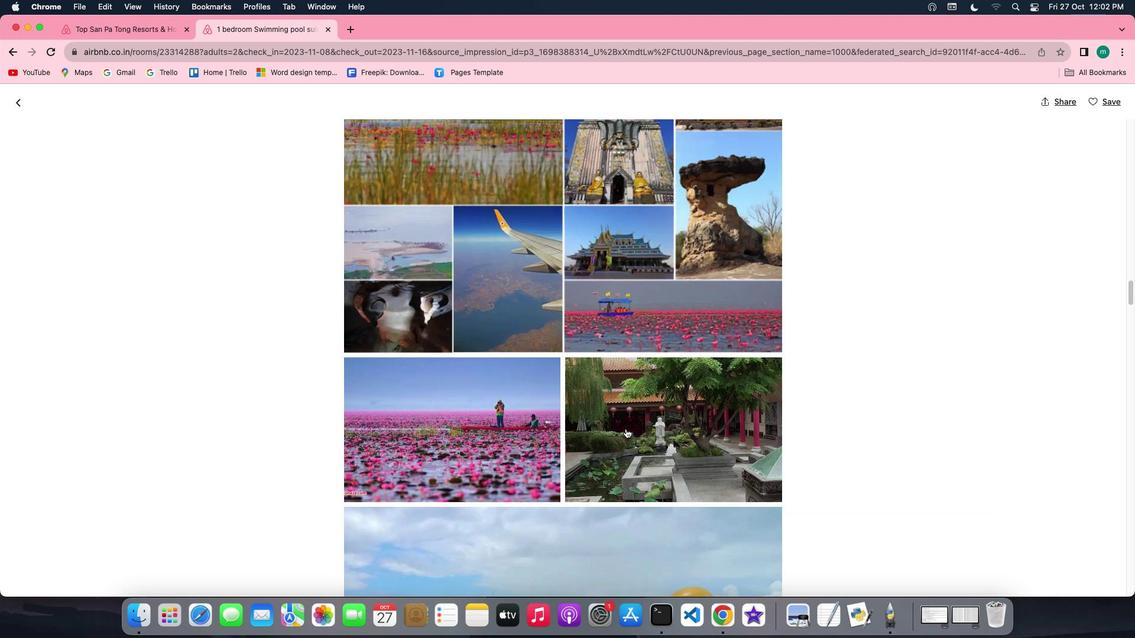 
Action: Mouse scrolled (625, 428) with delta (0, 0)
Screenshot: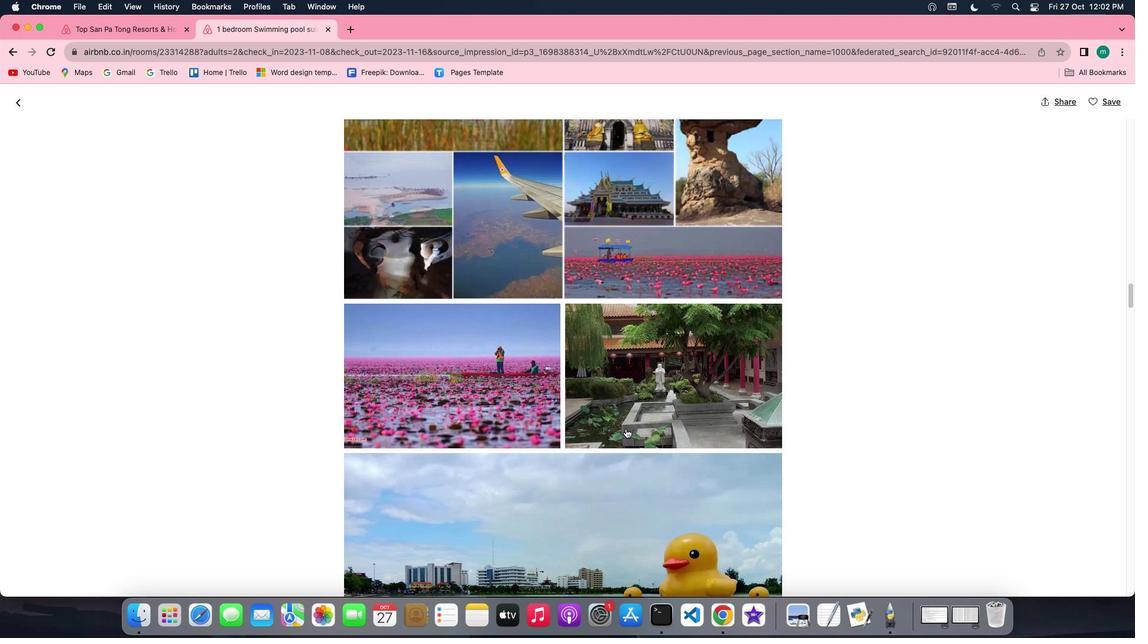 
Action: Mouse scrolled (625, 428) with delta (0, 0)
Screenshot: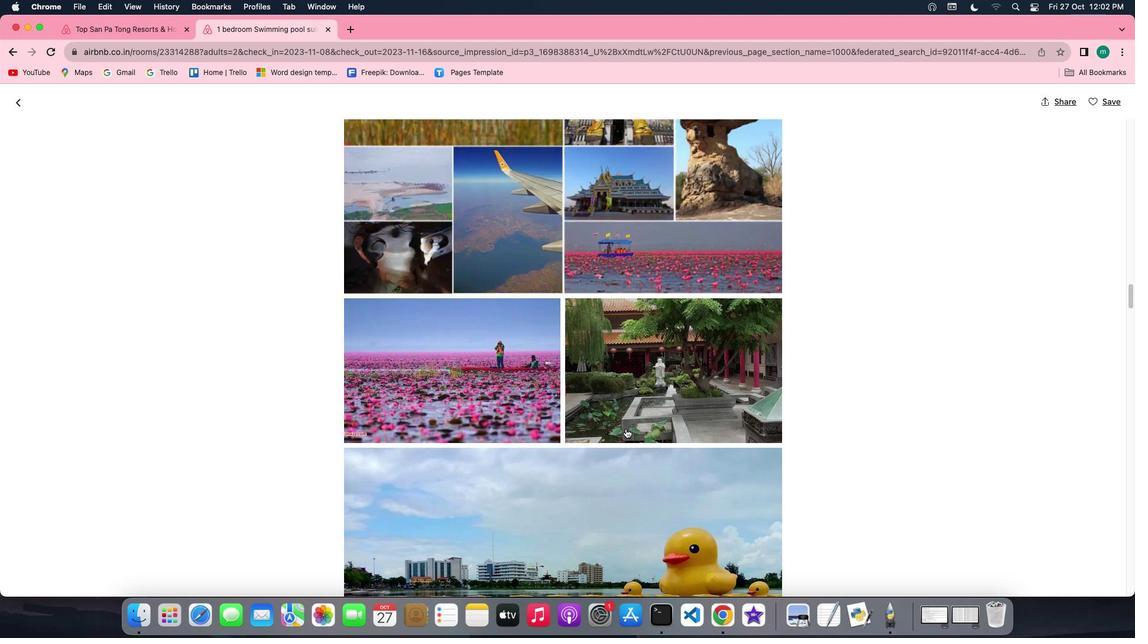 
Action: Mouse scrolled (625, 428) with delta (0, 0)
Screenshot: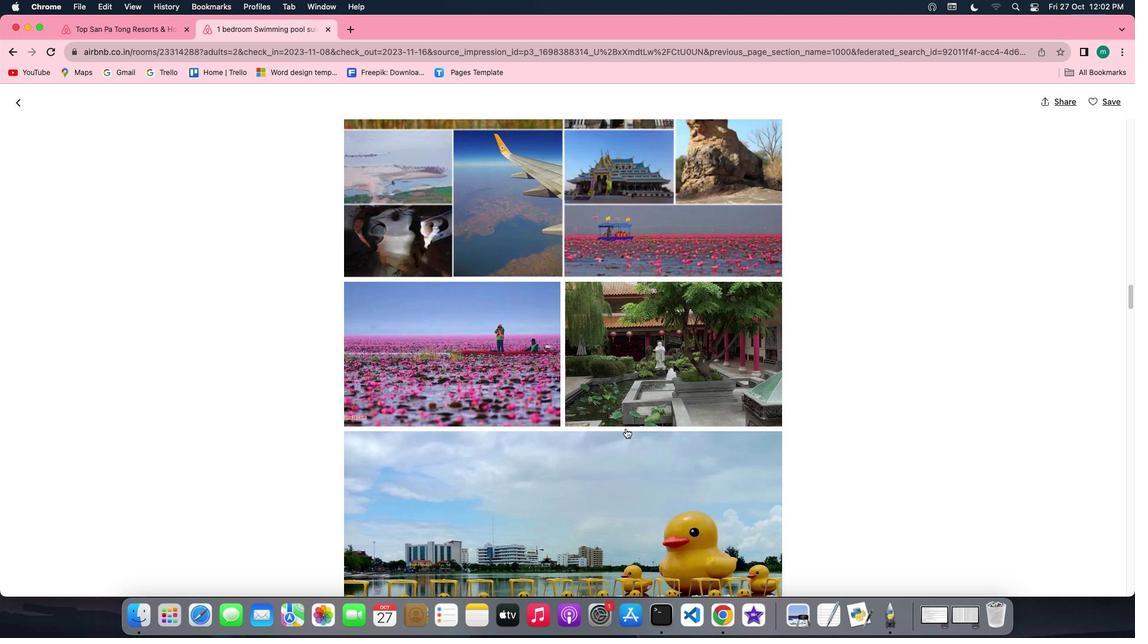 
Action: Mouse scrolled (625, 428) with delta (0, 0)
Screenshot: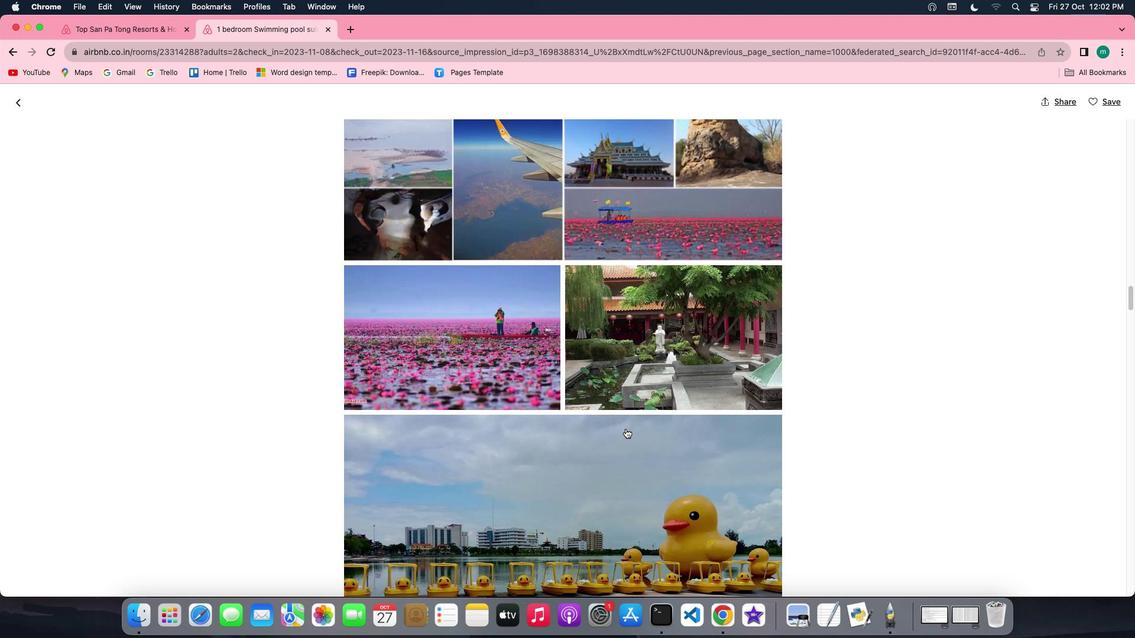 
Action: Mouse scrolled (625, 428) with delta (0, 0)
Screenshot: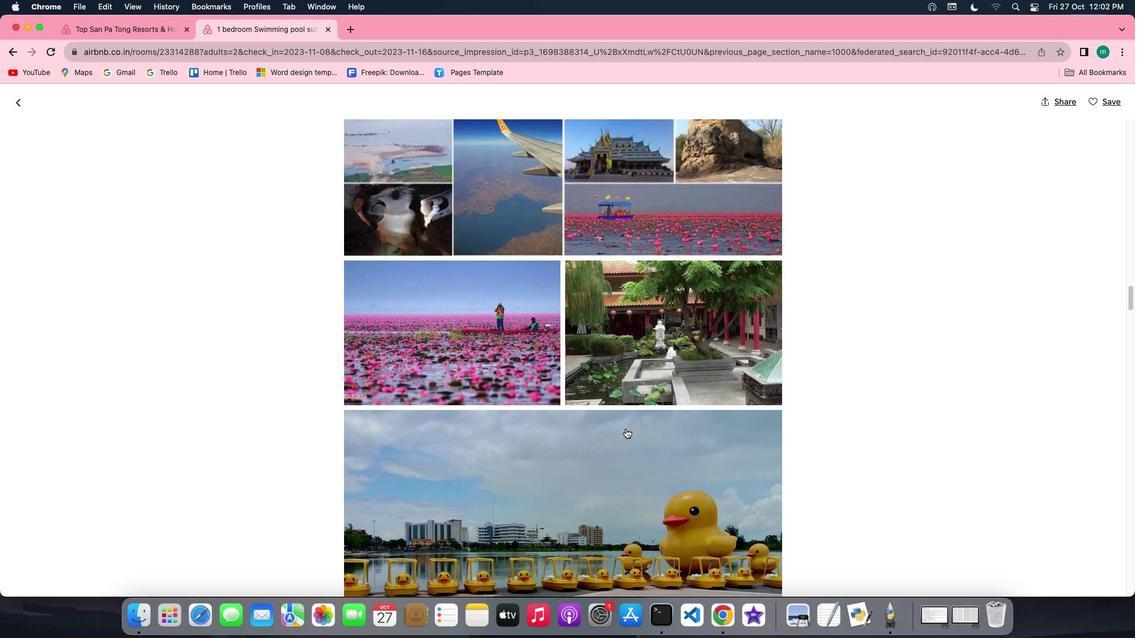 
Action: Mouse scrolled (625, 428) with delta (0, 0)
Screenshot: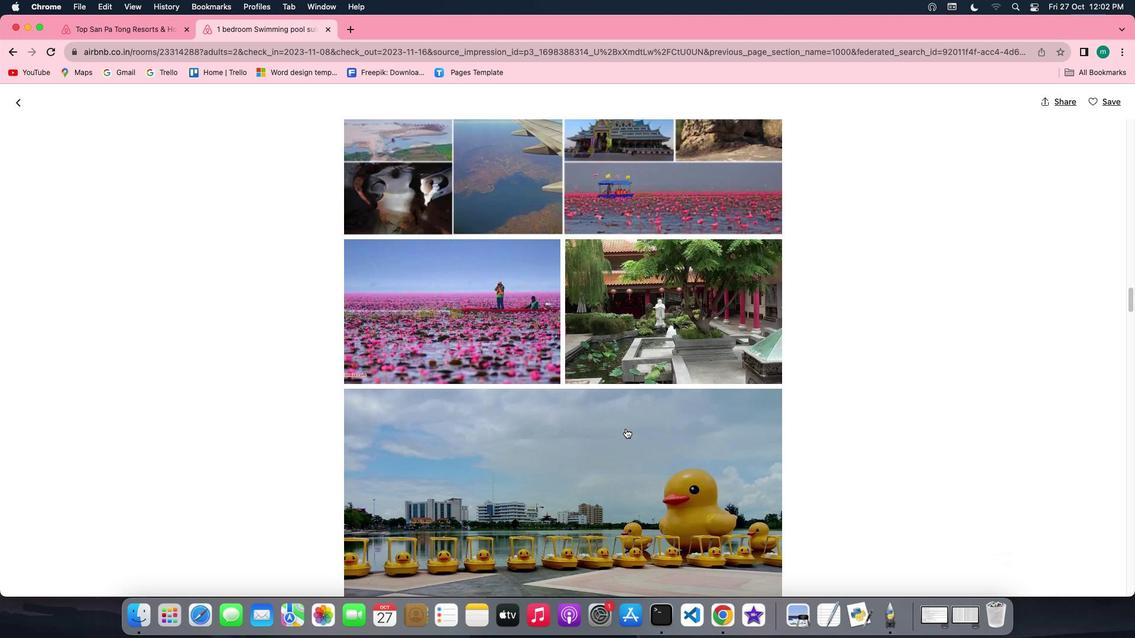 
Action: Mouse scrolled (625, 428) with delta (0, 0)
Screenshot: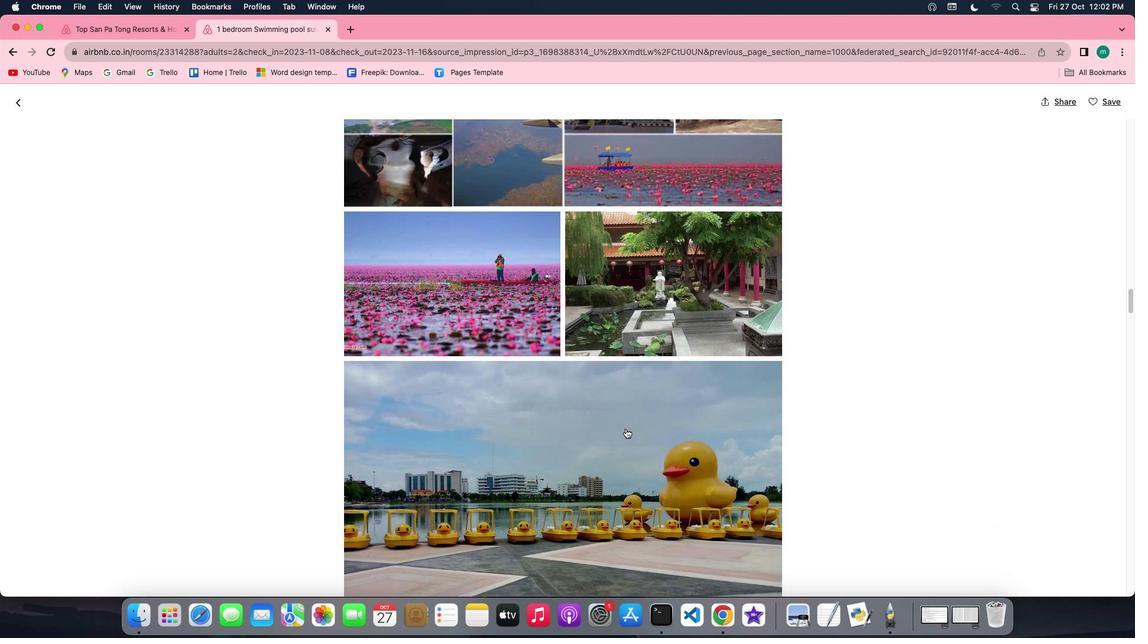 
Action: Mouse scrolled (625, 428) with delta (0, 0)
Screenshot: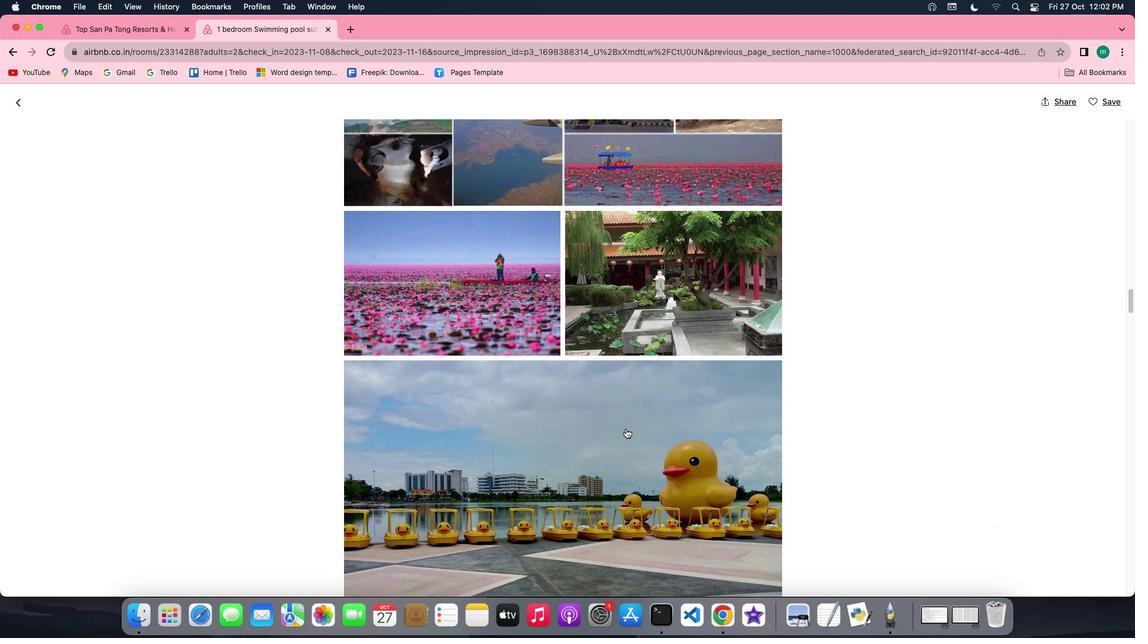 
Action: Mouse scrolled (625, 428) with delta (0, 0)
Screenshot: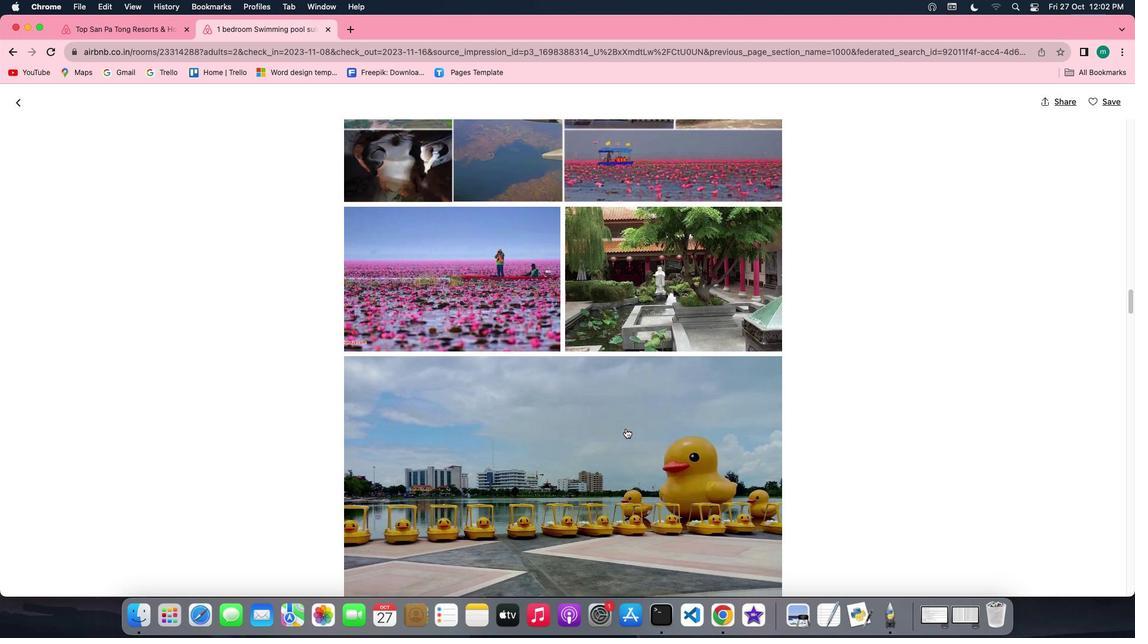 
Action: Mouse scrolled (625, 428) with delta (0, 0)
Screenshot: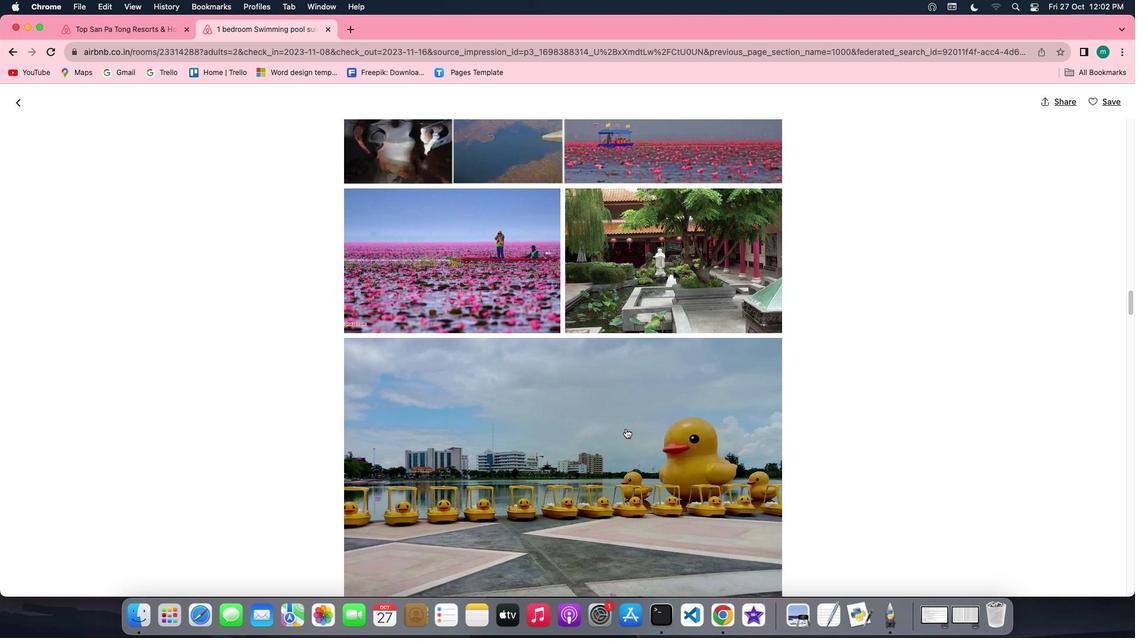 
Action: Mouse scrolled (625, 428) with delta (0, 0)
Screenshot: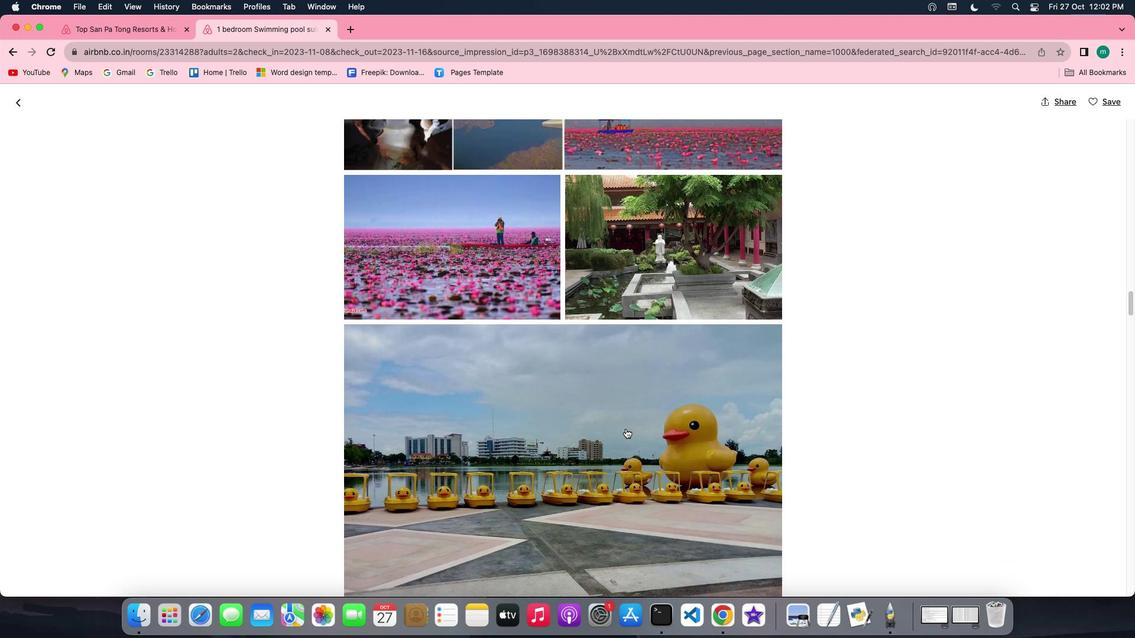 
Action: Mouse scrolled (625, 428) with delta (0, 0)
Screenshot: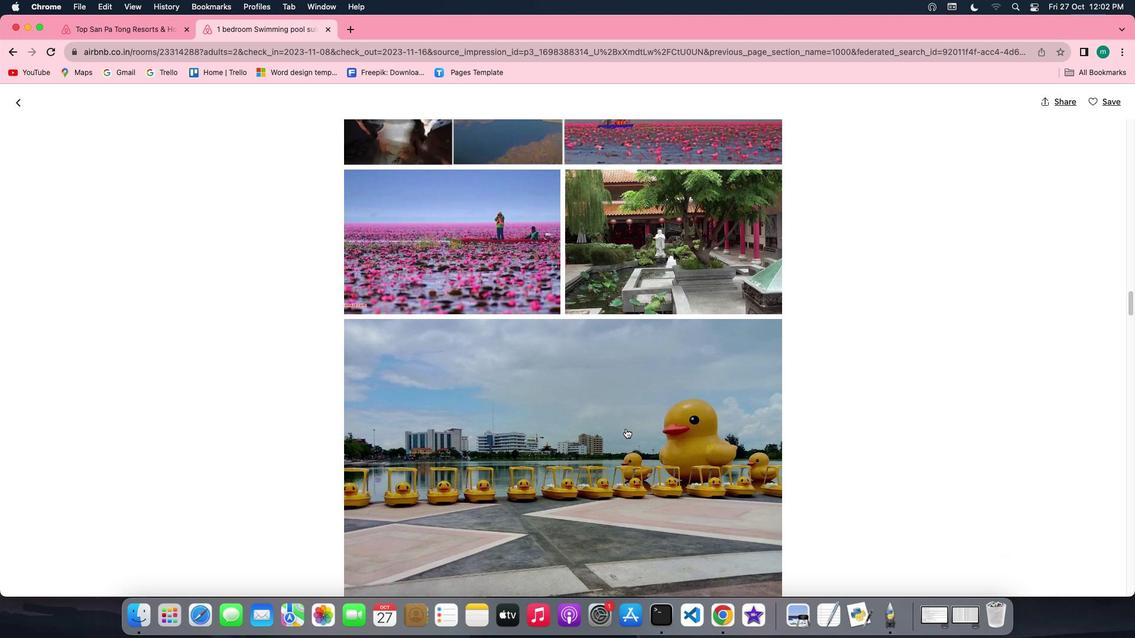 
Action: Mouse scrolled (625, 428) with delta (0, 0)
Screenshot: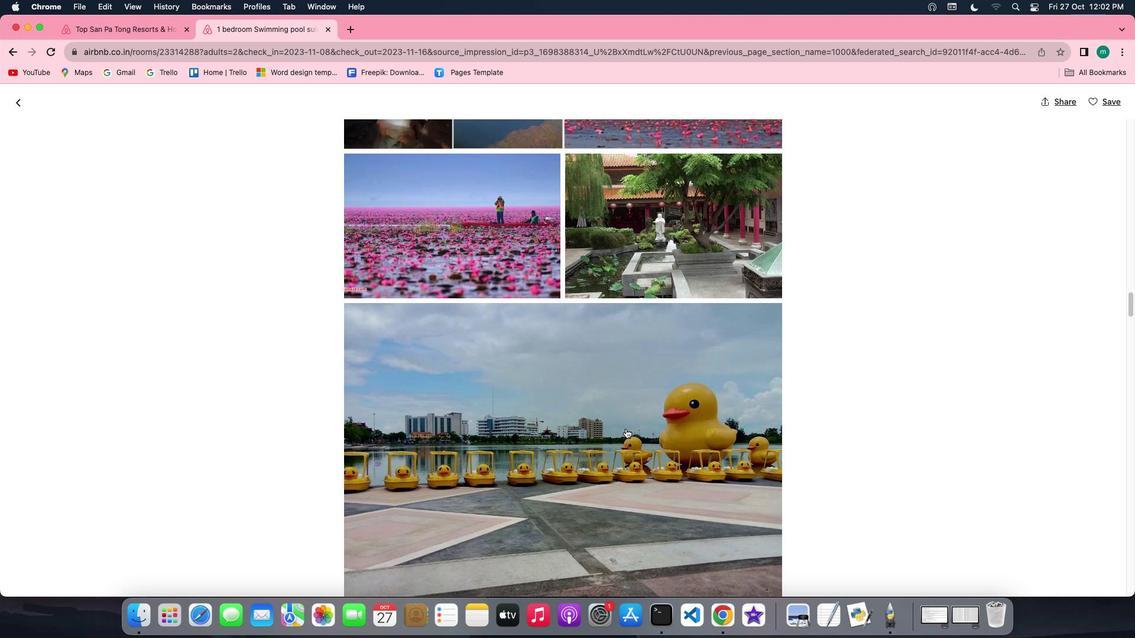 
Action: Mouse scrolled (625, 428) with delta (0, 0)
Screenshot: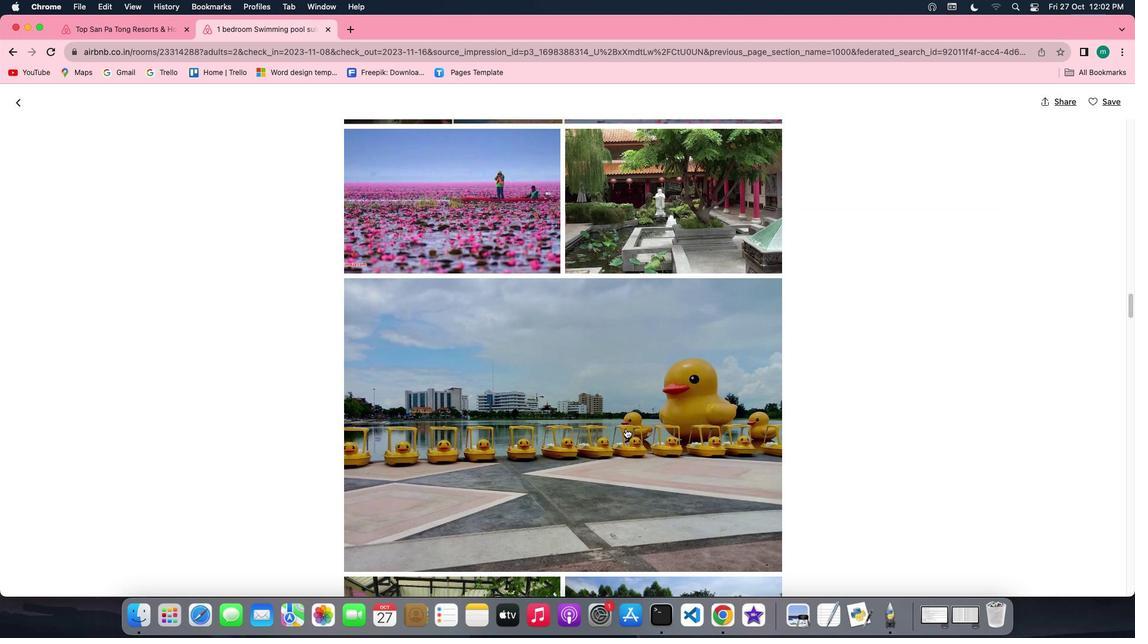 
Action: Mouse scrolled (625, 428) with delta (0, 0)
Screenshot: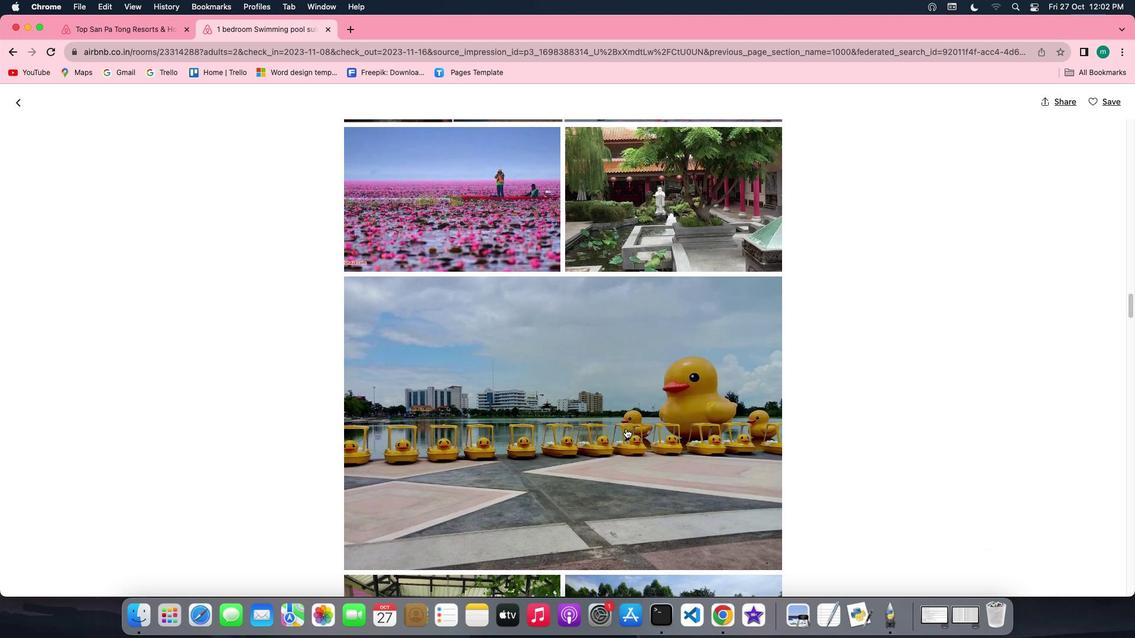 
Action: Mouse scrolled (625, 428) with delta (0, -1)
Screenshot: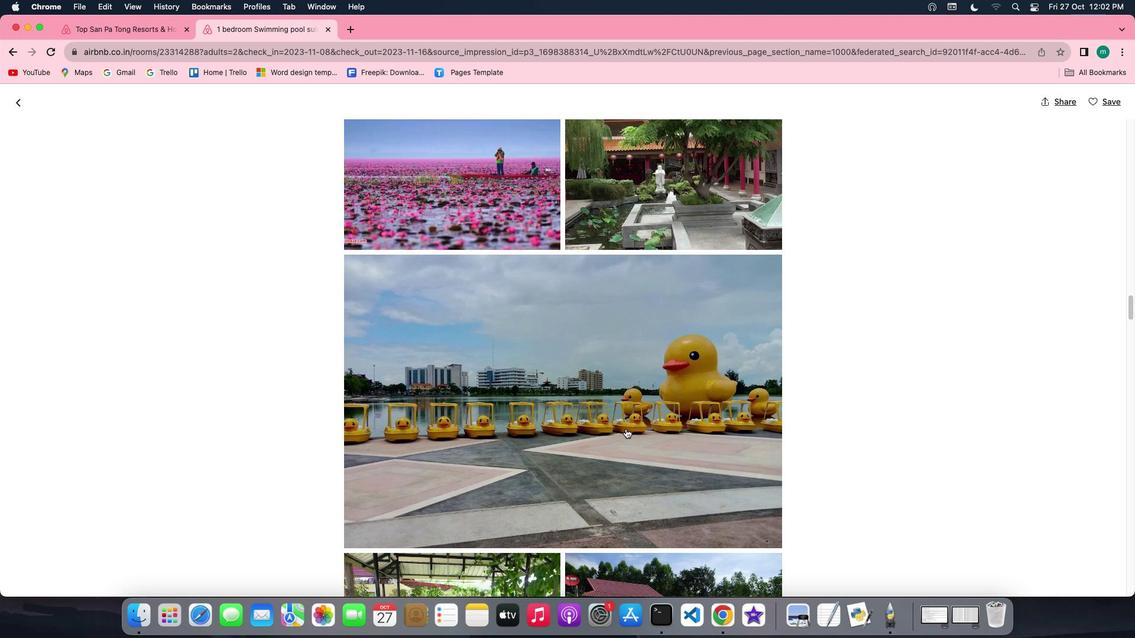 
Action: Mouse scrolled (625, 428) with delta (0, -1)
Screenshot: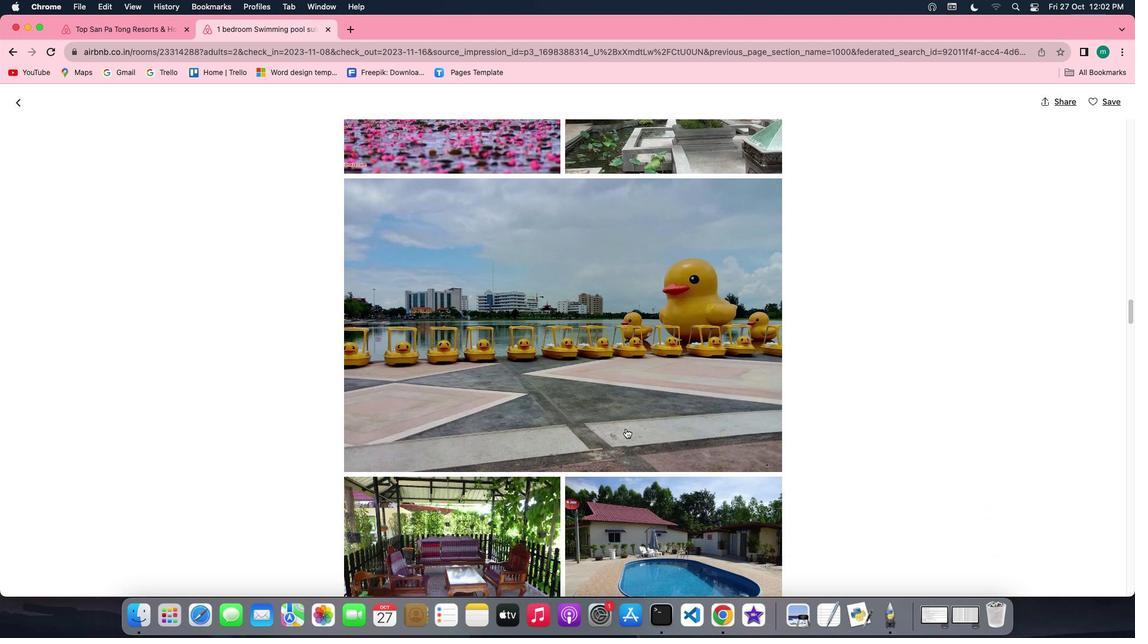 
Action: Mouse scrolled (625, 428) with delta (0, 0)
Screenshot: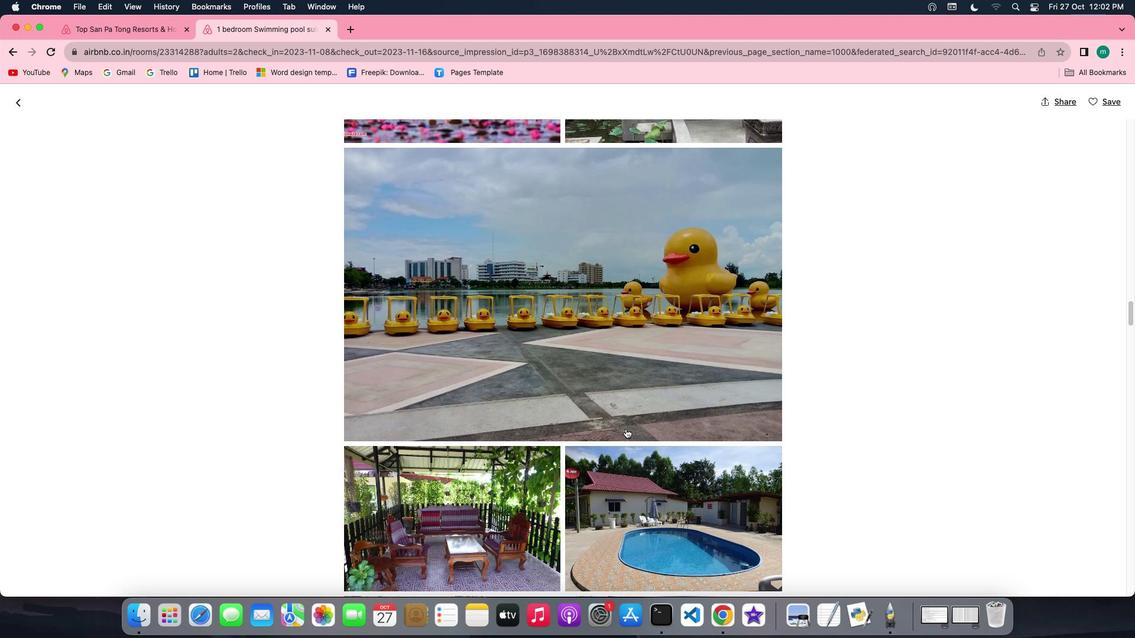 
Action: Mouse scrolled (625, 428) with delta (0, 0)
Screenshot: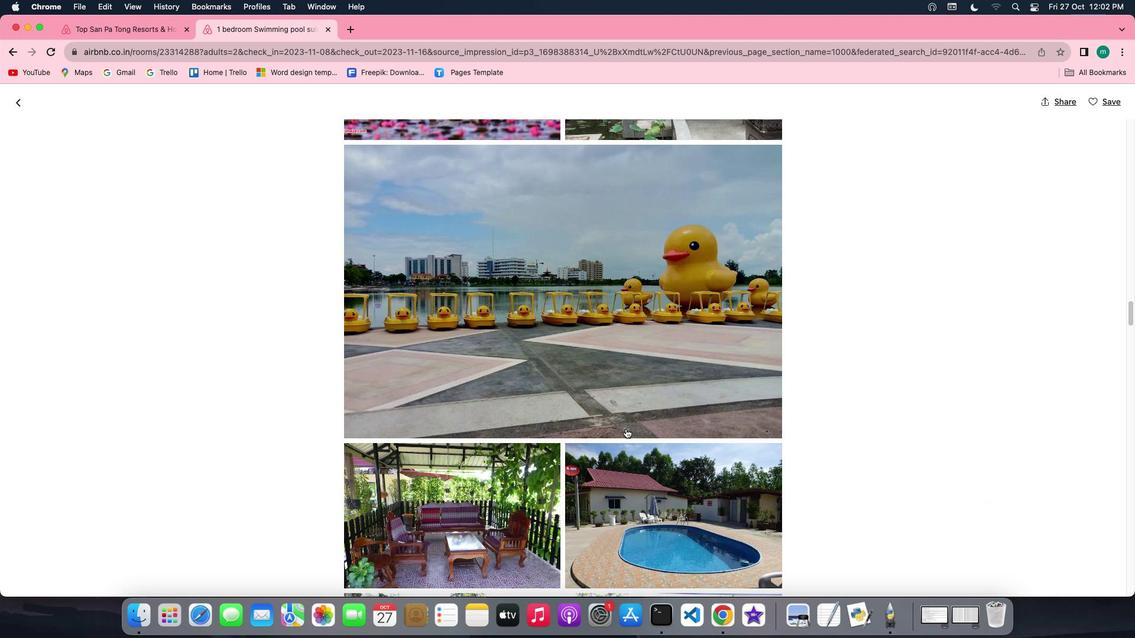 
Action: Mouse scrolled (625, 428) with delta (0, 0)
Screenshot: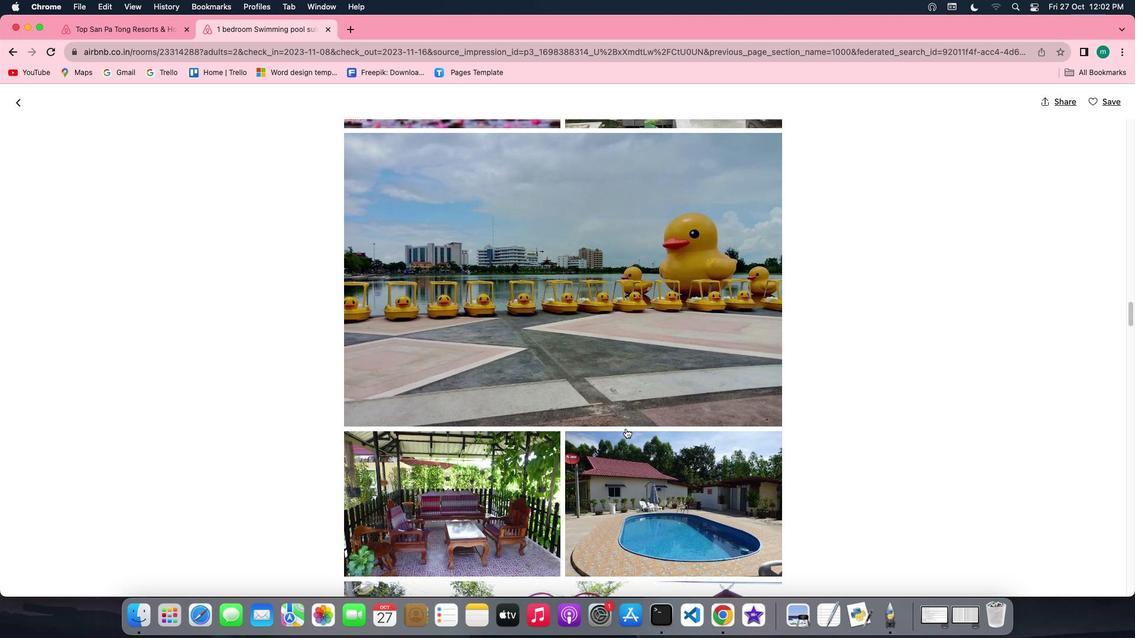 
Action: Mouse scrolled (625, 428) with delta (0, 0)
Screenshot: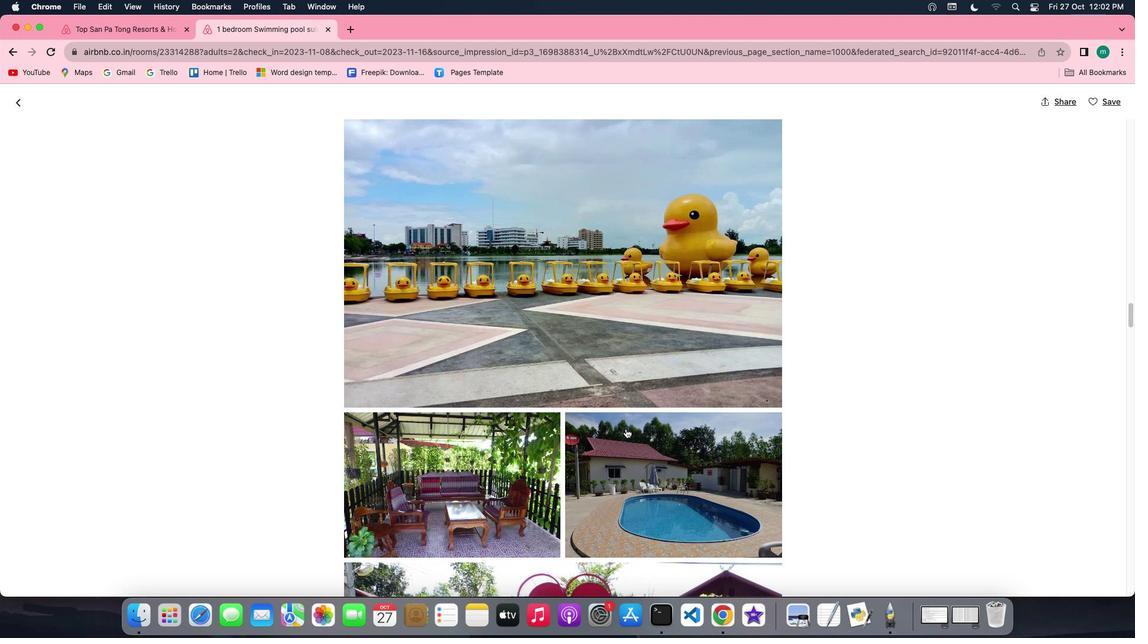 
Action: Mouse scrolled (625, 428) with delta (0, 0)
Screenshot: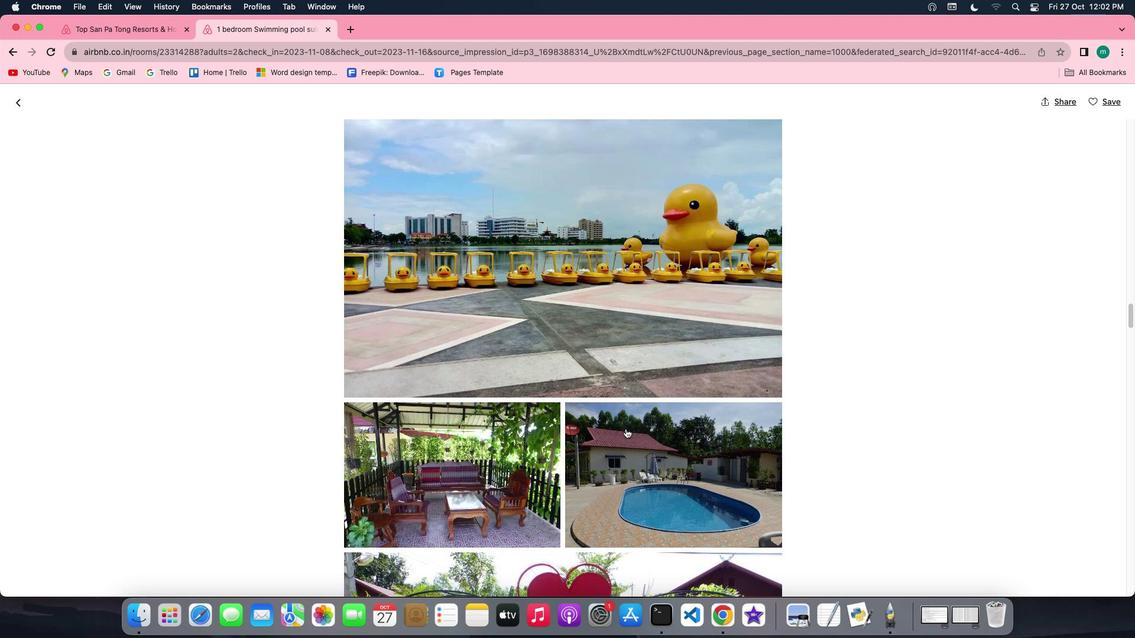 
Action: Mouse scrolled (625, 428) with delta (0, -1)
Screenshot: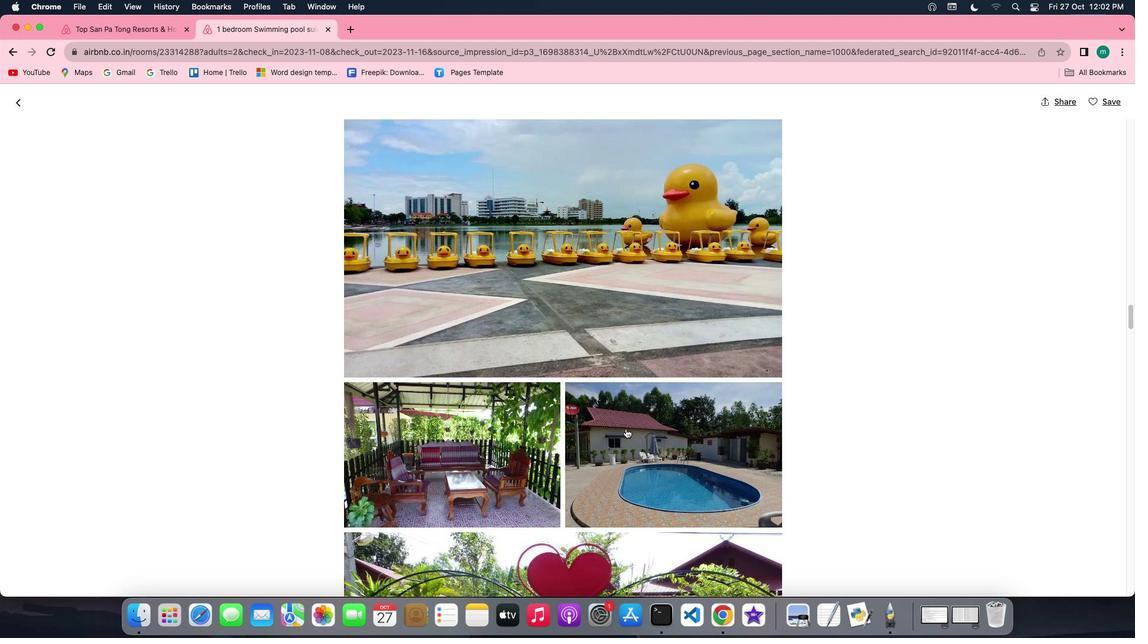 
Action: Mouse scrolled (625, 428) with delta (0, -1)
Screenshot: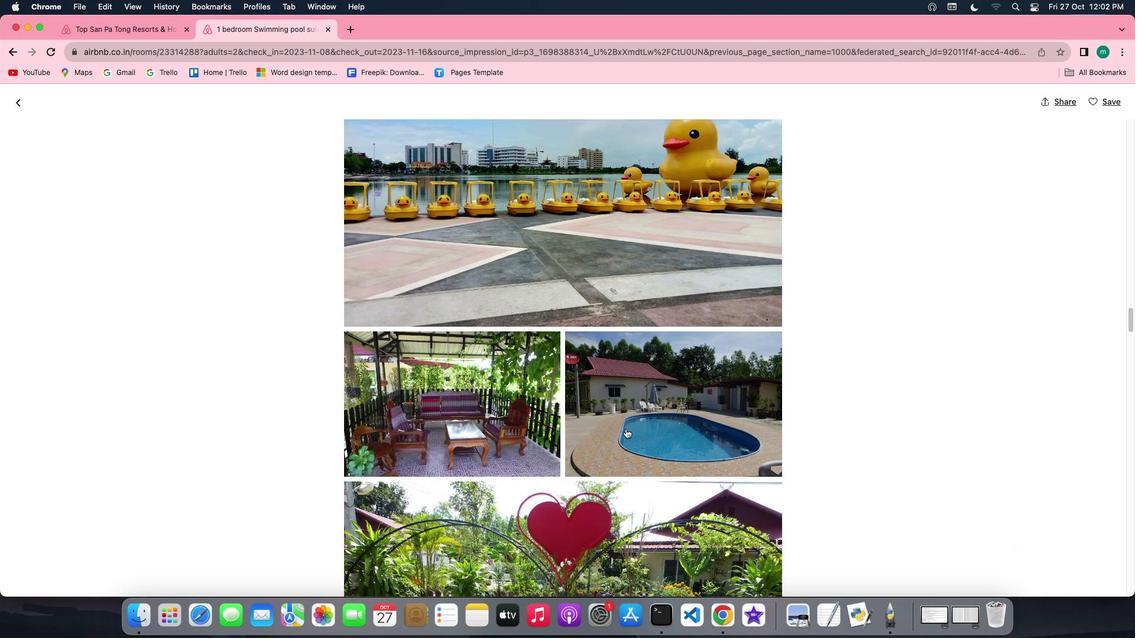 
Action: Mouse scrolled (625, 428) with delta (0, 0)
Screenshot: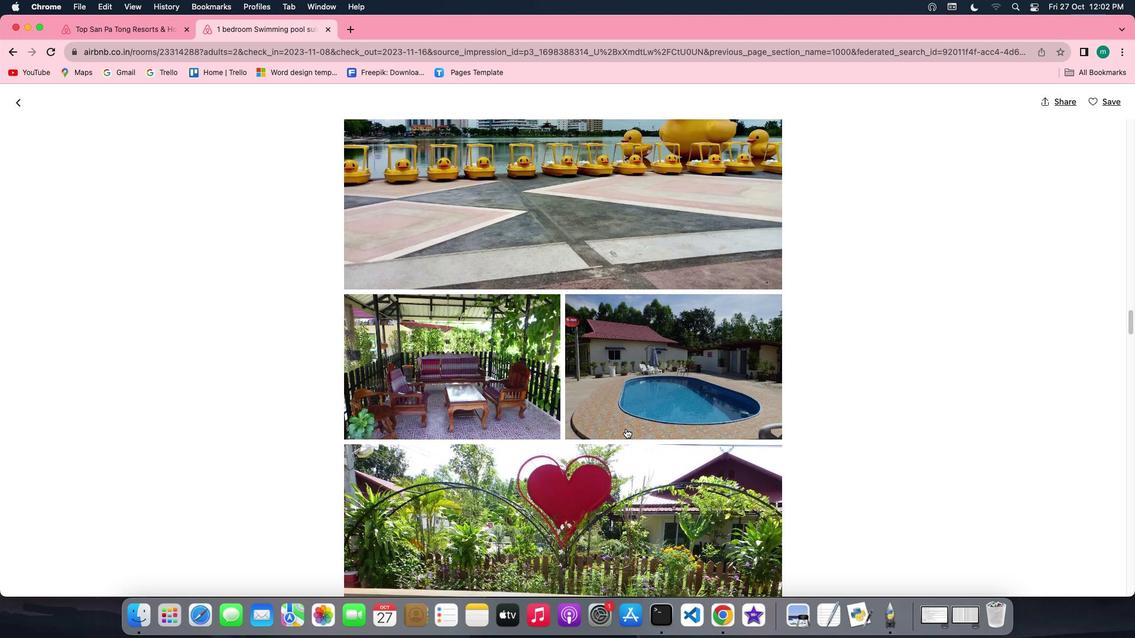 
Action: Mouse scrolled (625, 428) with delta (0, 0)
Screenshot: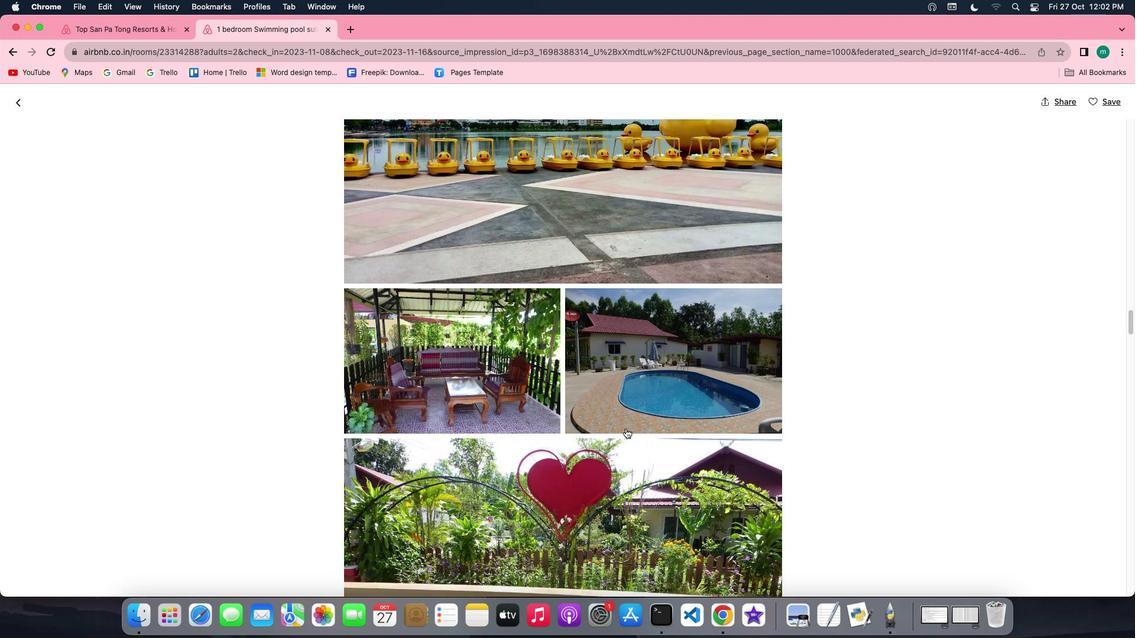 
Action: Mouse scrolled (625, 428) with delta (0, -1)
Screenshot: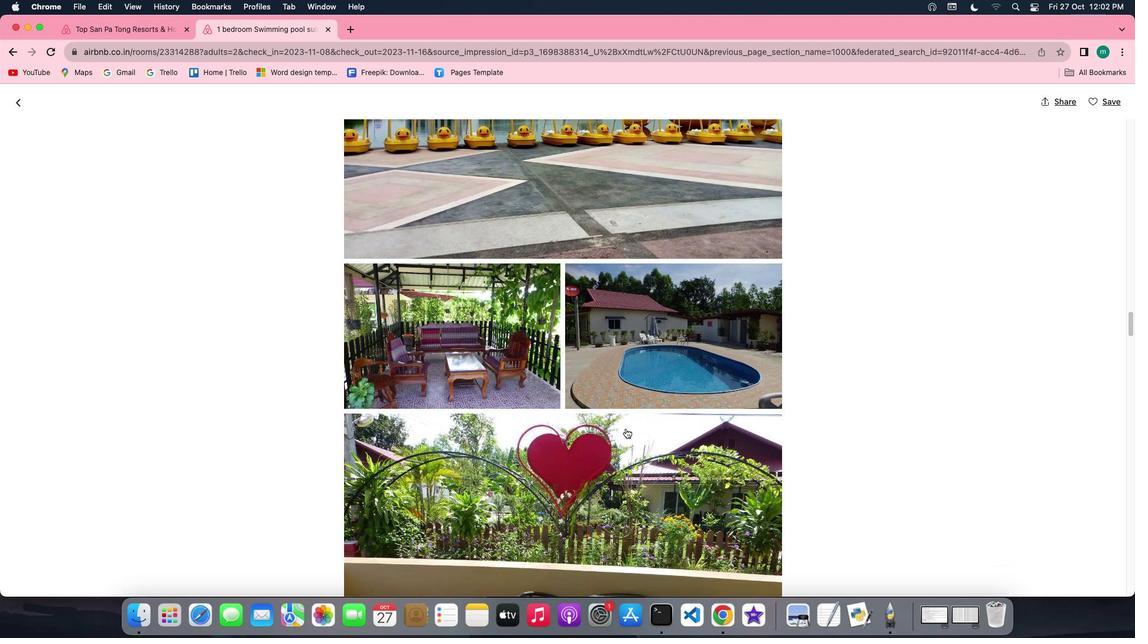 
Action: Mouse scrolled (625, 428) with delta (0, -1)
Screenshot: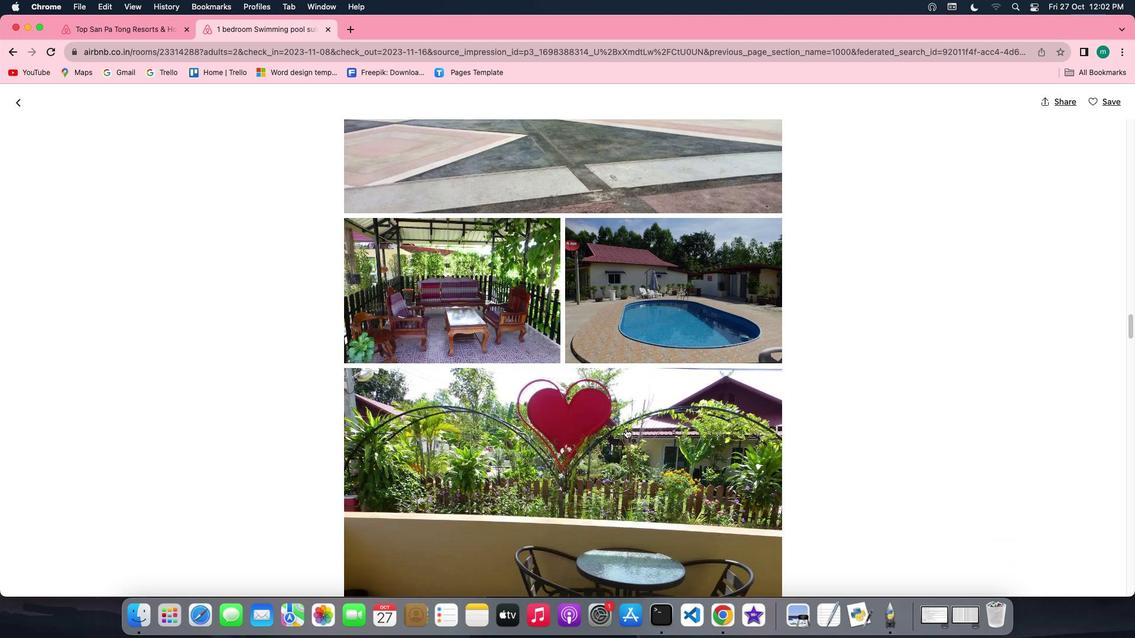 
Action: Mouse scrolled (625, 428) with delta (0, 0)
Screenshot: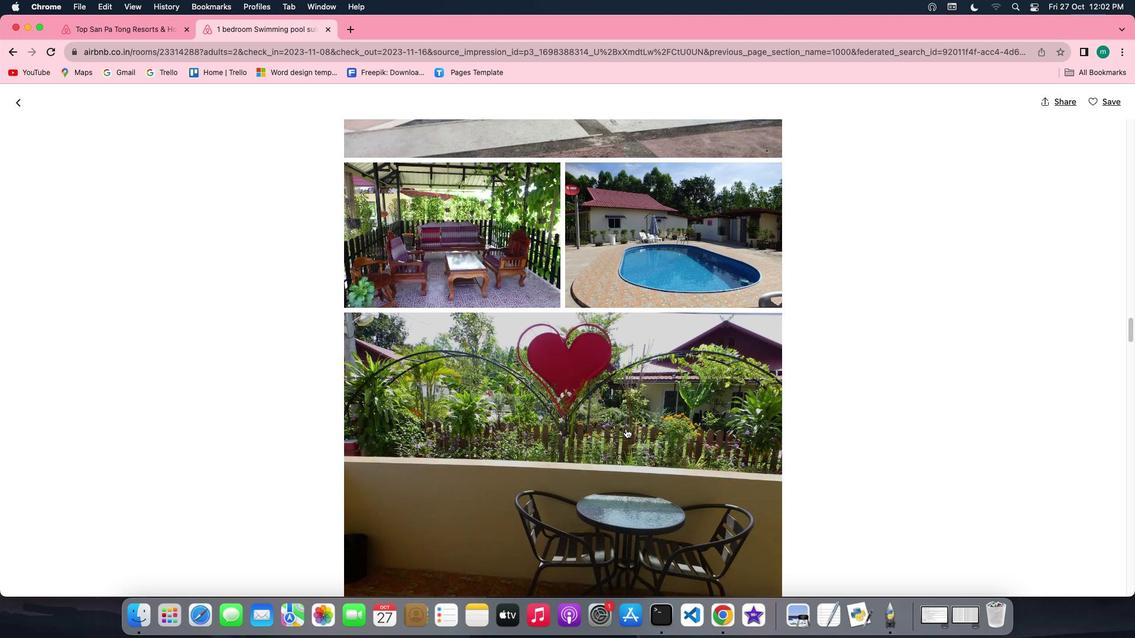 
Action: Mouse scrolled (625, 428) with delta (0, 0)
Screenshot: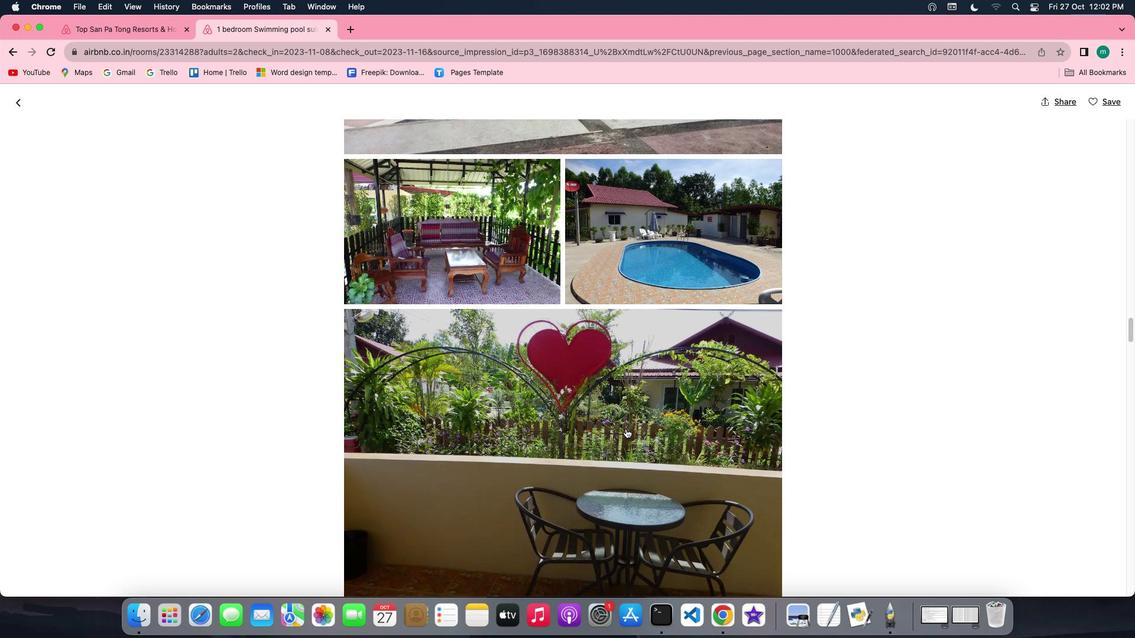 
Action: Mouse scrolled (625, 428) with delta (0, -1)
Screenshot: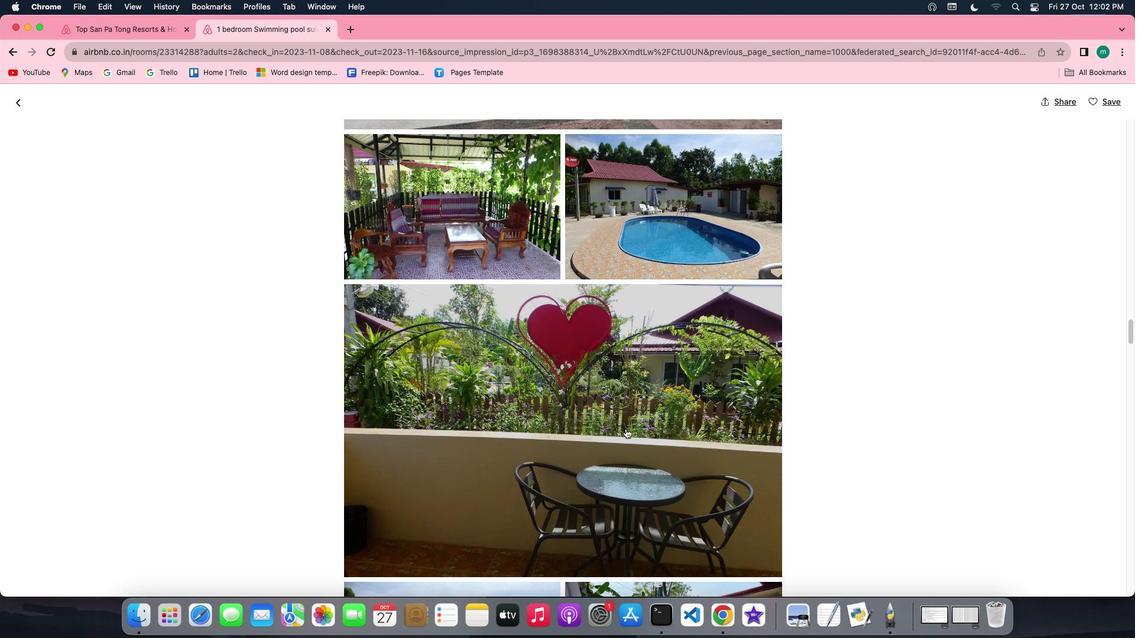 
Action: Mouse scrolled (625, 428) with delta (0, -1)
Screenshot: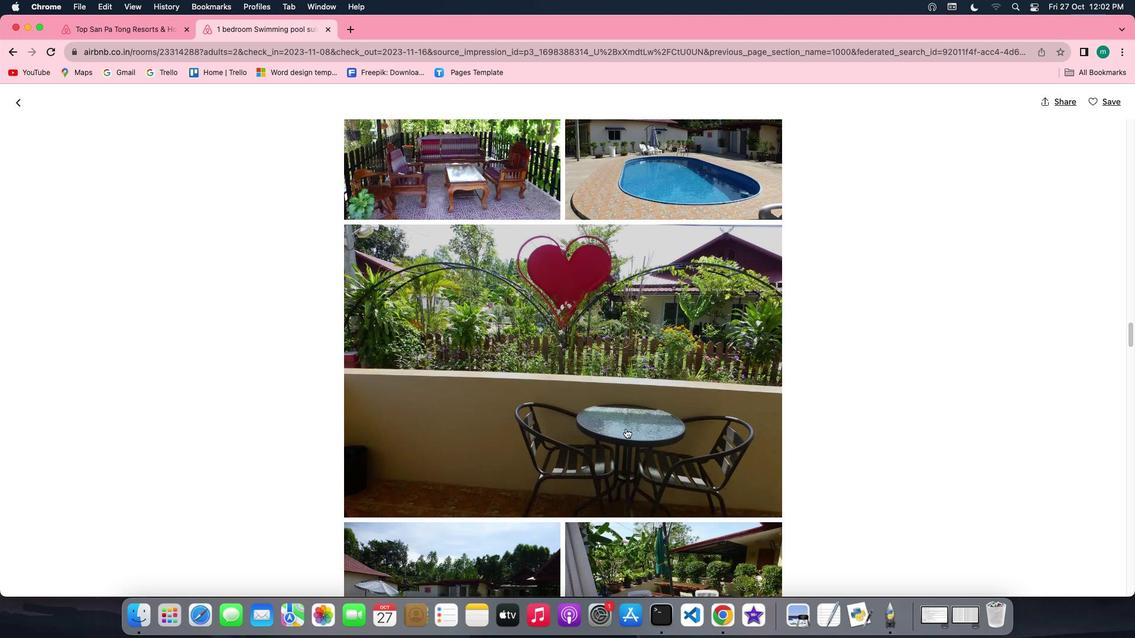 
Action: Mouse scrolled (625, 428) with delta (0, -1)
Screenshot: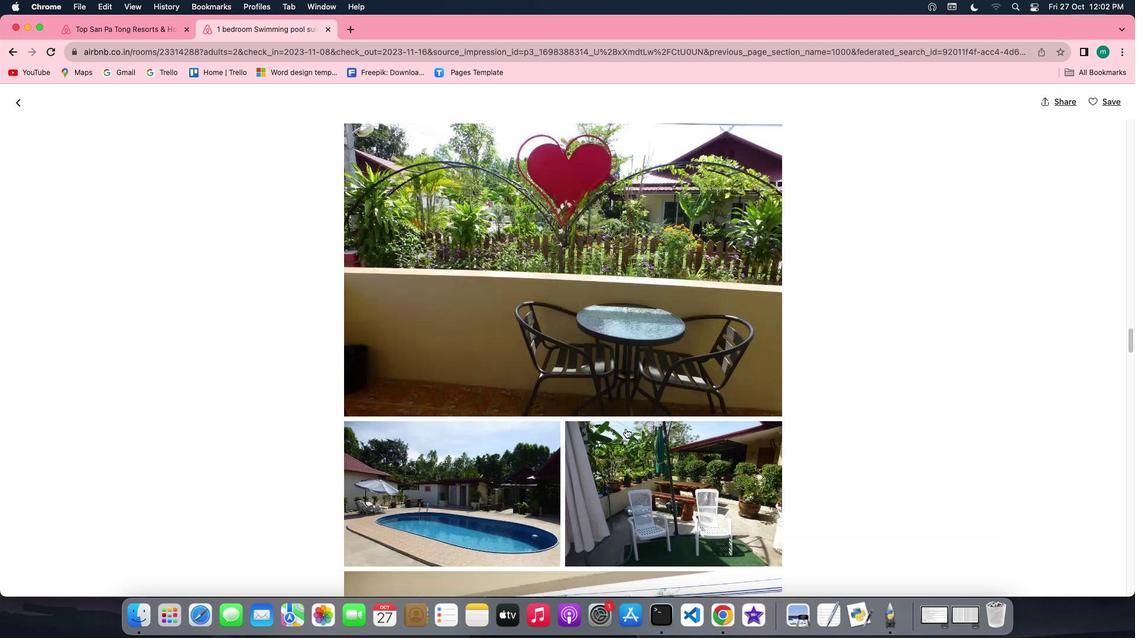 
Action: Mouse scrolled (625, 428) with delta (0, 0)
Screenshot: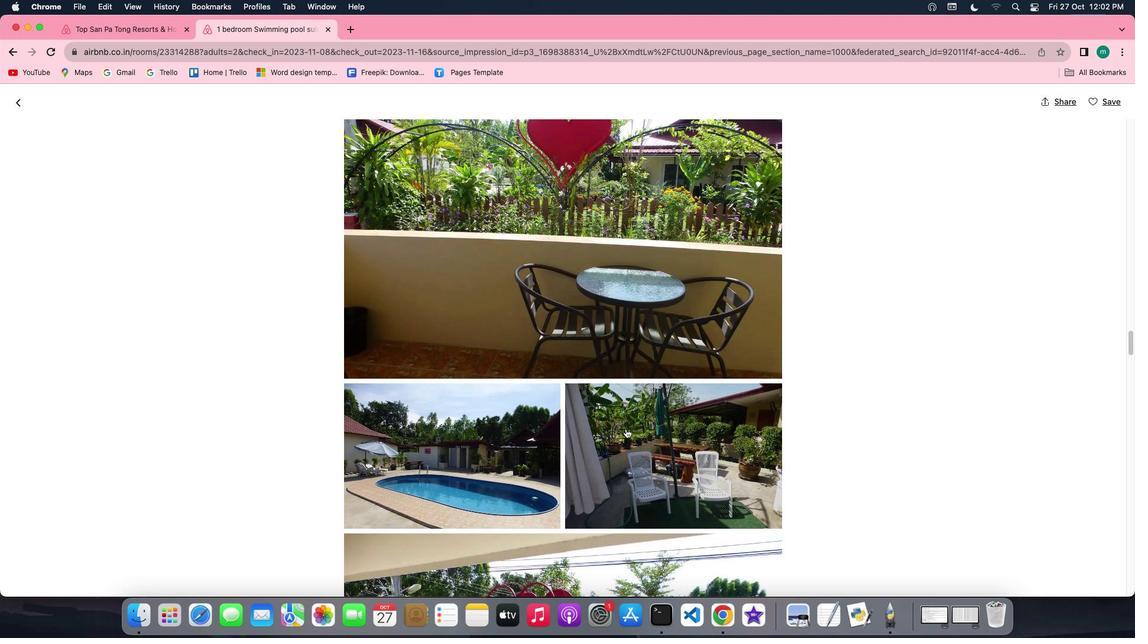 
Action: Mouse scrolled (625, 428) with delta (0, 0)
Screenshot: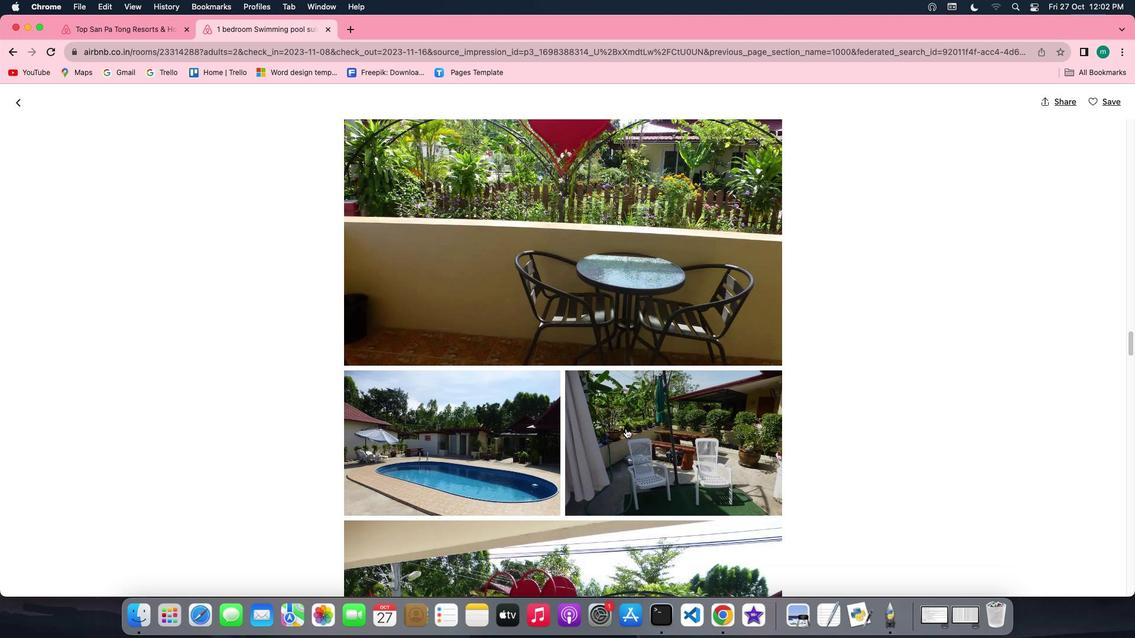 
Action: Mouse scrolled (625, 428) with delta (0, -1)
Screenshot: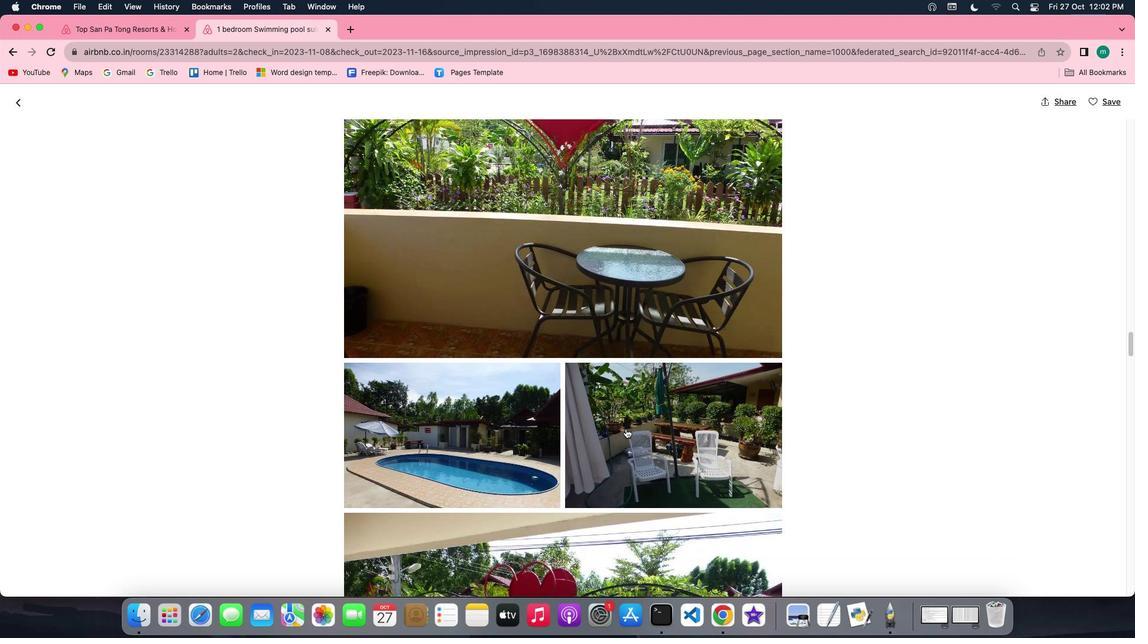 
Action: Mouse scrolled (625, 428) with delta (0, -1)
Screenshot: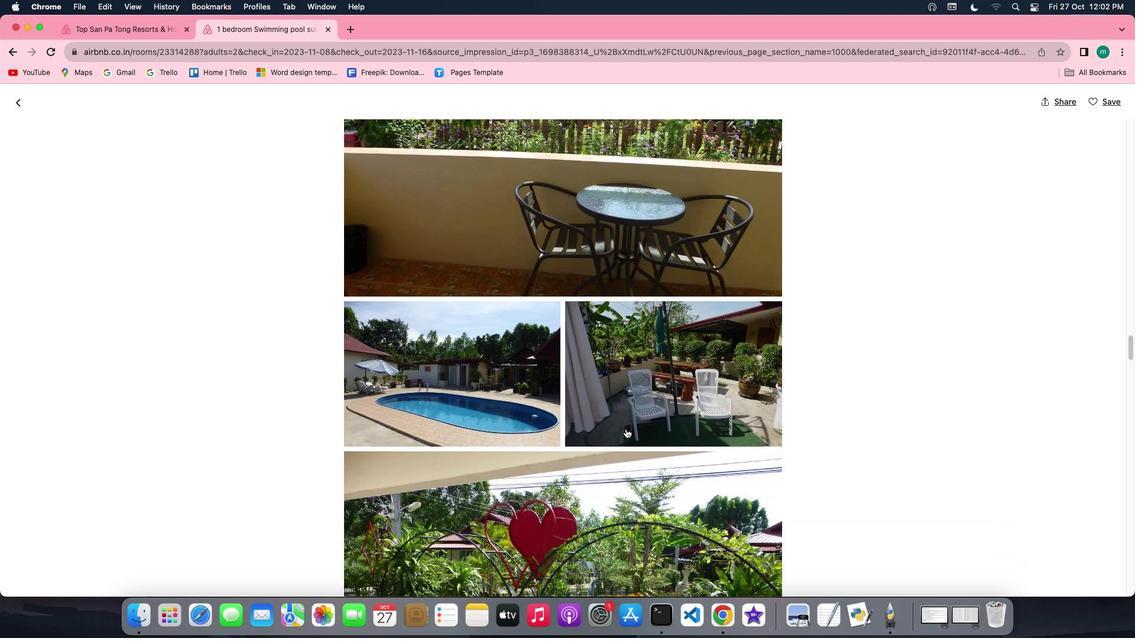 
Action: Mouse scrolled (625, 428) with delta (0, 0)
Screenshot: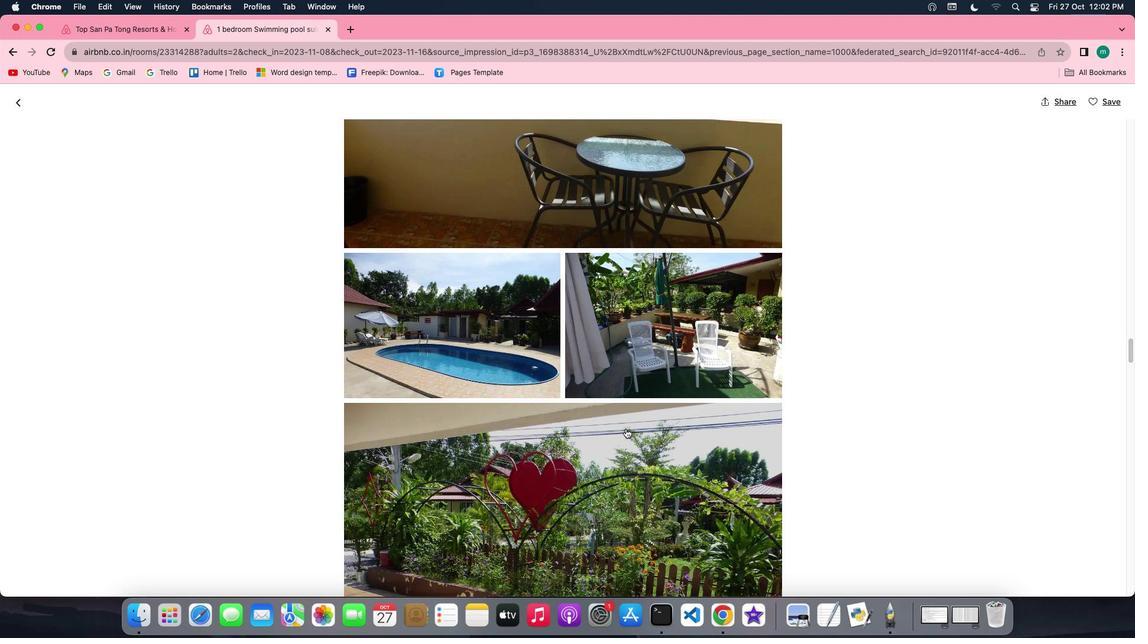
Action: Mouse scrolled (625, 428) with delta (0, 0)
Screenshot: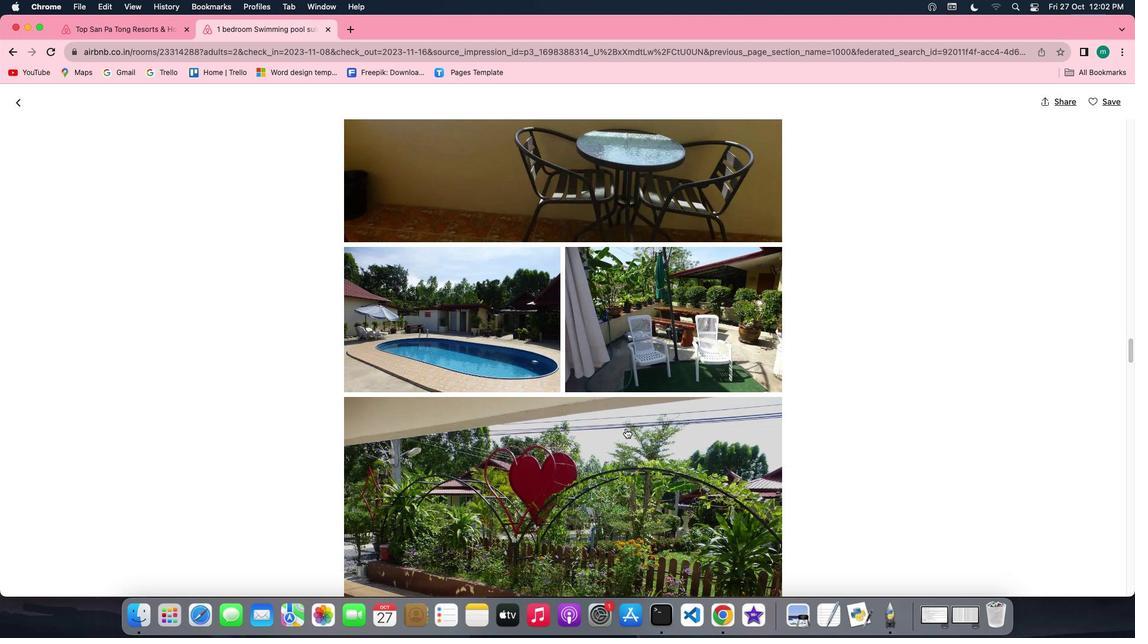 
Action: Mouse scrolled (625, 428) with delta (0, -1)
Screenshot: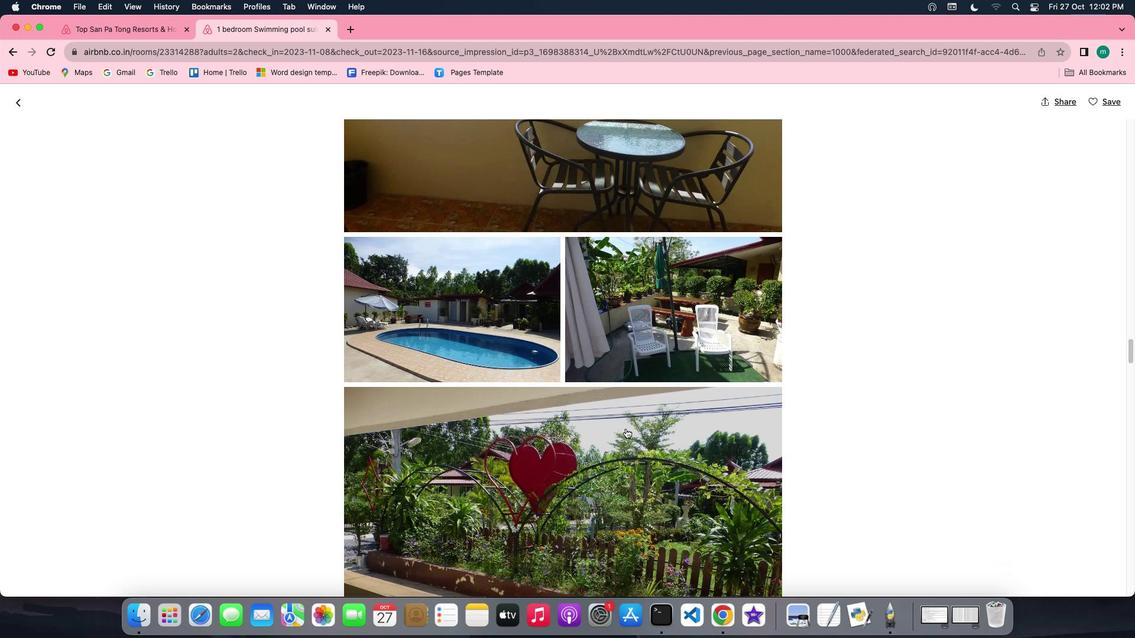 
Action: Mouse scrolled (625, 428) with delta (0, -1)
Screenshot: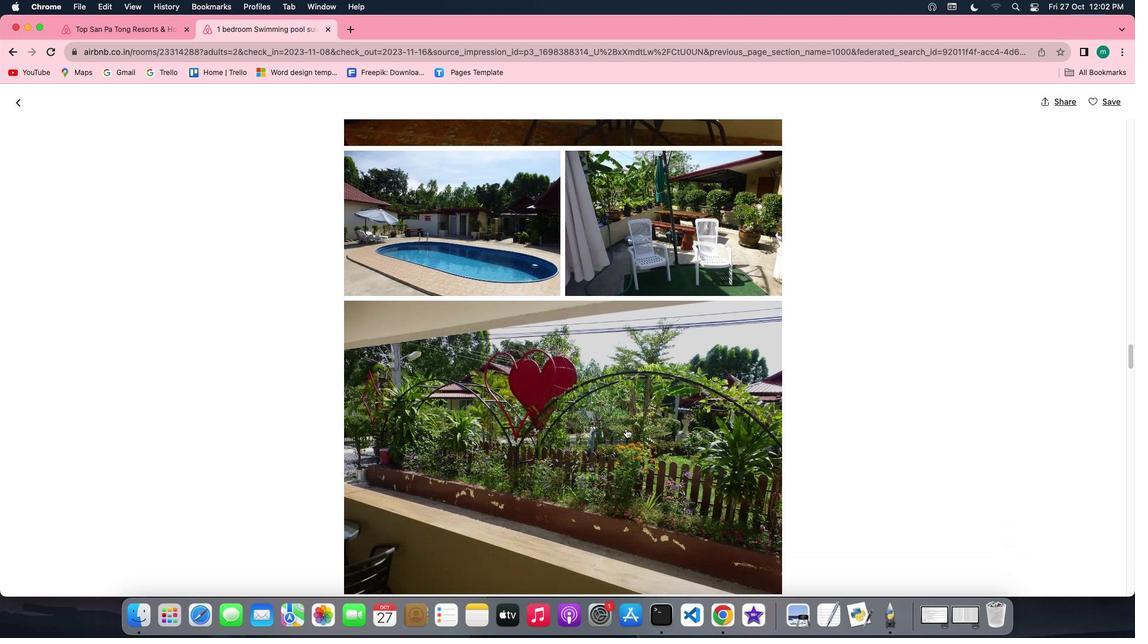 
Action: Mouse scrolled (625, 428) with delta (0, 0)
Screenshot: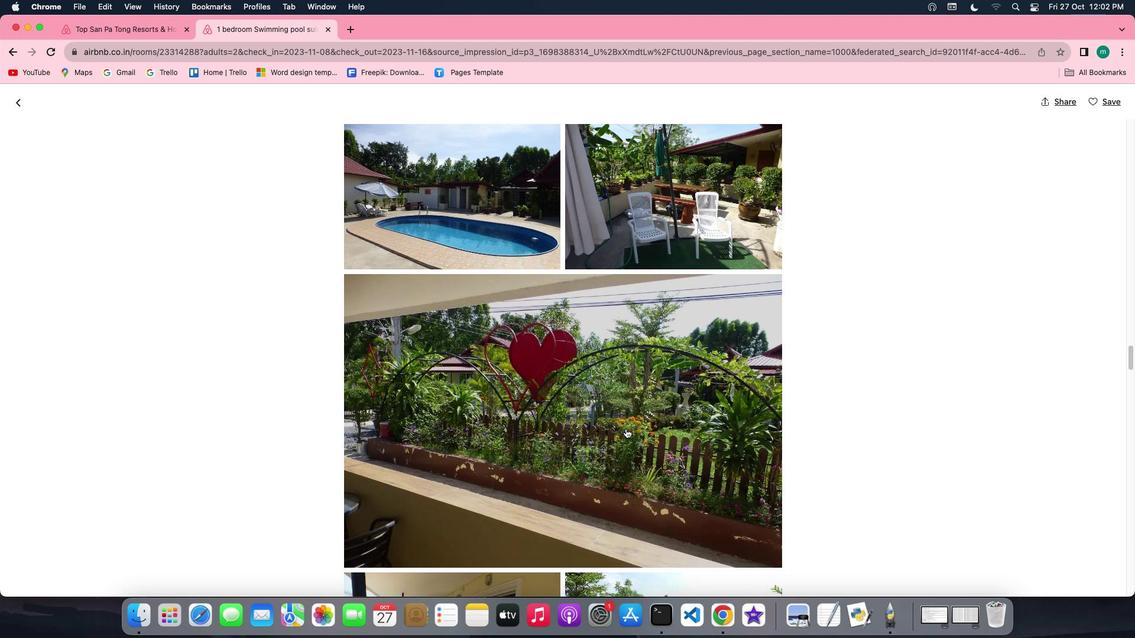 
Action: Mouse scrolled (625, 428) with delta (0, 0)
Screenshot: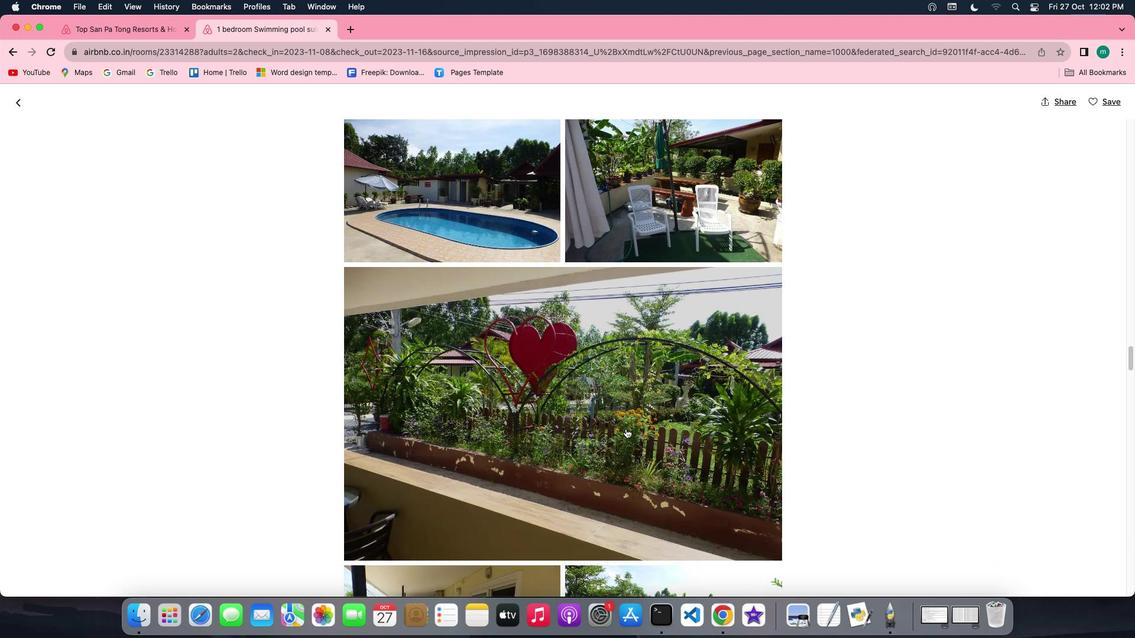
Action: Mouse scrolled (625, 428) with delta (0, -1)
Screenshot: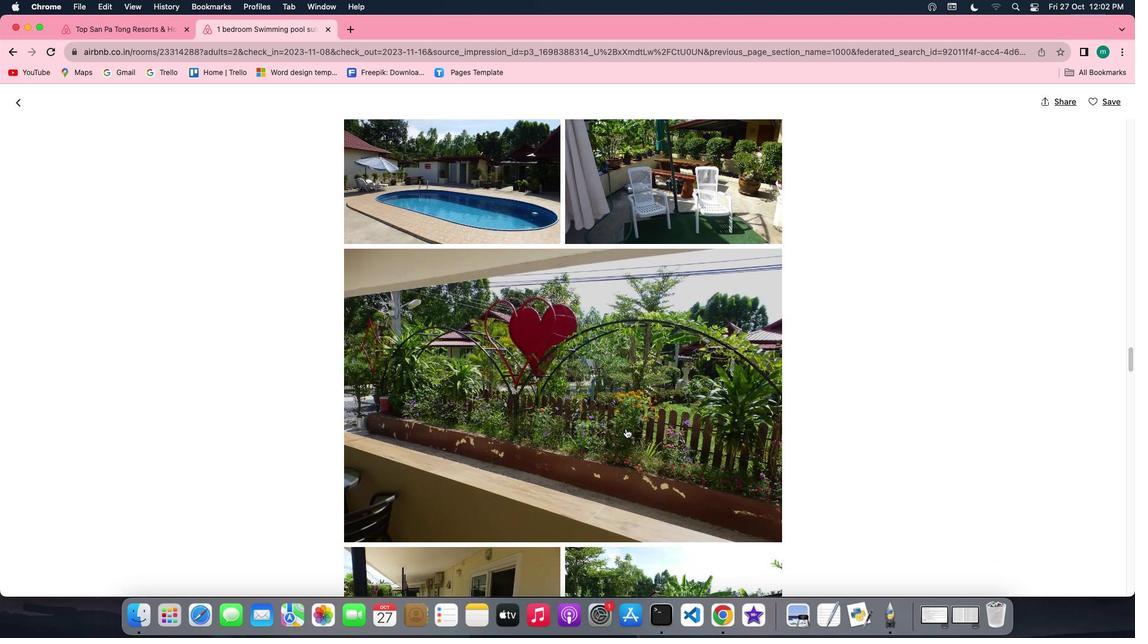
Action: Mouse scrolled (625, 428) with delta (0, -1)
Screenshot: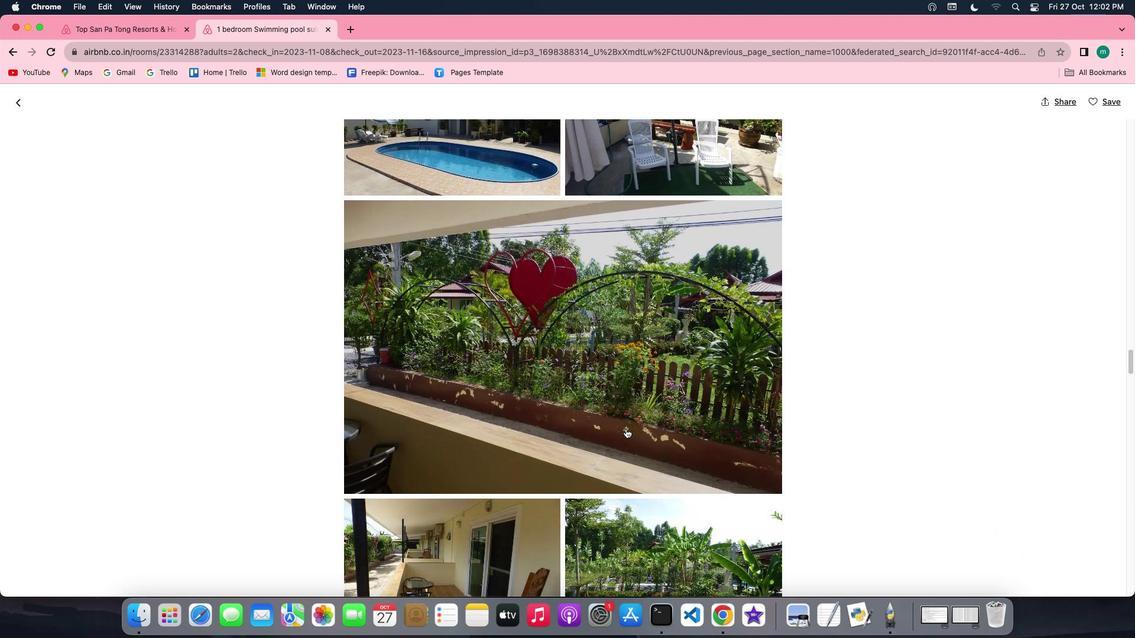 
Action: Mouse scrolled (625, 428) with delta (0, 0)
Screenshot: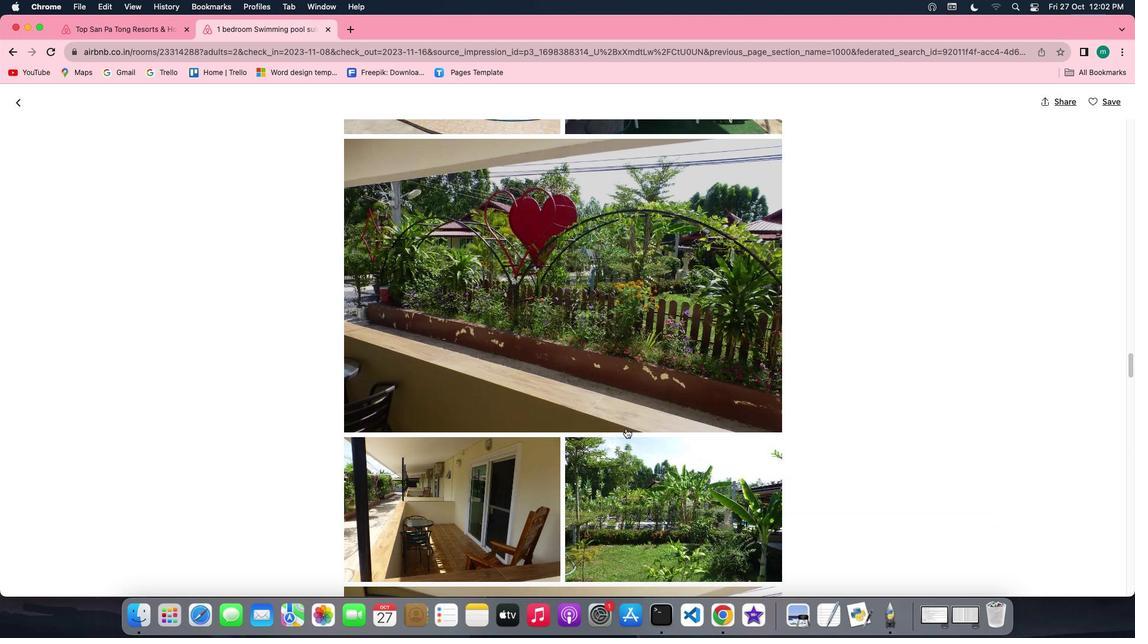 
Action: Mouse scrolled (625, 428) with delta (0, 0)
Screenshot: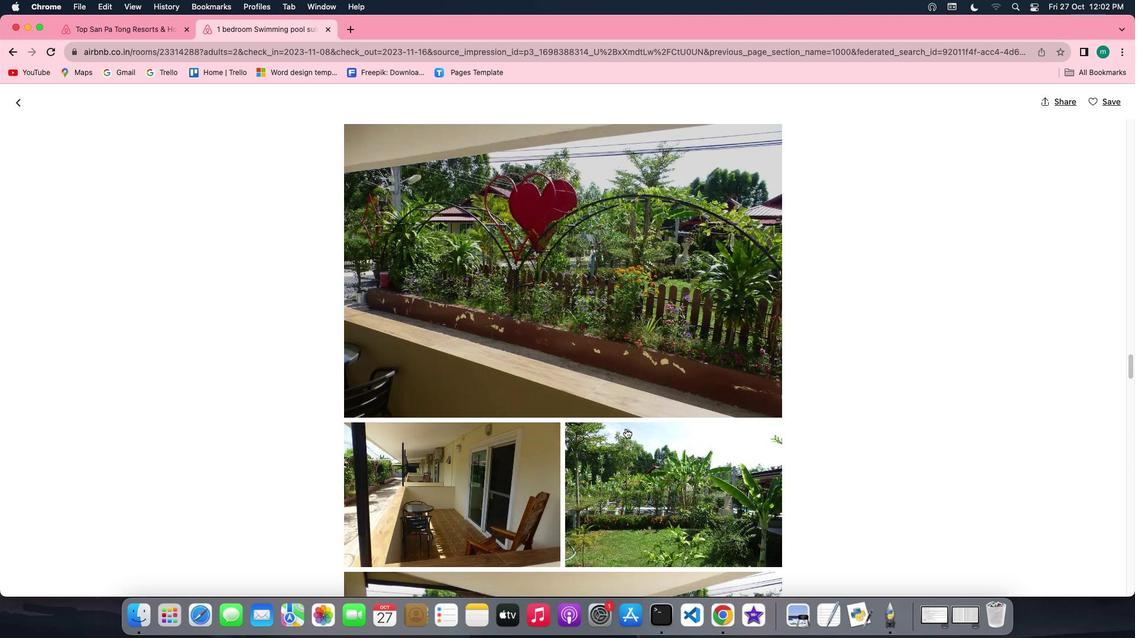 
Action: Mouse scrolled (625, 428) with delta (0, -1)
Screenshot: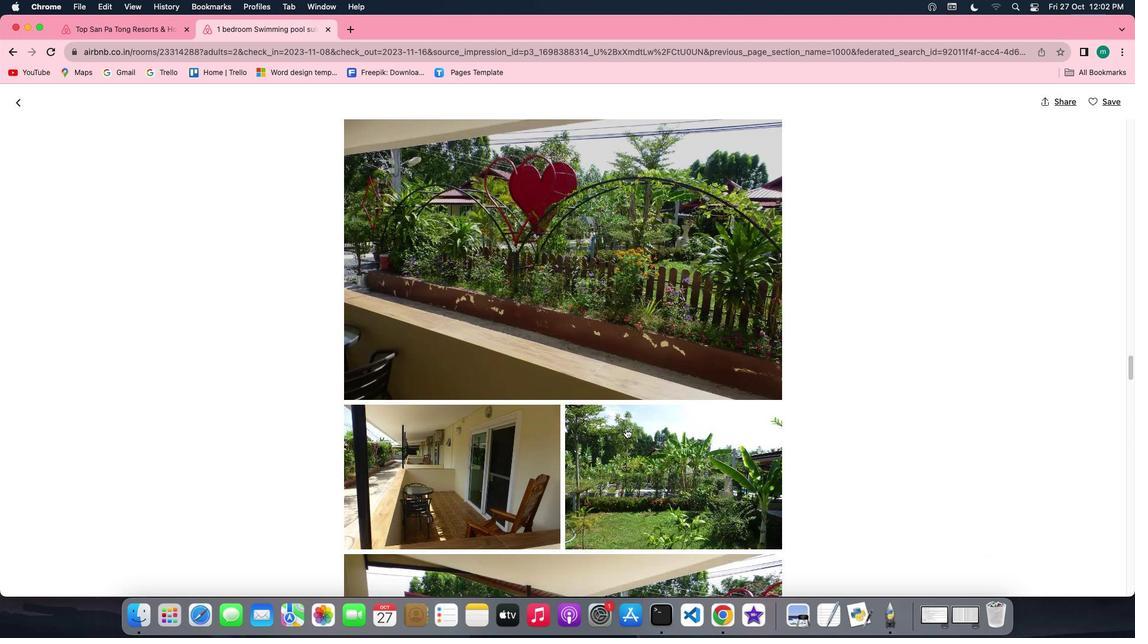 
Action: Mouse scrolled (625, 428) with delta (0, -1)
Screenshot: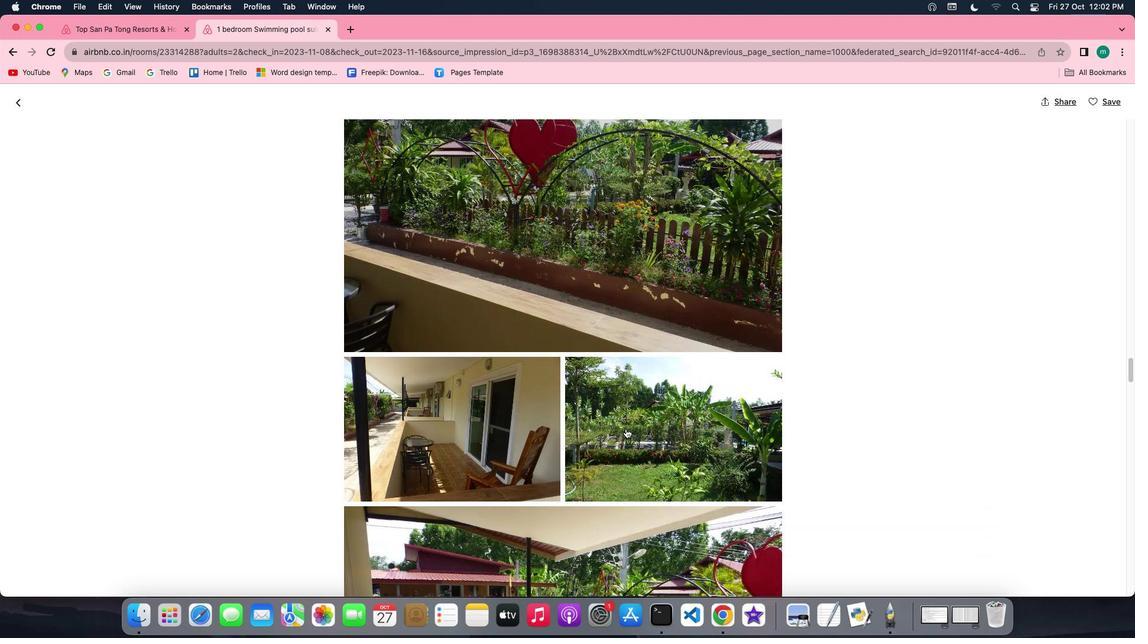 
Action: Mouse scrolled (625, 428) with delta (0, 0)
